 Task: Research Airbnb options in NdibÃ¨ne Dahra, Senegal from 9th November, 2023 to 11th November, 2023 for 2 adults.2 bedrooms having 2 beds and 1 bathroom. Property type can be guest house. Amenities needed are: wifi. Booking option can be shelf check-in. Look for 5 properties as per requirement.
Action: Mouse moved to (449, 96)
Screenshot: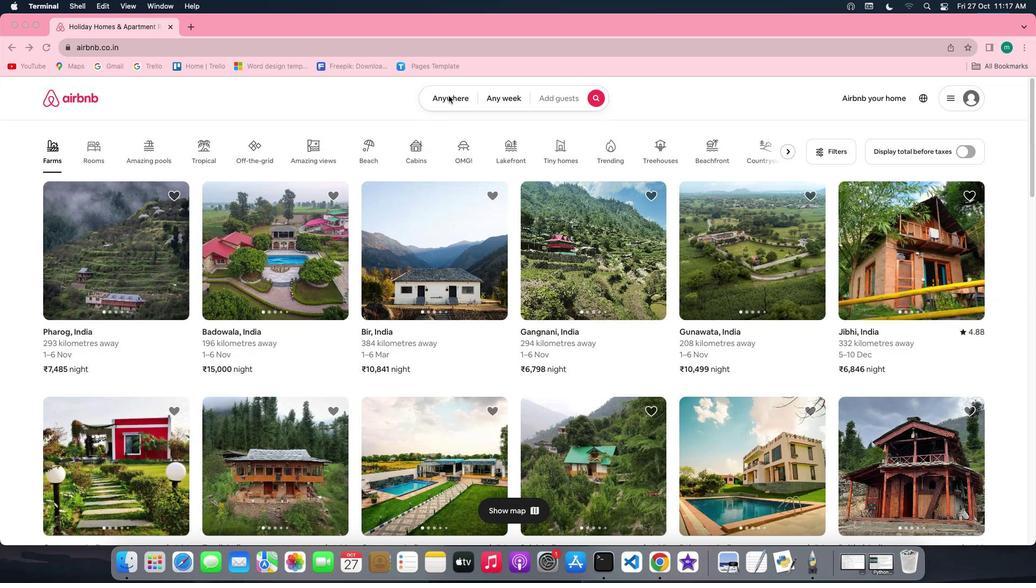 
Action: Mouse pressed left at (449, 96)
Screenshot: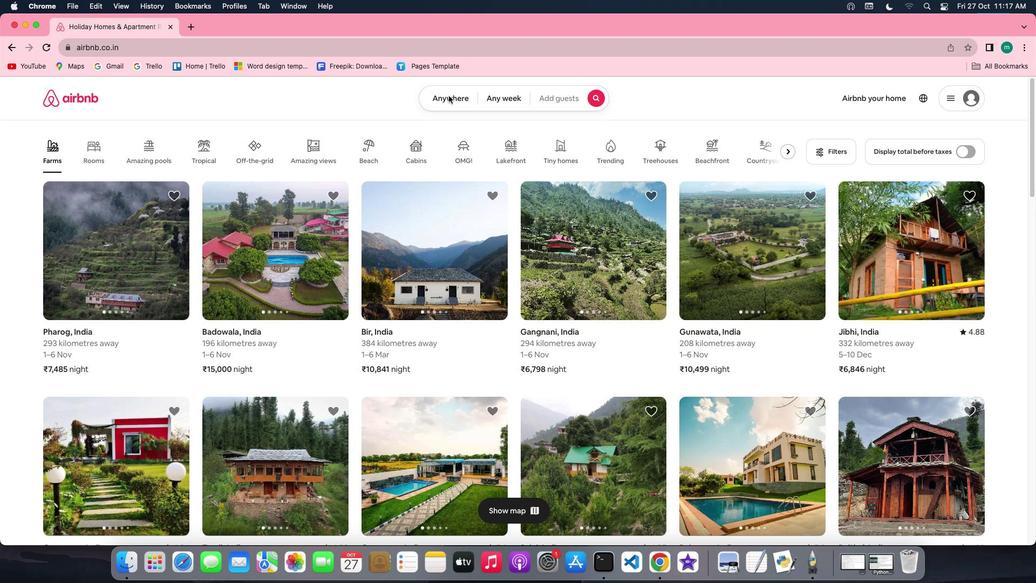 
Action: Mouse pressed left at (449, 96)
Screenshot: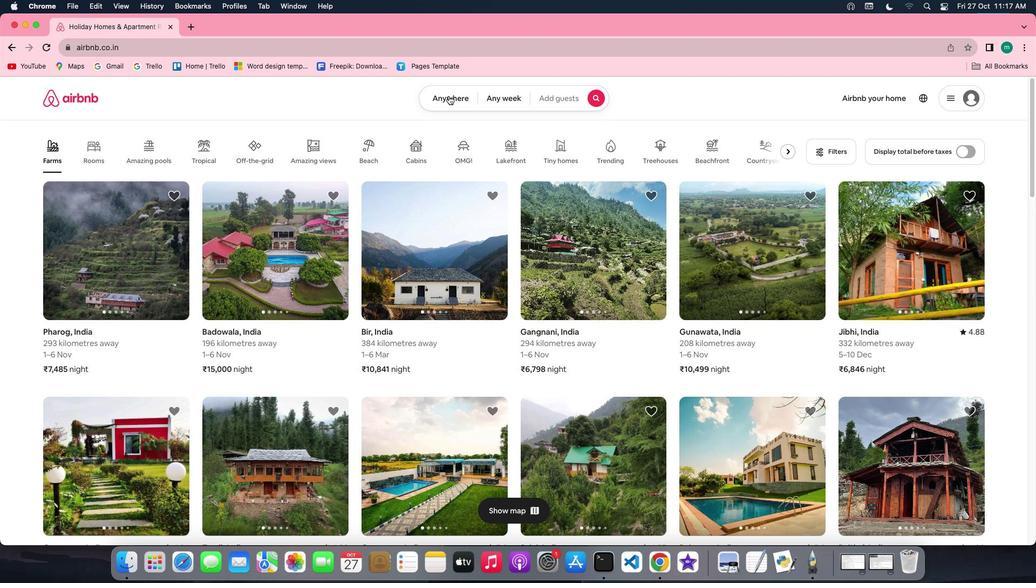 
Action: Mouse moved to (419, 145)
Screenshot: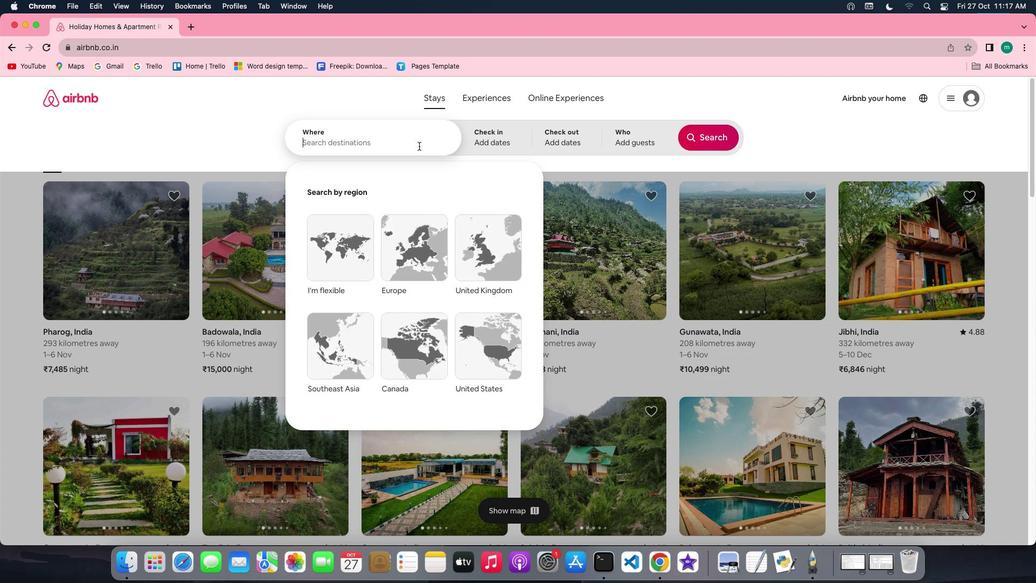 
Action: Key pressed Key.shift'N''d''i''b''e''n''e'Key.spaceKey.shift'D''a''h''r''a'','Key.spaceKey.shift'S''e''n''e''g''a''l'
Screenshot: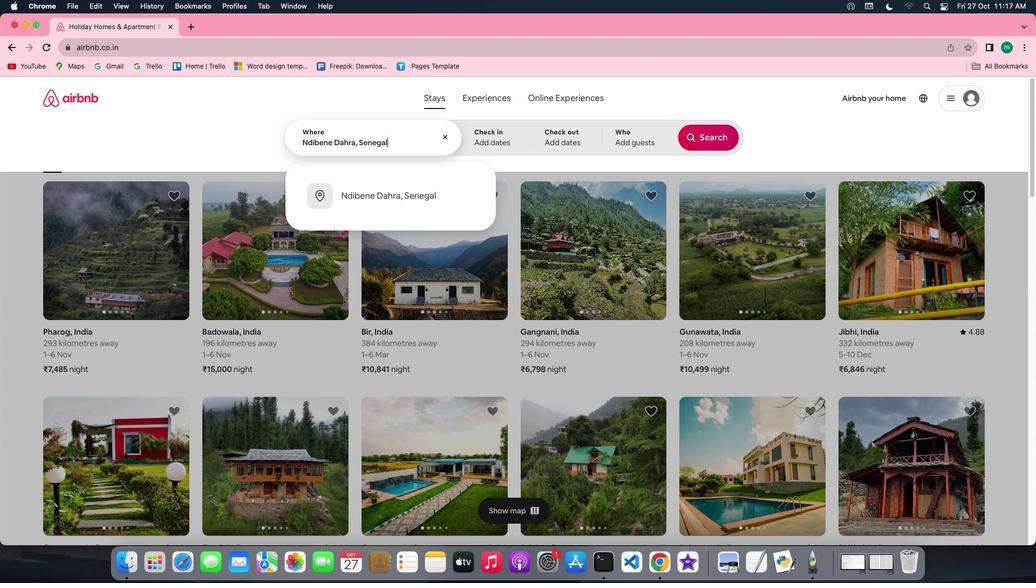 
Action: Mouse moved to (503, 136)
Screenshot: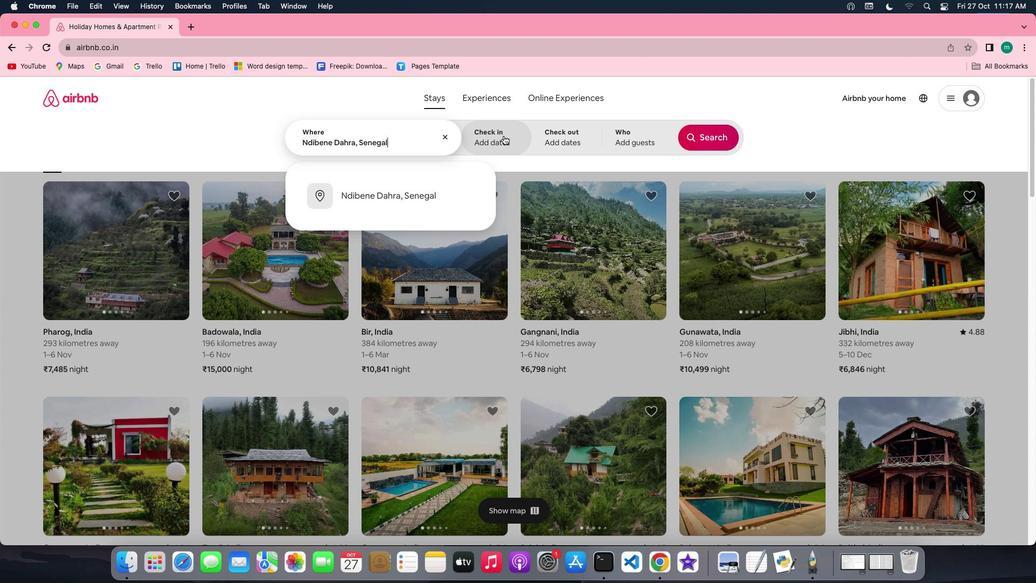 
Action: Mouse pressed left at (503, 136)
Screenshot: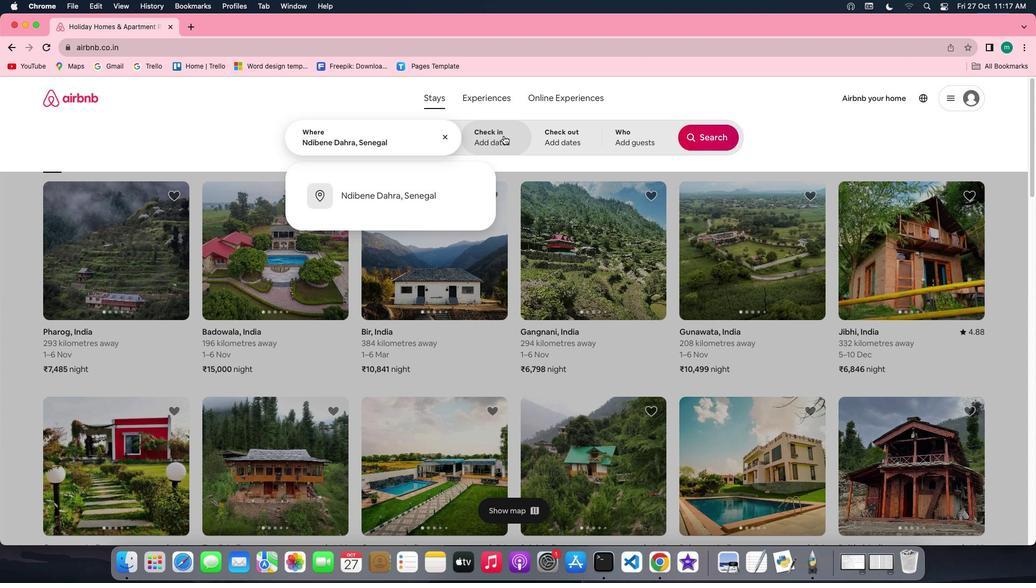 
Action: Mouse moved to (644, 297)
Screenshot: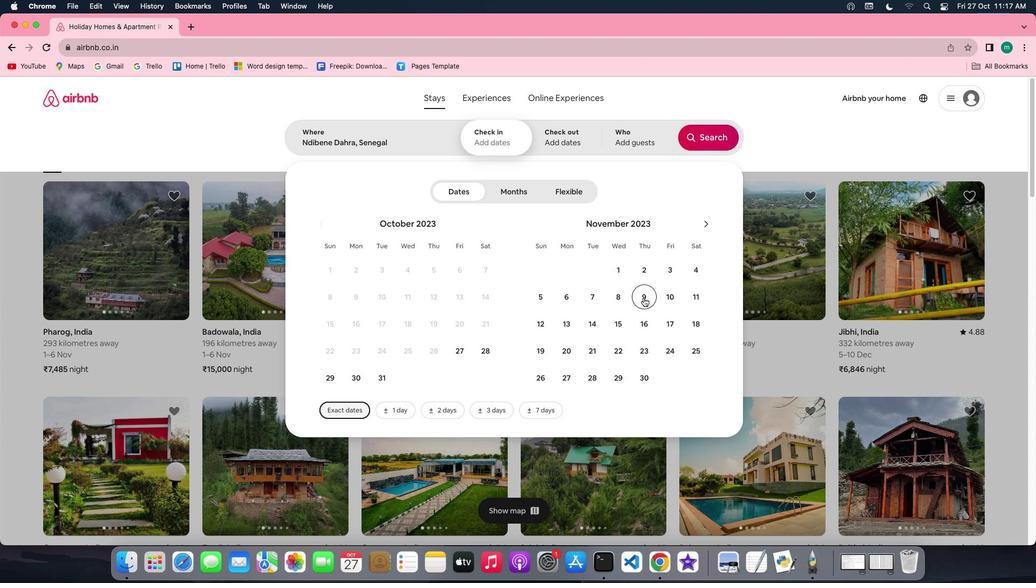 
Action: Mouse pressed left at (644, 297)
Screenshot: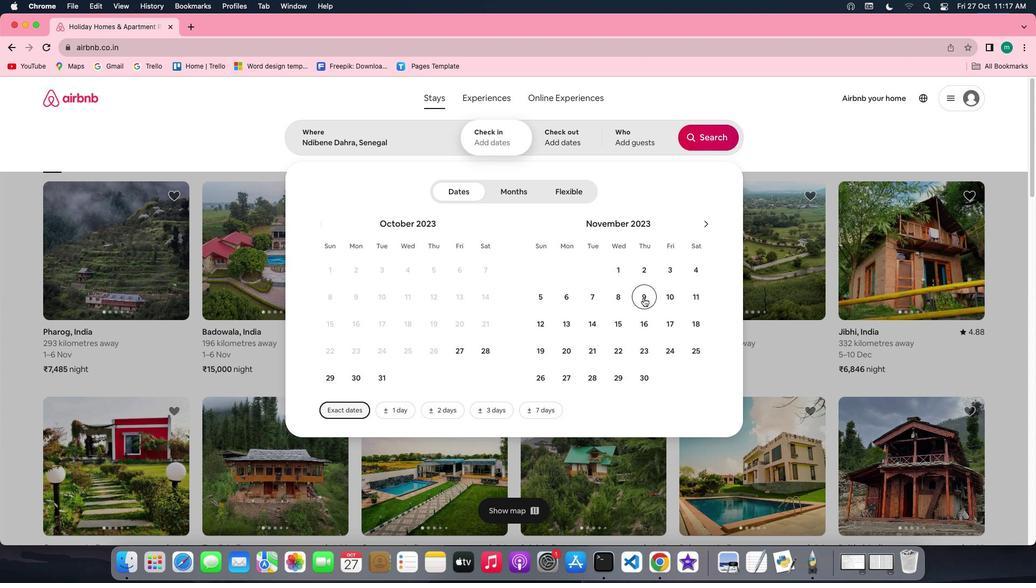 
Action: Mouse moved to (695, 293)
Screenshot: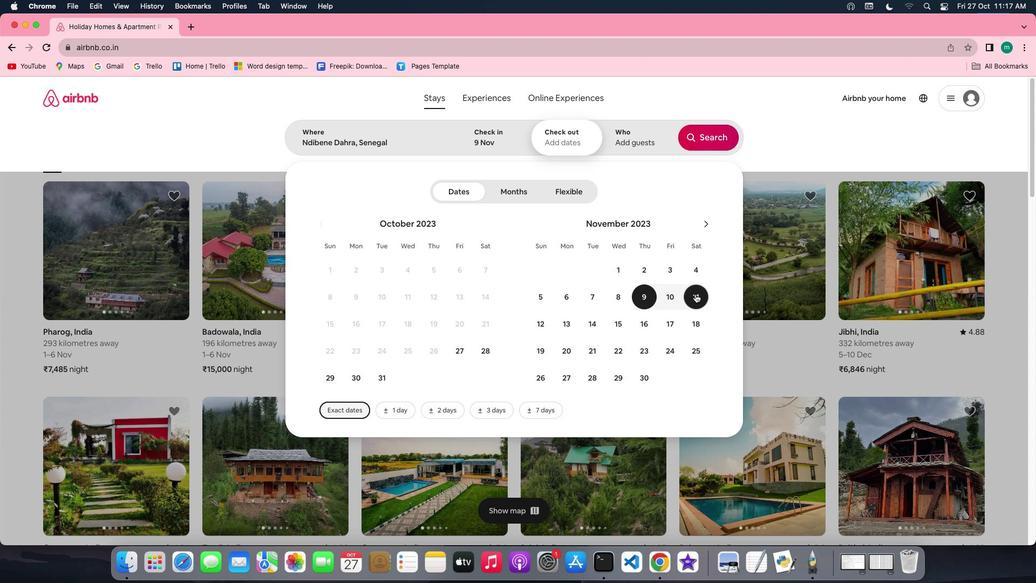 
Action: Mouse pressed left at (695, 293)
Screenshot: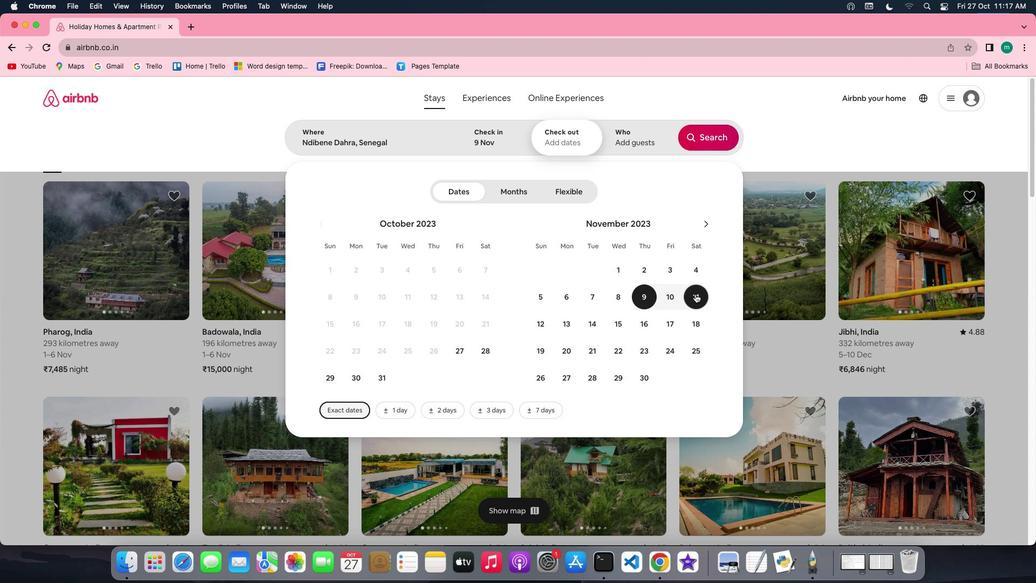
Action: Mouse moved to (616, 130)
Screenshot: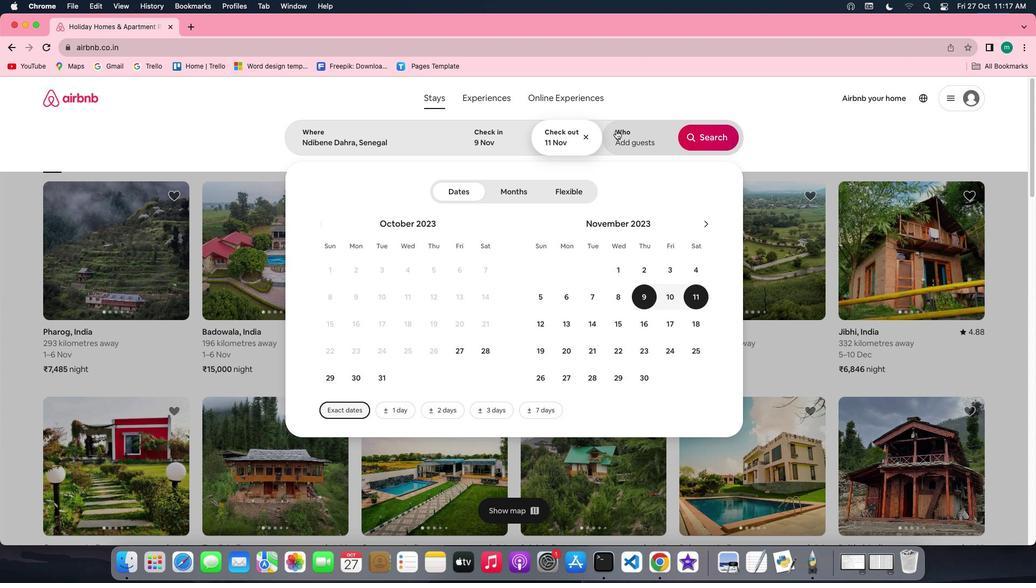 
Action: Mouse pressed left at (616, 130)
Screenshot: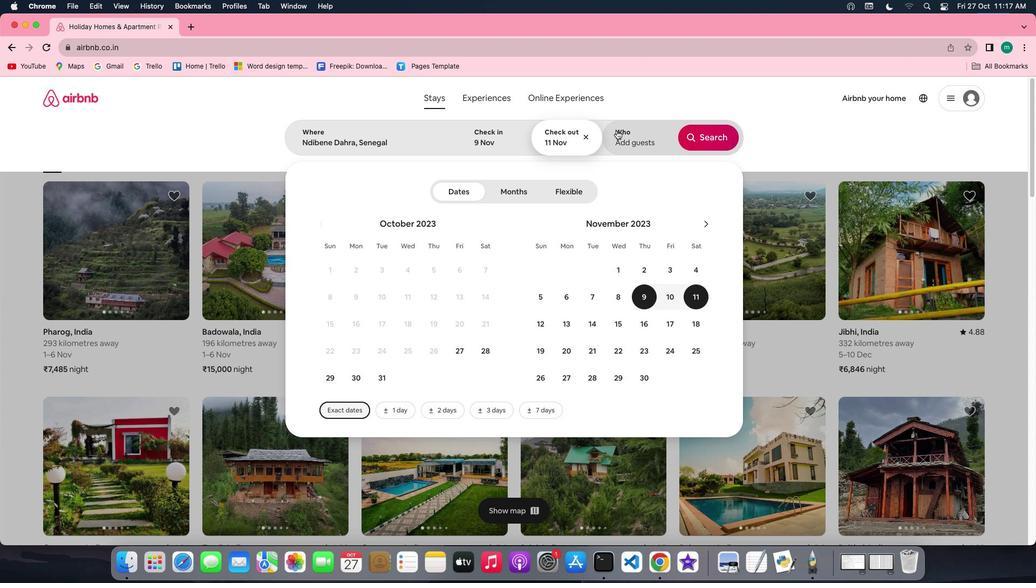 
Action: Mouse moved to (711, 192)
Screenshot: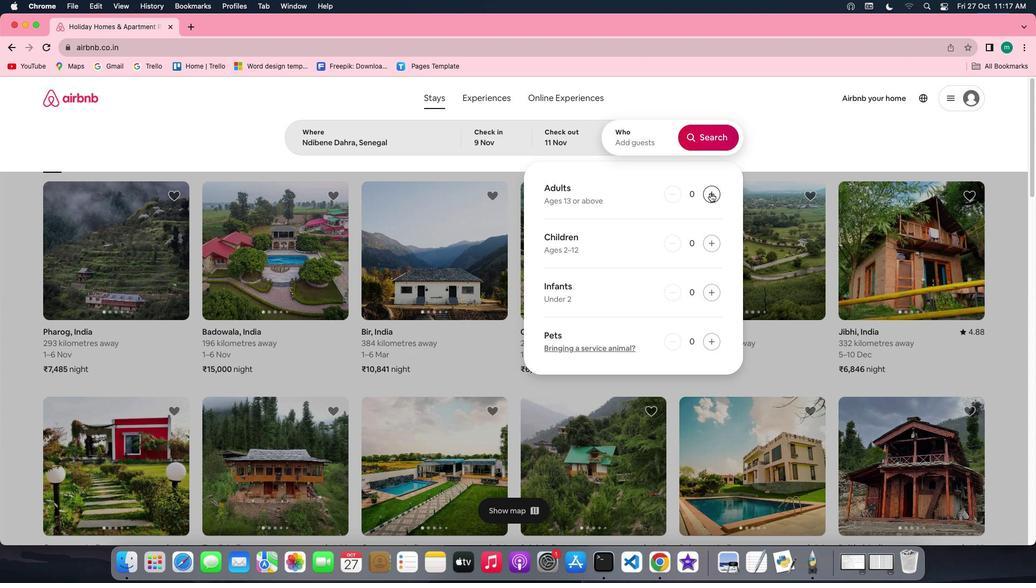 
Action: Mouse pressed left at (711, 192)
Screenshot: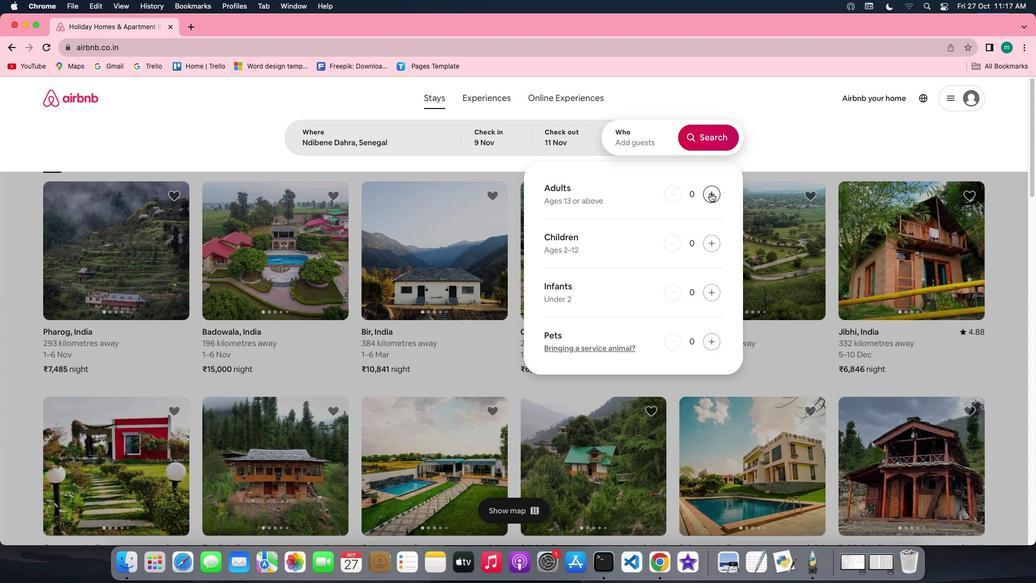 
Action: Mouse pressed left at (711, 192)
Screenshot: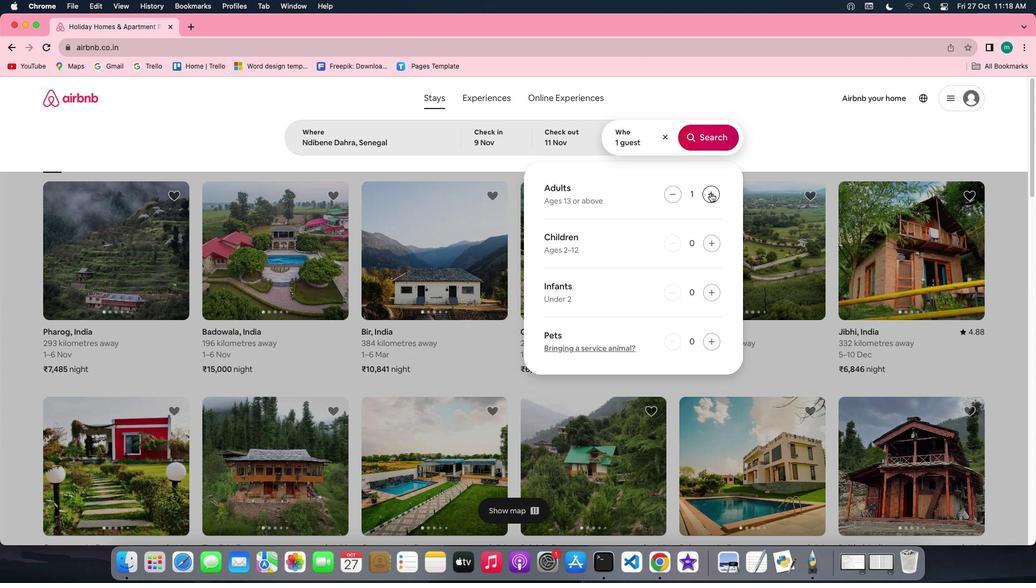 
Action: Mouse moved to (710, 142)
Screenshot: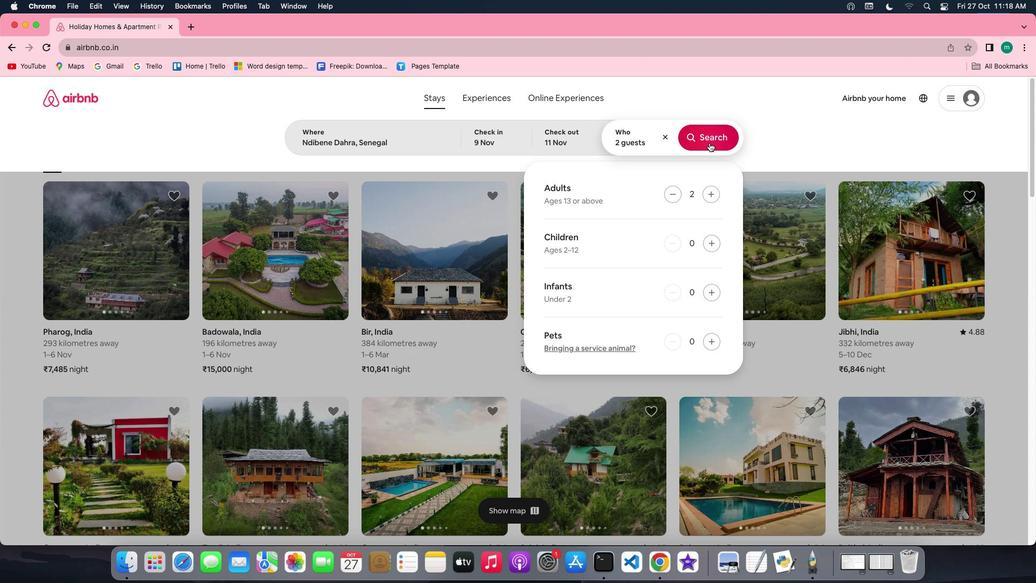 
Action: Mouse pressed left at (710, 142)
Screenshot: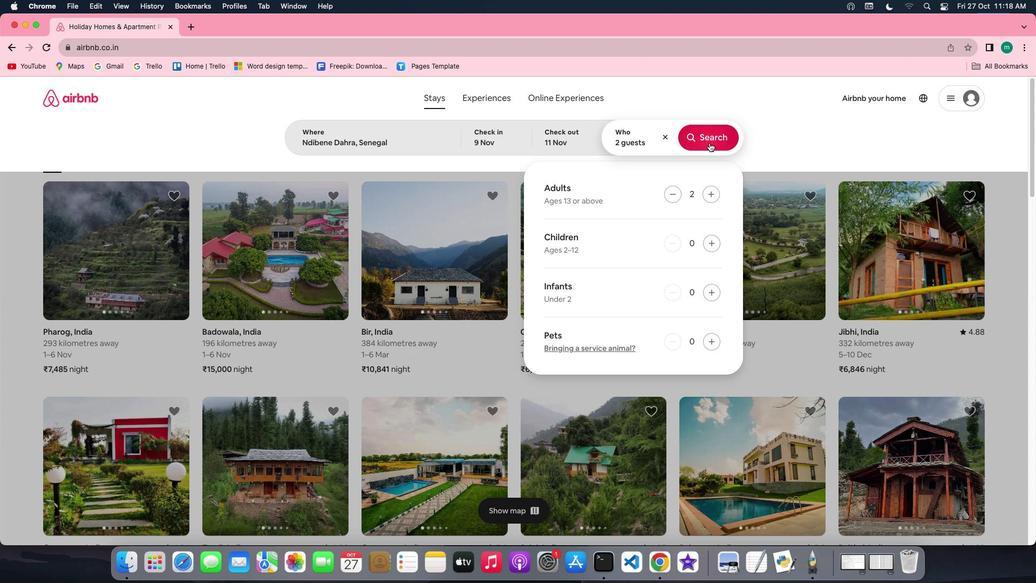 
Action: Mouse moved to (864, 136)
Screenshot: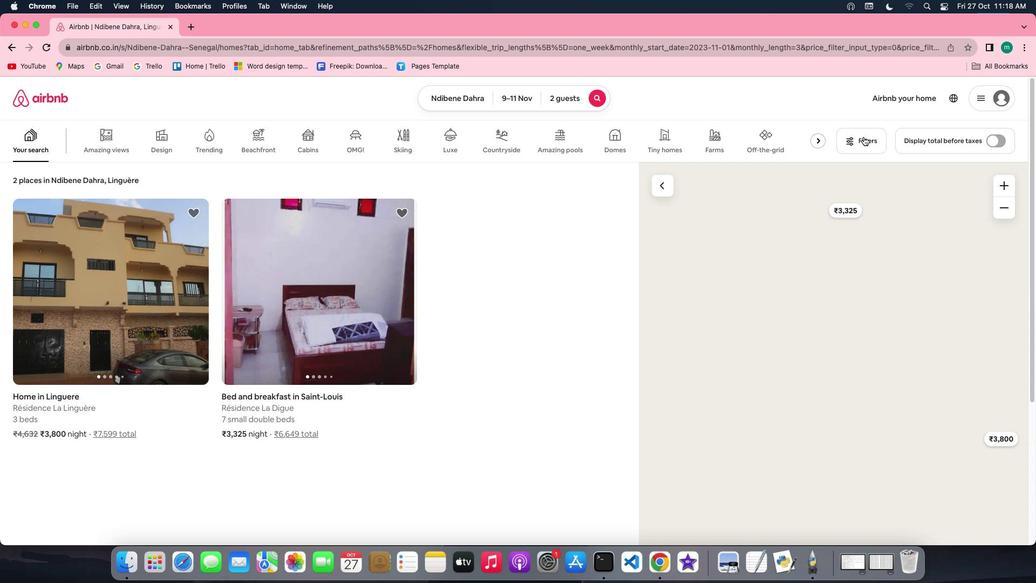 
Action: Mouse pressed left at (864, 136)
Screenshot: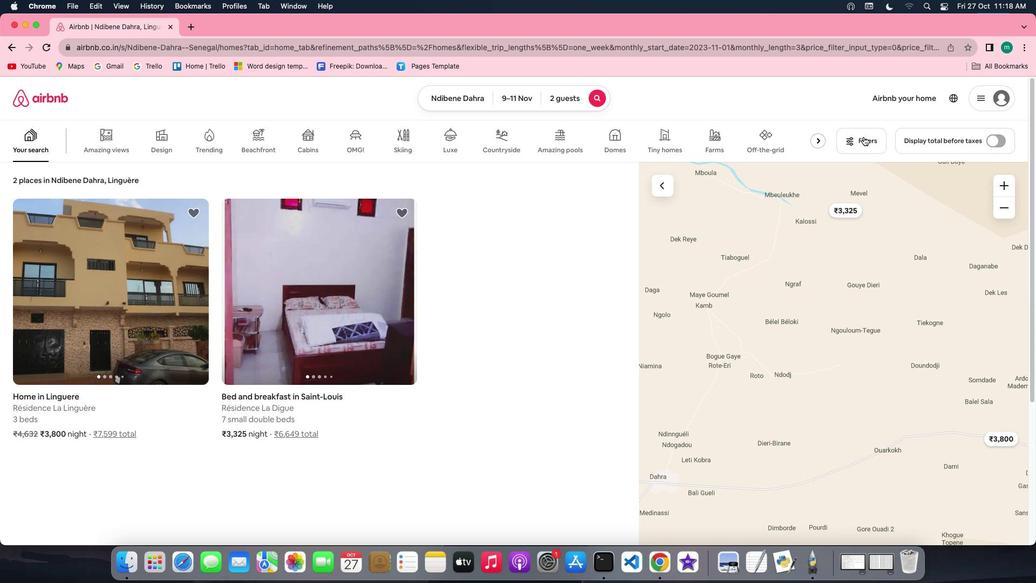 
Action: Mouse moved to (580, 313)
Screenshot: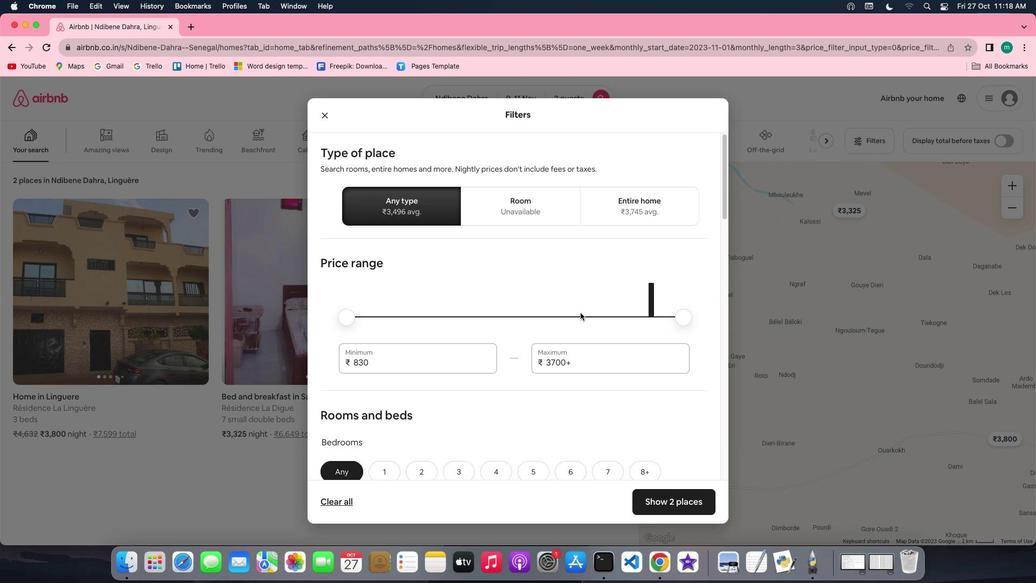 
Action: Mouse scrolled (580, 313) with delta (0, 0)
Screenshot: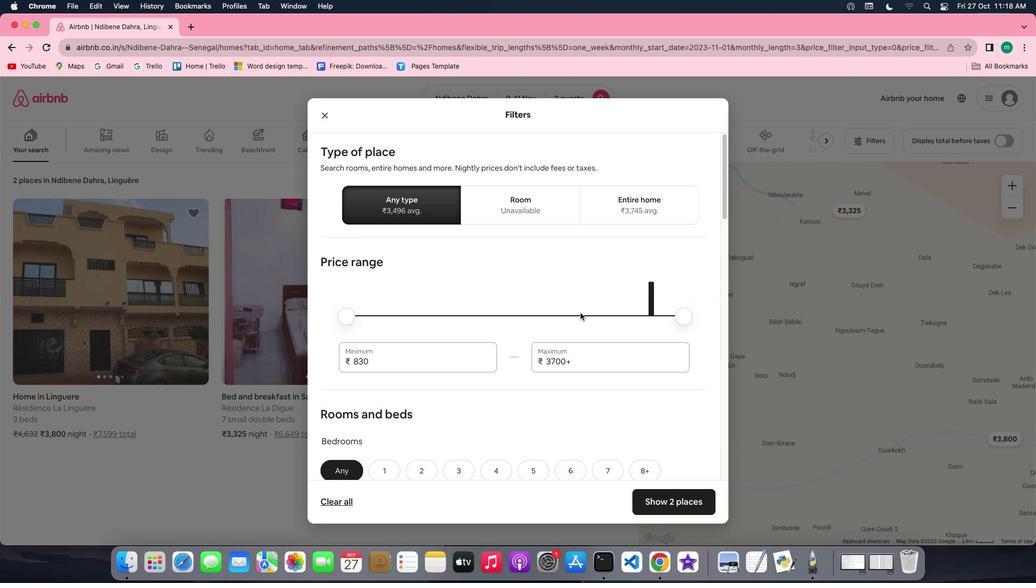 
Action: Mouse scrolled (580, 313) with delta (0, 0)
Screenshot: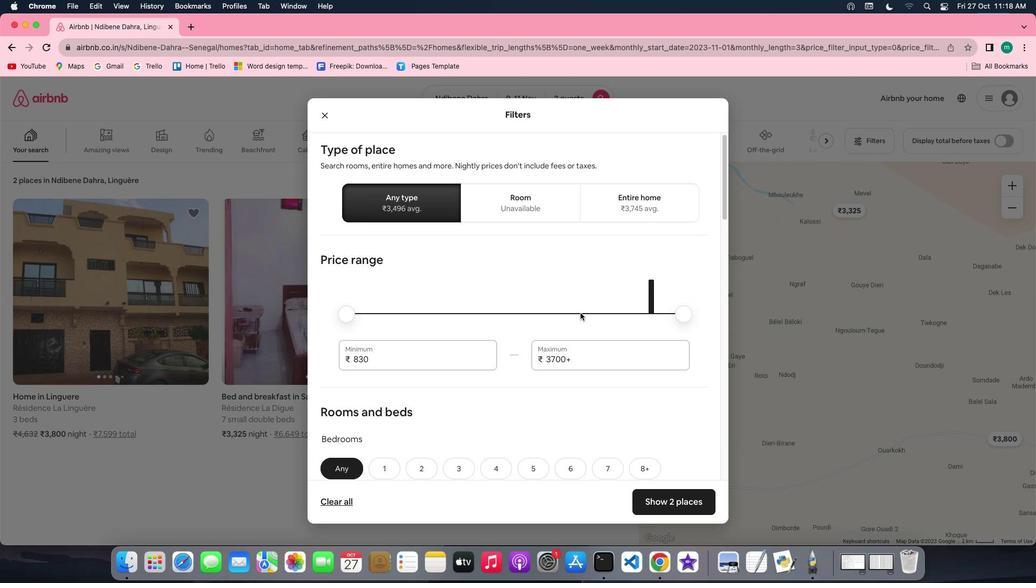 
Action: Mouse scrolled (580, 313) with delta (0, -1)
Screenshot: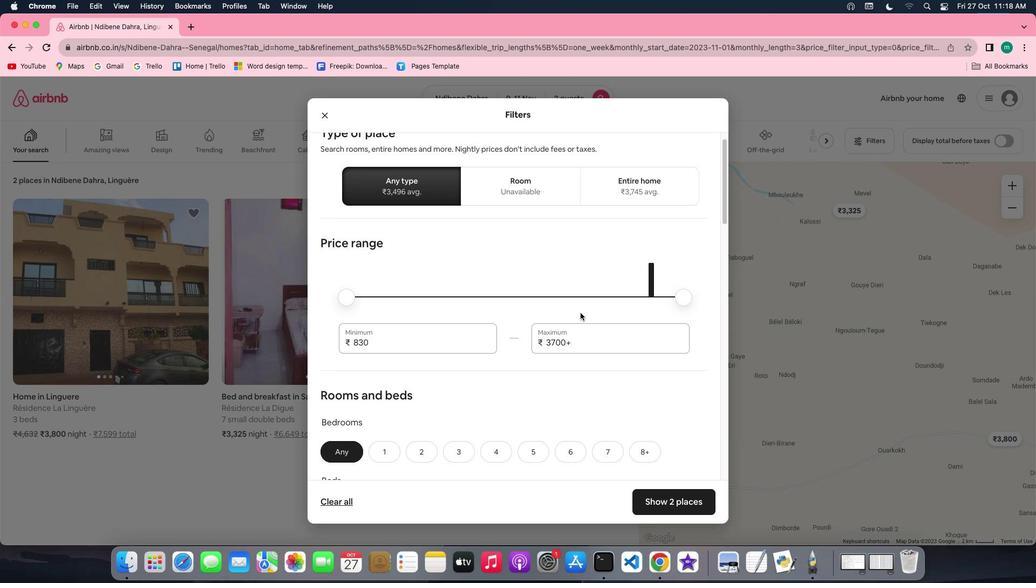 
Action: Mouse scrolled (580, 313) with delta (0, -1)
Screenshot: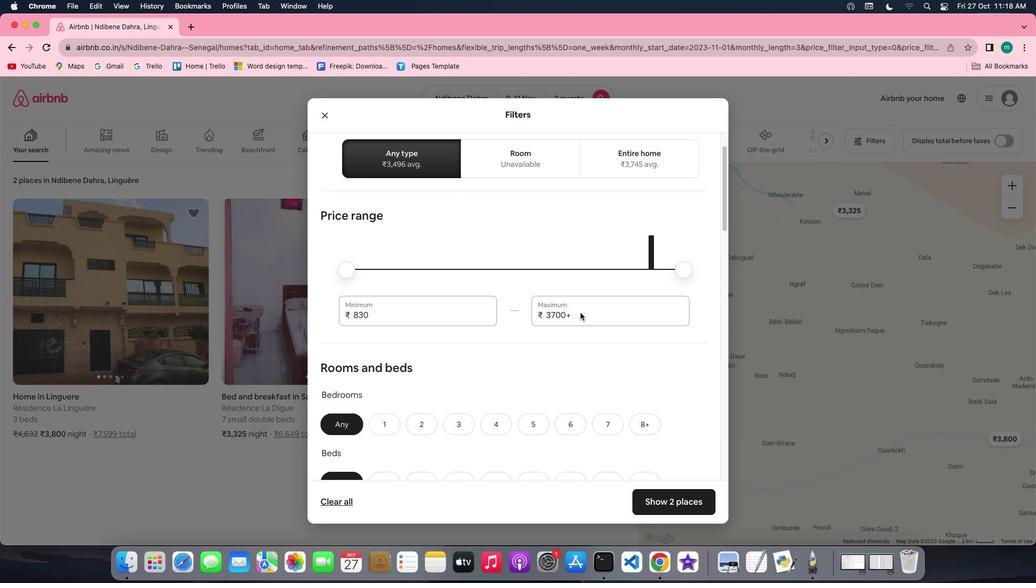 
Action: Mouse scrolled (580, 313) with delta (0, 0)
Screenshot: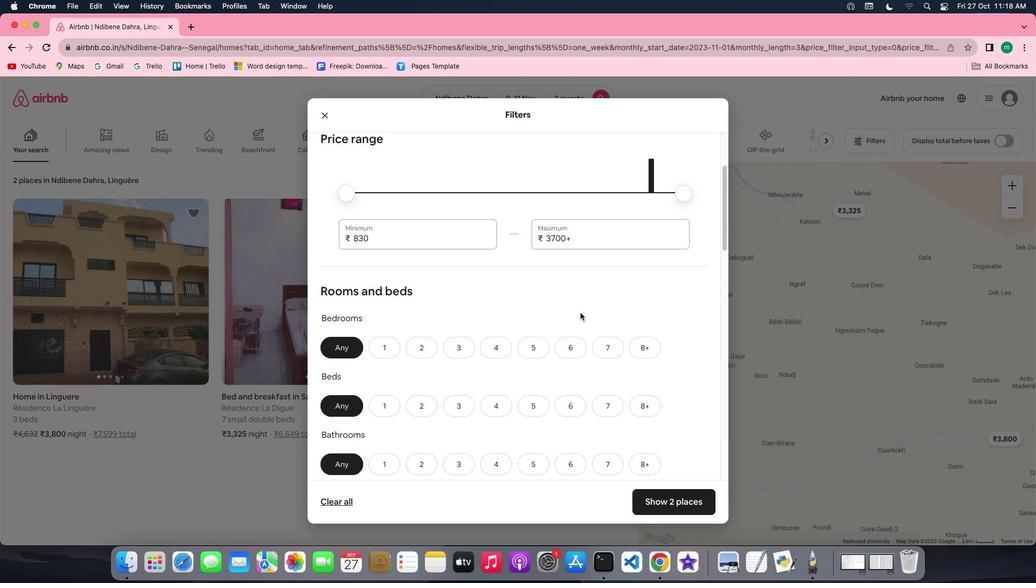 
Action: Mouse scrolled (580, 313) with delta (0, 0)
Screenshot: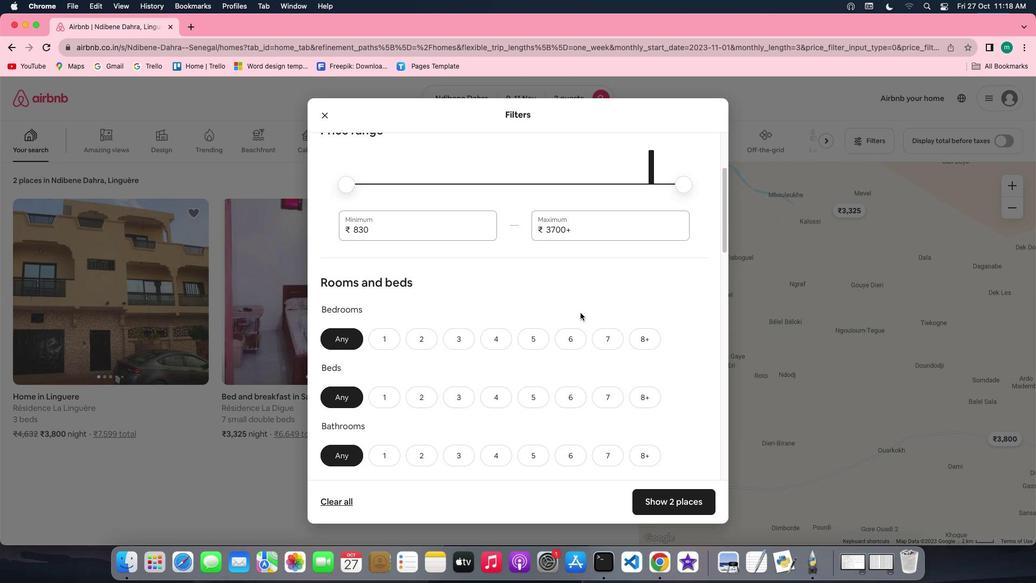 
Action: Mouse scrolled (580, 313) with delta (0, -1)
Screenshot: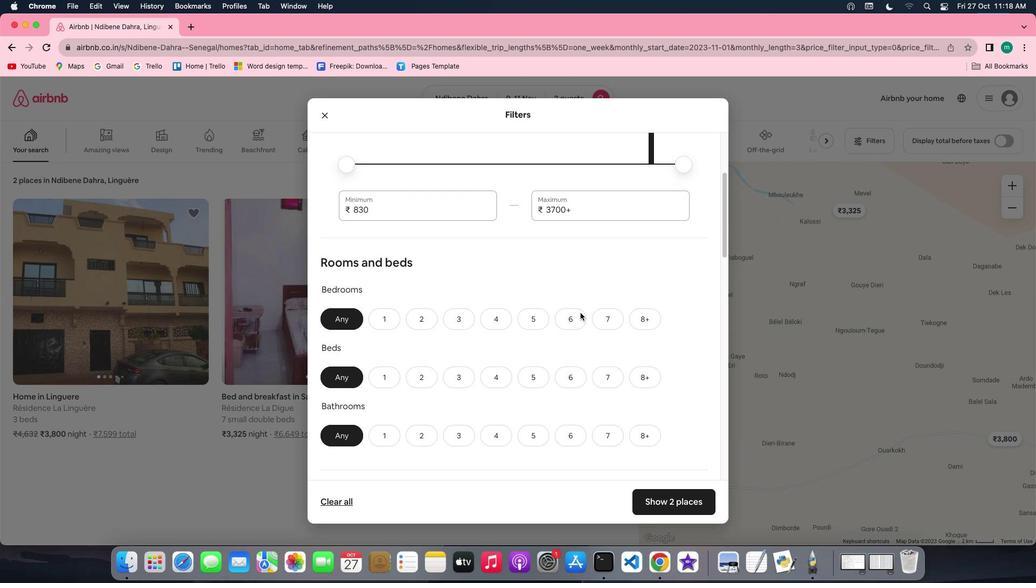 
Action: Mouse scrolled (580, 313) with delta (0, -1)
Screenshot: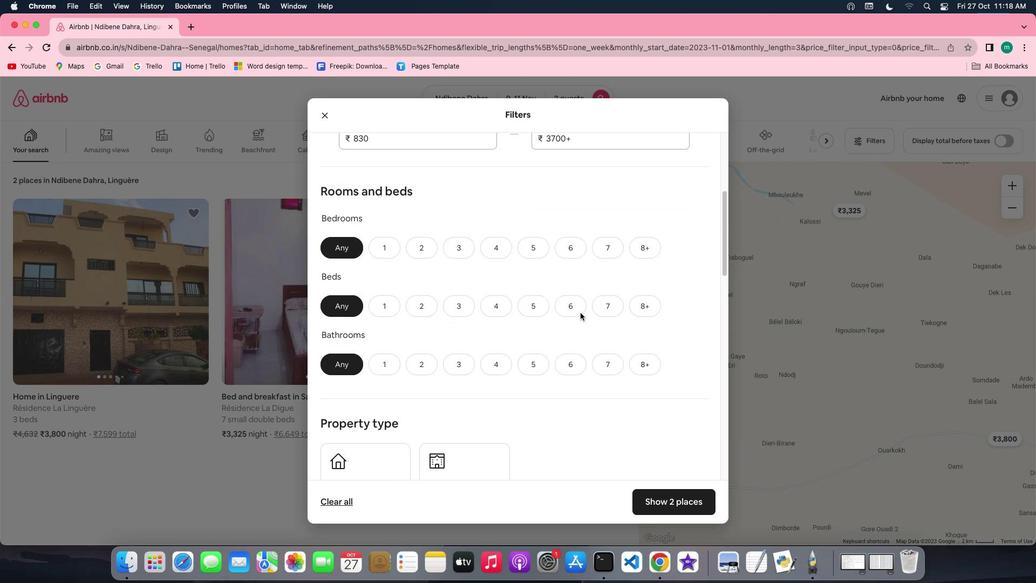 
Action: Mouse moved to (417, 177)
Screenshot: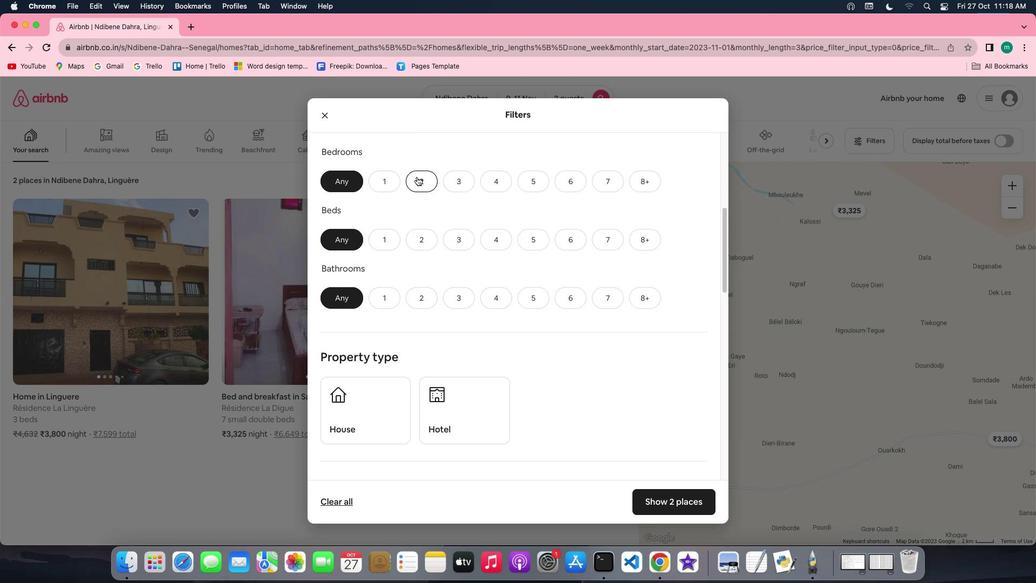 
Action: Mouse pressed left at (417, 177)
Screenshot: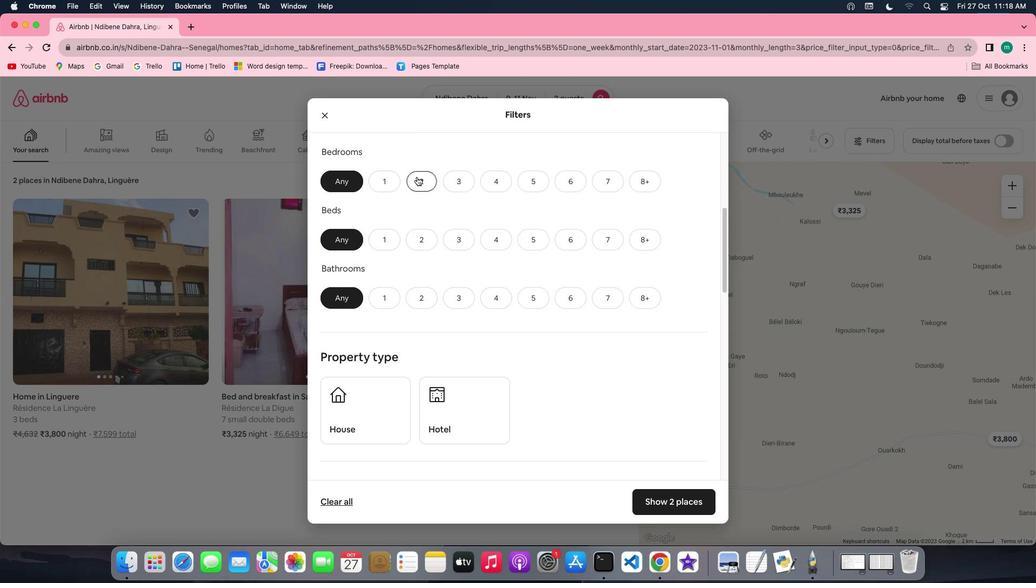 
Action: Mouse moved to (418, 233)
Screenshot: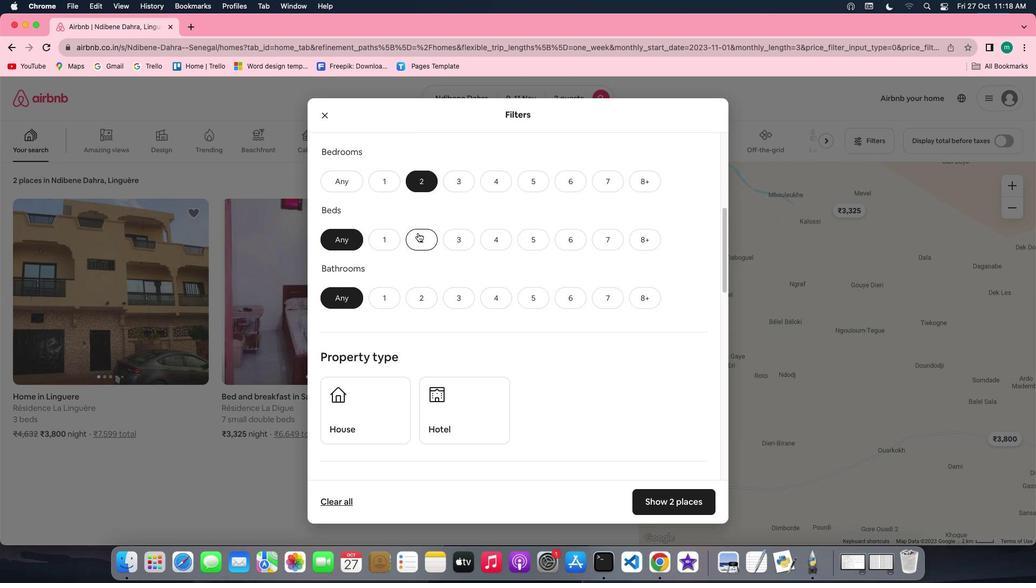 
Action: Mouse pressed left at (418, 233)
Screenshot: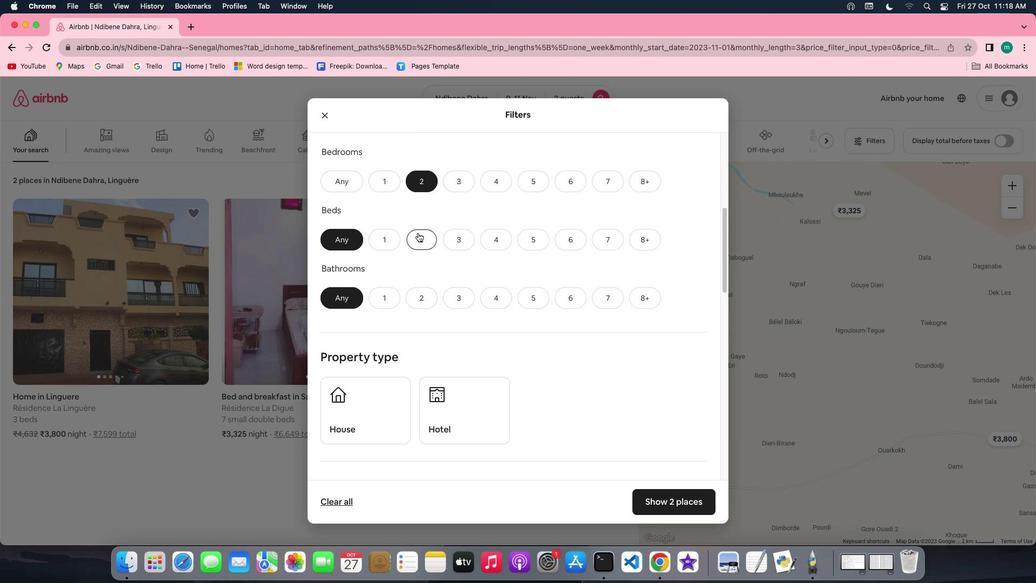 
Action: Mouse moved to (412, 285)
Screenshot: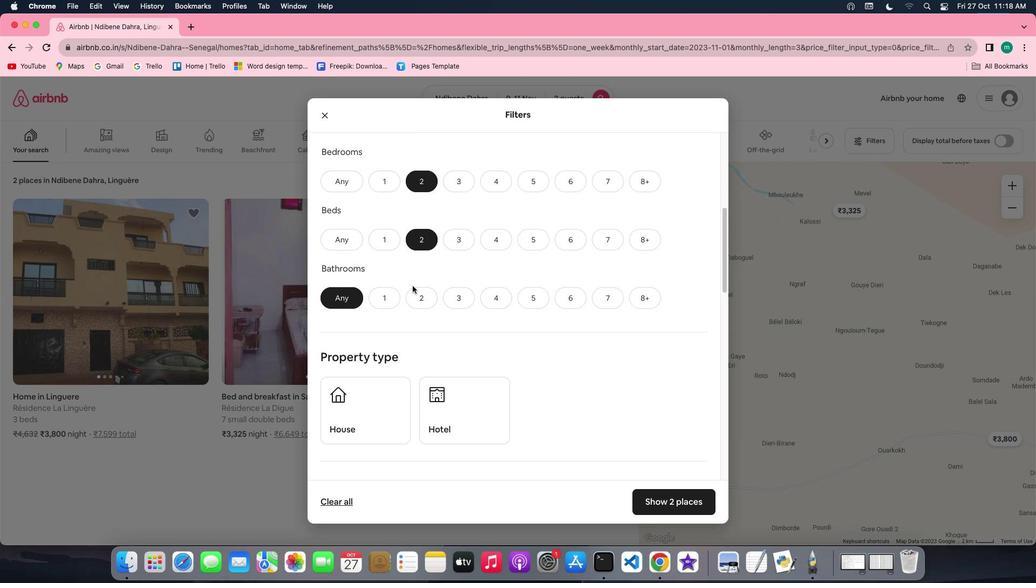 
Action: Mouse pressed left at (412, 285)
Screenshot: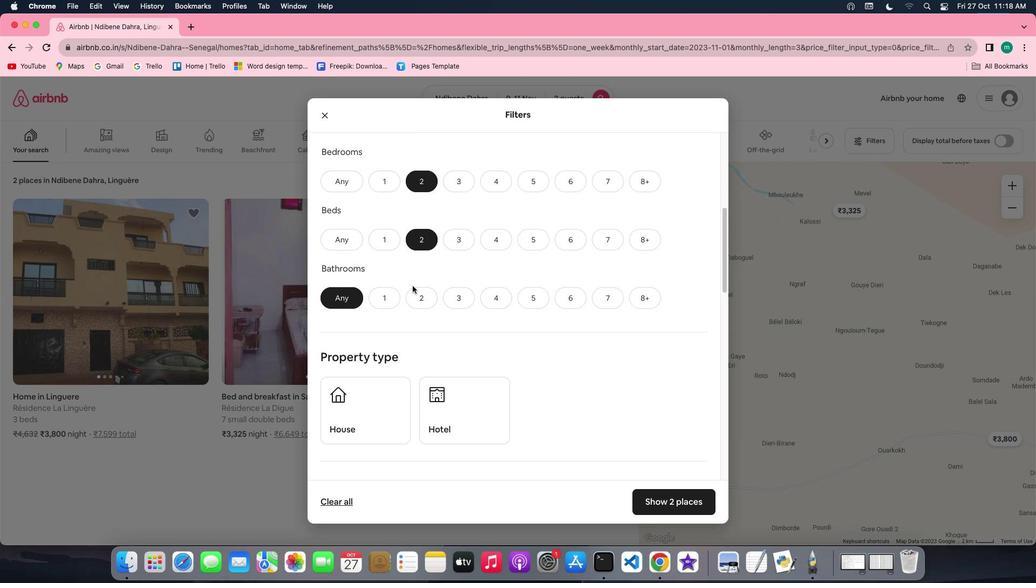 
Action: Mouse moved to (419, 296)
Screenshot: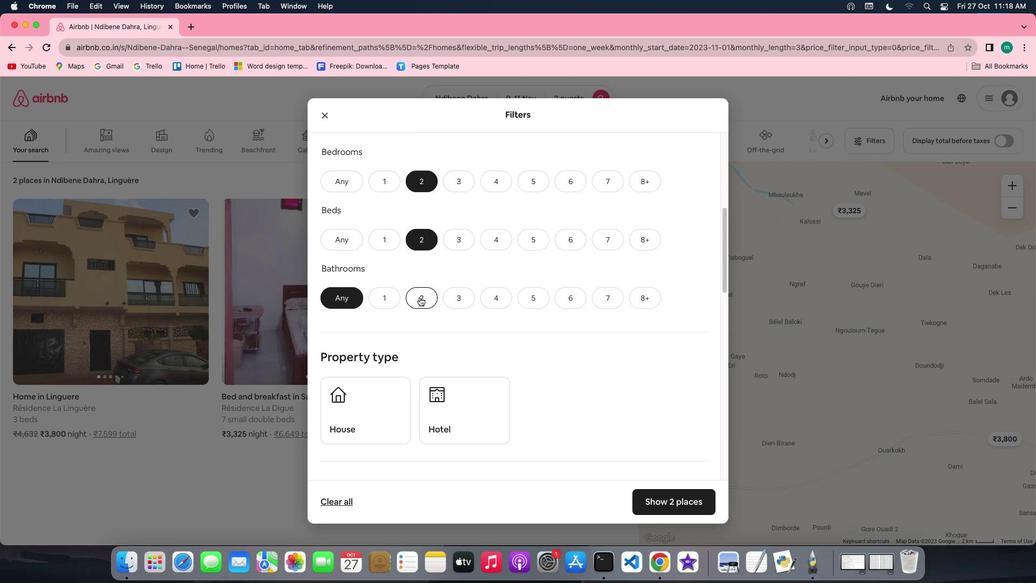 
Action: Mouse pressed left at (419, 296)
Screenshot: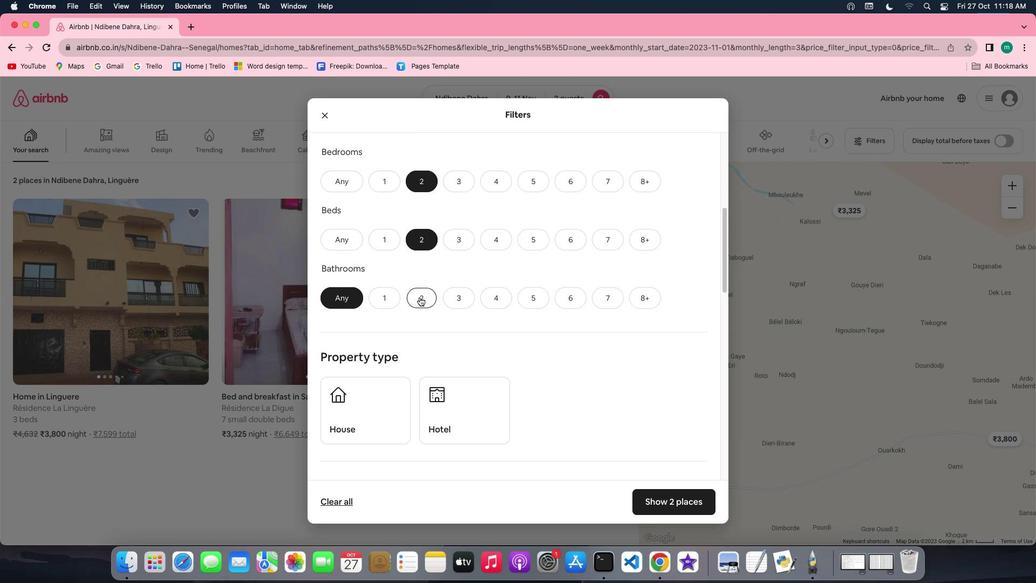 
Action: Mouse moved to (517, 293)
Screenshot: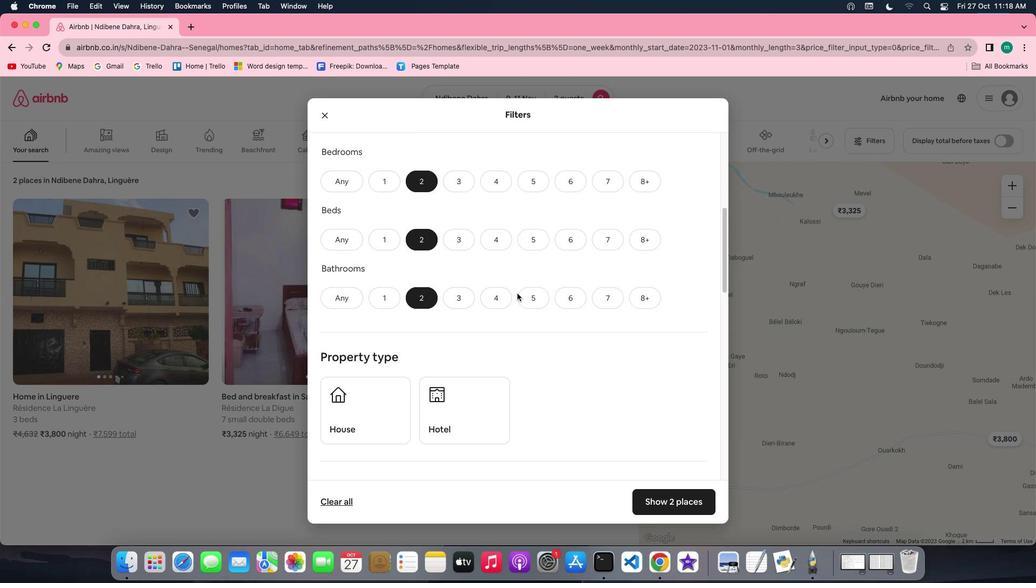
Action: Mouse scrolled (517, 293) with delta (0, 0)
Screenshot: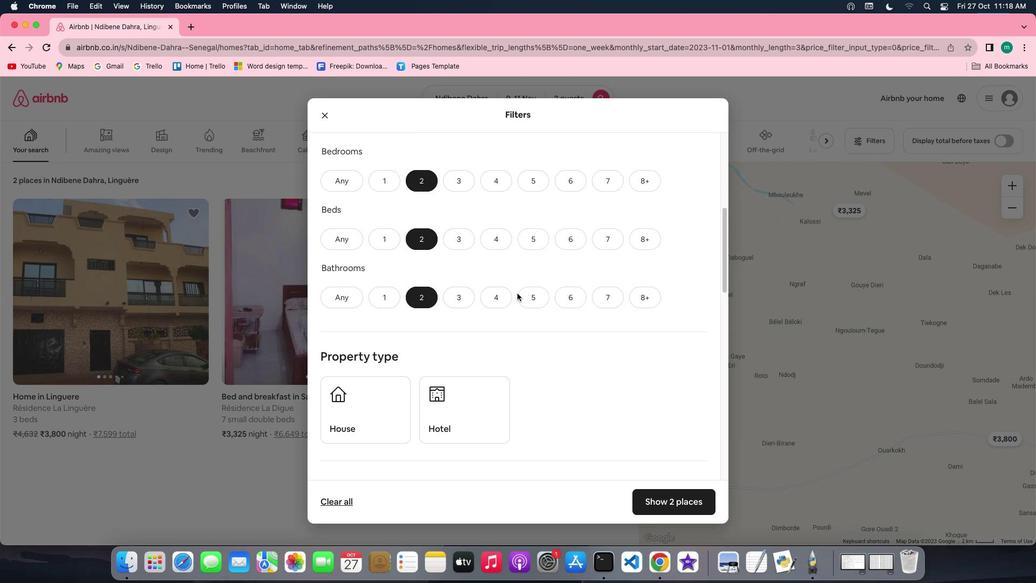 
Action: Mouse scrolled (517, 293) with delta (0, 0)
Screenshot: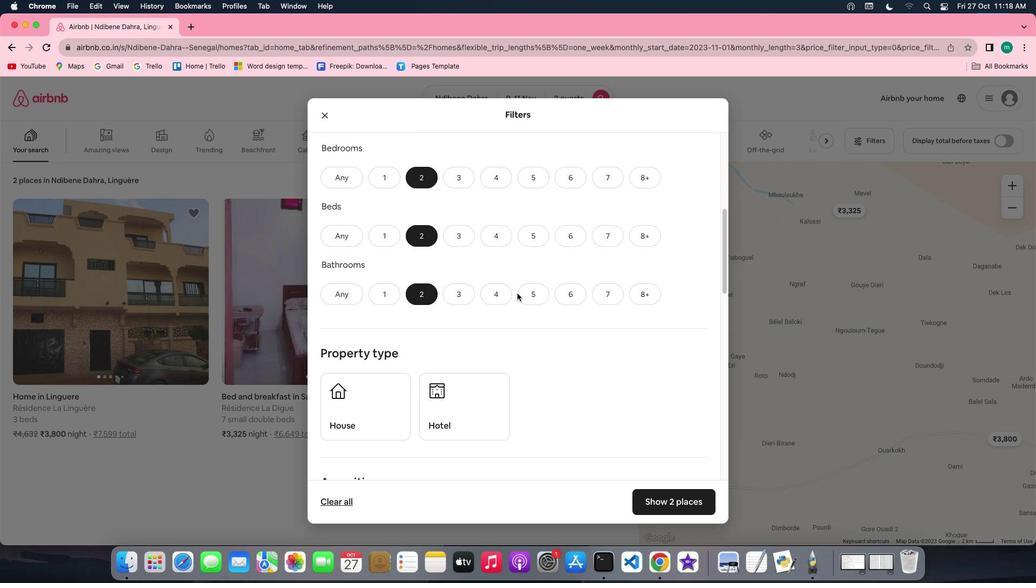 
Action: Mouse scrolled (517, 293) with delta (0, 0)
Screenshot: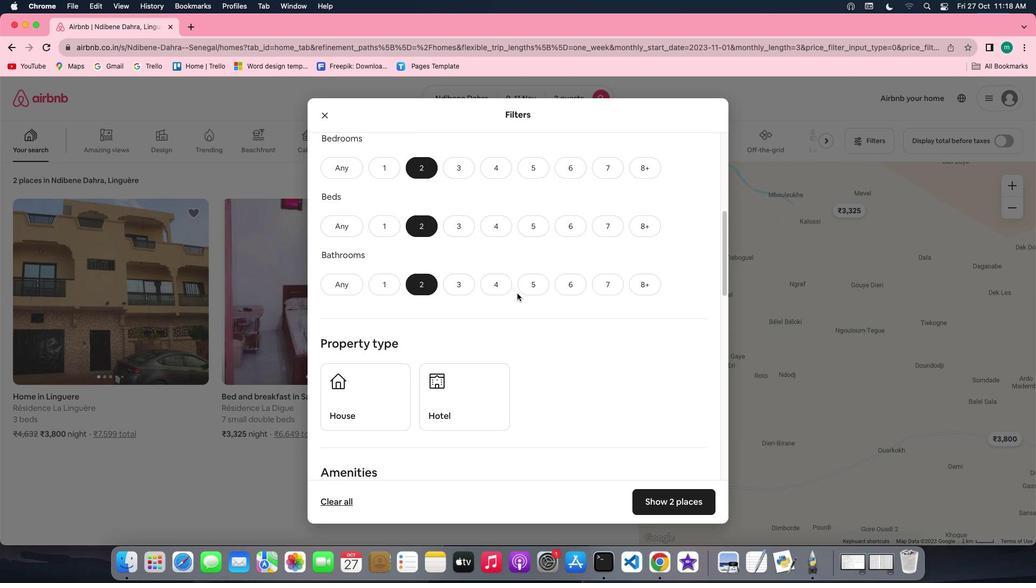 
Action: Mouse scrolled (517, 293) with delta (0, 0)
Screenshot: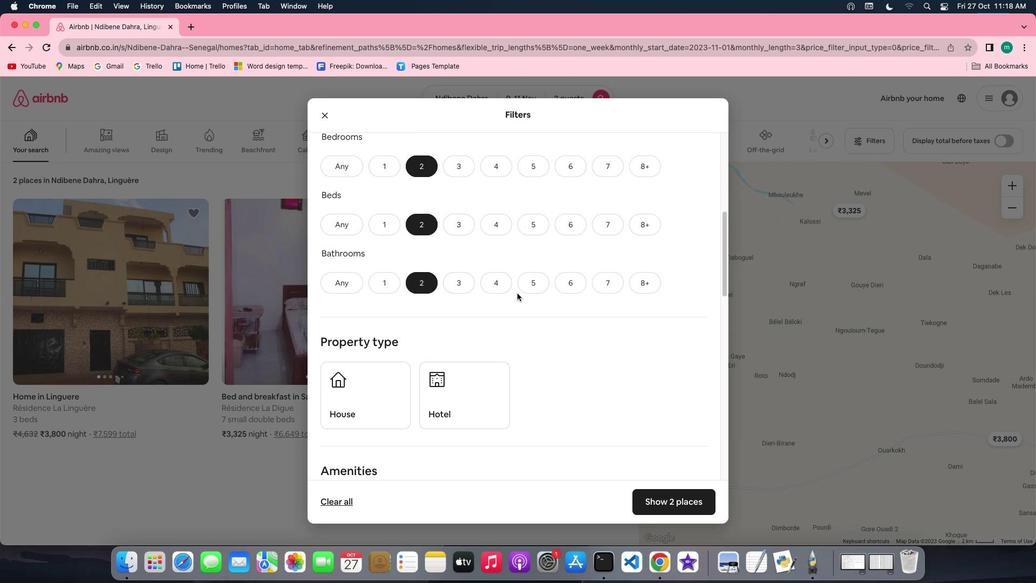 
Action: Mouse scrolled (517, 293) with delta (0, 0)
Screenshot: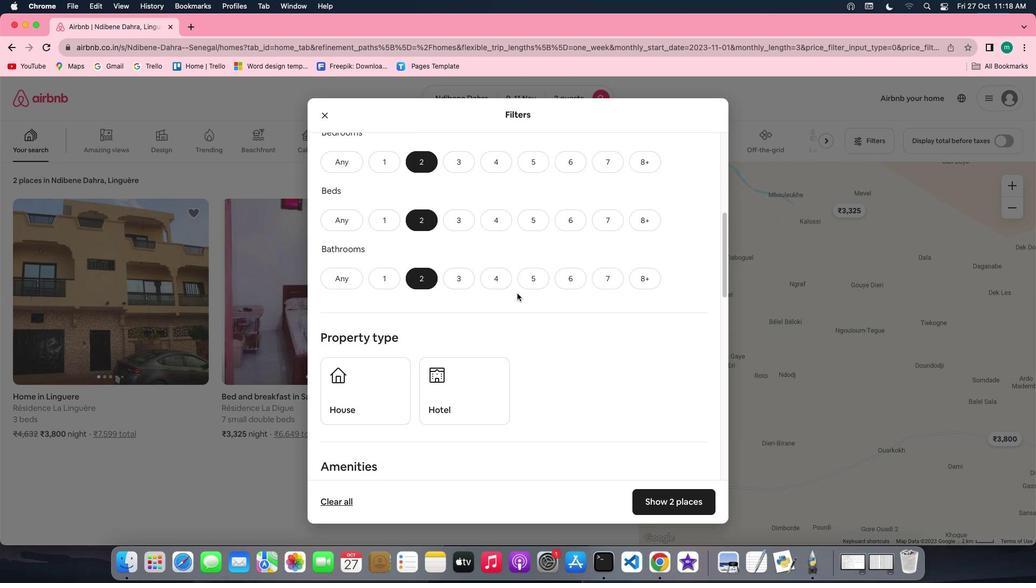 
Action: Mouse scrolled (517, 293) with delta (0, 0)
Screenshot: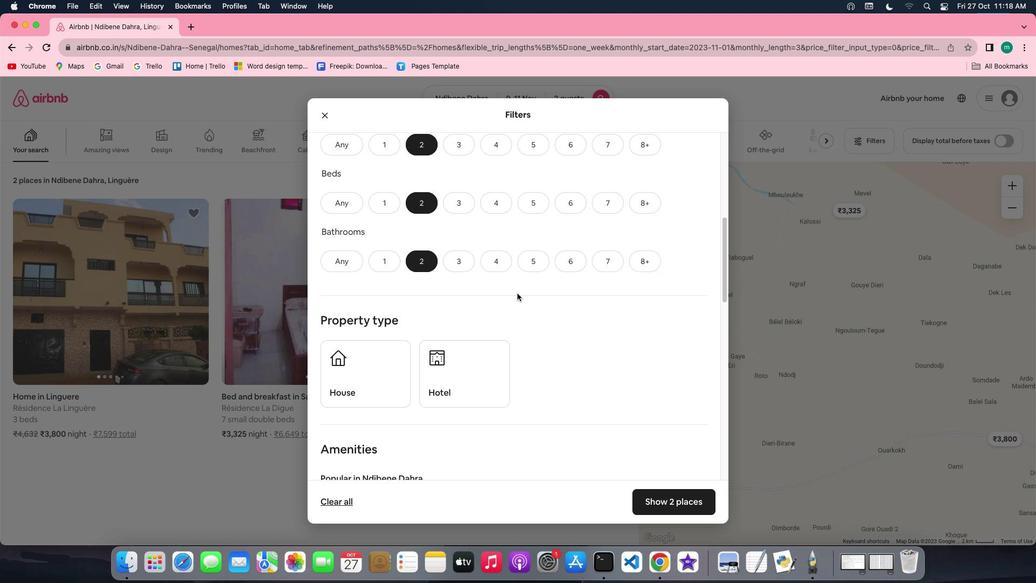 
Action: Mouse scrolled (517, 293) with delta (0, 0)
Screenshot: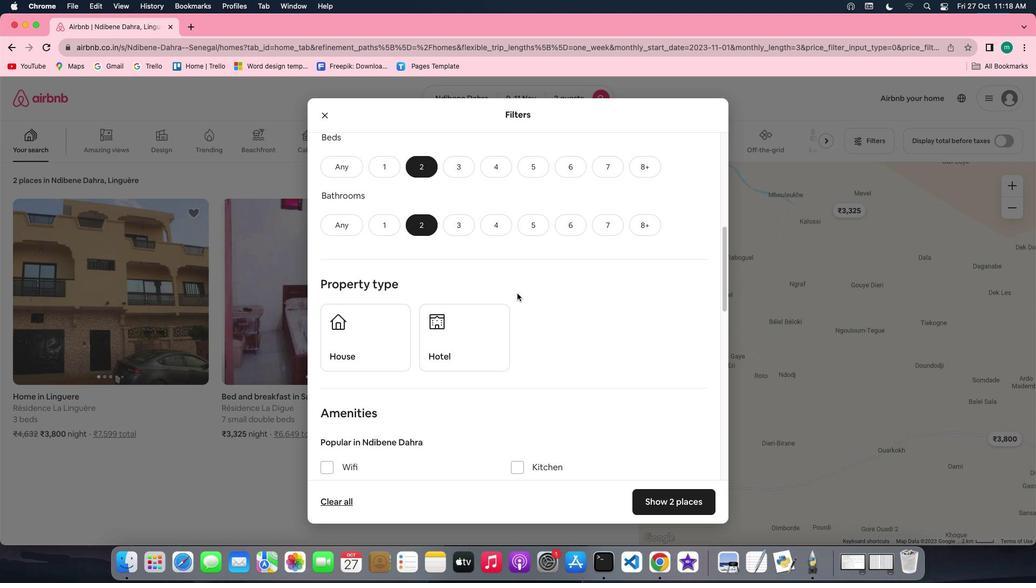 
Action: Mouse moved to (379, 222)
Screenshot: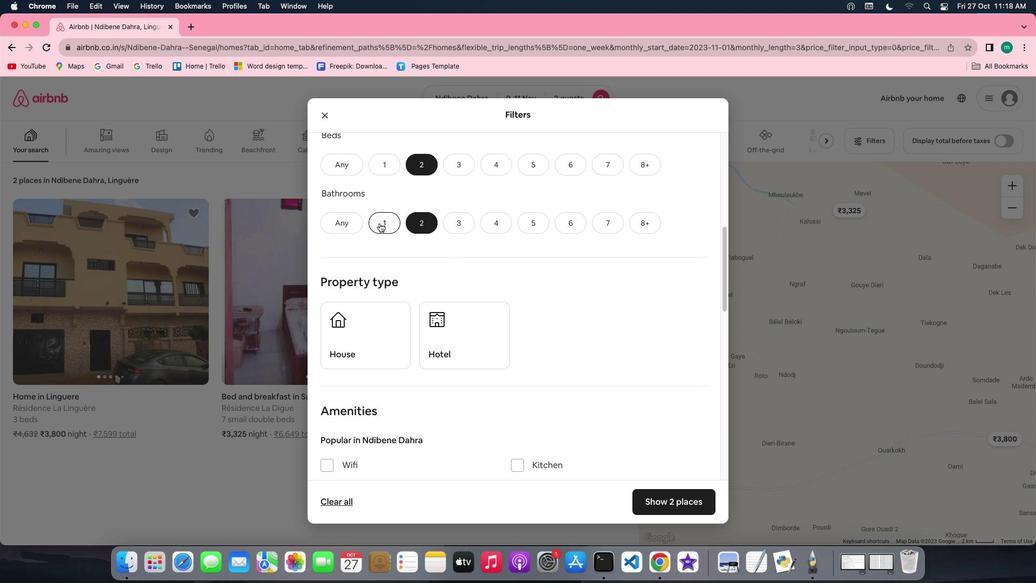 
Action: Mouse pressed left at (379, 222)
Screenshot: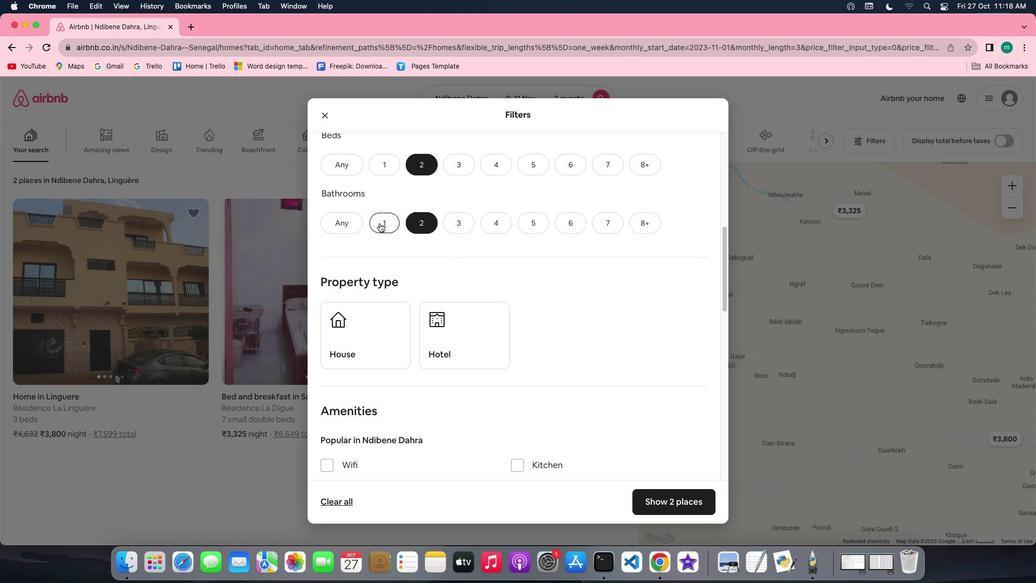 
Action: Mouse moved to (560, 280)
Screenshot: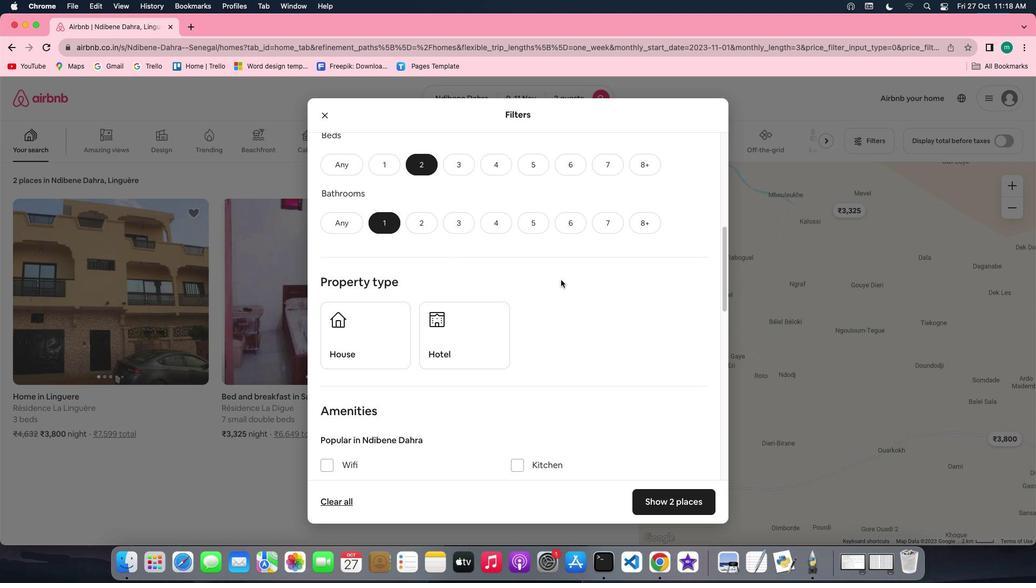
Action: Mouse scrolled (560, 280) with delta (0, 0)
Screenshot: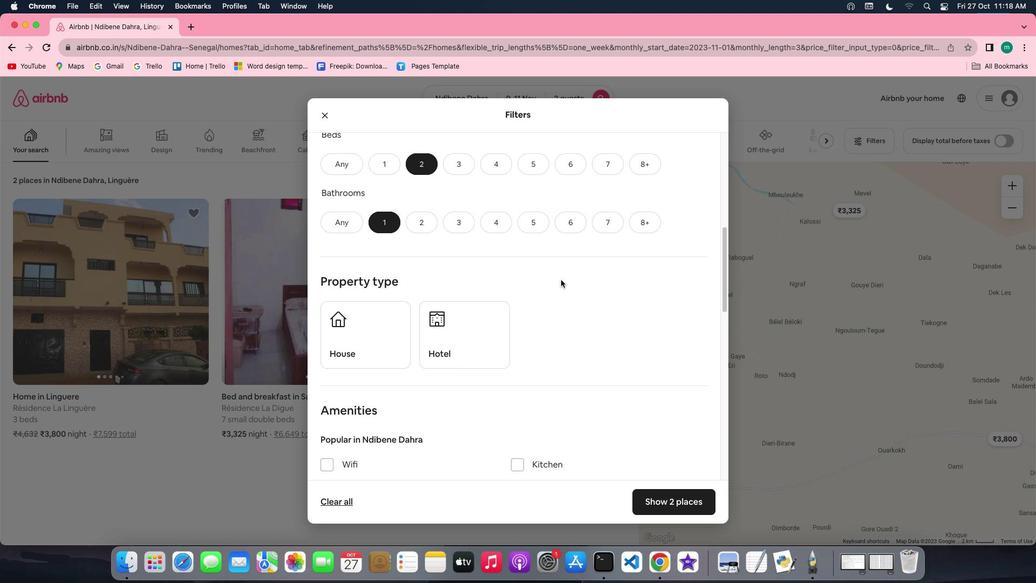 
Action: Mouse scrolled (560, 280) with delta (0, 0)
Screenshot: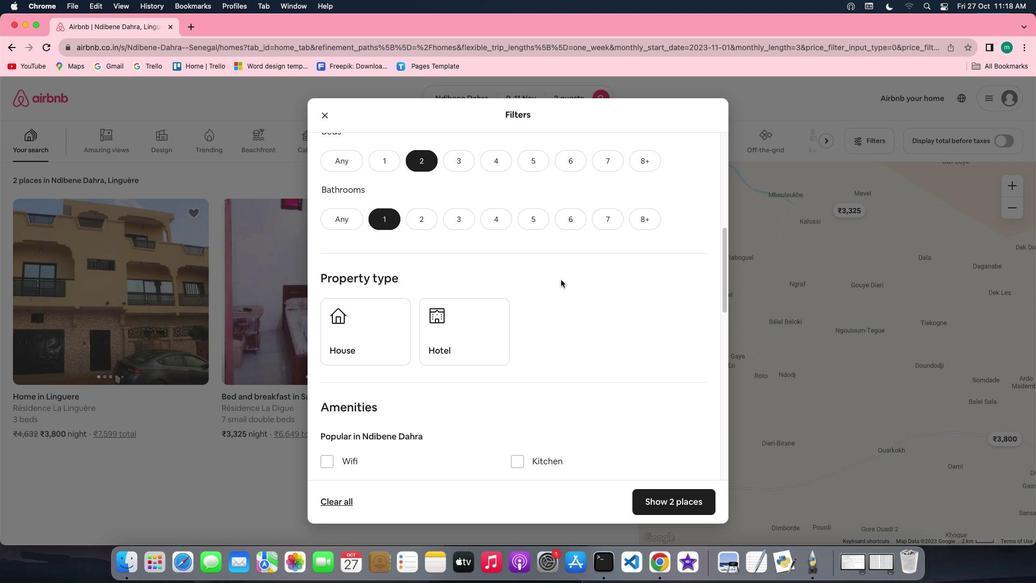 
Action: Mouse scrolled (560, 280) with delta (0, 0)
Screenshot: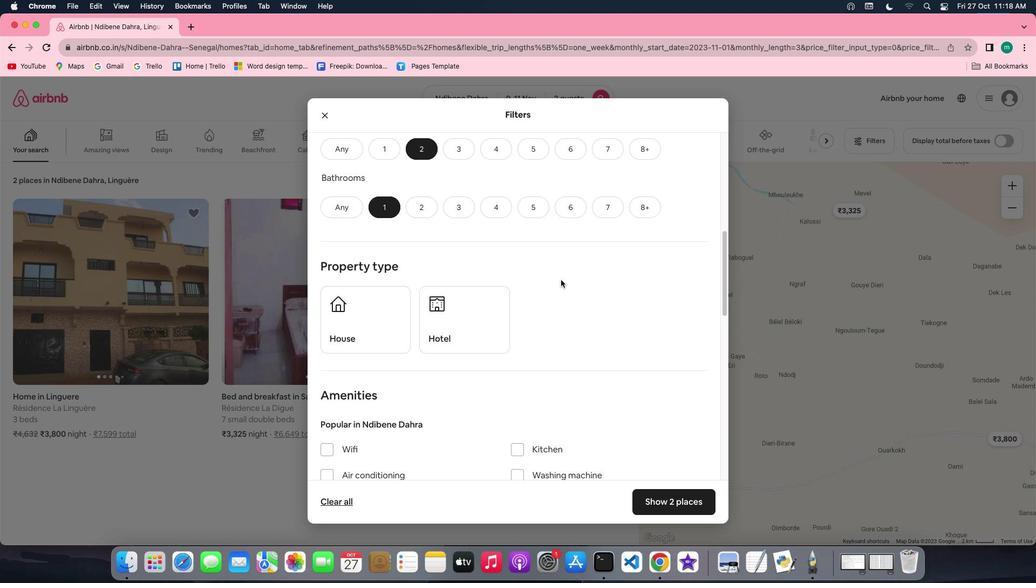 
Action: Mouse scrolled (560, 280) with delta (0, 0)
Screenshot: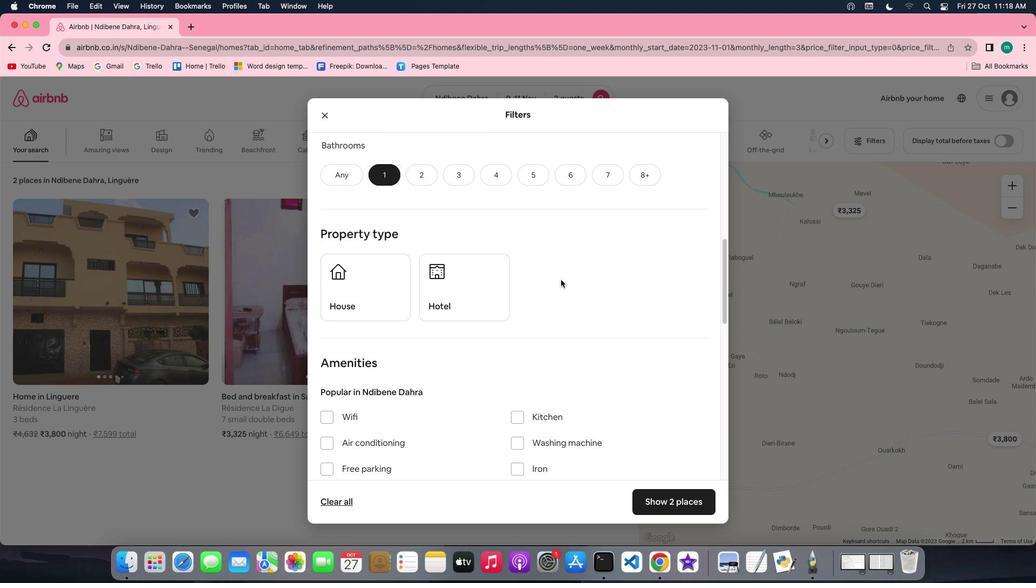 
Action: Mouse scrolled (560, 280) with delta (0, 0)
Screenshot: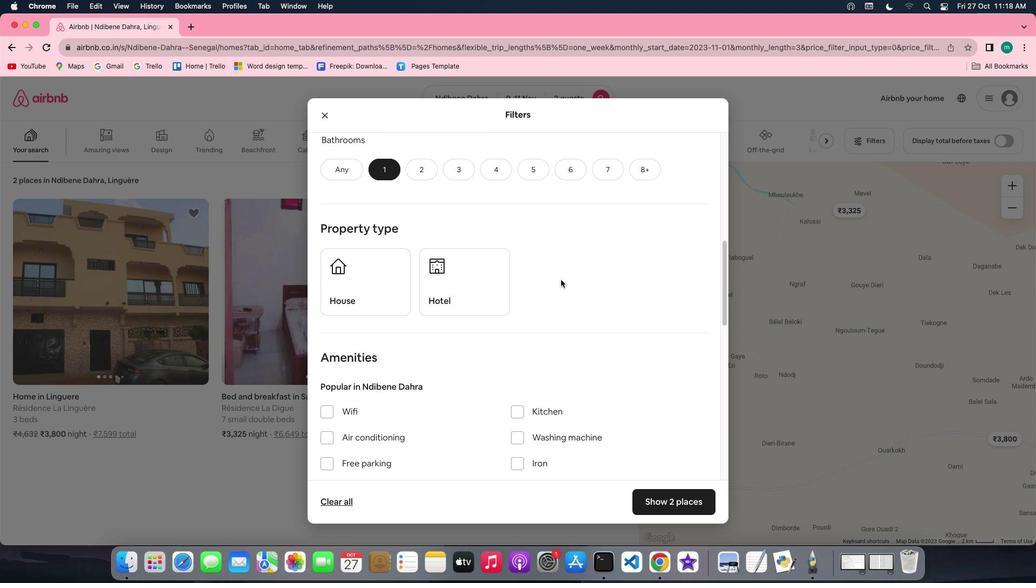 
Action: Mouse scrolled (560, 280) with delta (0, 0)
Screenshot: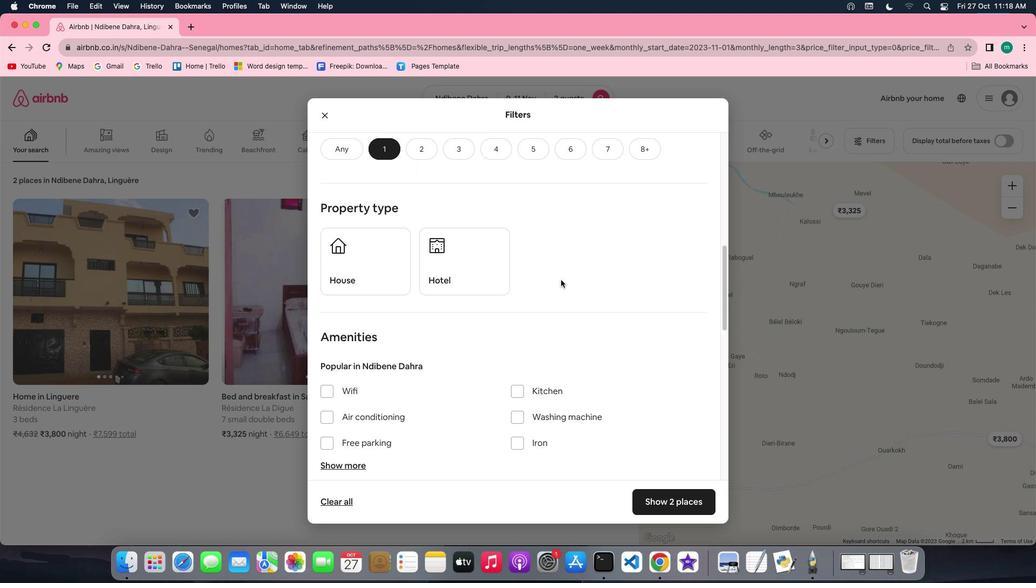 
Action: Mouse scrolled (560, 280) with delta (0, 0)
Screenshot: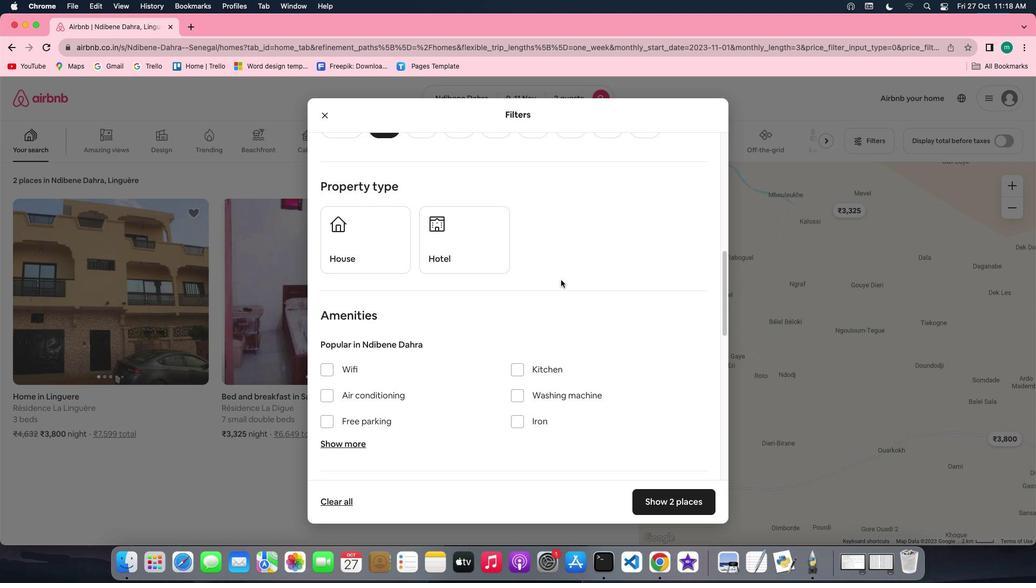 
Action: Mouse scrolled (560, 280) with delta (0, 0)
Screenshot: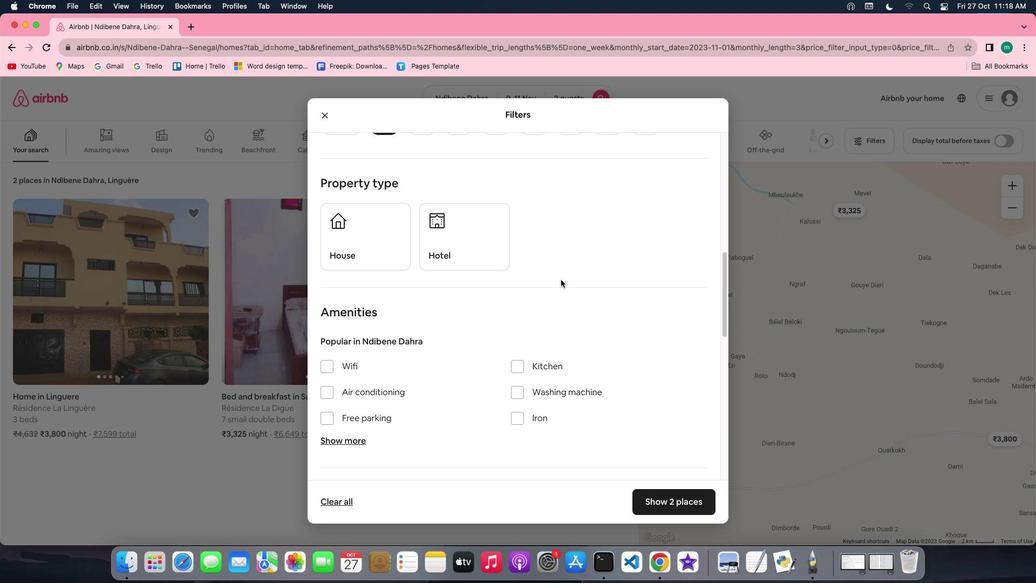 
Action: Mouse scrolled (560, 280) with delta (0, 0)
Screenshot: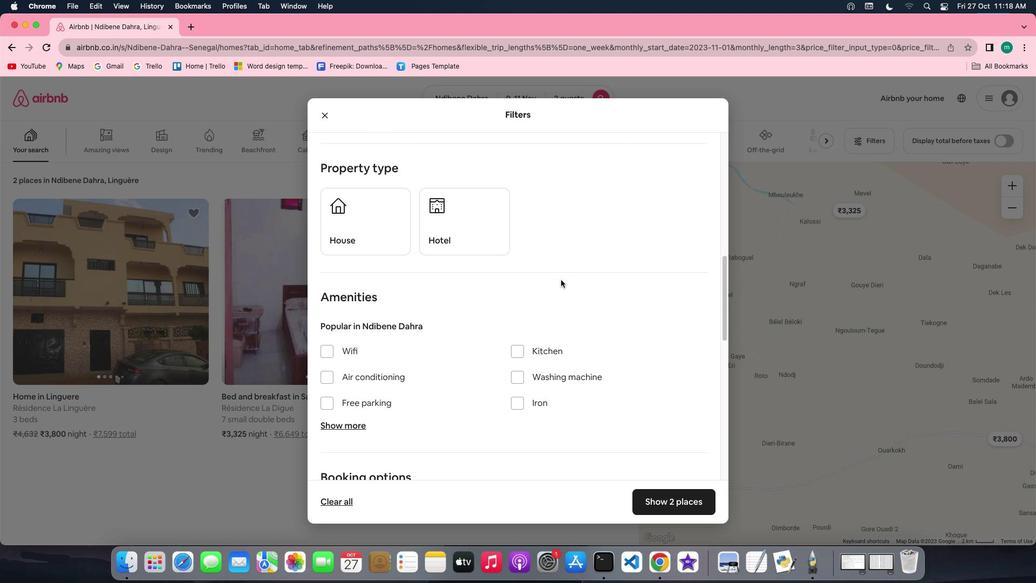 
Action: Mouse moved to (533, 277)
Screenshot: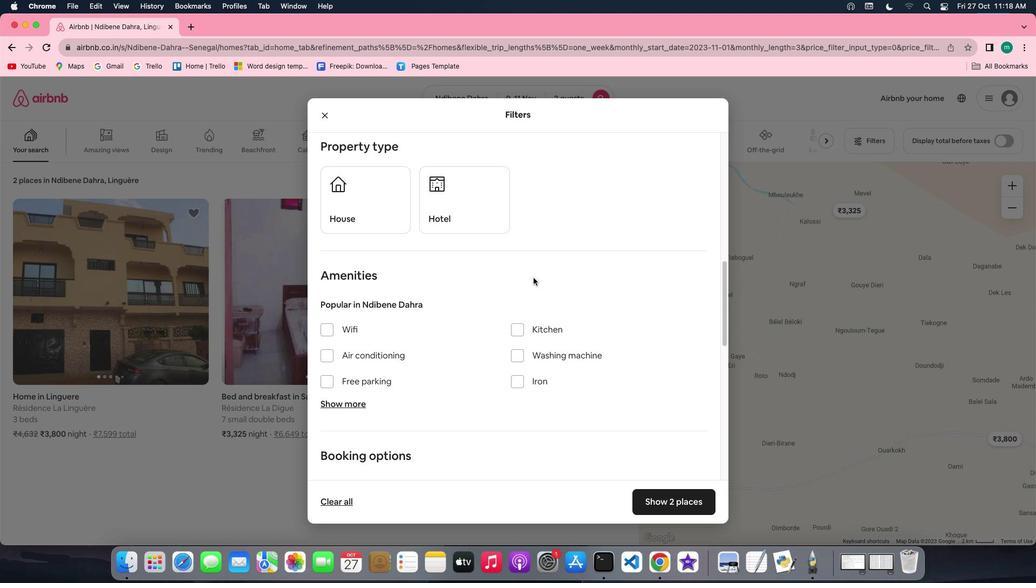 
Action: Mouse scrolled (533, 277) with delta (0, 0)
Screenshot: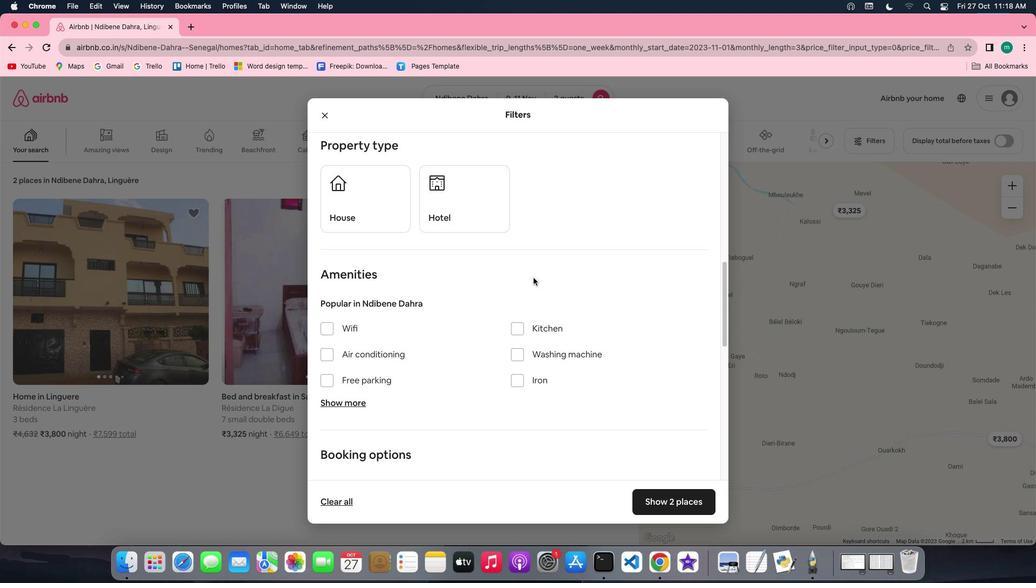 
Action: Mouse scrolled (533, 277) with delta (0, 0)
Screenshot: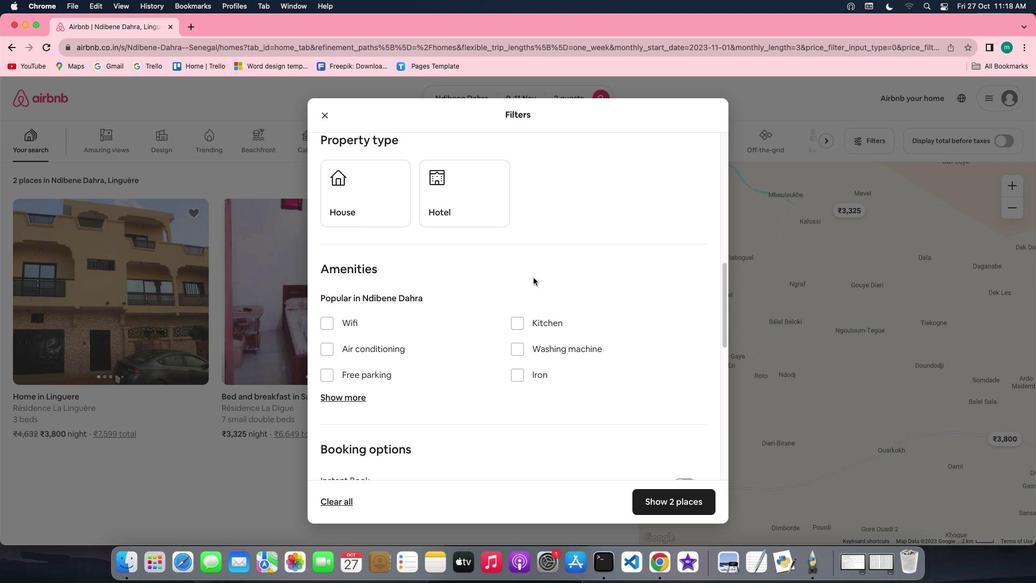 
Action: Mouse scrolled (533, 277) with delta (0, 0)
Screenshot: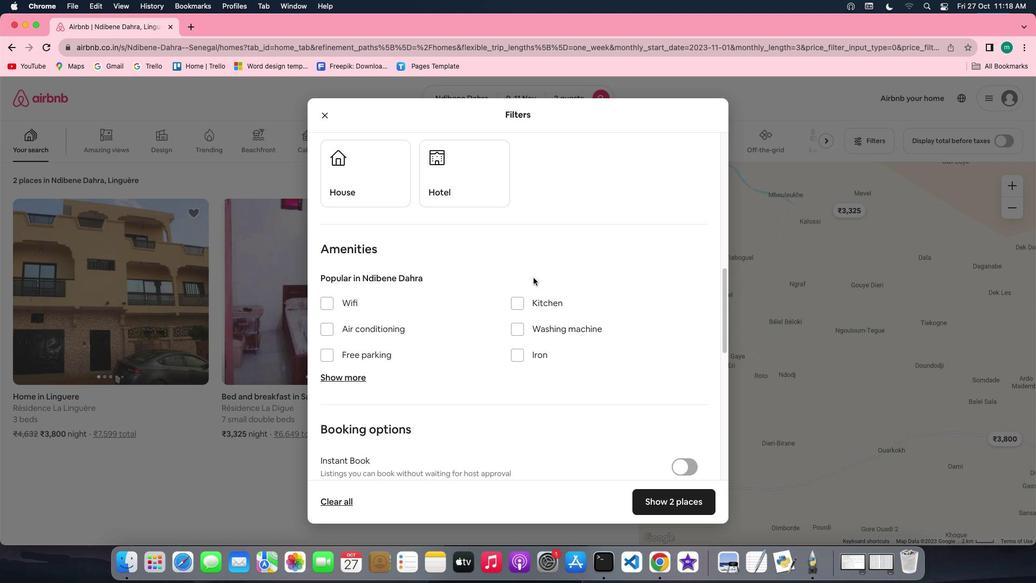 
Action: Mouse scrolled (533, 277) with delta (0, 0)
Screenshot: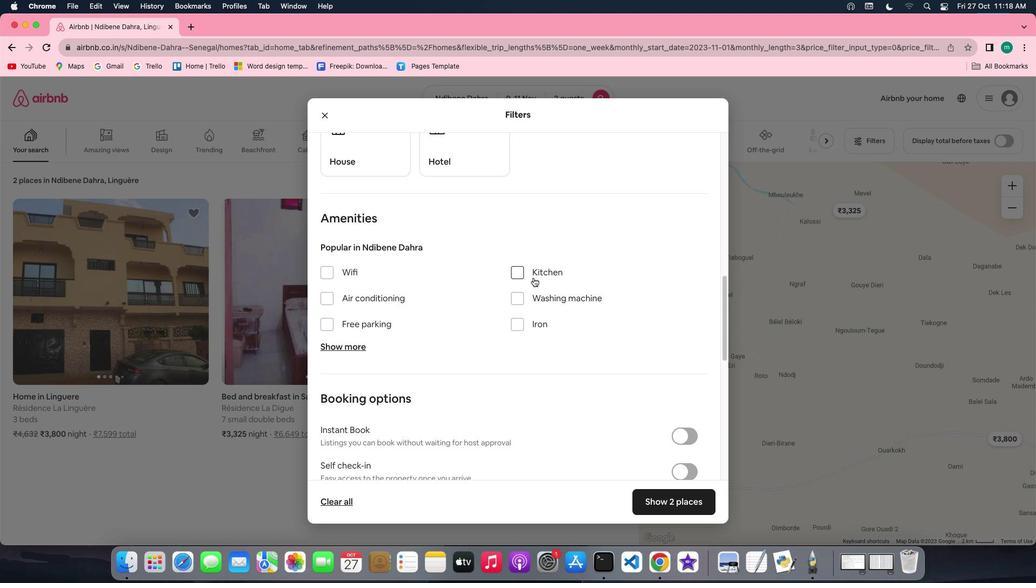 
Action: Mouse scrolled (533, 277) with delta (0, 0)
Screenshot: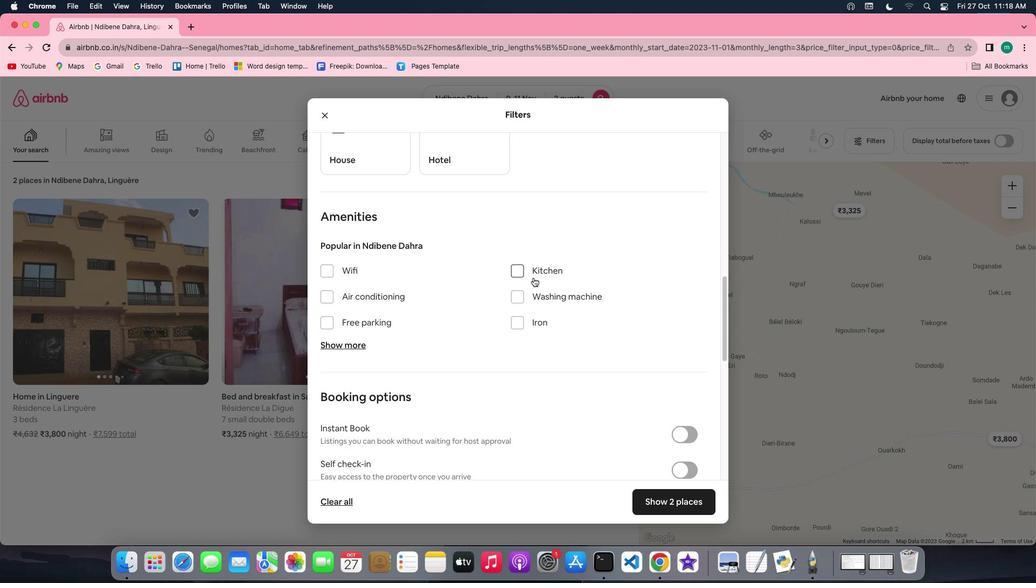
Action: Mouse scrolled (533, 277) with delta (0, 0)
Screenshot: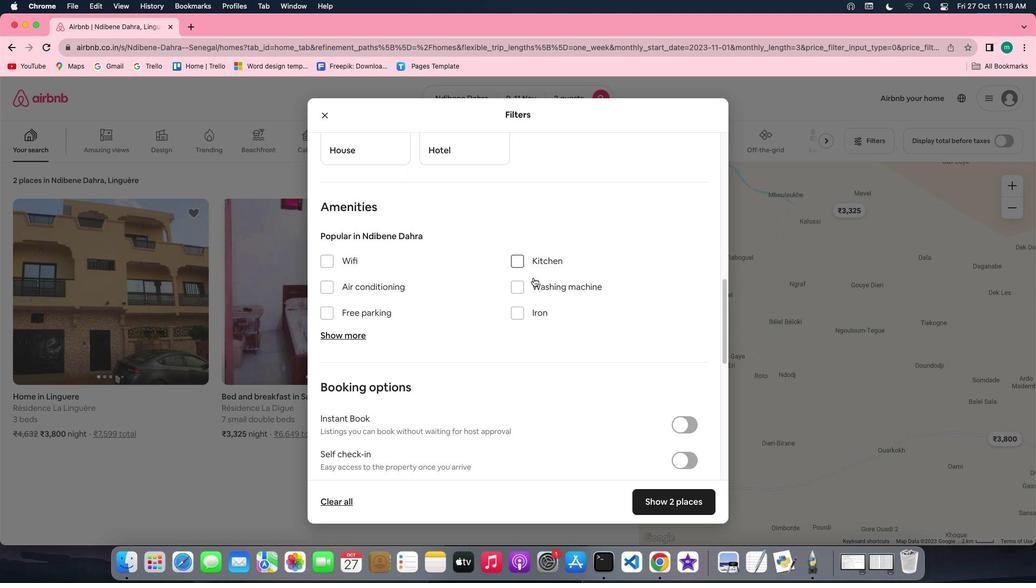 
Action: Mouse scrolled (533, 277) with delta (0, 0)
Screenshot: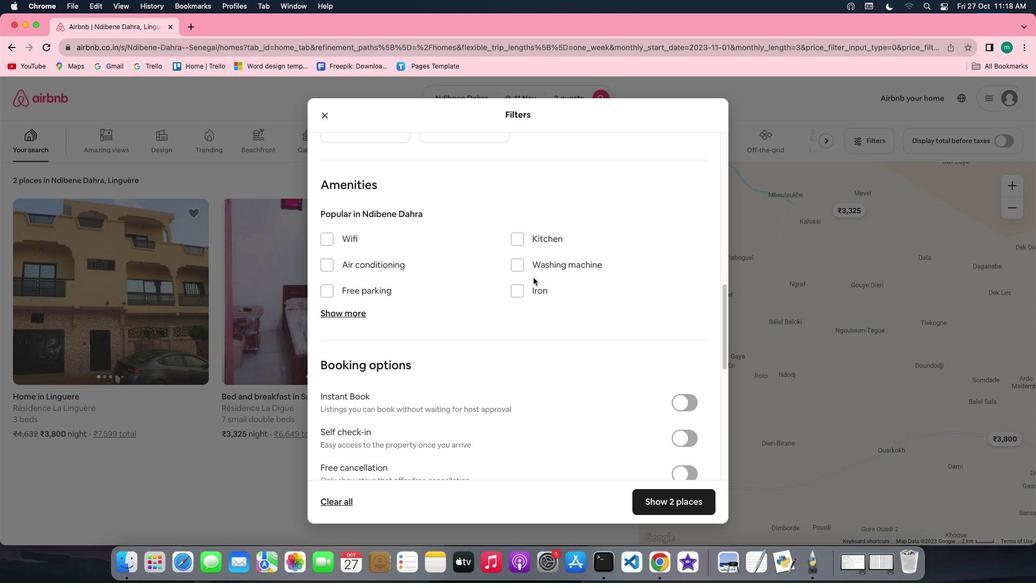 
Action: Mouse scrolled (533, 277) with delta (0, 0)
Screenshot: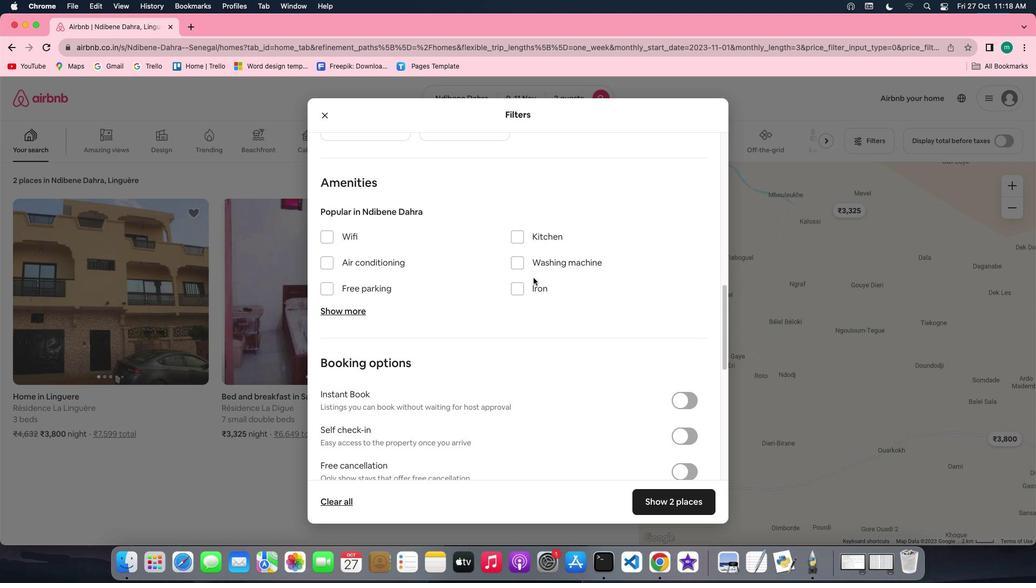 
Action: Mouse scrolled (533, 277) with delta (0, 0)
Screenshot: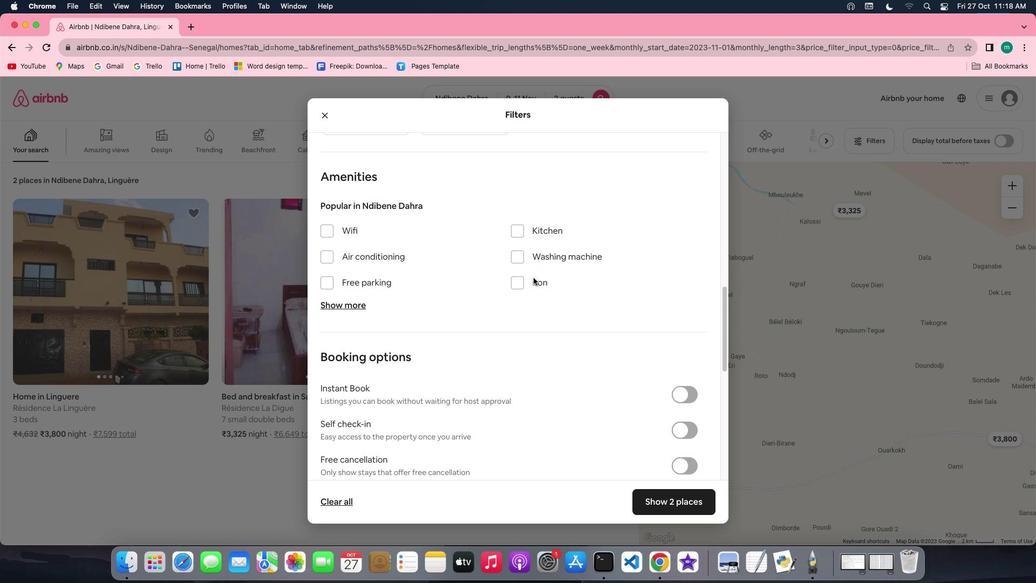
Action: Mouse scrolled (533, 277) with delta (0, 0)
Screenshot: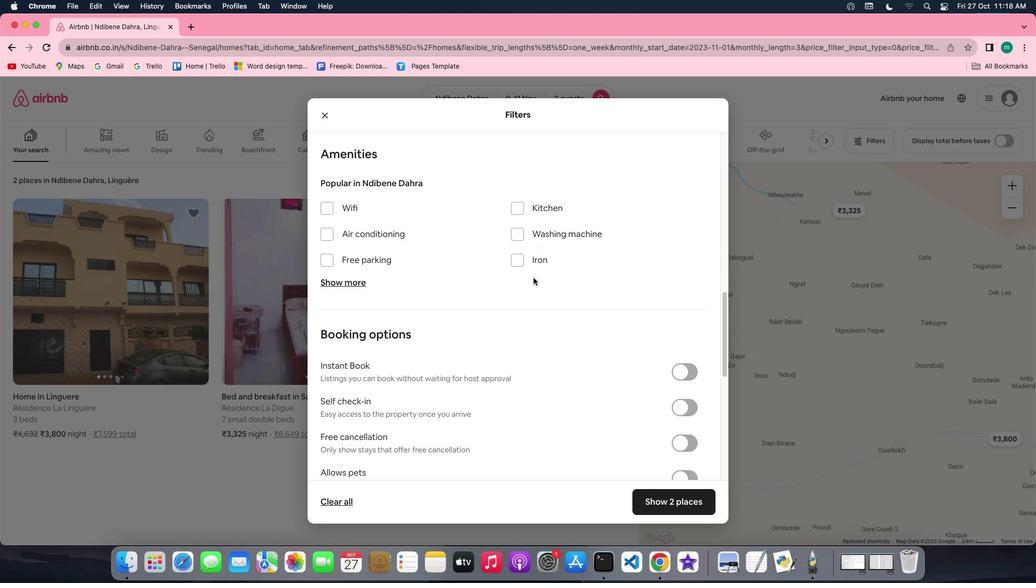 
Action: Mouse scrolled (533, 277) with delta (0, 0)
Screenshot: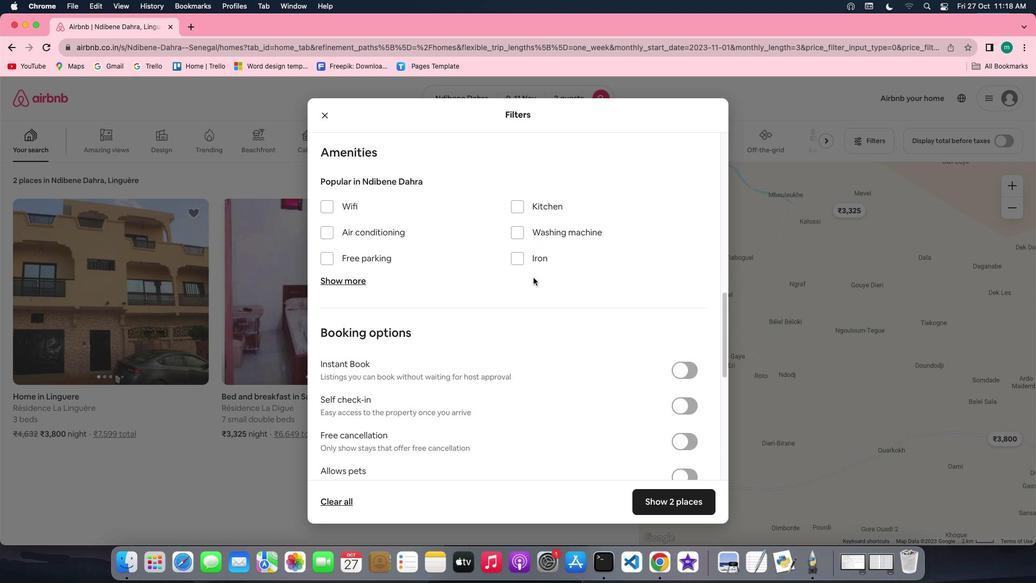
Action: Mouse moved to (335, 202)
Screenshot: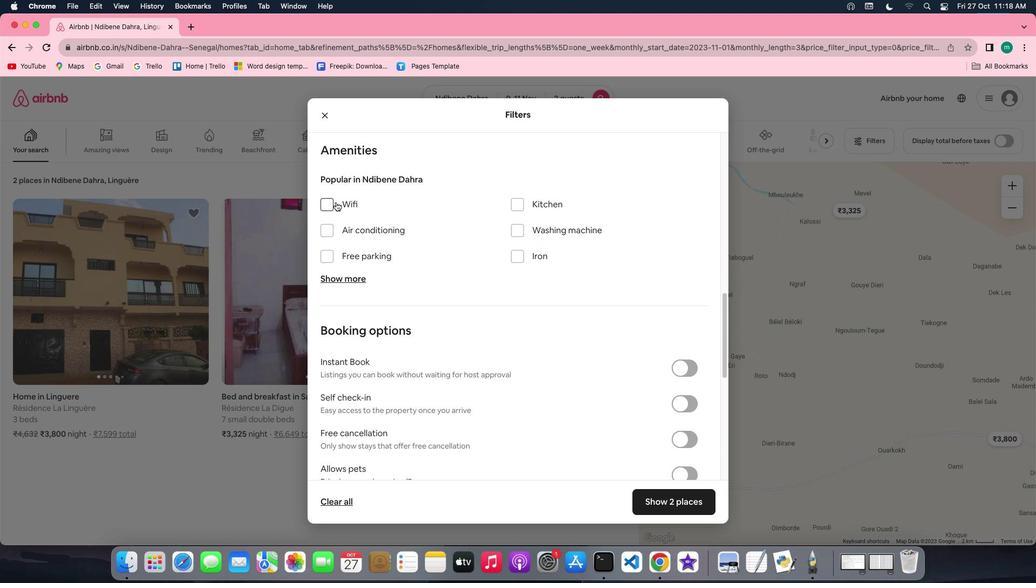 
Action: Mouse pressed left at (335, 202)
Screenshot: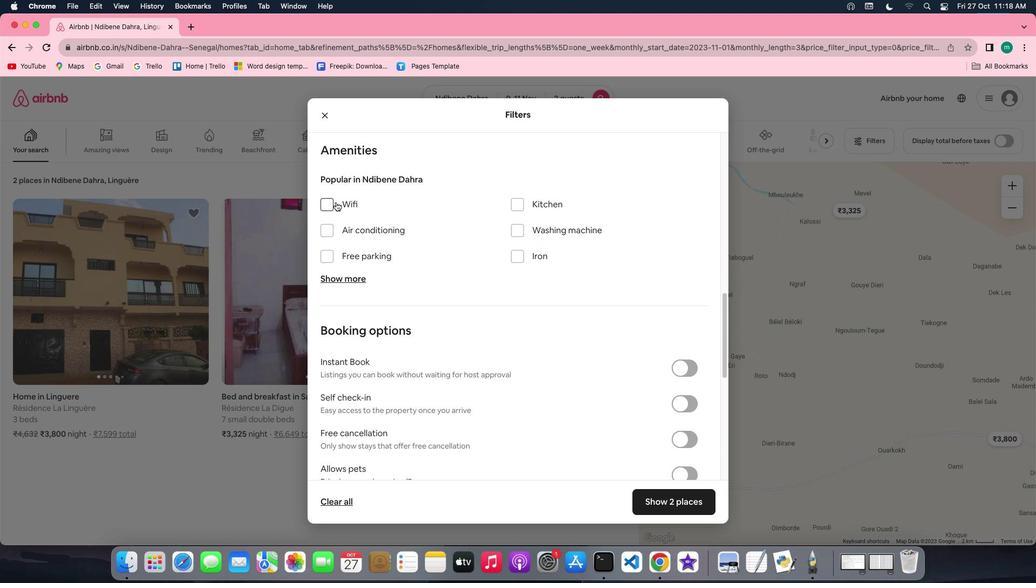 
Action: Mouse moved to (511, 260)
Screenshot: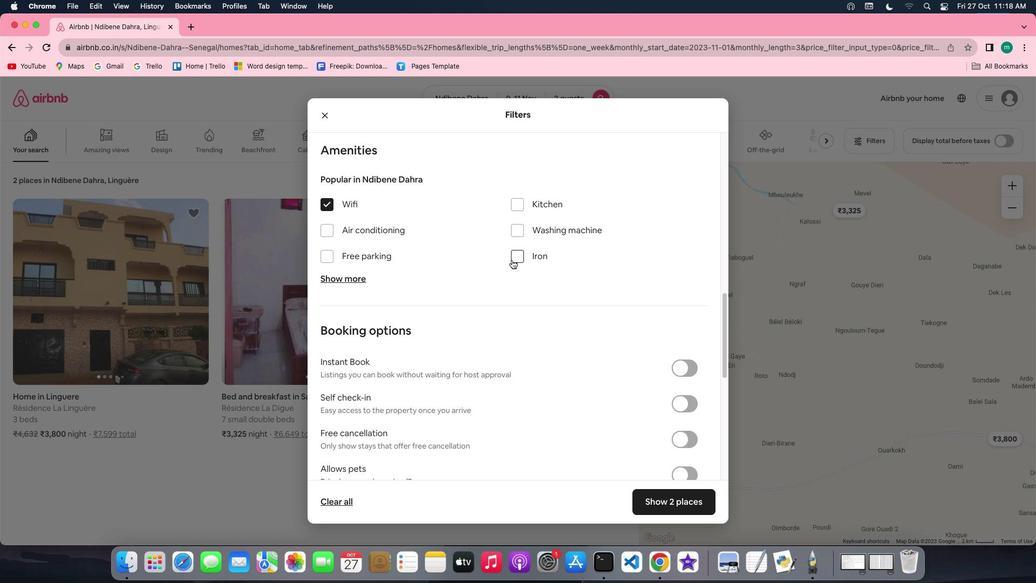 
Action: Mouse scrolled (511, 260) with delta (0, 0)
Screenshot: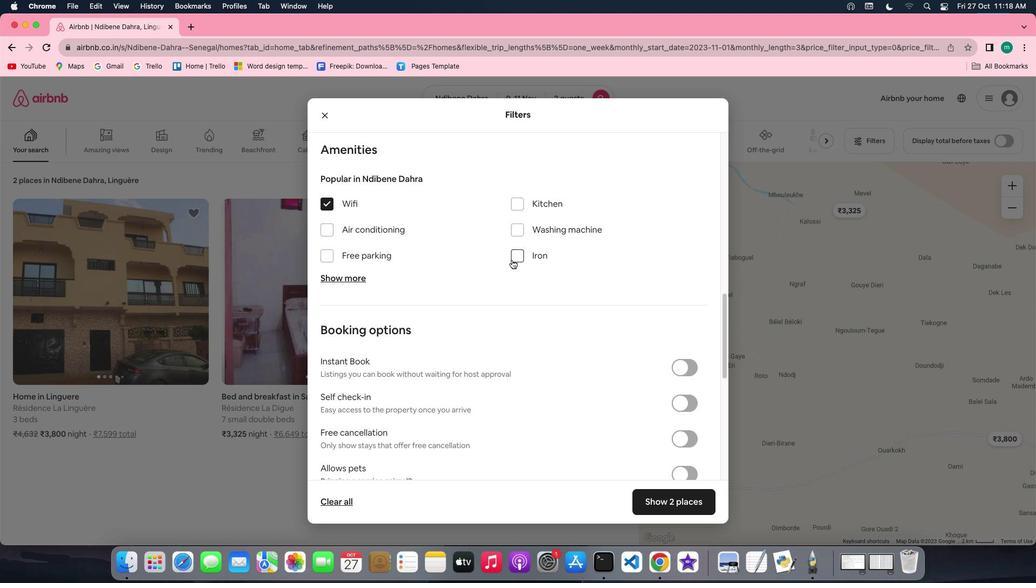 
Action: Mouse scrolled (511, 260) with delta (0, 0)
Screenshot: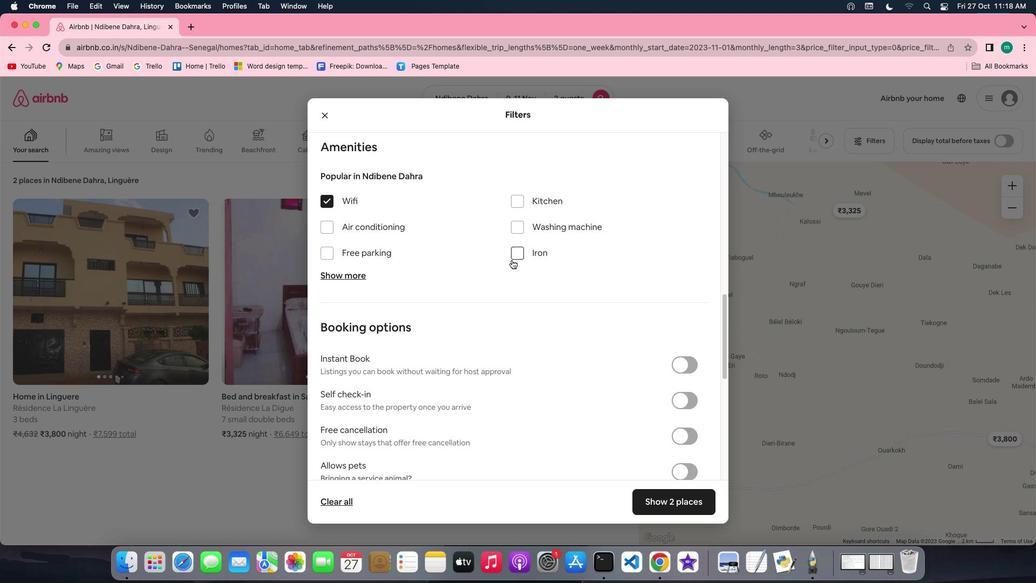 
Action: Mouse scrolled (511, 260) with delta (0, -1)
Screenshot: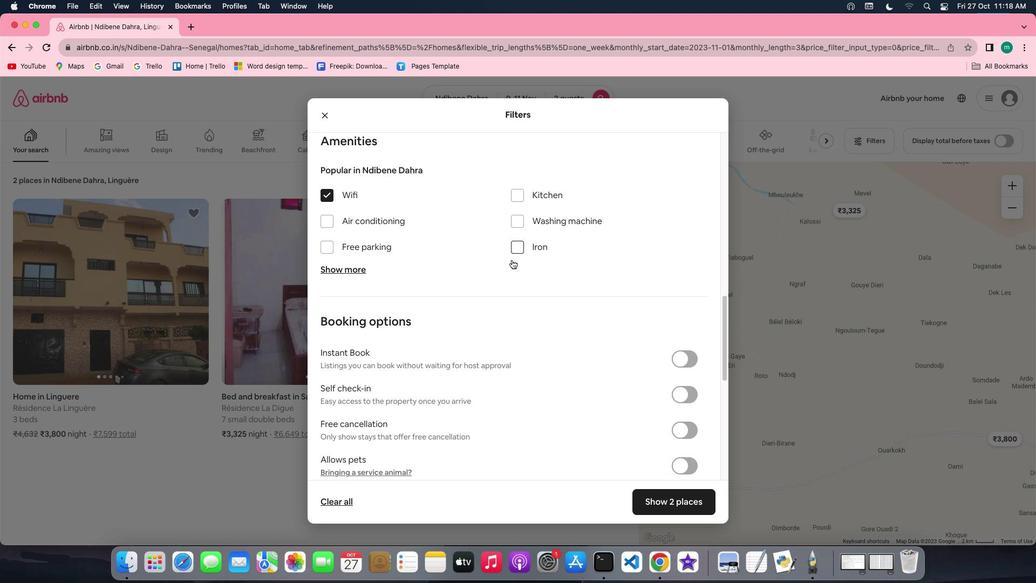 
Action: Mouse scrolled (511, 260) with delta (0, 0)
Screenshot: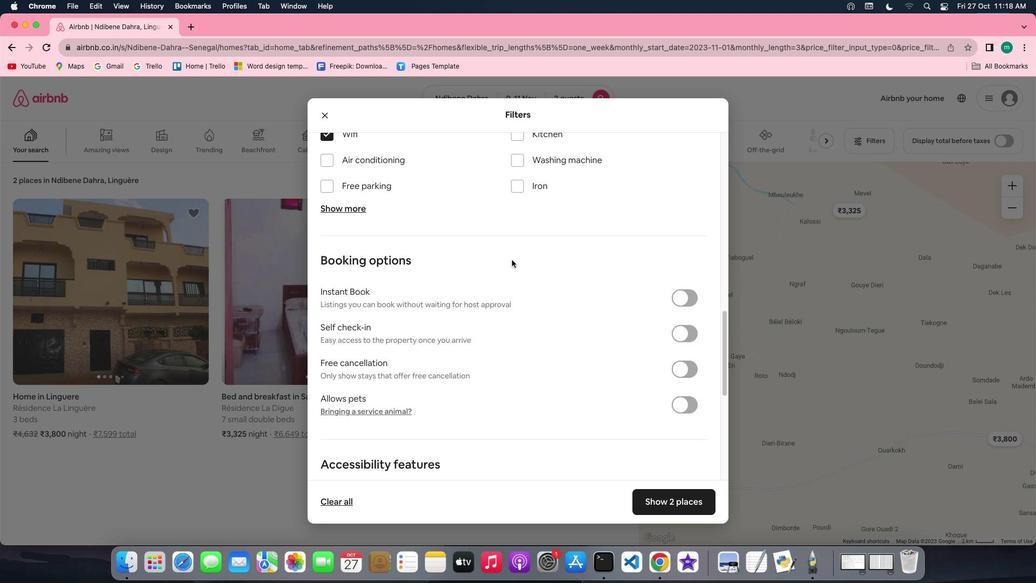 
Action: Mouse scrolled (511, 260) with delta (0, 0)
Screenshot: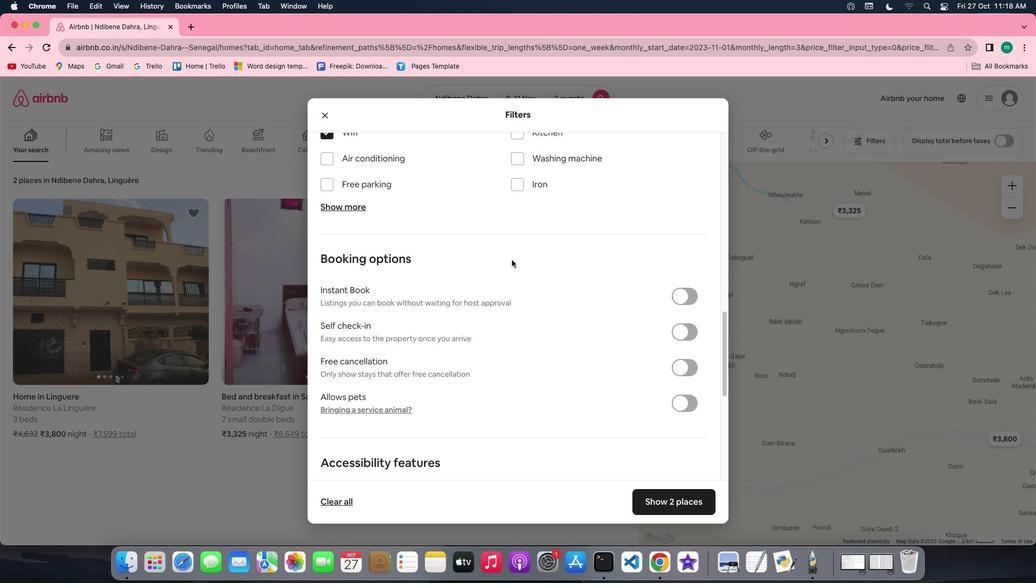 
Action: Mouse scrolled (511, 260) with delta (0, 0)
Screenshot: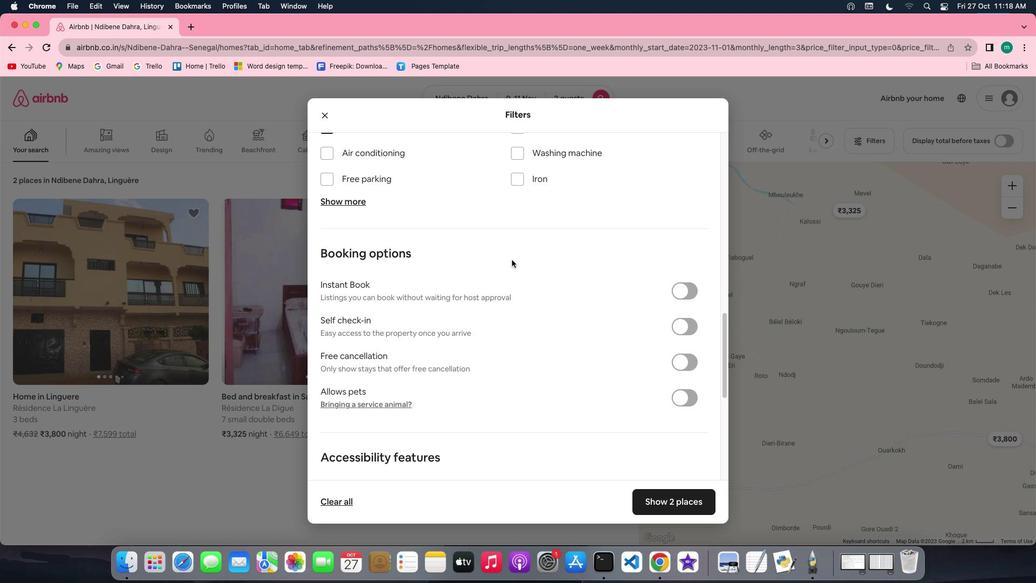 
Action: Mouse scrolled (511, 260) with delta (0, 0)
Screenshot: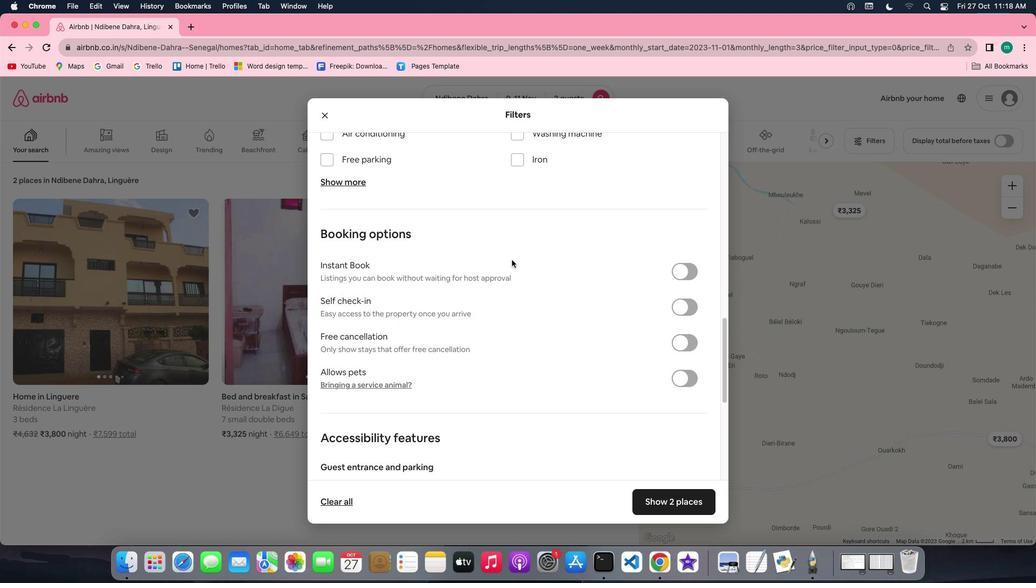 
Action: Mouse scrolled (511, 260) with delta (0, 0)
Screenshot: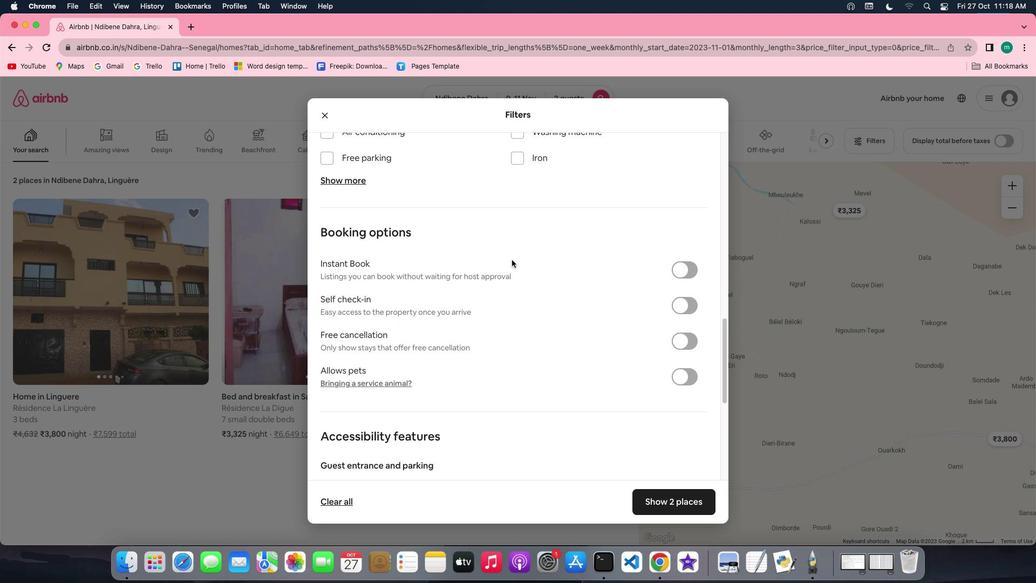 
Action: Mouse scrolled (511, 260) with delta (0, 0)
Screenshot: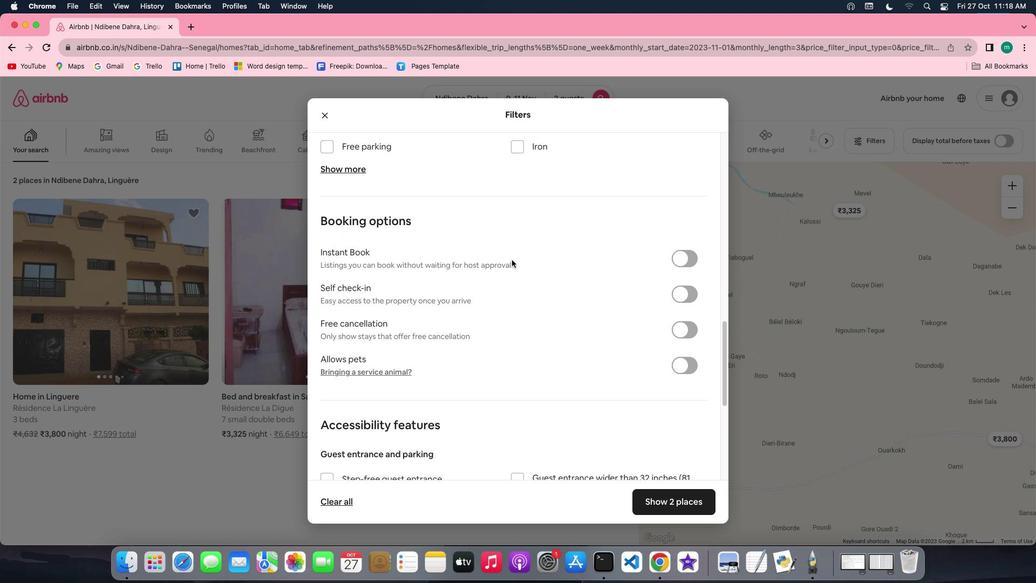 
Action: Mouse scrolled (511, 260) with delta (0, 0)
Screenshot: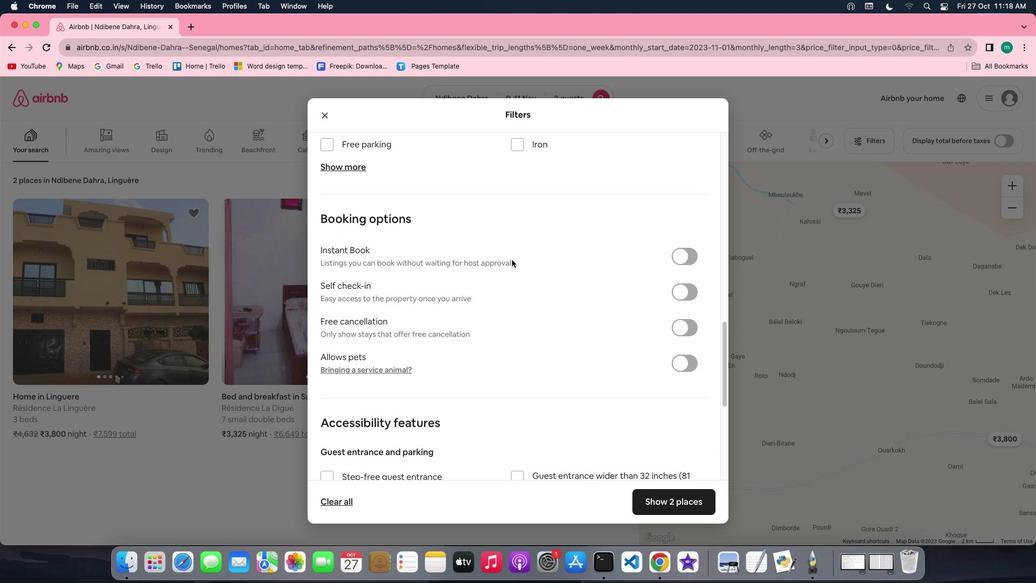 
Action: Mouse scrolled (511, 260) with delta (0, 0)
Screenshot: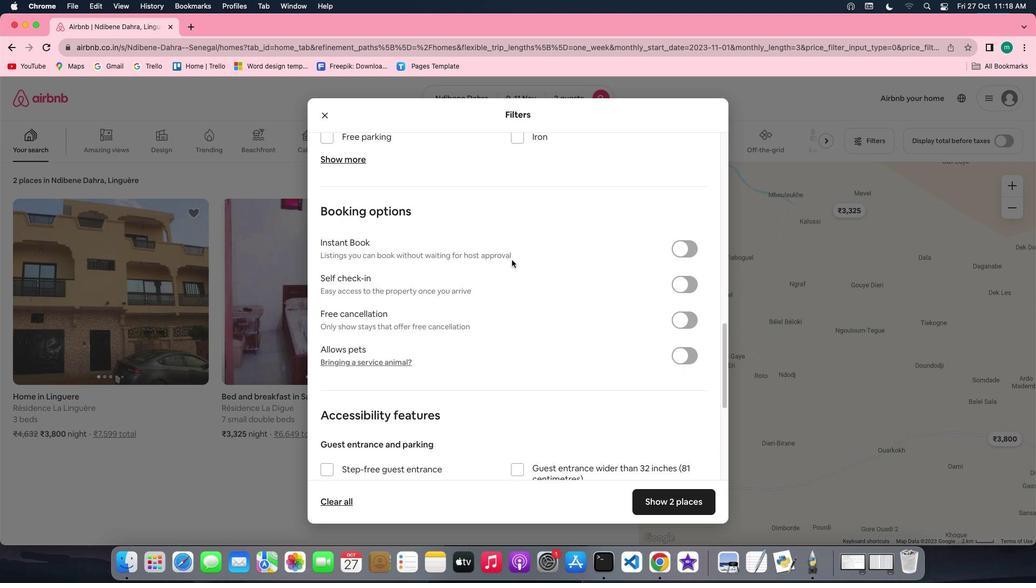 
Action: Mouse scrolled (511, 260) with delta (0, 0)
Screenshot: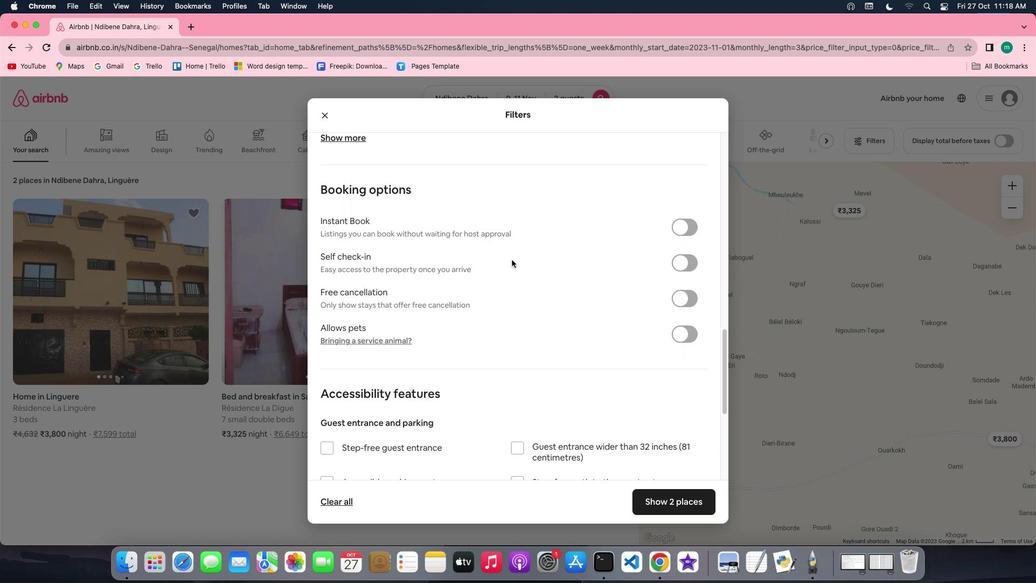 
Action: Mouse scrolled (511, 260) with delta (0, 0)
Screenshot: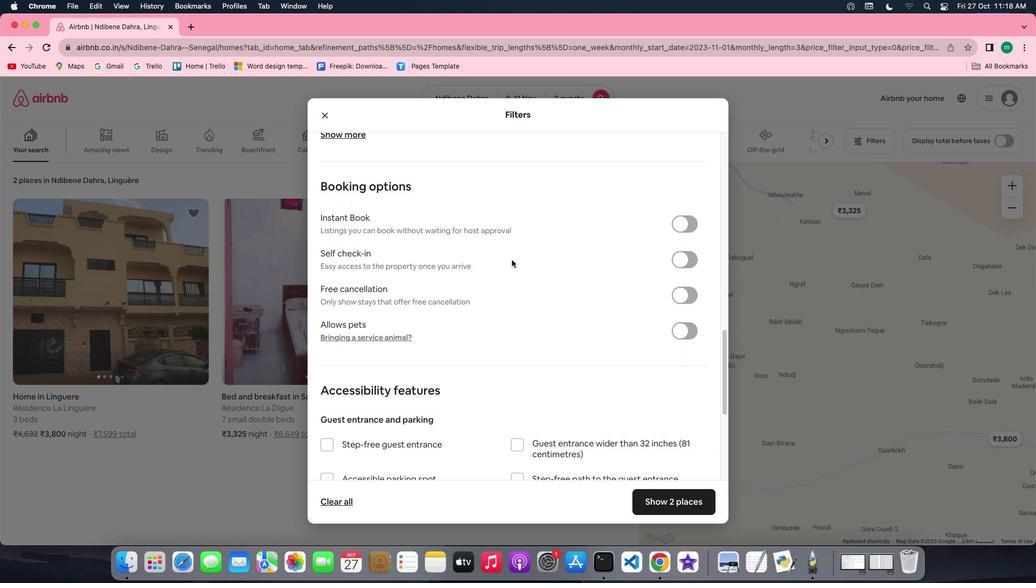 
Action: Mouse scrolled (511, 260) with delta (0, 0)
Screenshot: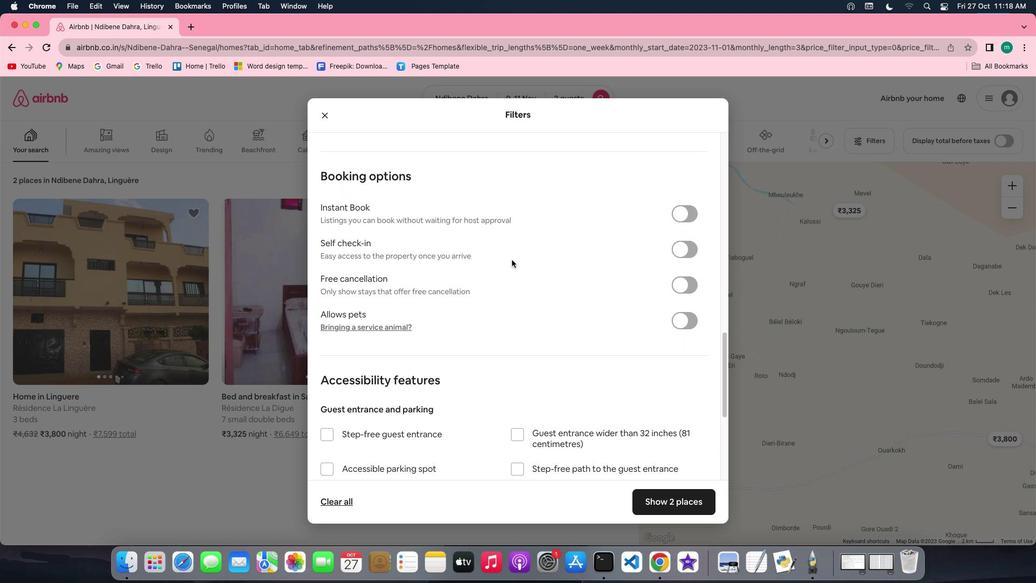 
Action: Mouse moved to (679, 249)
Screenshot: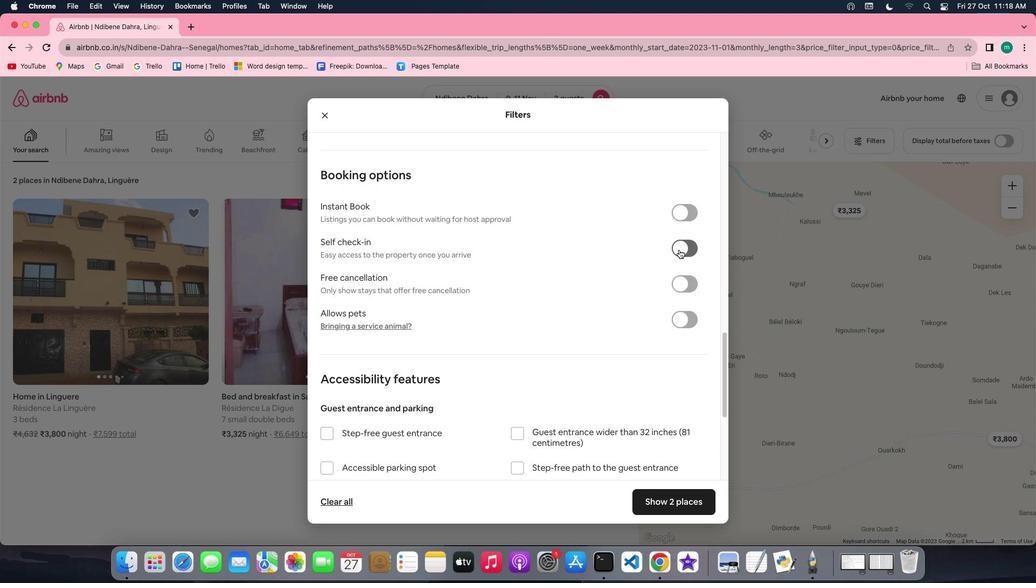 
Action: Mouse pressed left at (679, 249)
Screenshot: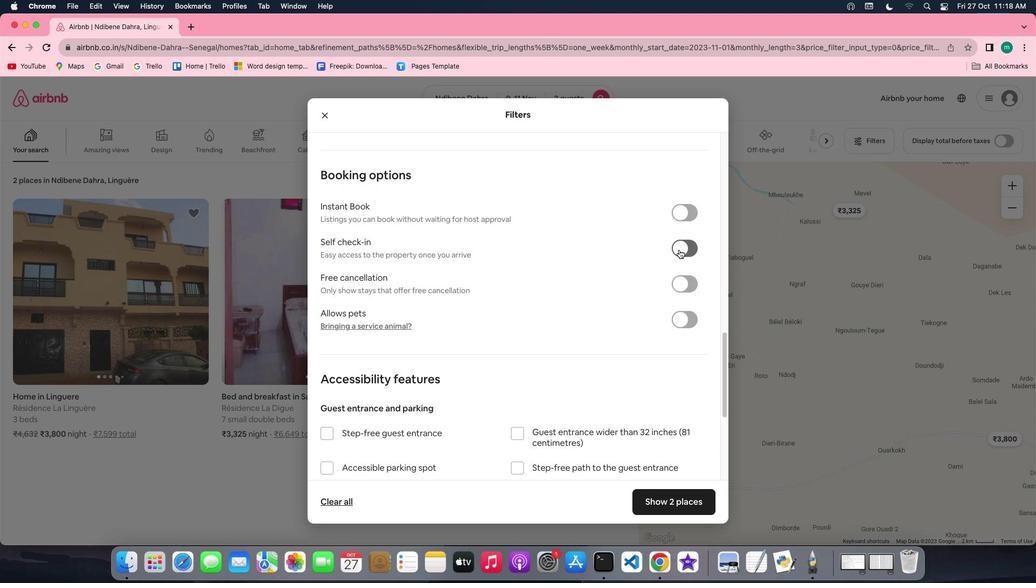 
Action: Mouse moved to (539, 295)
Screenshot: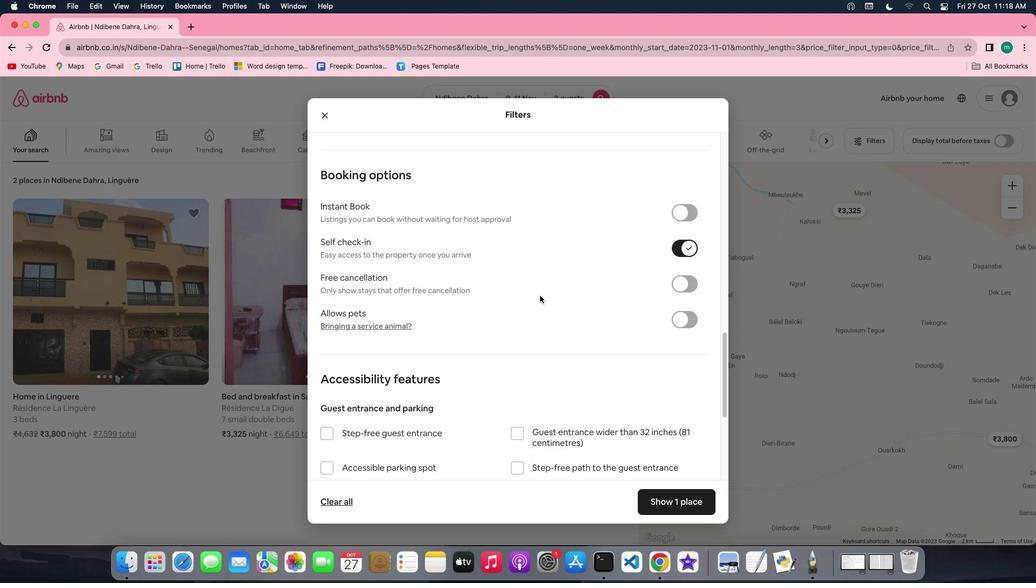 
Action: Mouse scrolled (539, 295) with delta (0, 0)
Screenshot: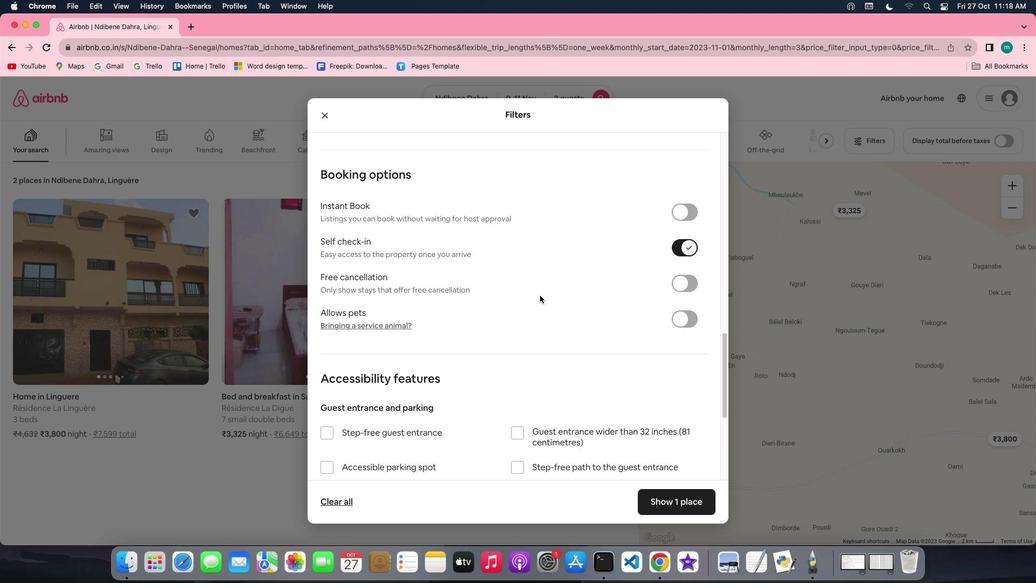 
Action: Mouse scrolled (539, 295) with delta (0, 0)
Screenshot: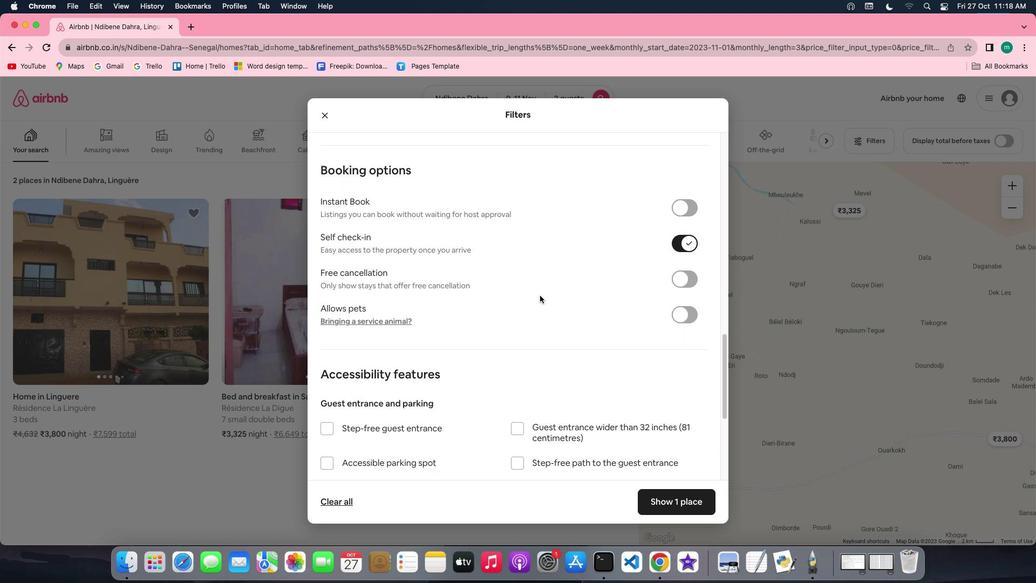 
Action: Mouse scrolled (539, 295) with delta (0, 0)
Screenshot: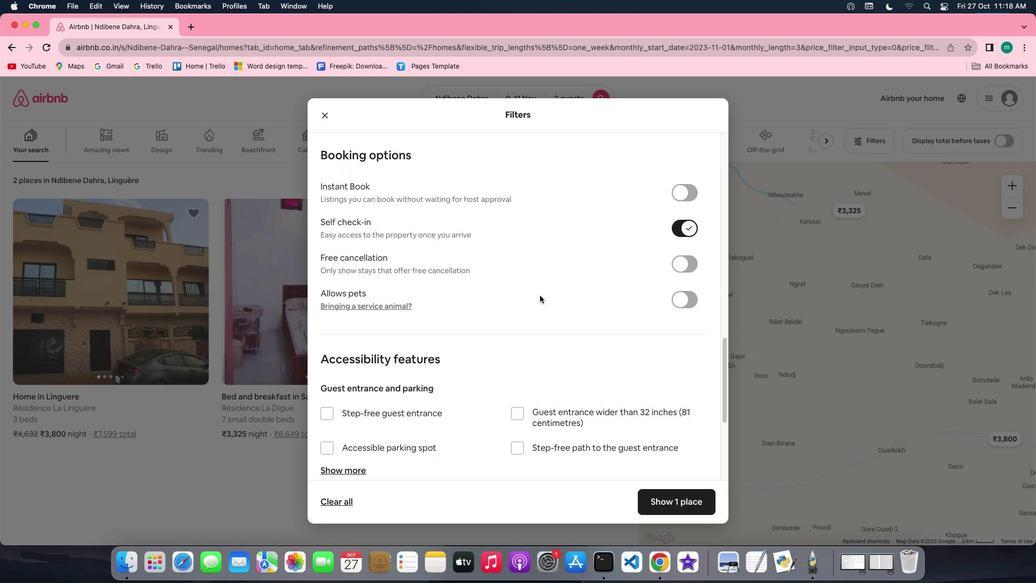 
Action: Mouse scrolled (539, 295) with delta (0, 0)
Screenshot: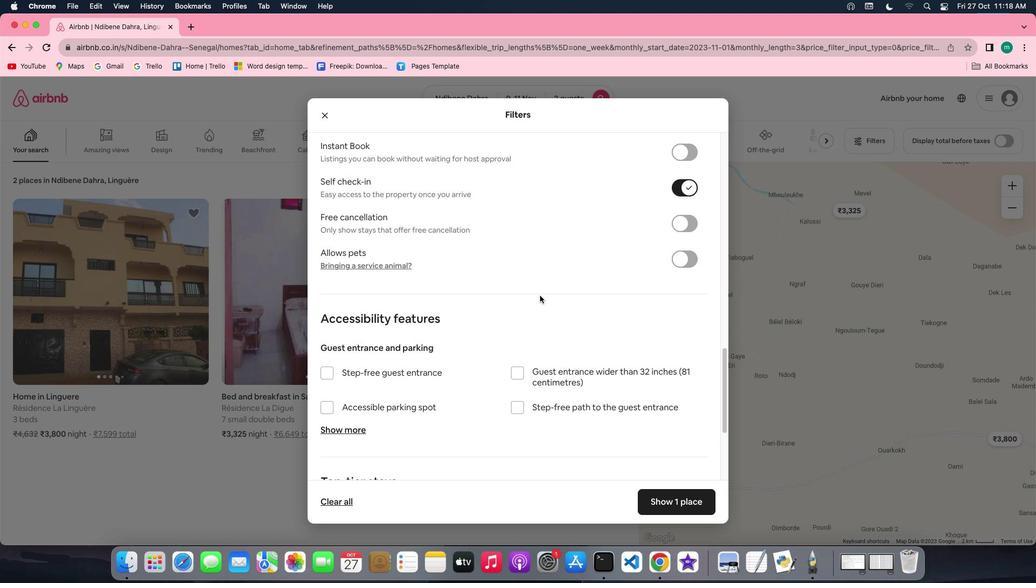
Action: Mouse scrolled (539, 295) with delta (0, 0)
Screenshot: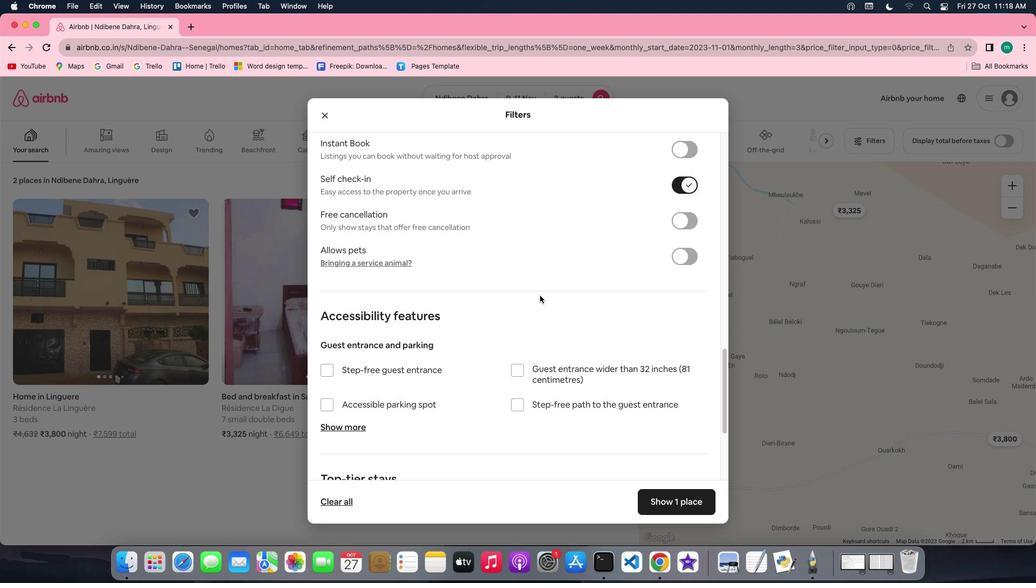 
Action: Mouse scrolled (539, 295) with delta (0, 0)
Screenshot: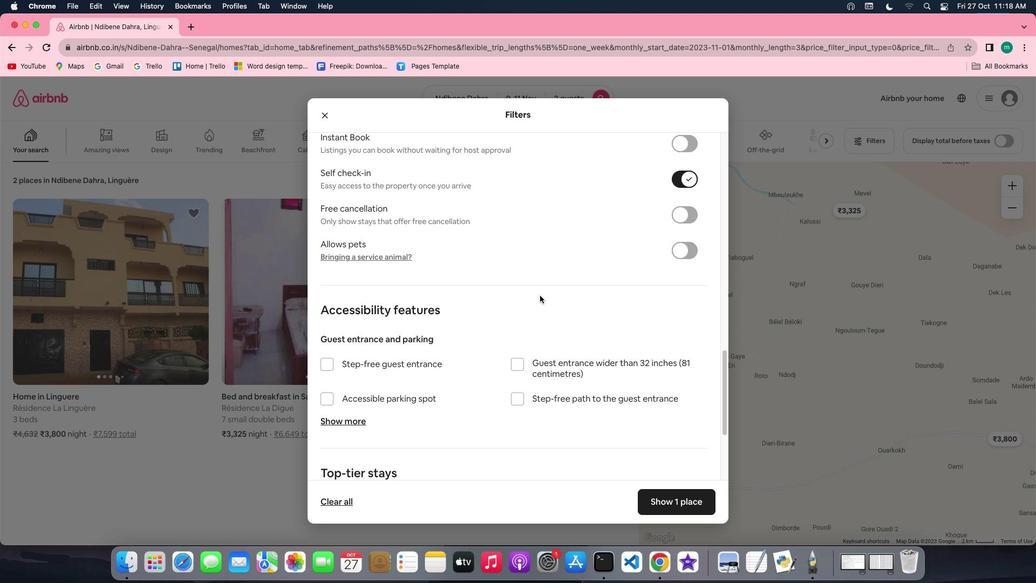 
Action: Mouse scrolled (539, 295) with delta (0, 0)
Screenshot: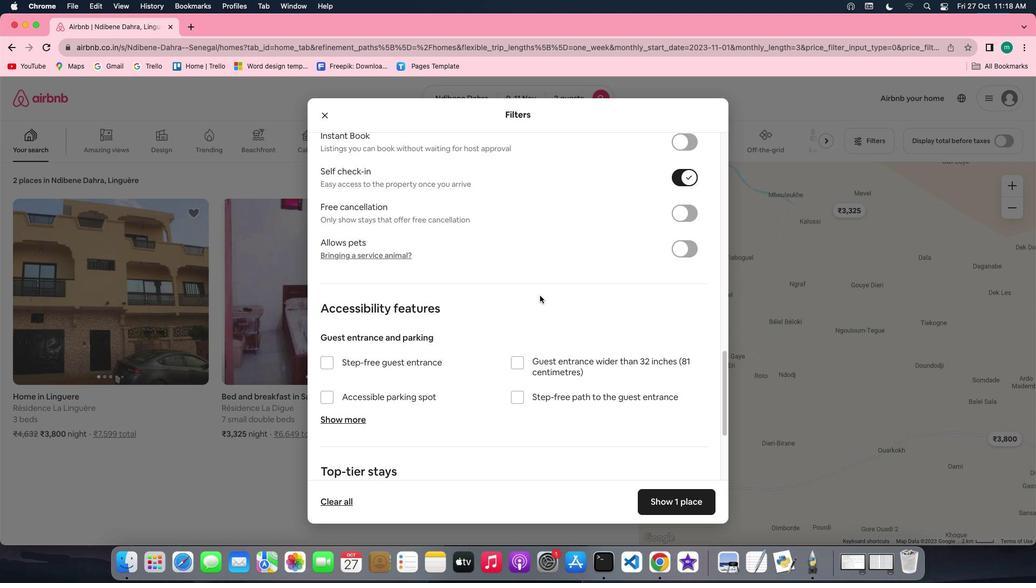
Action: Mouse scrolled (539, 295) with delta (0, 0)
Screenshot: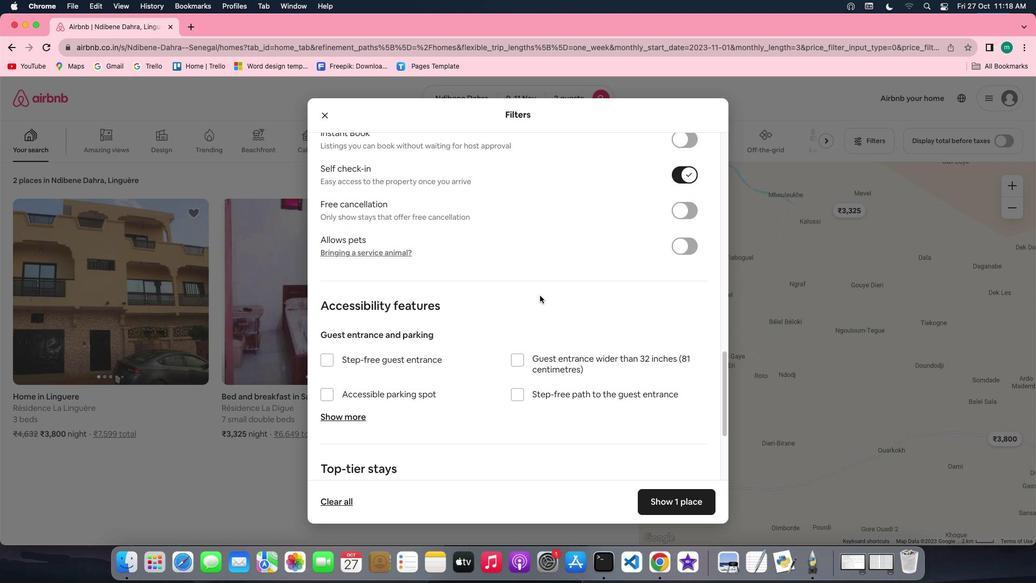 
Action: Mouse scrolled (539, 295) with delta (0, 0)
Screenshot: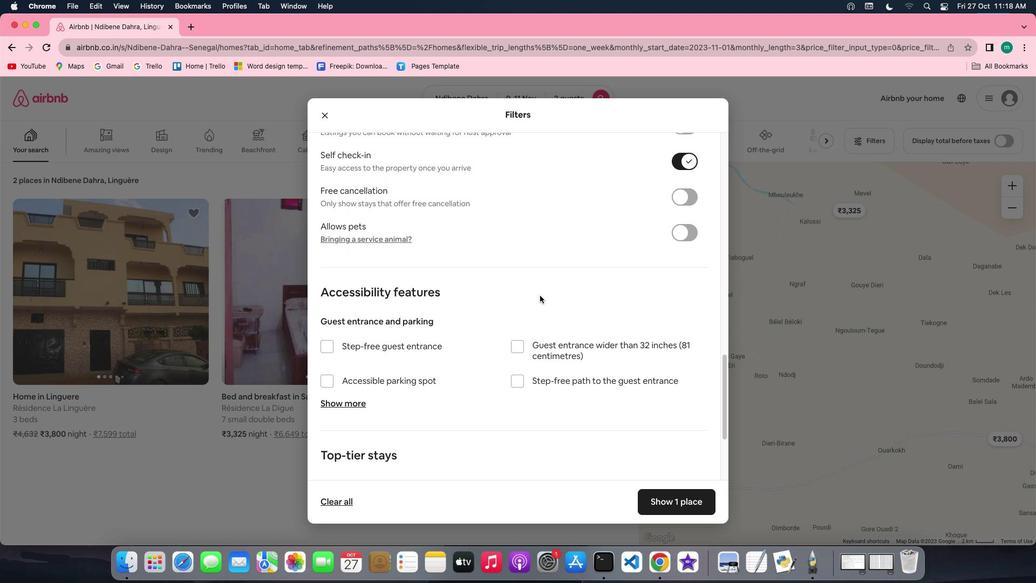 
Action: Mouse scrolled (539, 295) with delta (0, 0)
Screenshot: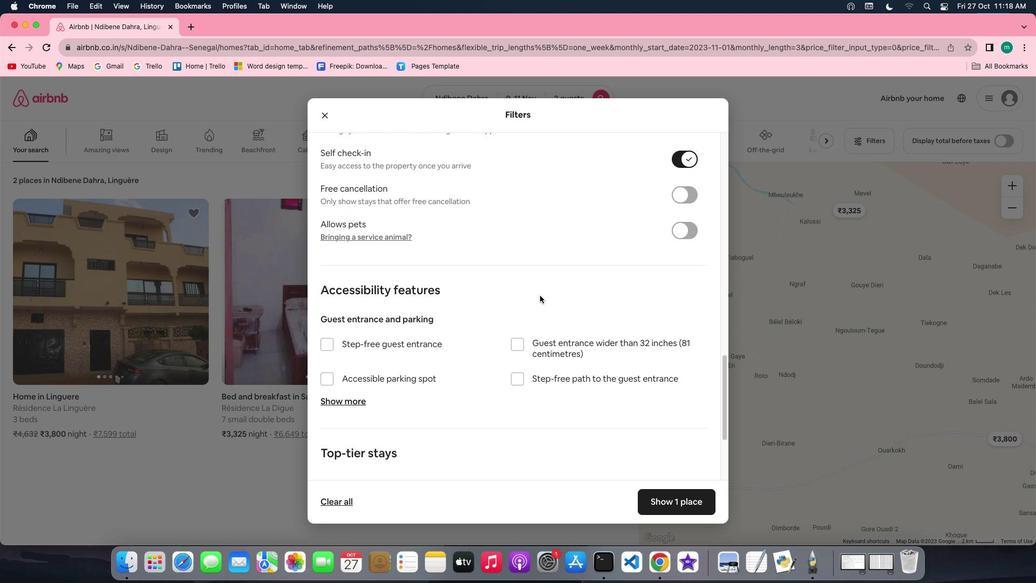 
Action: Mouse scrolled (539, 295) with delta (0, 0)
Screenshot: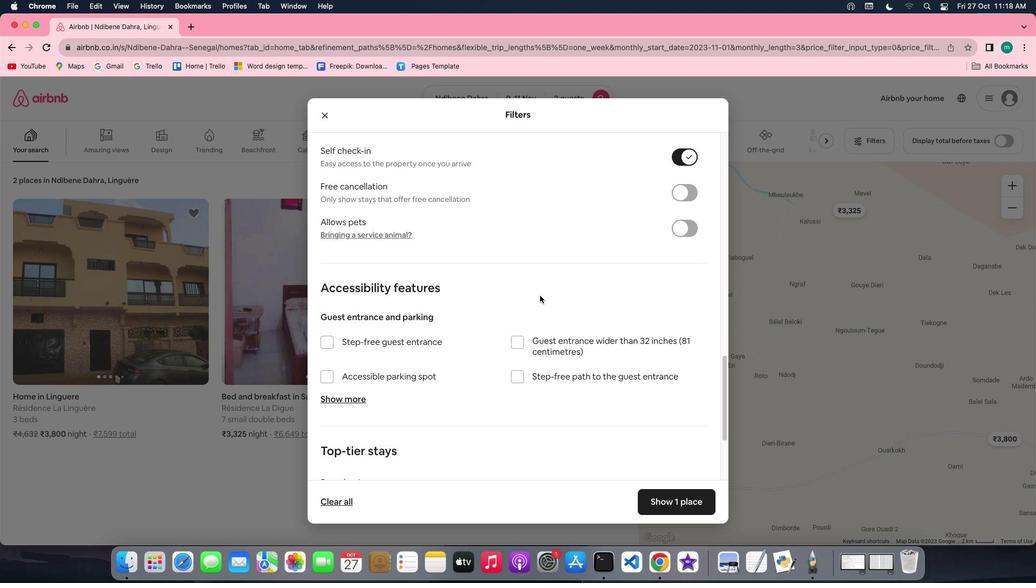 
Action: Mouse scrolled (539, 295) with delta (0, 0)
Screenshot: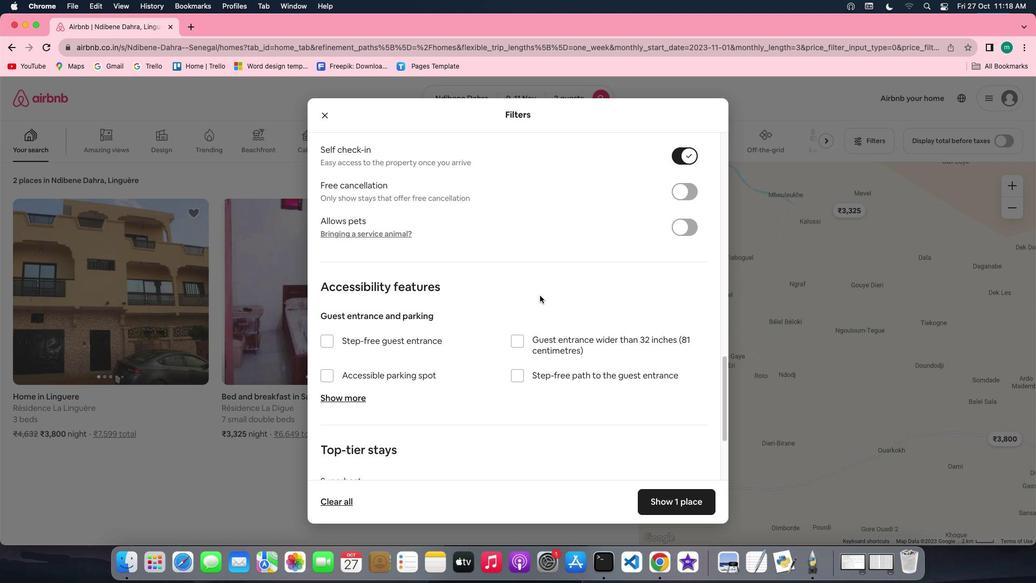 
Action: Mouse scrolled (539, 295) with delta (0, 0)
Screenshot: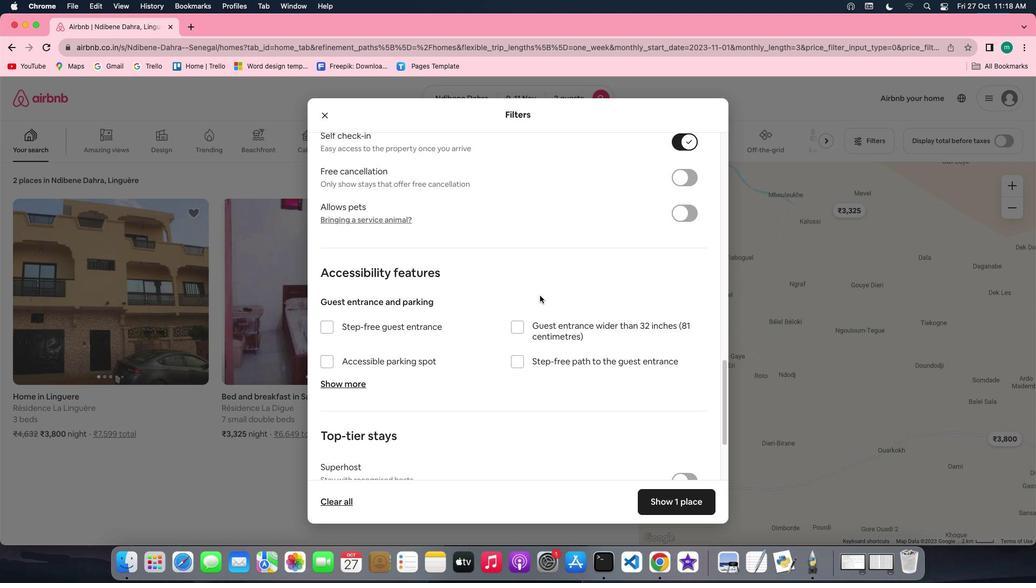 
Action: Mouse scrolled (539, 295) with delta (0, 0)
Screenshot: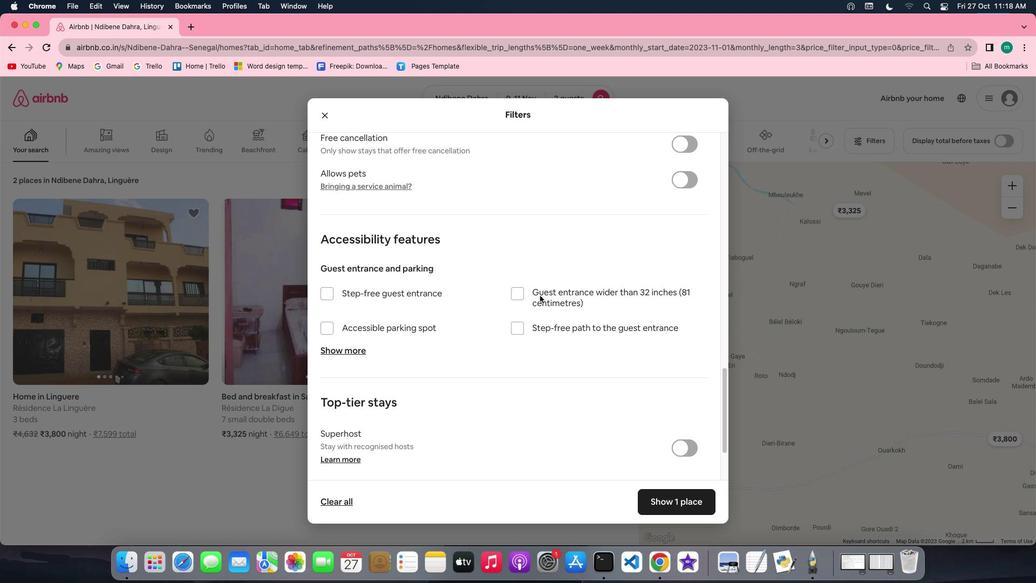 
Action: Mouse scrolled (539, 295) with delta (0, 0)
Screenshot: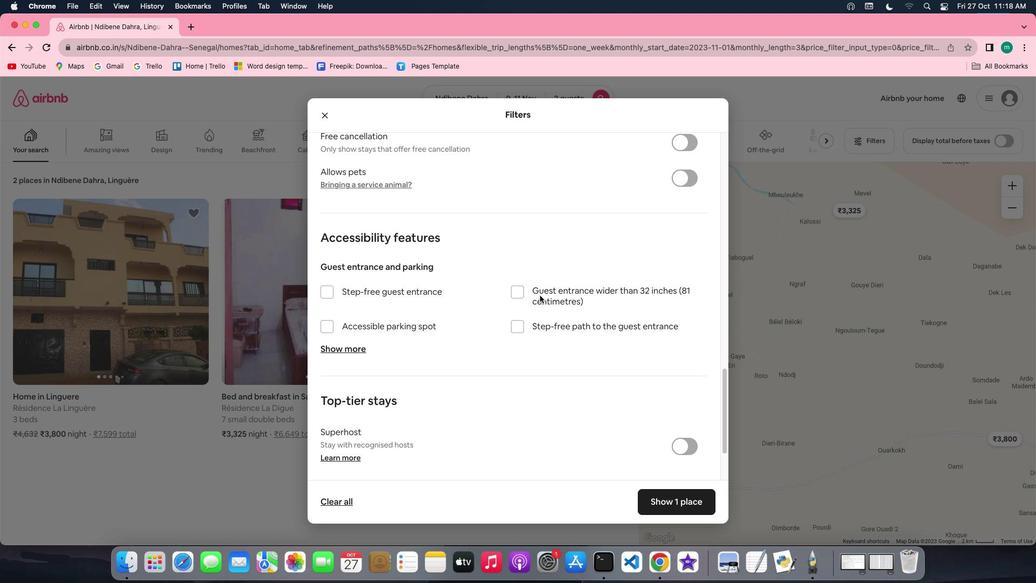 
Action: Mouse scrolled (539, 295) with delta (0, 0)
Screenshot: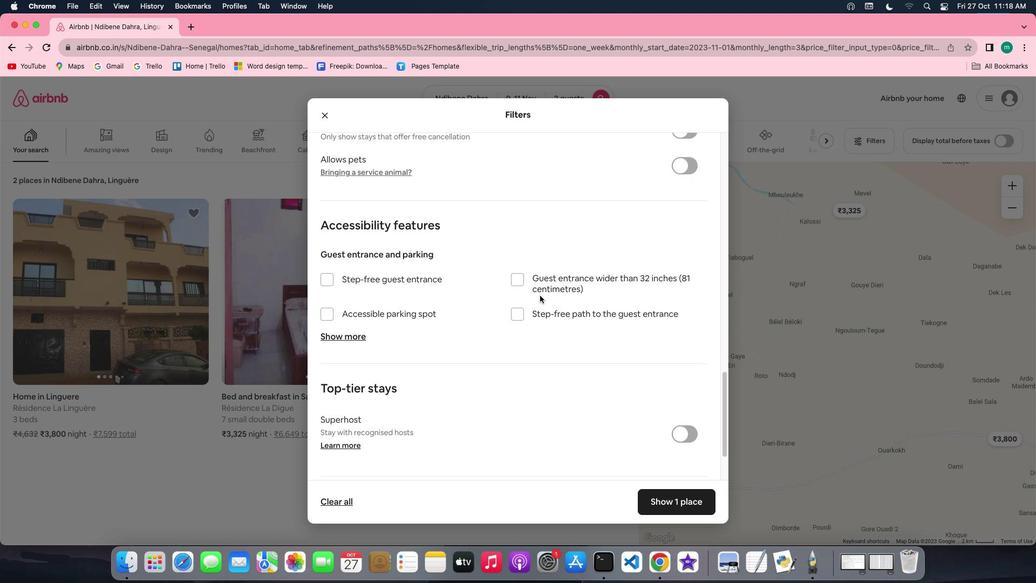 
Action: Mouse moved to (586, 305)
Screenshot: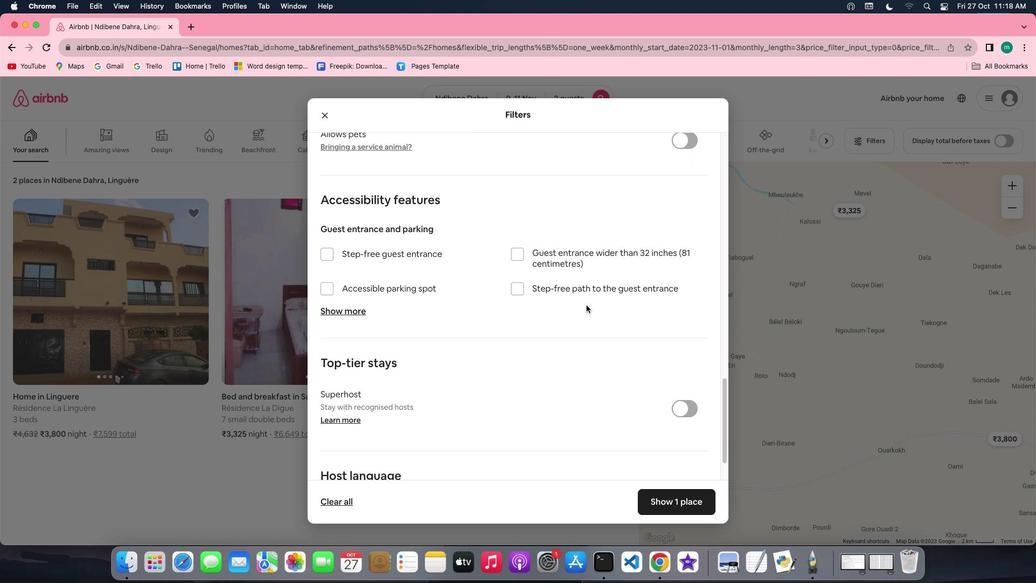 
Action: Mouse scrolled (586, 305) with delta (0, 0)
Screenshot: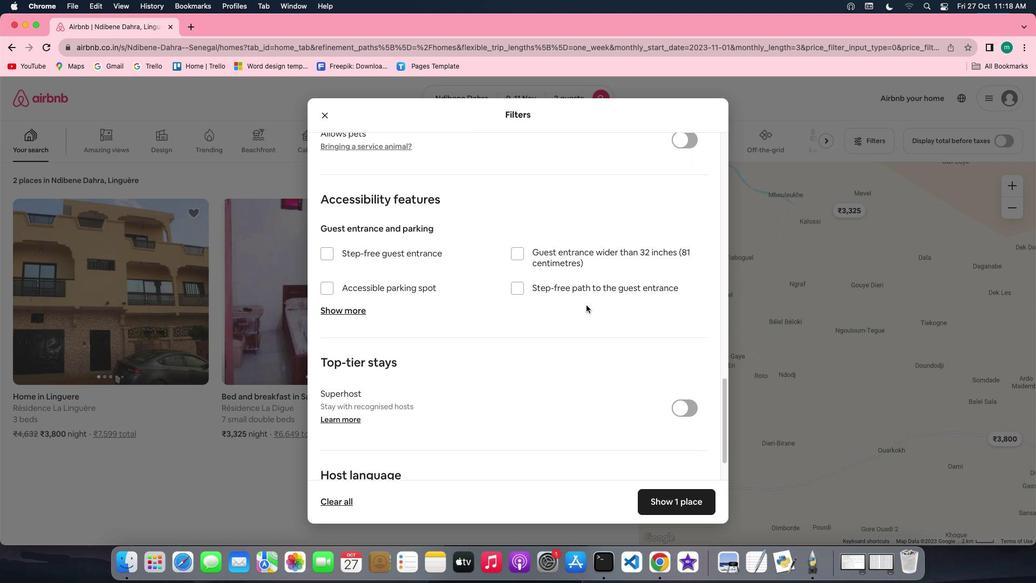 
Action: Mouse scrolled (586, 305) with delta (0, 0)
Screenshot: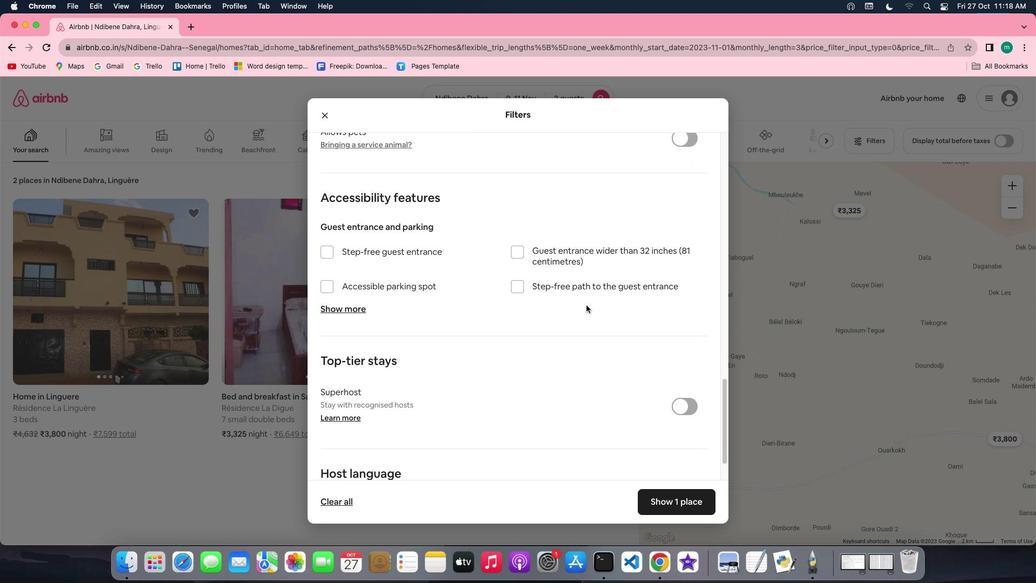 
Action: Mouse scrolled (586, 305) with delta (0, 0)
Screenshot: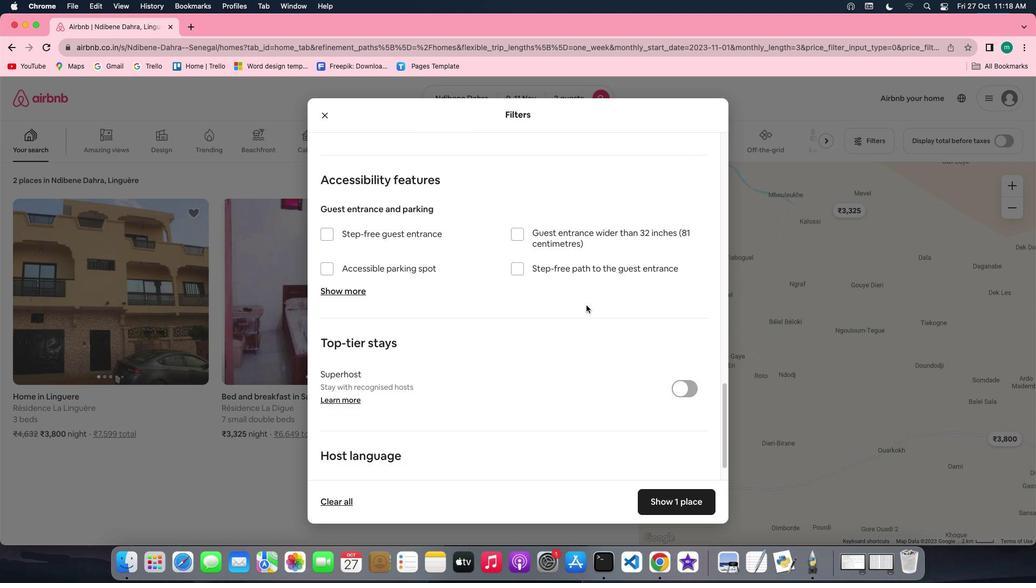 
Action: Mouse scrolled (586, 305) with delta (0, 0)
Screenshot: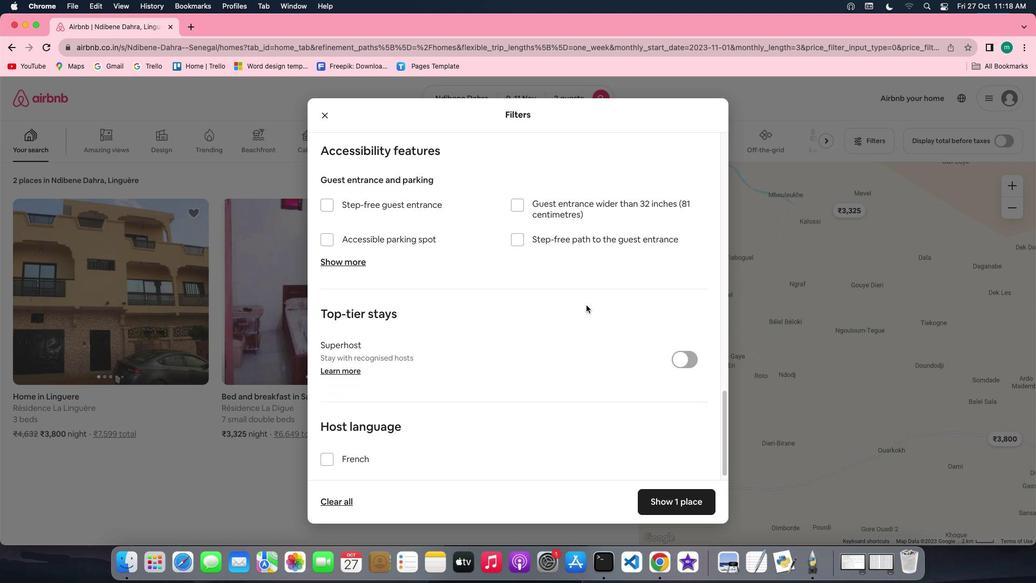 
Action: Mouse scrolled (586, 305) with delta (0, 0)
Screenshot: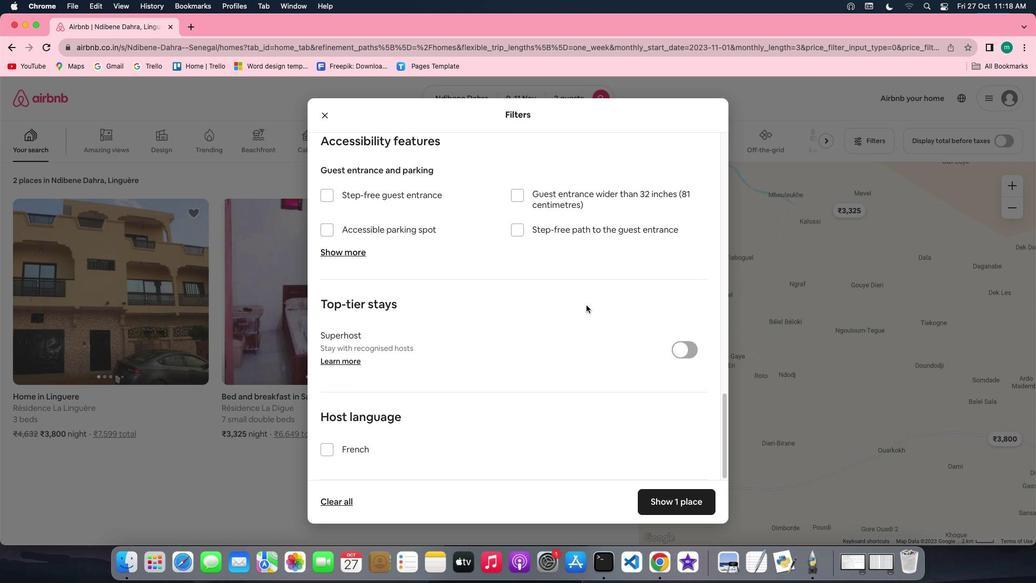 
Action: Mouse scrolled (586, 305) with delta (0, 0)
Screenshot: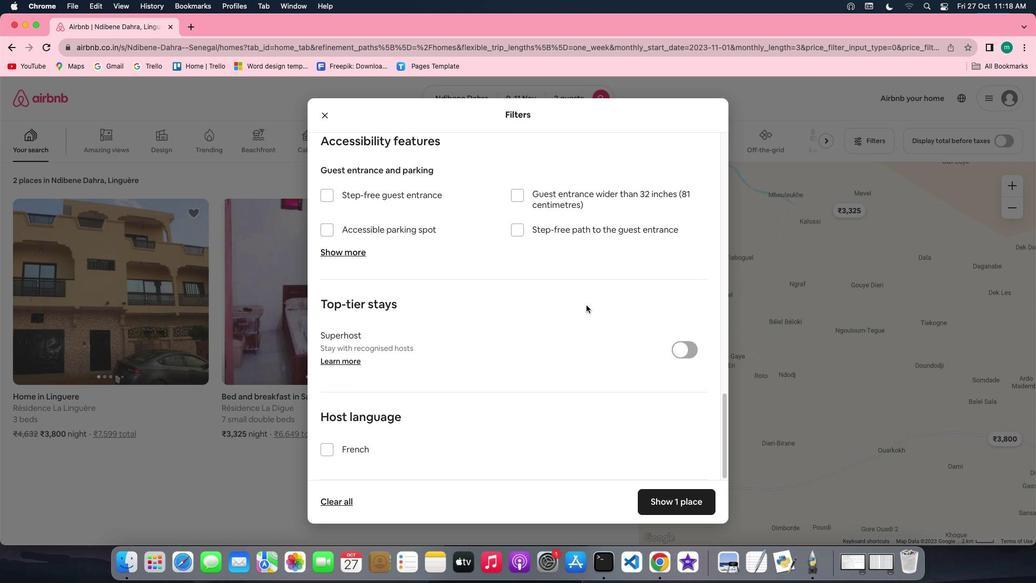 
Action: Mouse scrolled (586, 305) with delta (0, -1)
Screenshot: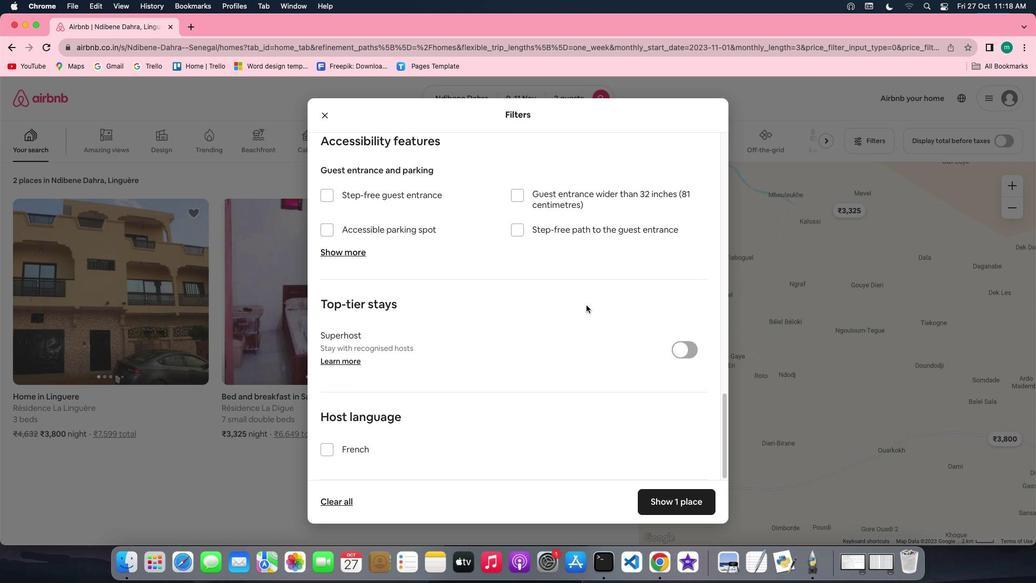 
Action: Mouse scrolled (586, 305) with delta (0, 0)
Screenshot: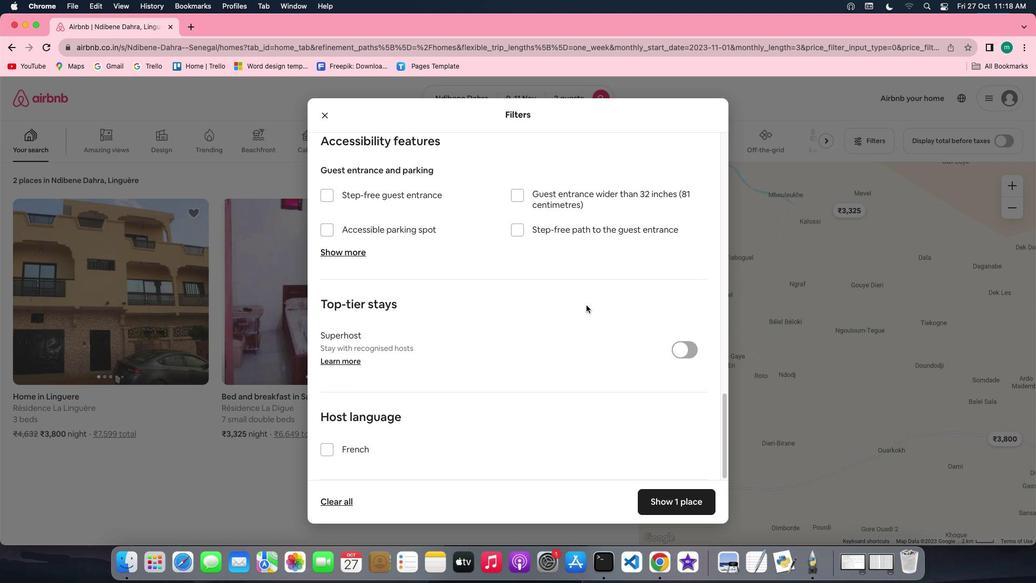 
Action: Mouse scrolled (586, 305) with delta (0, 0)
Screenshot: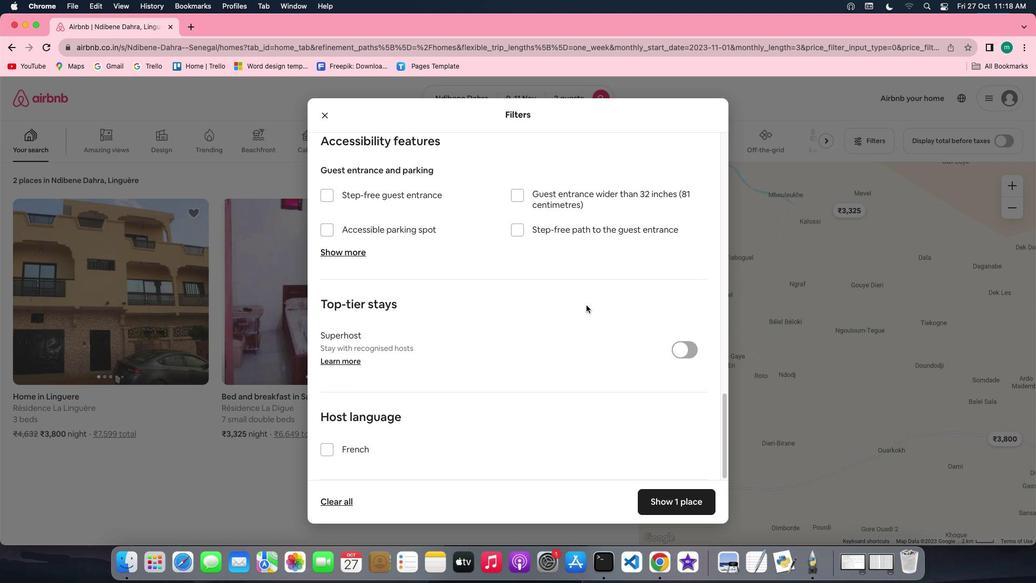 
Action: Mouse moved to (672, 496)
Screenshot: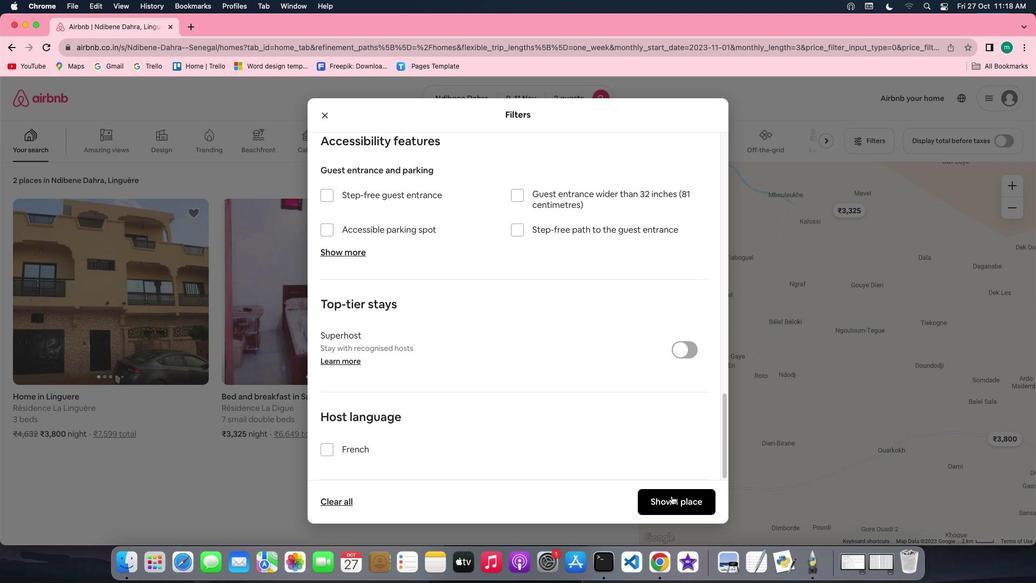 
Action: Mouse pressed left at (672, 496)
Screenshot: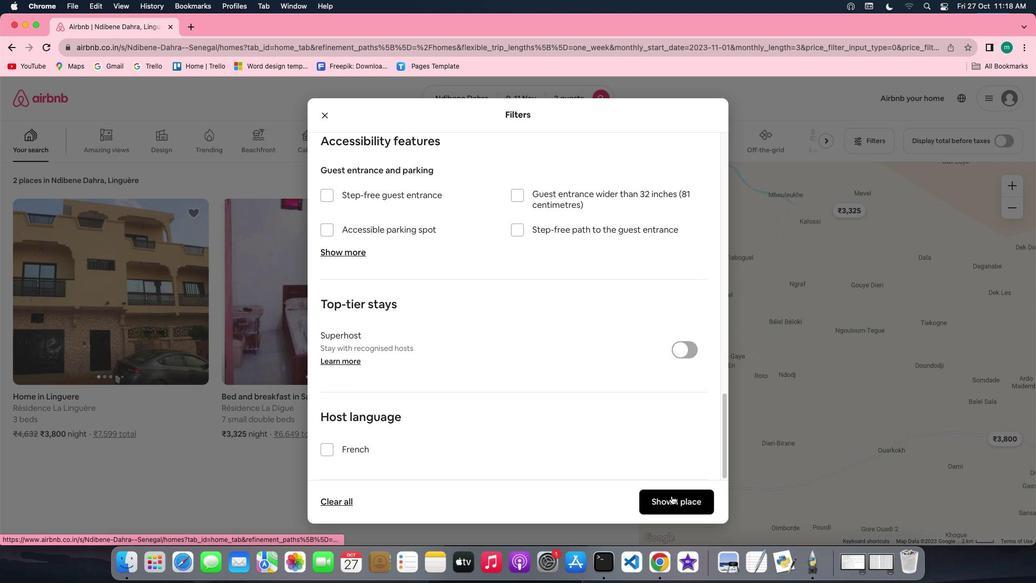 
Action: Mouse moved to (153, 289)
Screenshot: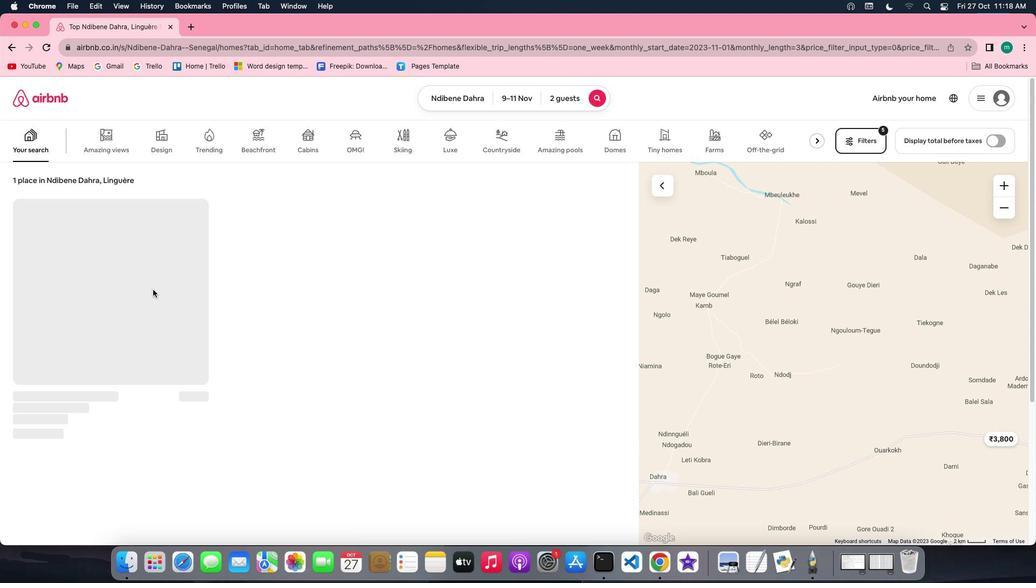 
Action: Mouse pressed left at (153, 289)
Screenshot: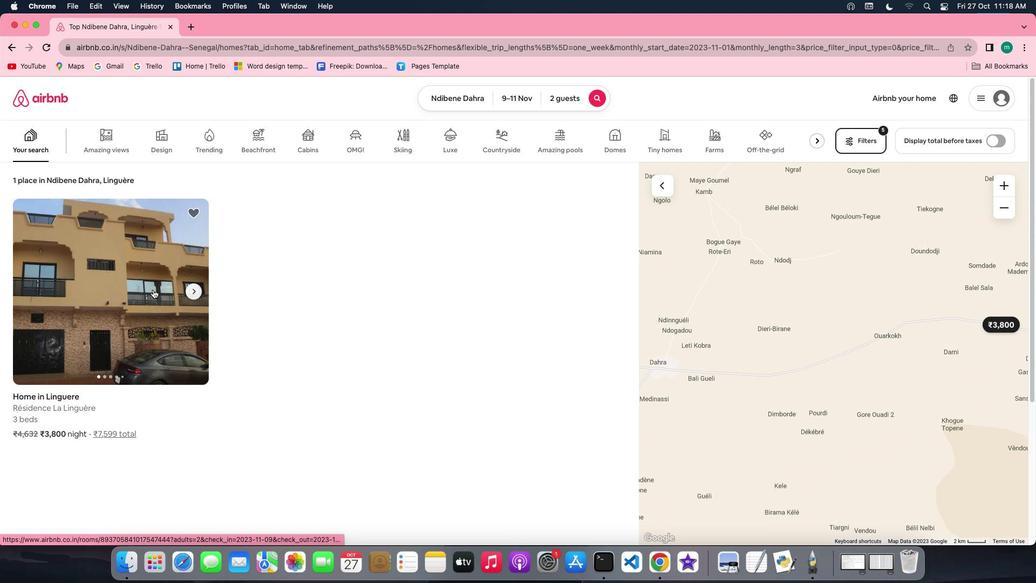 
Action: Mouse moved to (757, 393)
Screenshot: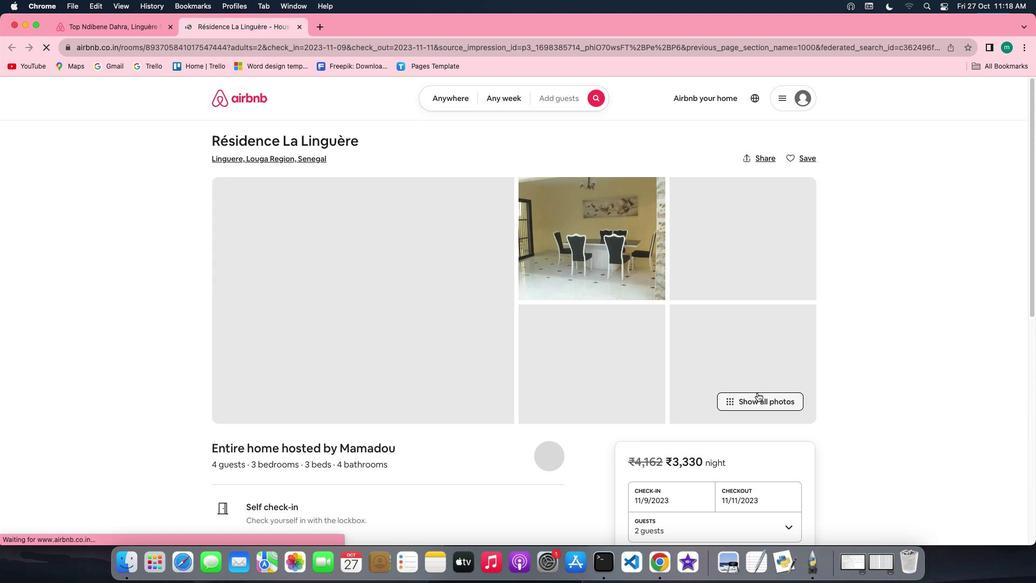 
Action: Mouse pressed left at (757, 393)
Screenshot: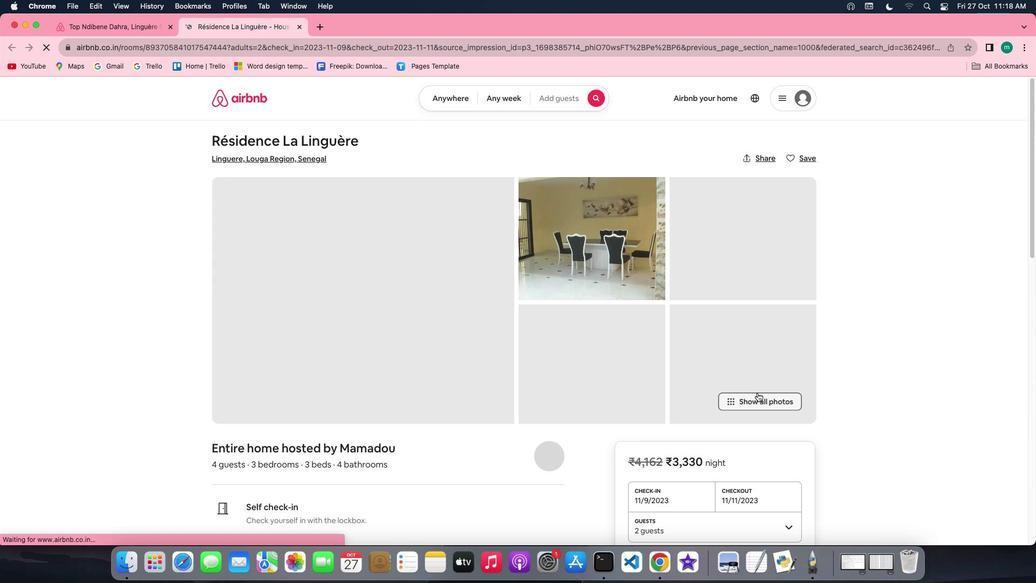 
Action: Mouse moved to (516, 321)
Screenshot: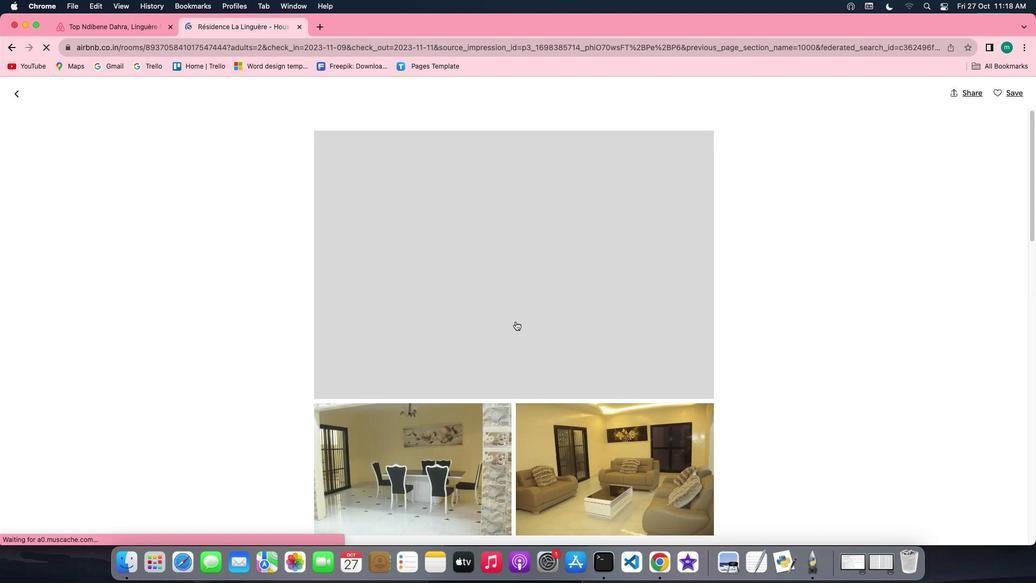 
Action: Mouse scrolled (516, 321) with delta (0, 0)
Screenshot: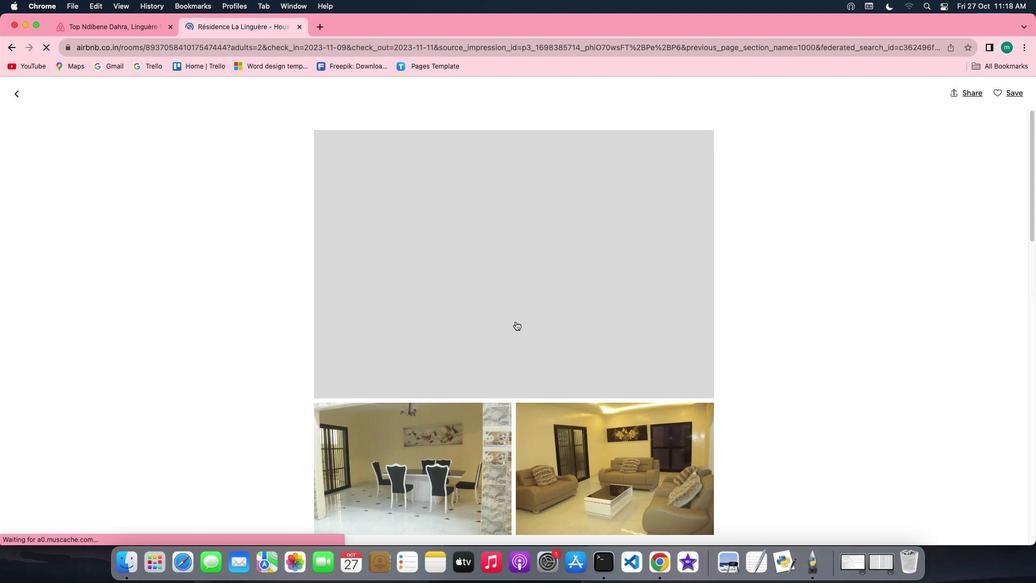 
Action: Mouse scrolled (516, 321) with delta (0, 0)
Screenshot: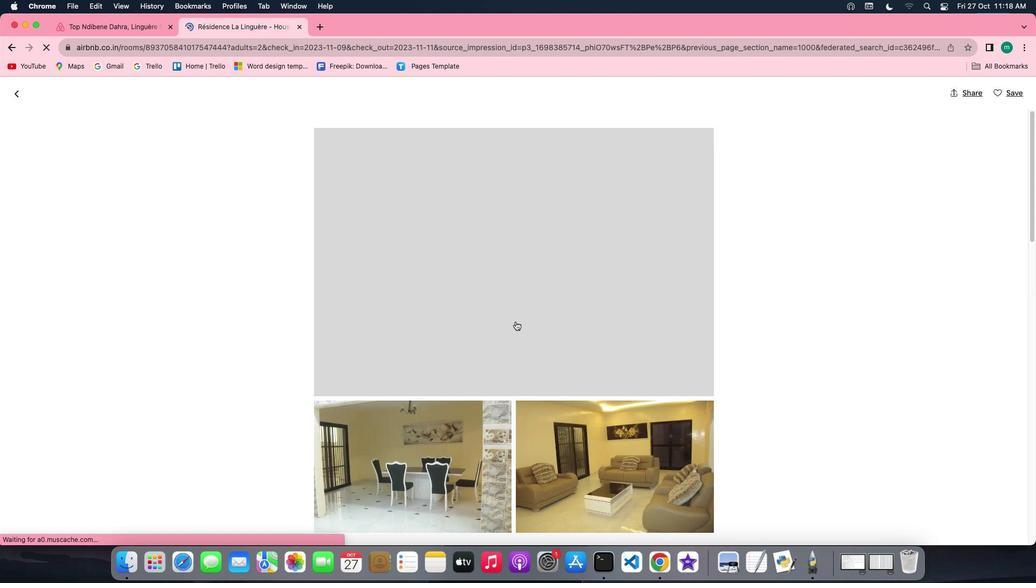 
Action: Mouse scrolled (516, 321) with delta (0, 0)
Screenshot: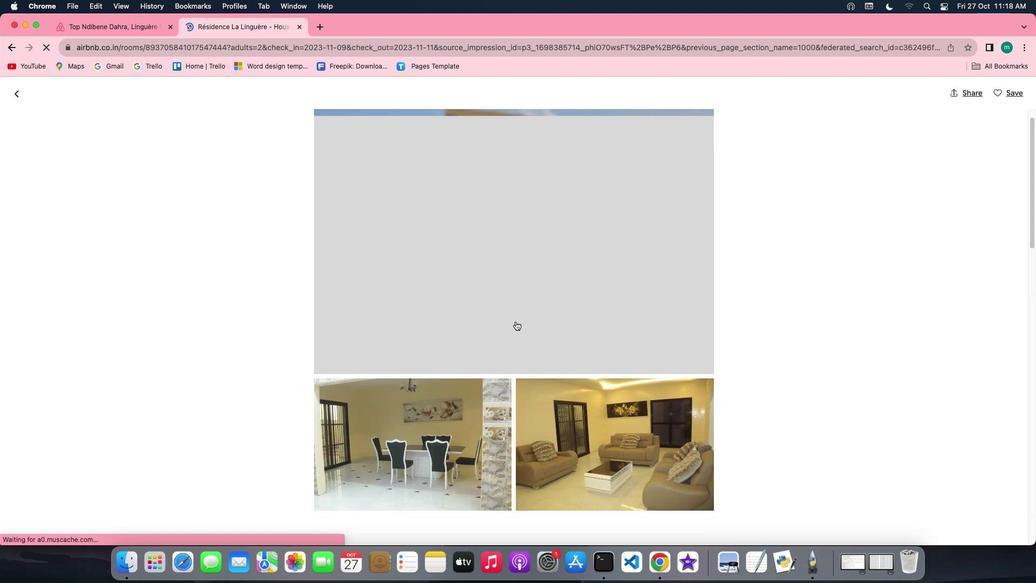 
Action: Mouse scrolled (516, 321) with delta (0, 0)
Screenshot: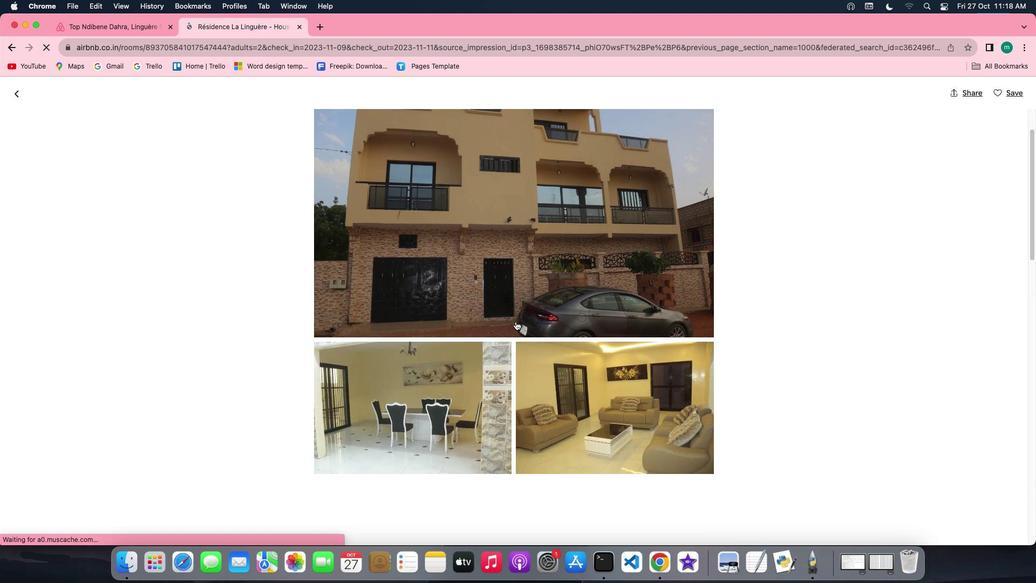 
Action: Mouse scrolled (516, 321) with delta (0, 0)
Screenshot: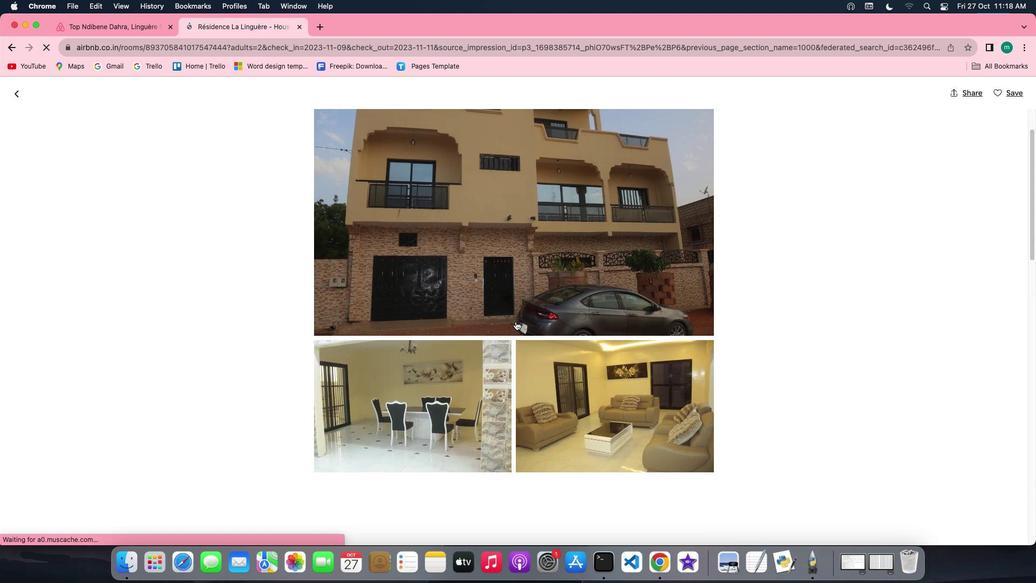 
Action: Mouse scrolled (516, 321) with delta (0, 0)
Screenshot: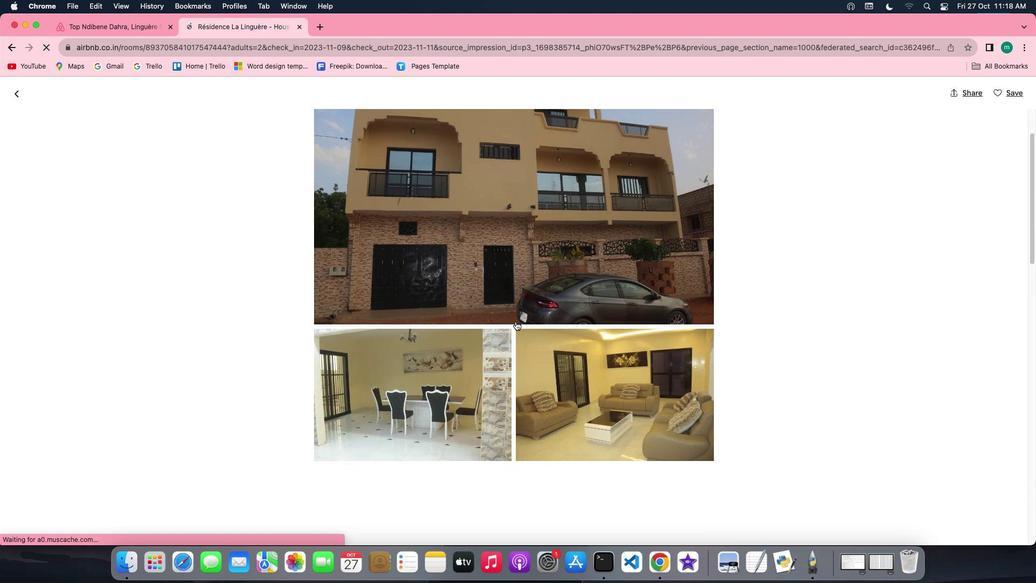 
Action: Mouse scrolled (516, 321) with delta (0, 0)
Screenshot: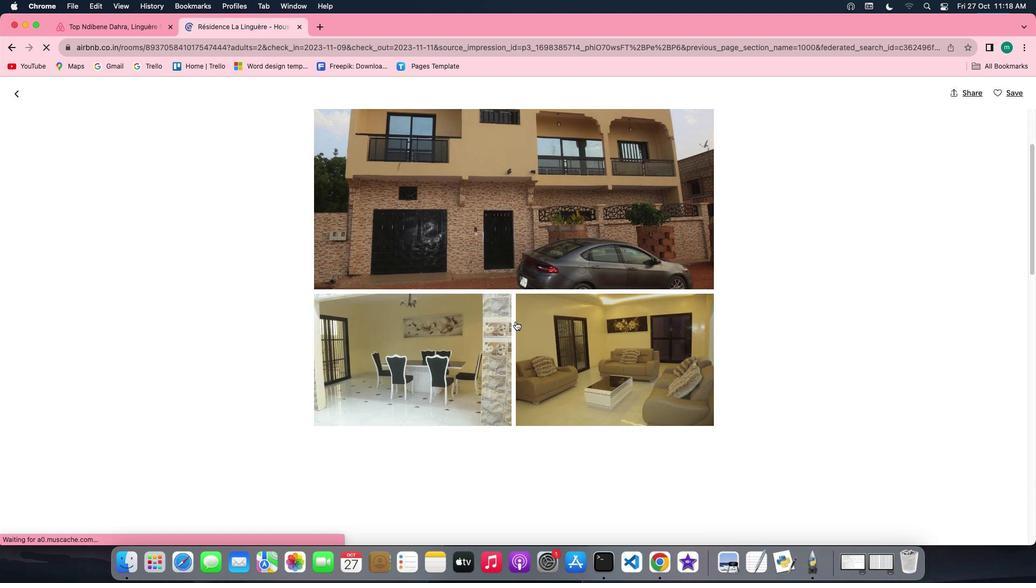 
Action: Mouse scrolled (516, 321) with delta (0, 0)
Screenshot: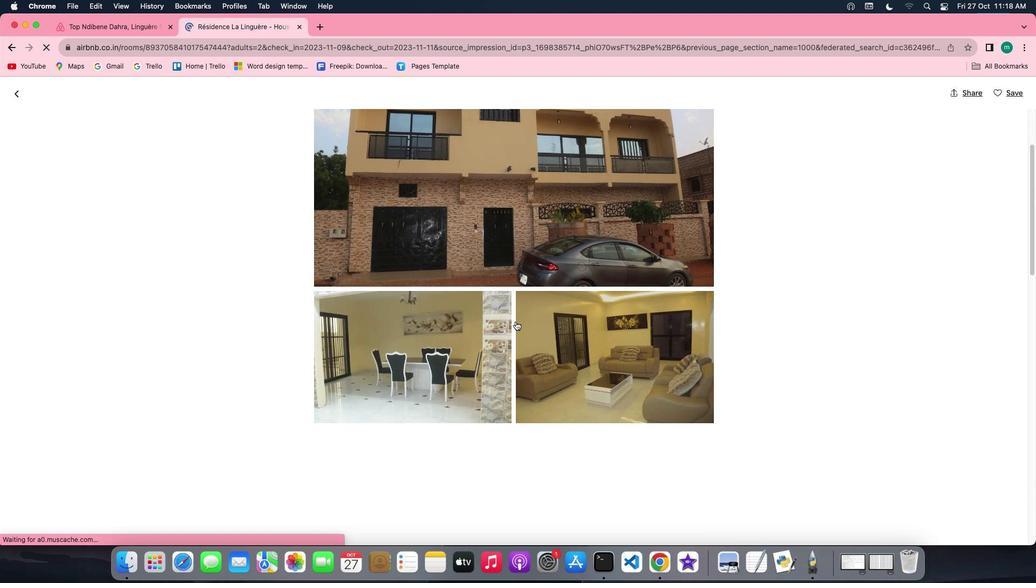 
Action: Mouse scrolled (516, 321) with delta (0, 0)
Screenshot: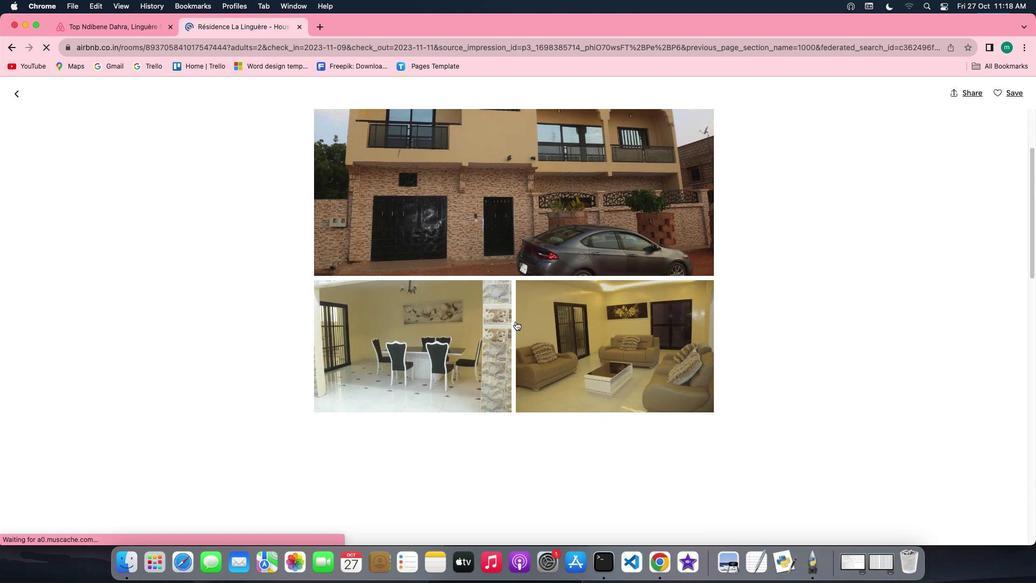 
Action: Mouse moved to (516, 321)
Screenshot: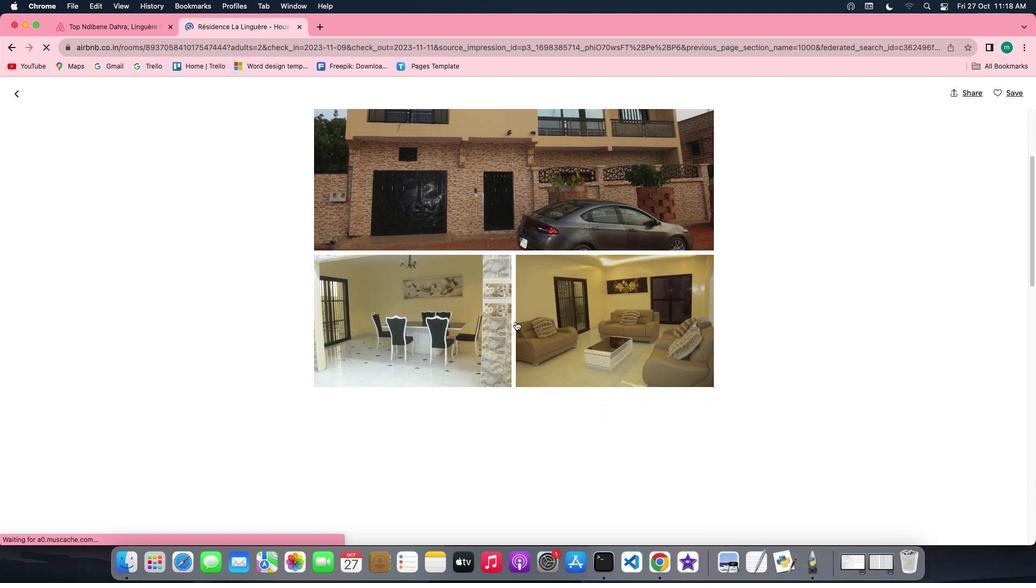 
Action: Mouse scrolled (516, 321) with delta (0, 0)
Screenshot: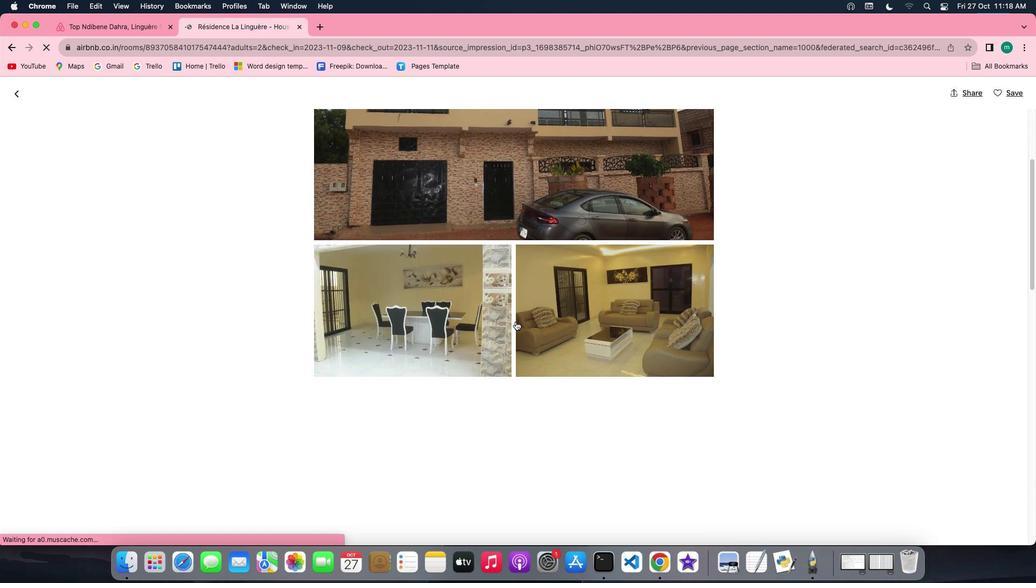 
Action: Mouse scrolled (516, 321) with delta (0, 0)
Screenshot: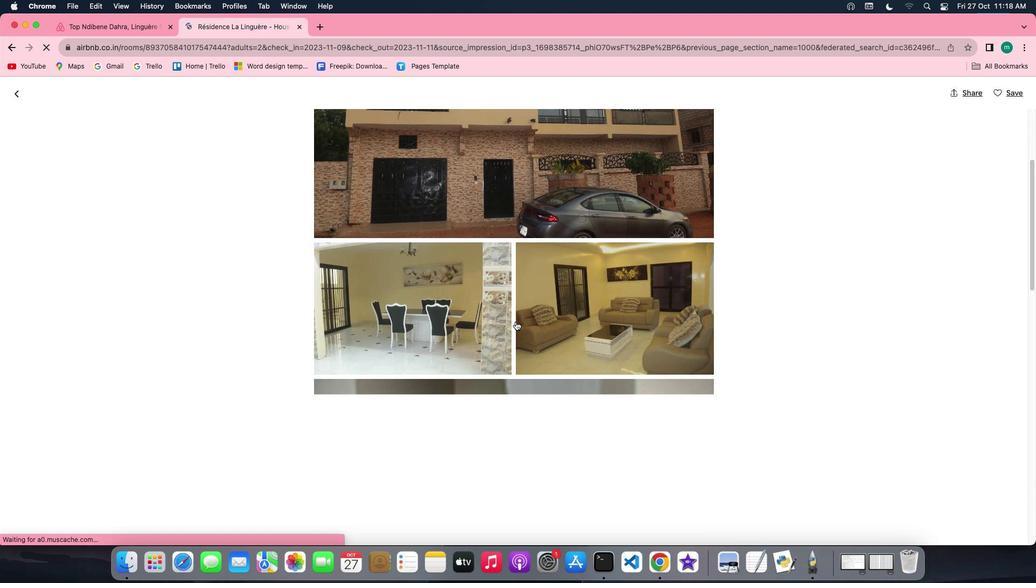 
Action: Mouse scrolled (516, 321) with delta (0, 0)
Screenshot: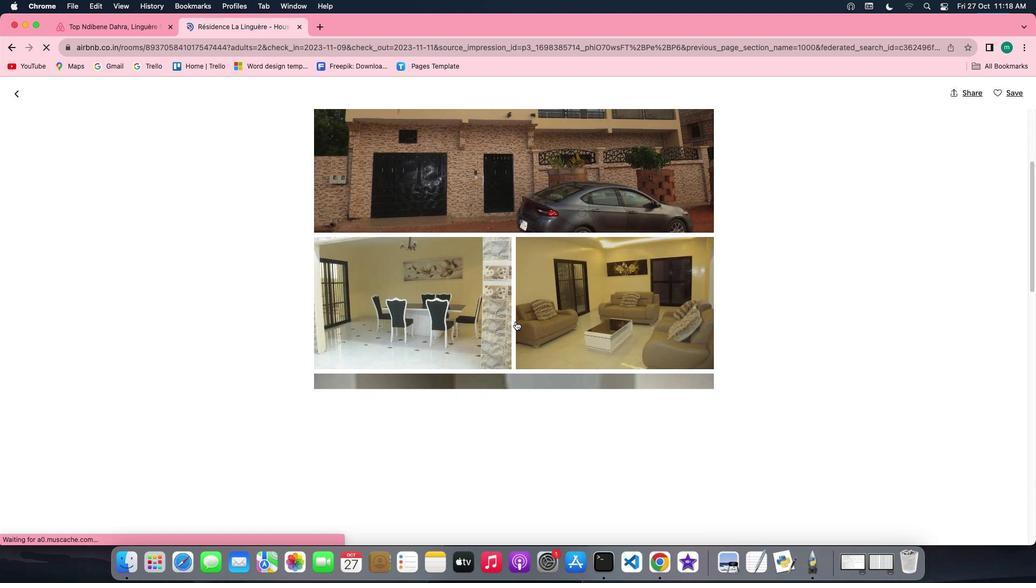
Action: Mouse scrolled (516, 321) with delta (0, 0)
Screenshot: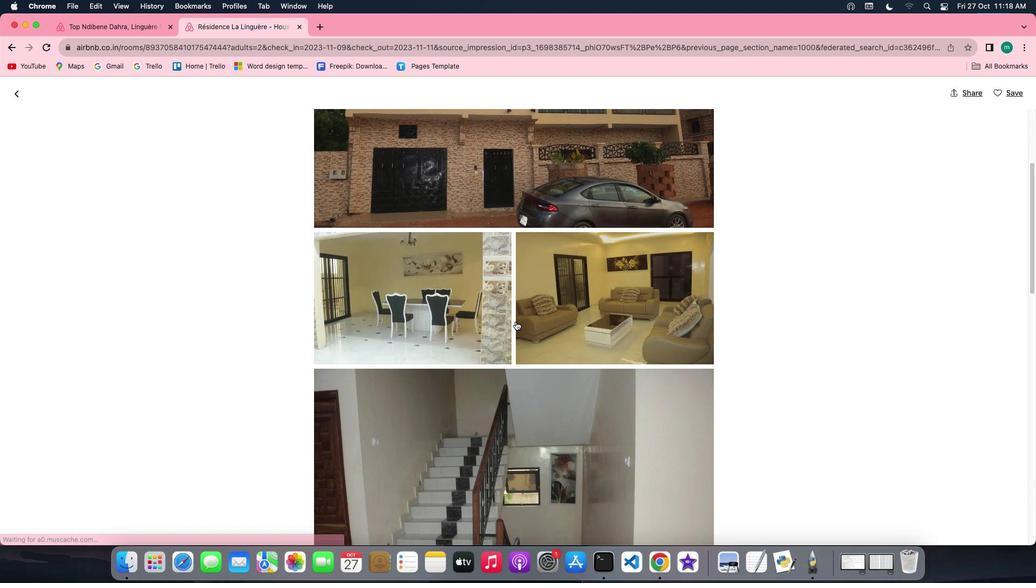 
Action: Mouse scrolled (516, 321) with delta (0, 0)
Screenshot: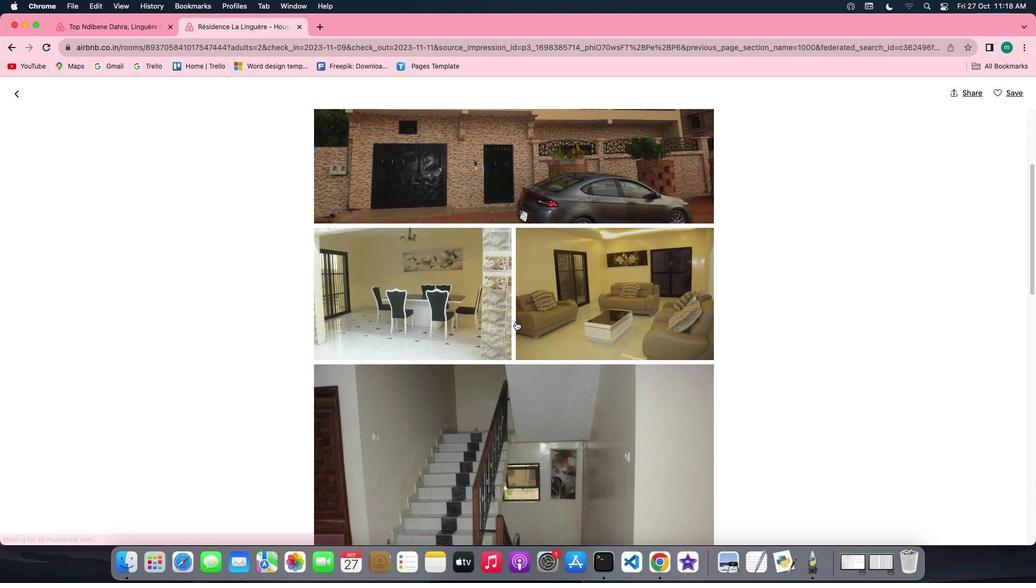 
Action: Mouse scrolled (516, 321) with delta (0, 0)
Screenshot: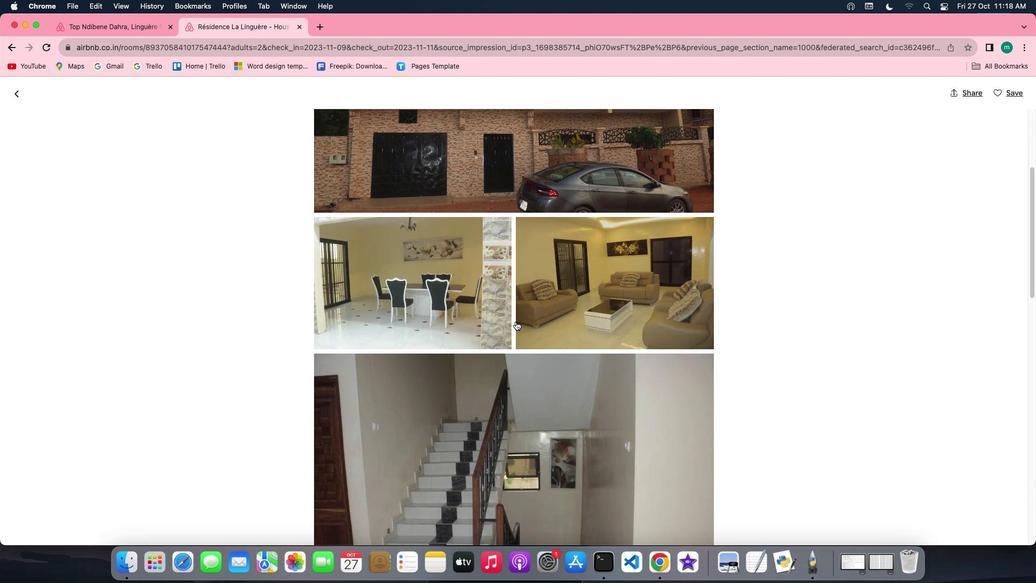 
Action: Mouse scrolled (516, 321) with delta (0, 0)
Screenshot: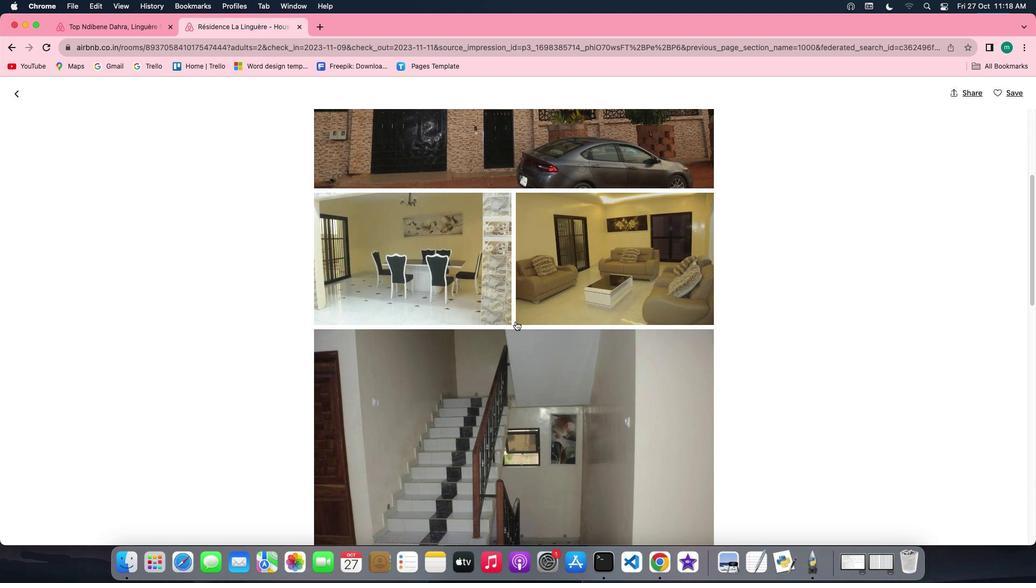 
Action: Mouse scrolled (516, 321) with delta (0, 0)
Screenshot: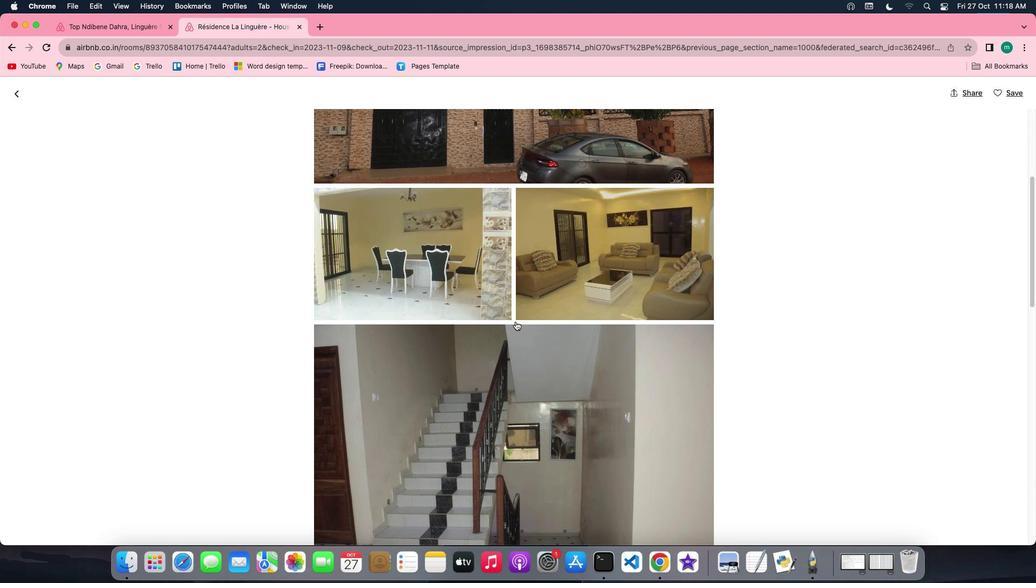 
Action: Mouse scrolled (516, 321) with delta (0, 0)
Screenshot: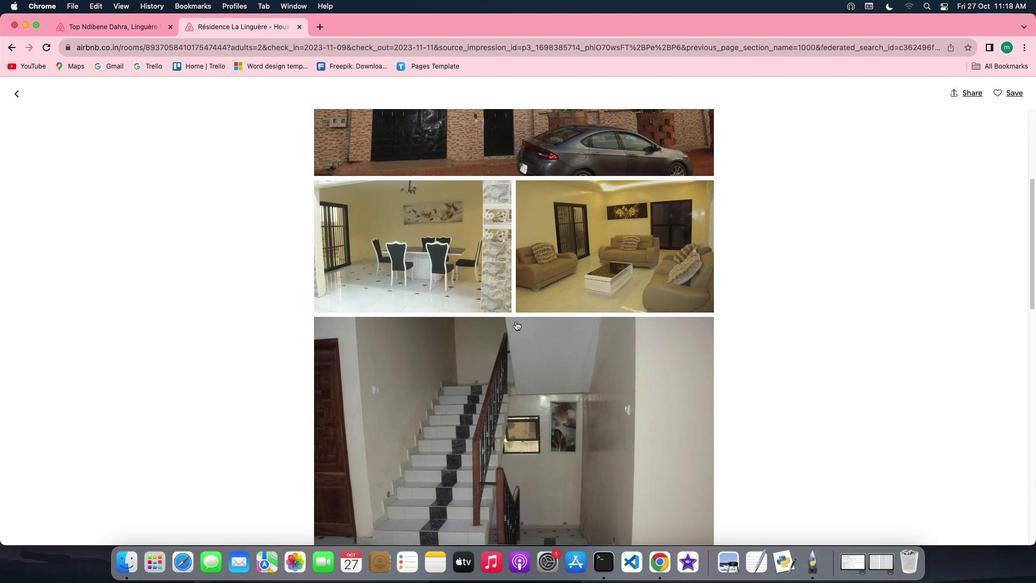 
Action: Mouse scrolled (516, 321) with delta (0, 0)
Screenshot: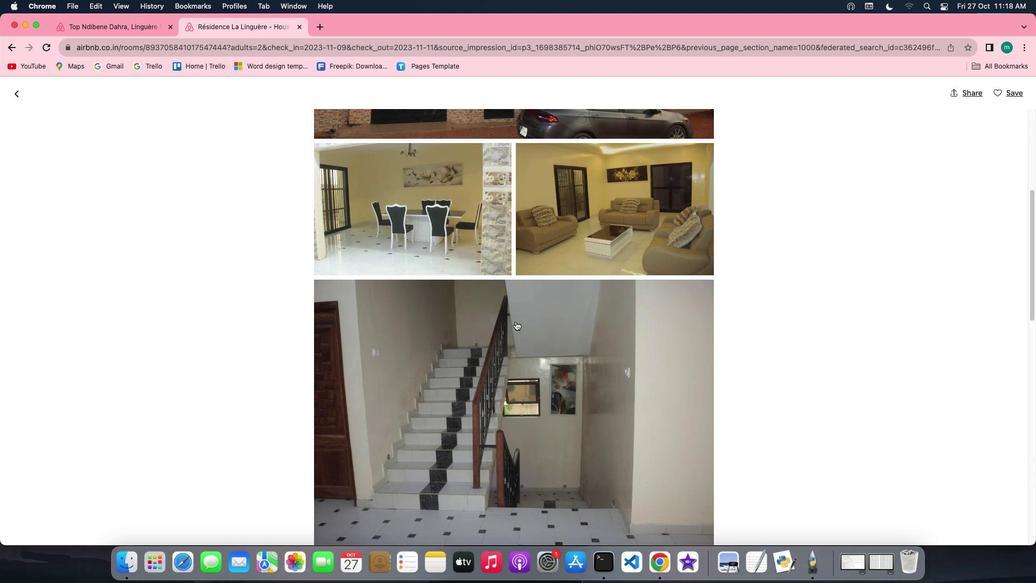 
Action: Mouse scrolled (516, 321) with delta (0, 0)
Screenshot: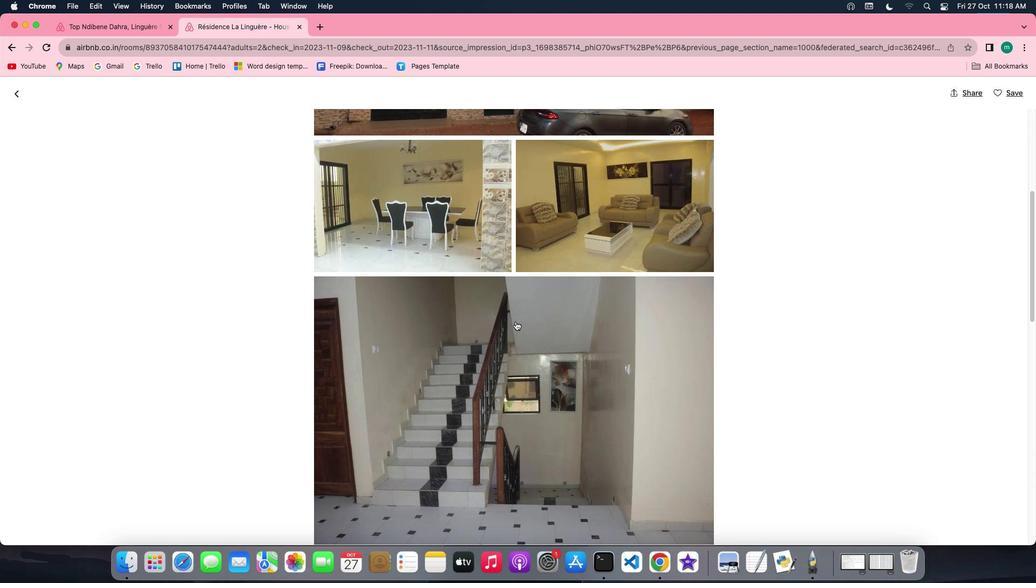 
Action: Mouse scrolled (516, 321) with delta (0, 0)
Screenshot: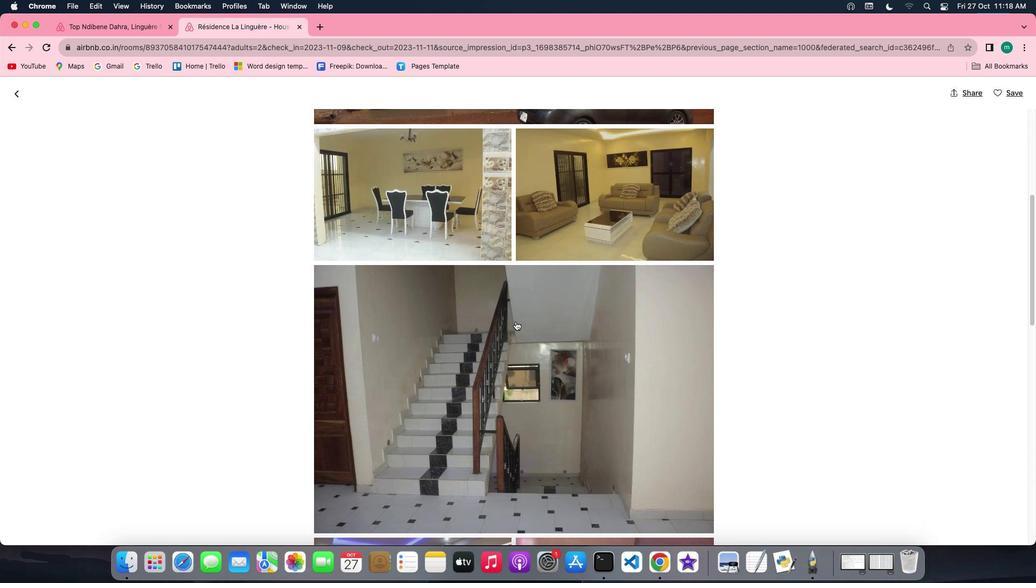 
Action: Mouse scrolled (516, 321) with delta (0, 0)
Screenshot: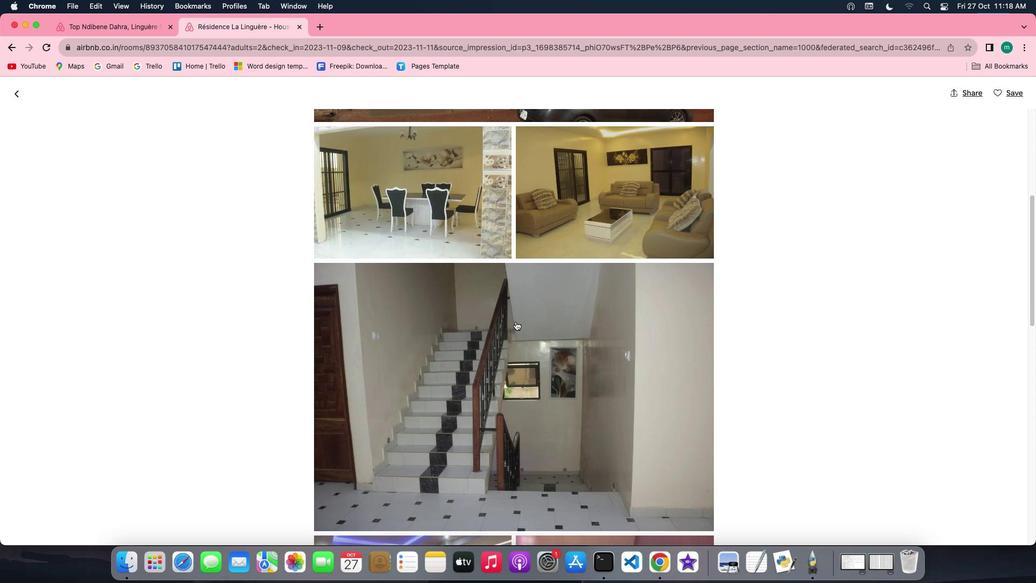 
Action: Mouse scrolled (516, 321) with delta (0, 0)
Screenshot: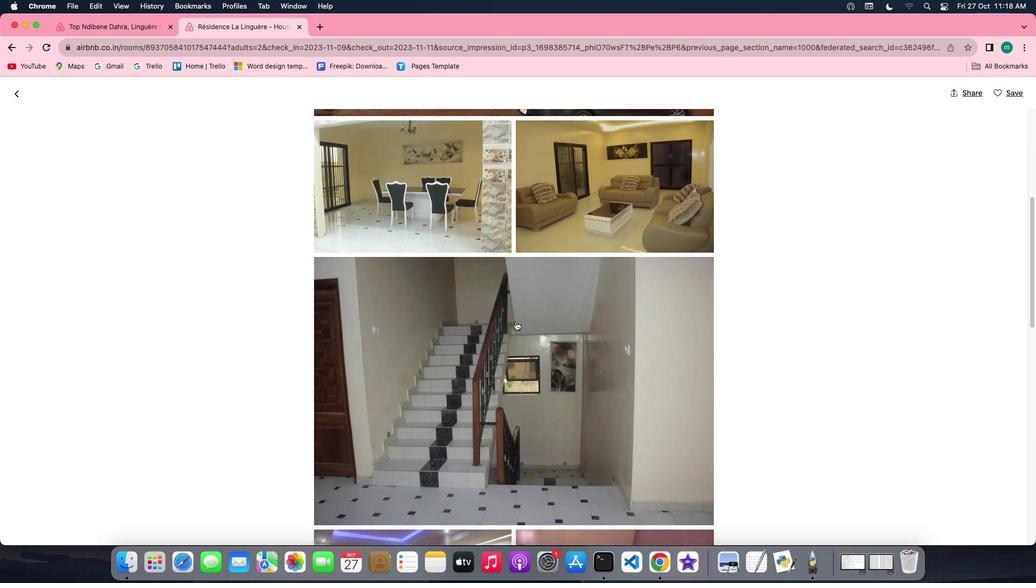 
Action: Mouse scrolled (516, 321) with delta (0, 0)
Screenshot: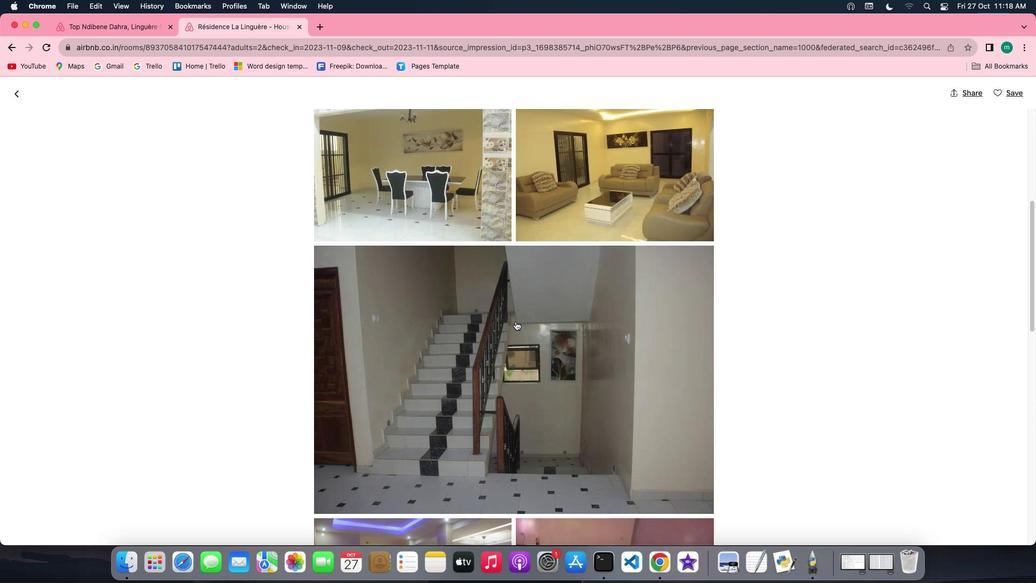 
Action: Mouse scrolled (516, 321) with delta (0, 0)
Screenshot: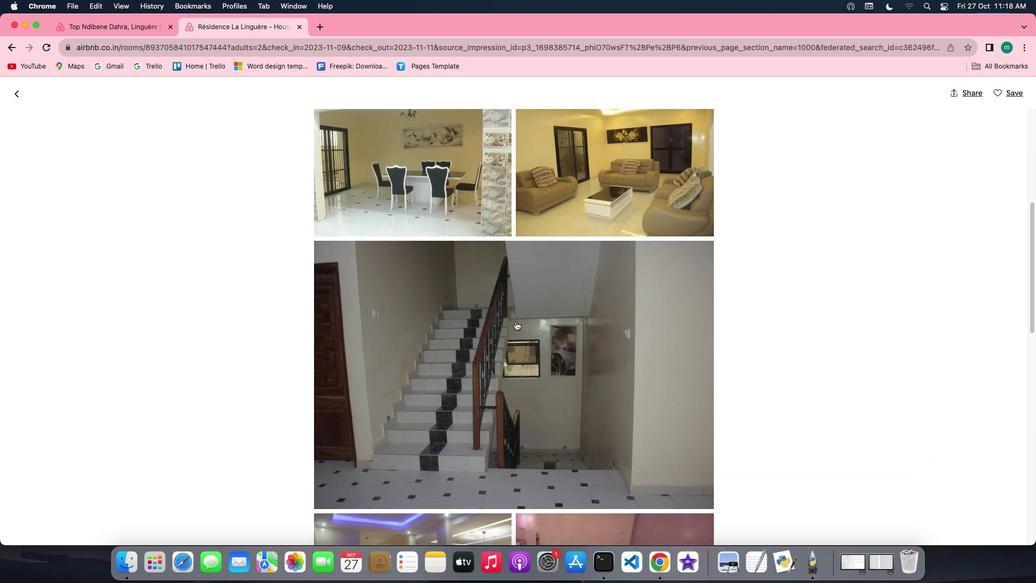 
Action: Mouse scrolled (516, 321) with delta (0, -1)
Screenshot: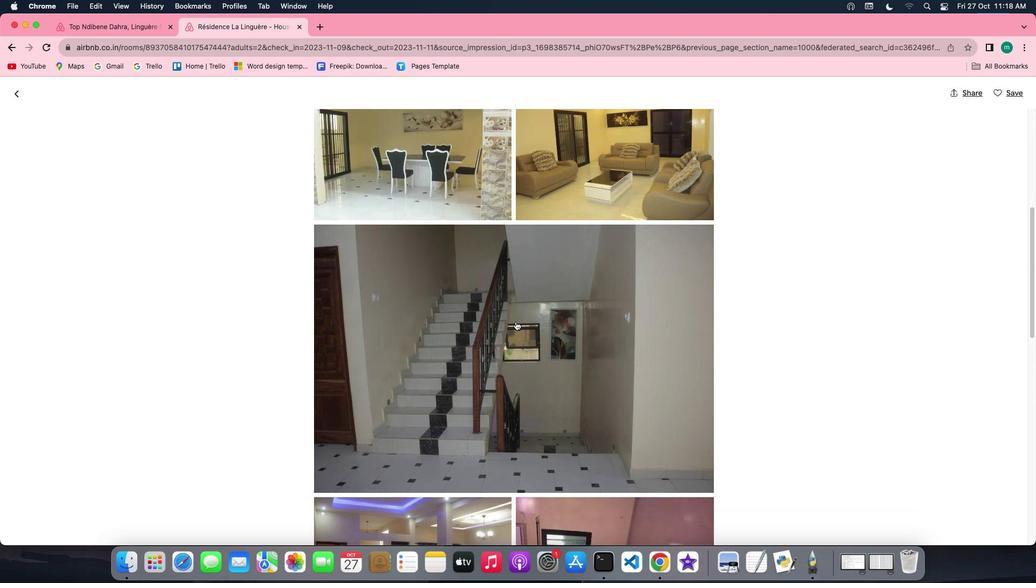 
Action: Mouse scrolled (516, 321) with delta (0, 0)
Screenshot: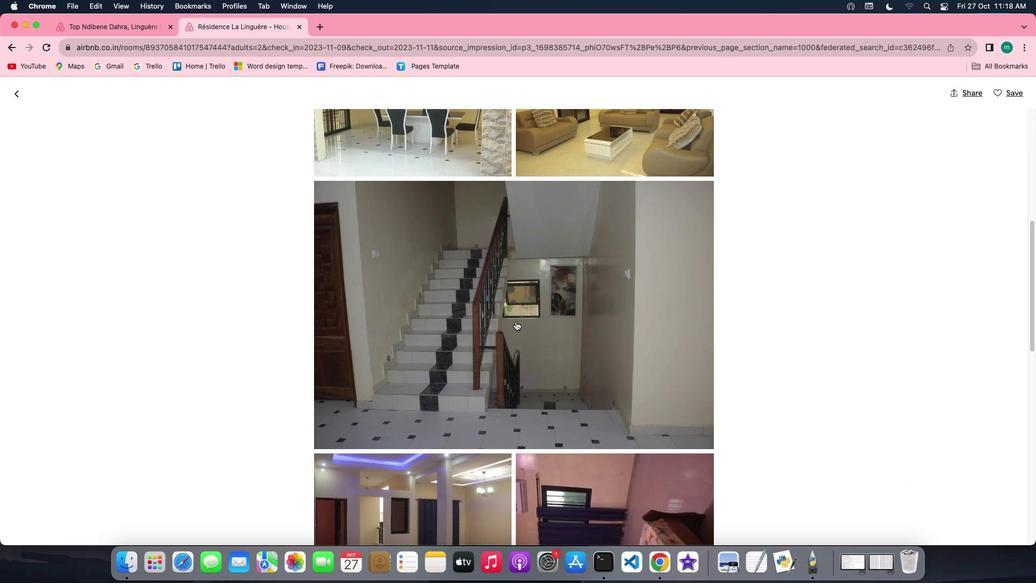 
Action: Mouse scrolled (516, 321) with delta (0, 0)
Screenshot: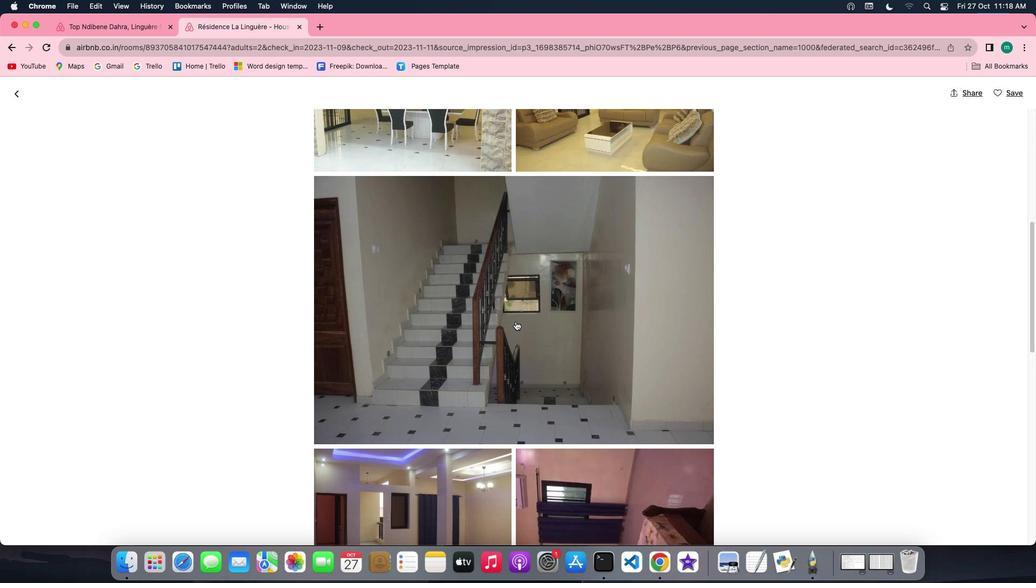 
Action: Mouse scrolled (516, 321) with delta (0, 0)
Screenshot: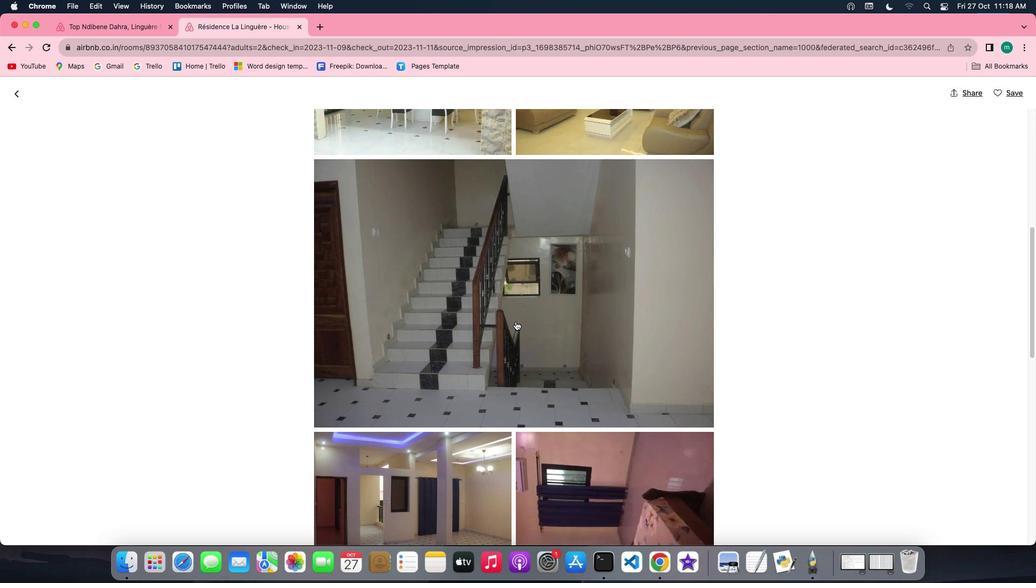 
Action: Mouse scrolled (516, 321) with delta (0, 0)
Screenshot: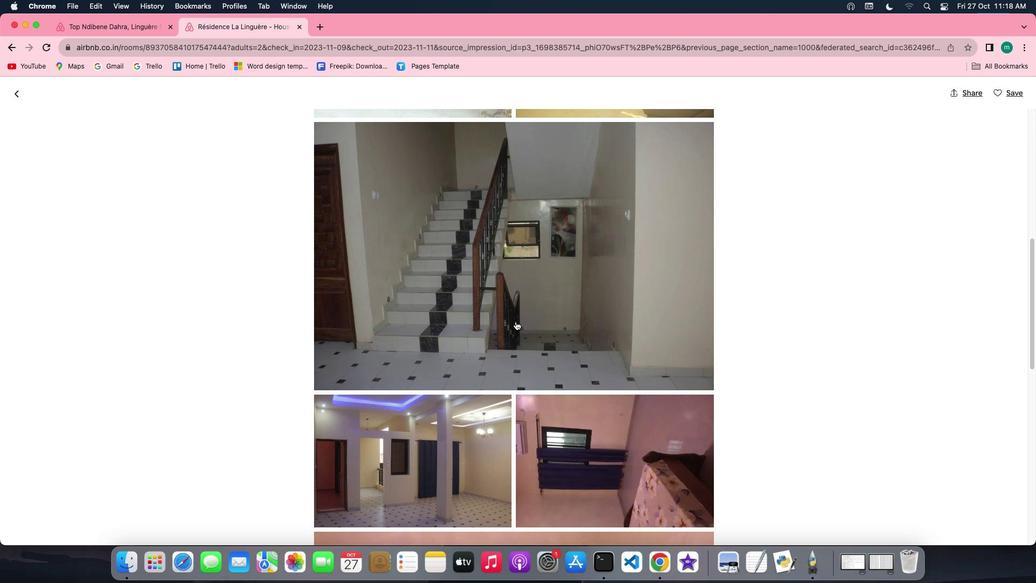 
Action: Mouse scrolled (516, 321) with delta (0, 0)
Screenshot: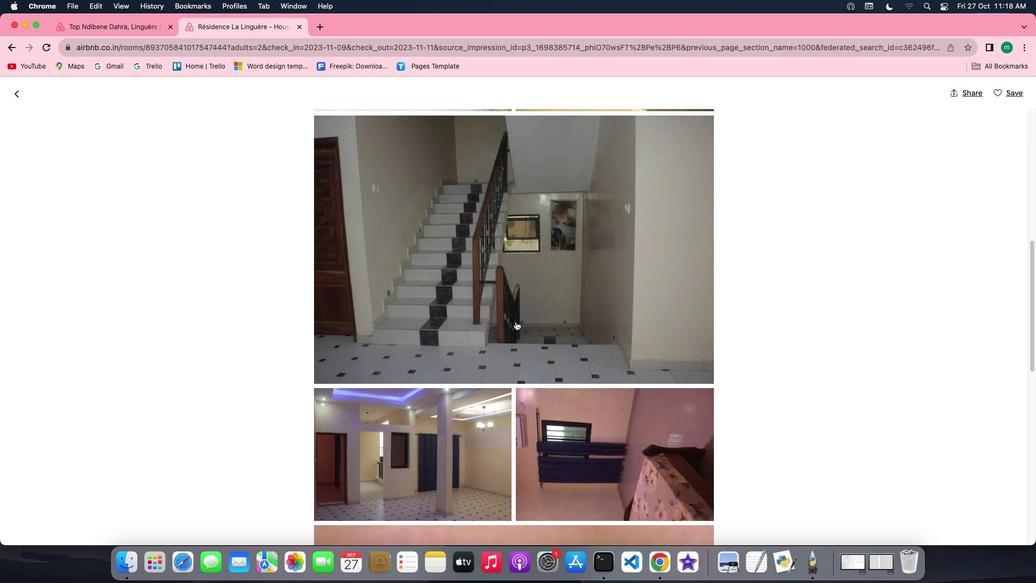 
Action: Mouse scrolled (516, 321) with delta (0, 0)
Screenshot: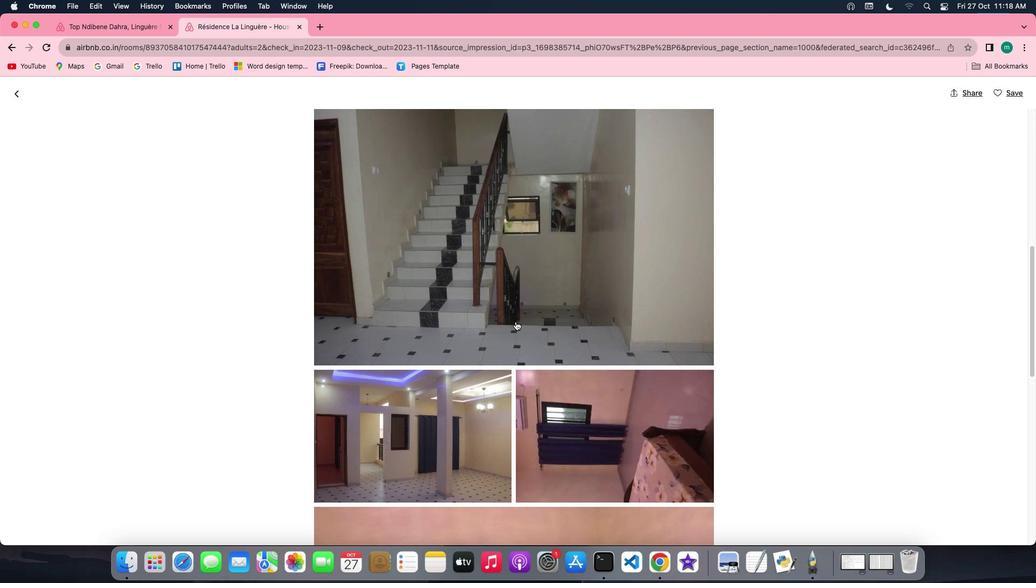 
Action: Mouse scrolled (516, 321) with delta (0, 0)
Screenshot: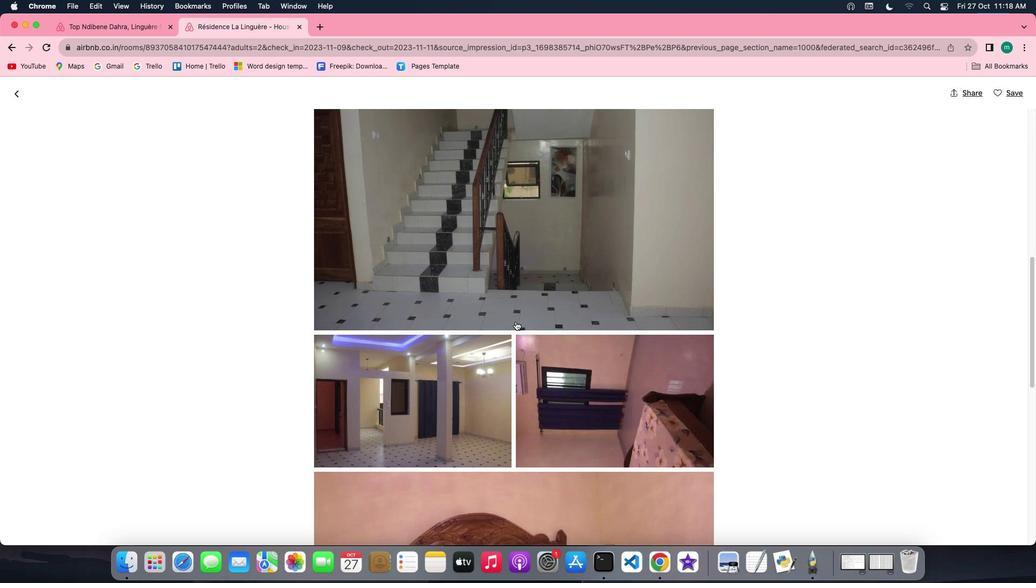
Action: Mouse scrolled (516, 321) with delta (0, 0)
Screenshot: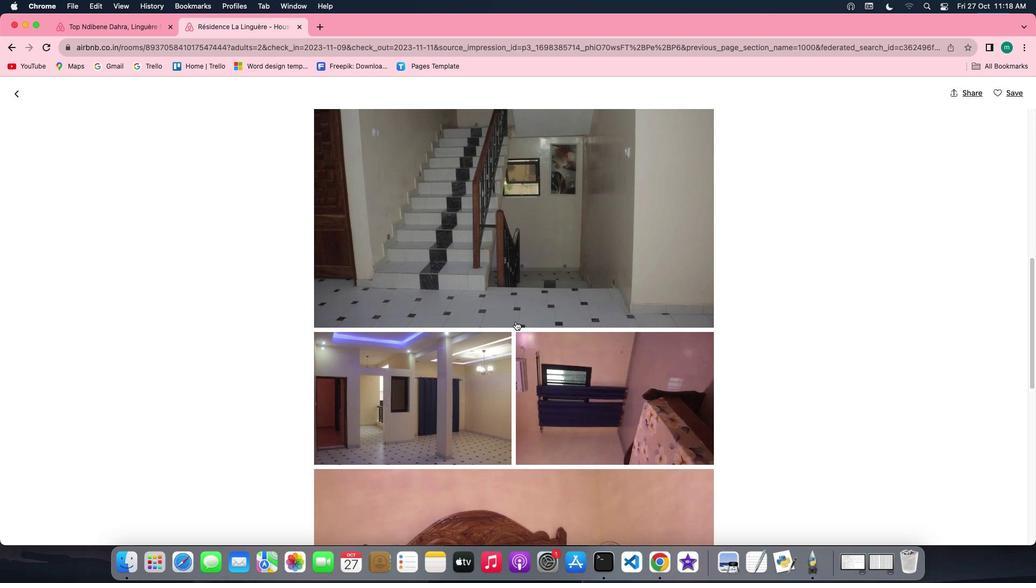 
Action: Mouse scrolled (516, 321) with delta (0, 0)
Screenshot: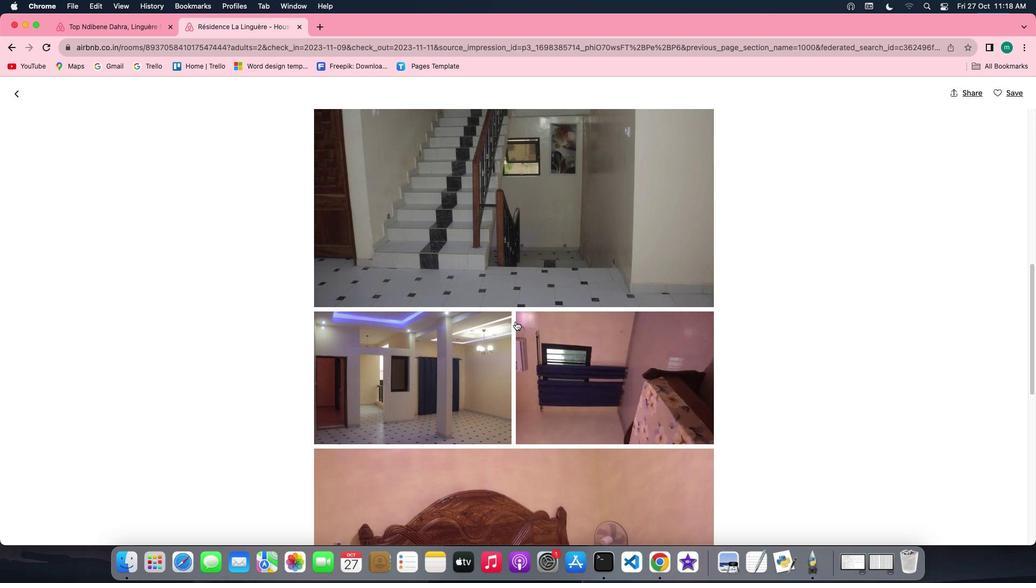 
Action: Mouse scrolled (516, 321) with delta (0, 0)
Screenshot: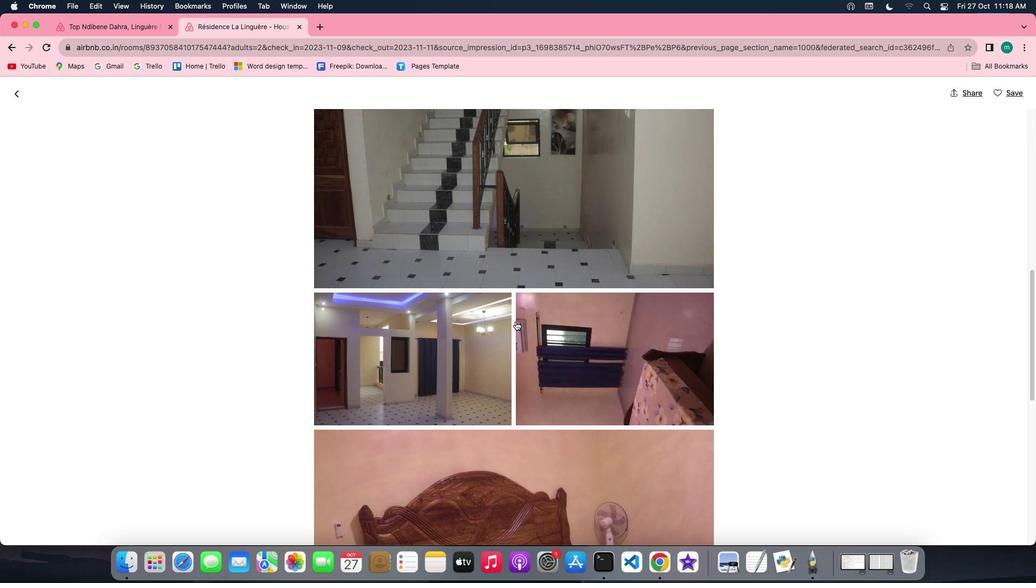 
Action: Mouse scrolled (516, 321) with delta (0, 0)
Screenshot: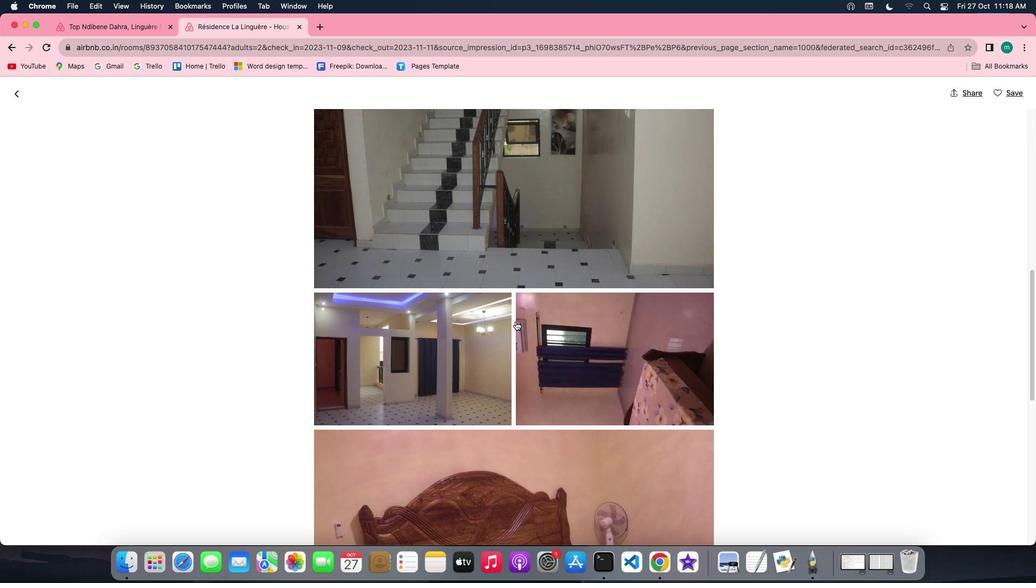
Action: Mouse scrolled (516, 321) with delta (0, -1)
Screenshot: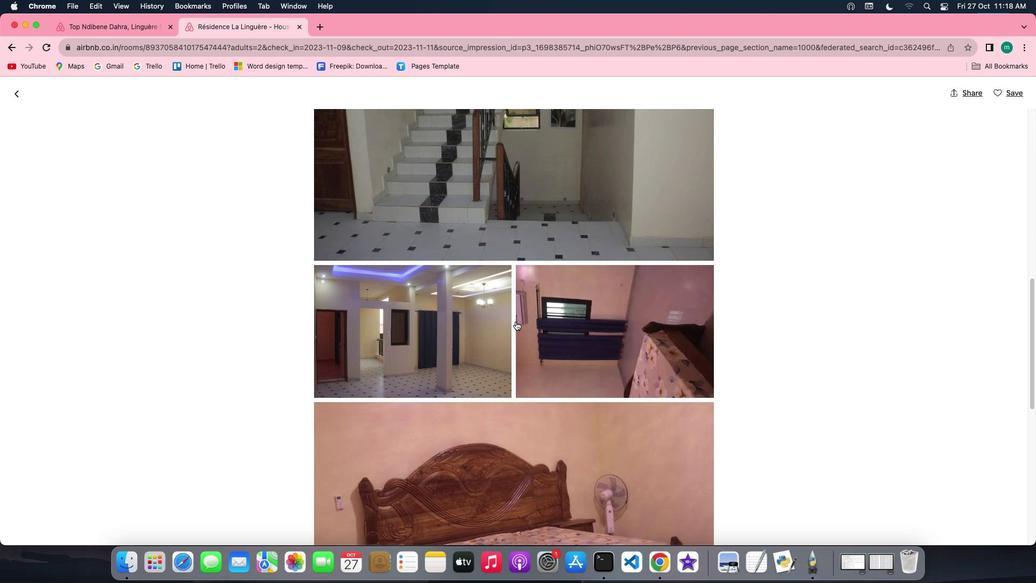 
Action: Mouse scrolled (516, 321) with delta (0, -1)
Screenshot: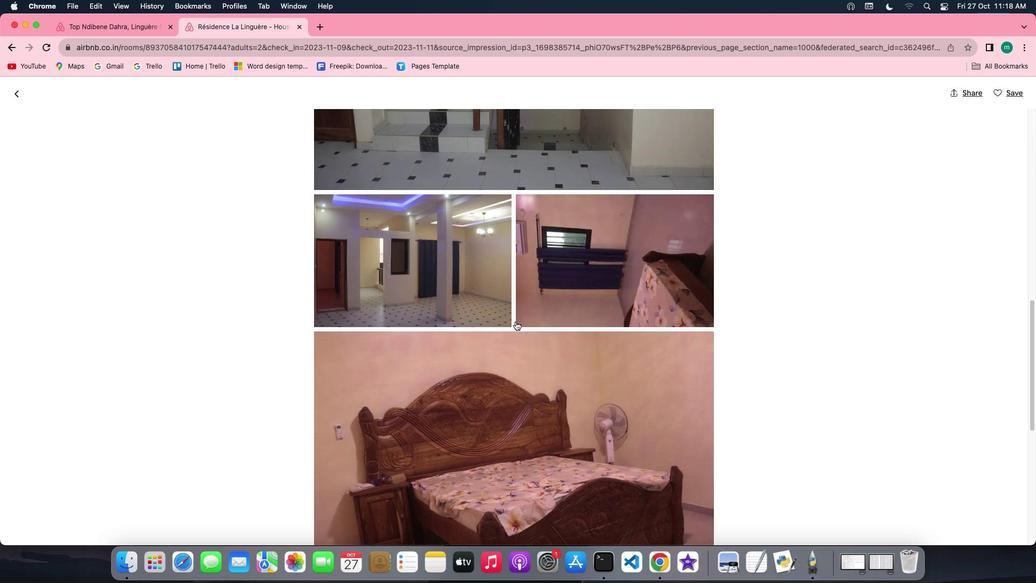 
Action: Mouse scrolled (516, 321) with delta (0, 0)
Screenshot: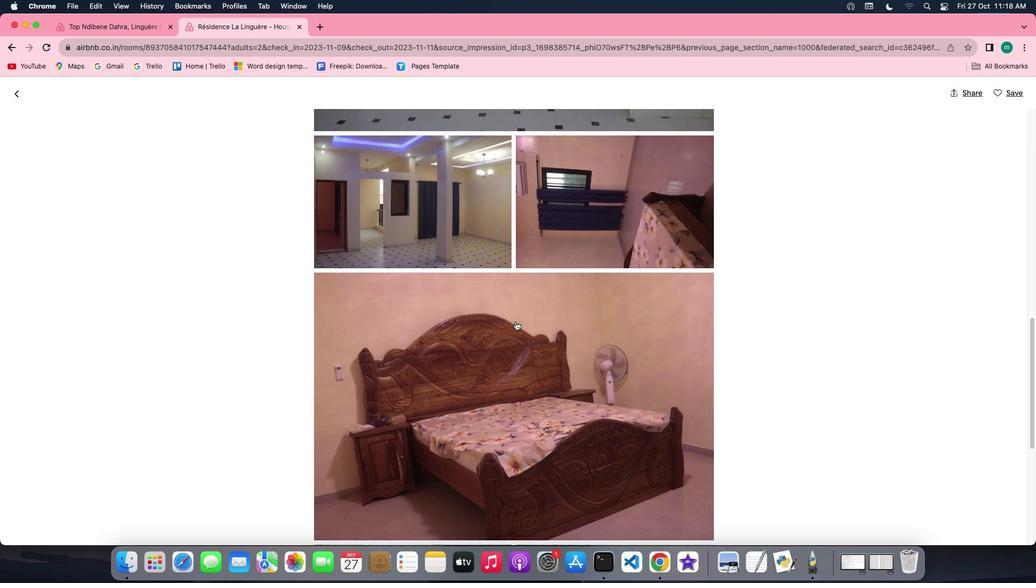 
Action: Mouse scrolled (516, 321) with delta (0, 0)
Screenshot: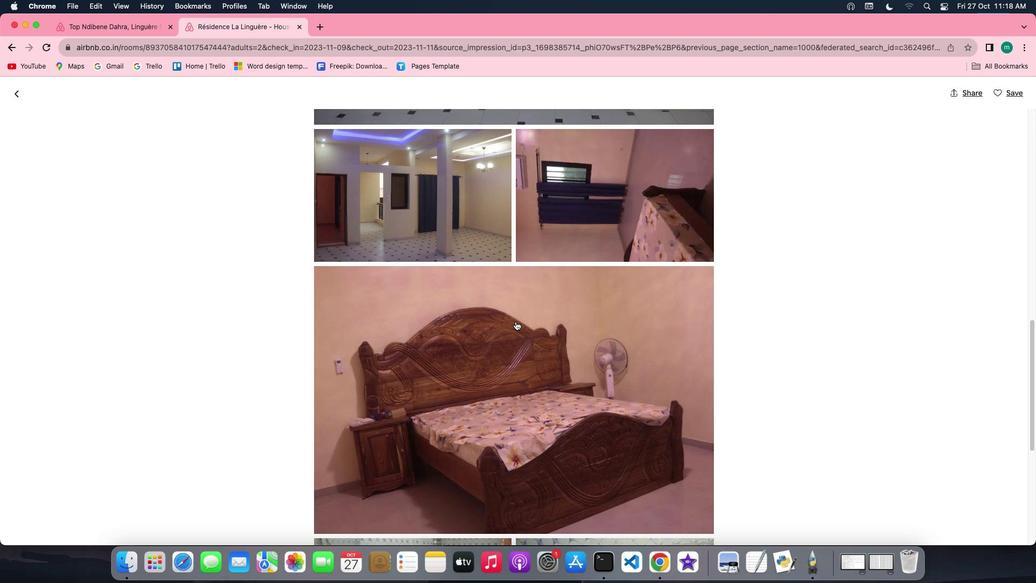 
Action: Mouse scrolled (516, 321) with delta (0, -1)
Screenshot: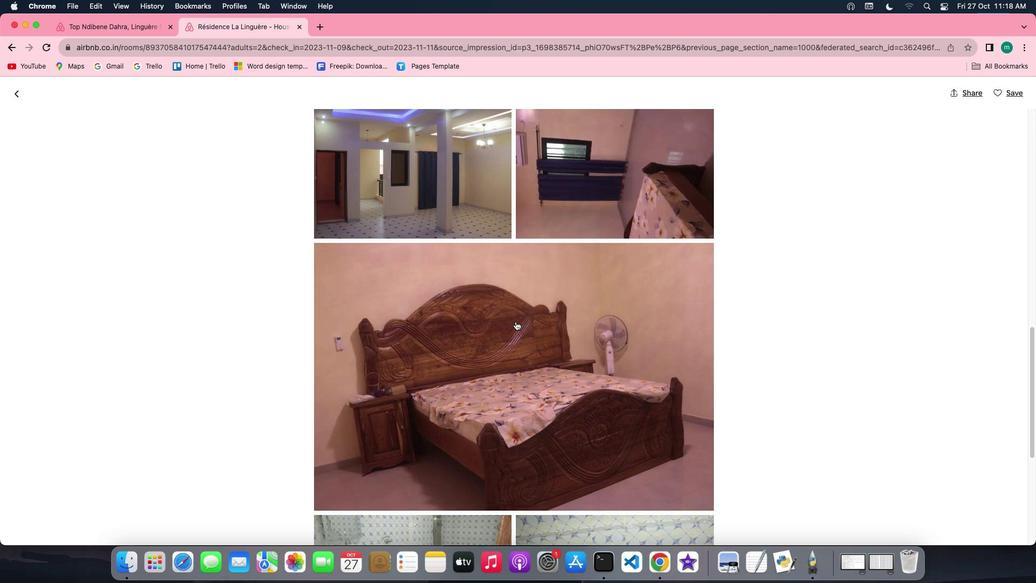 
Action: Mouse scrolled (516, 321) with delta (0, -1)
Screenshot: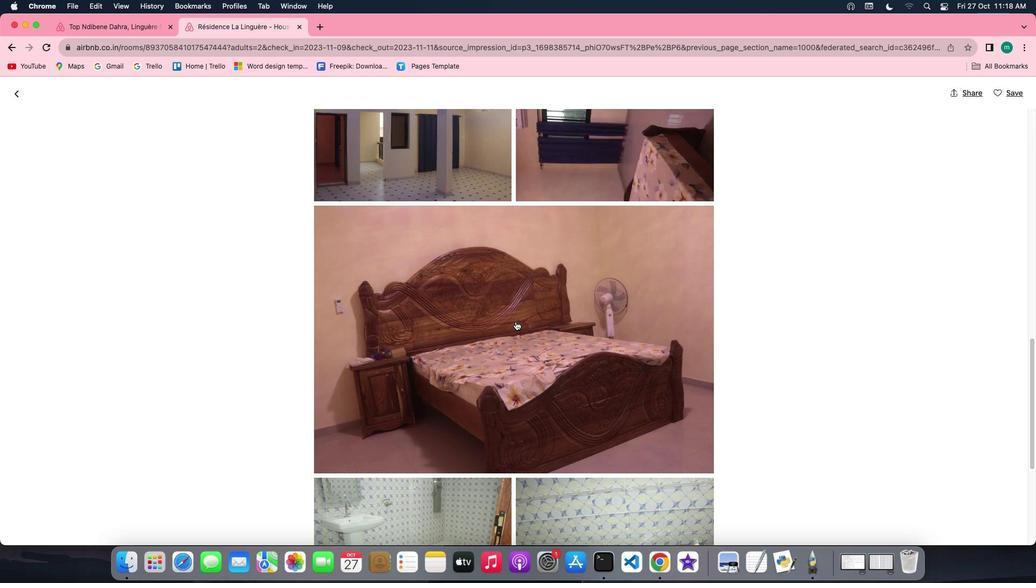 
Action: Mouse scrolled (516, 321) with delta (0, 0)
Screenshot: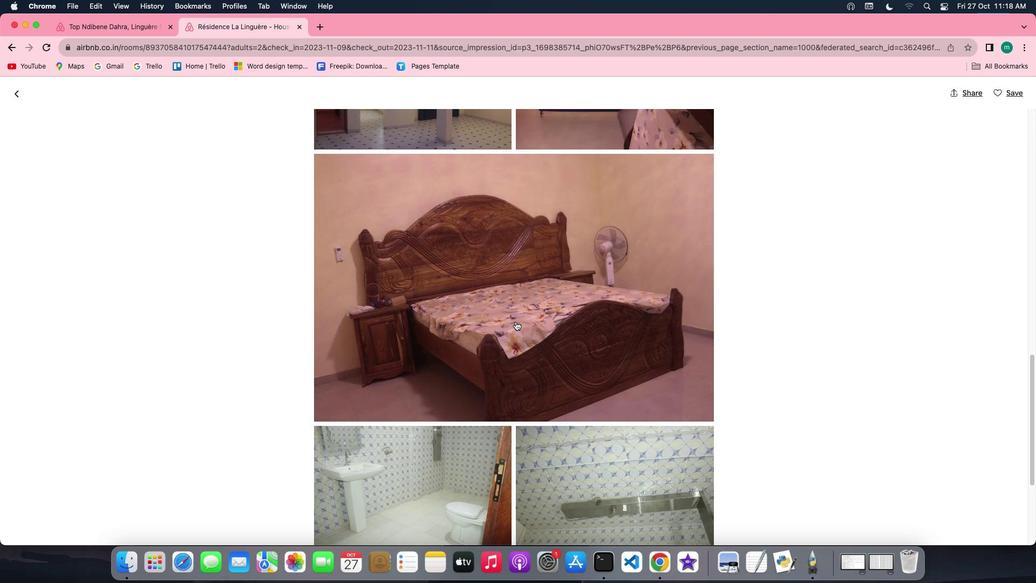 
Action: Mouse scrolled (516, 321) with delta (0, 0)
Screenshot: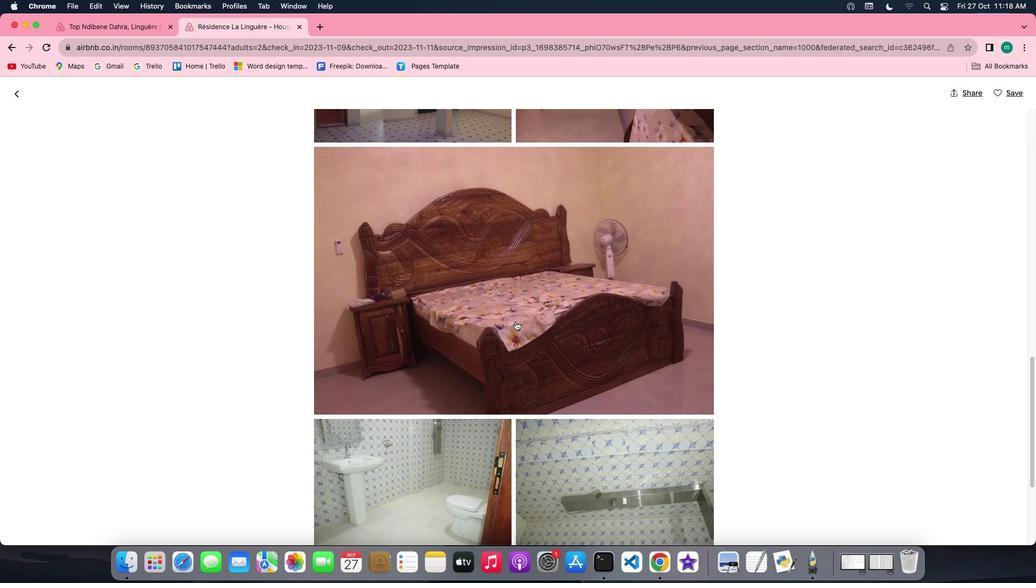 
Action: Mouse scrolled (516, 321) with delta (0, -1)
Screenshot: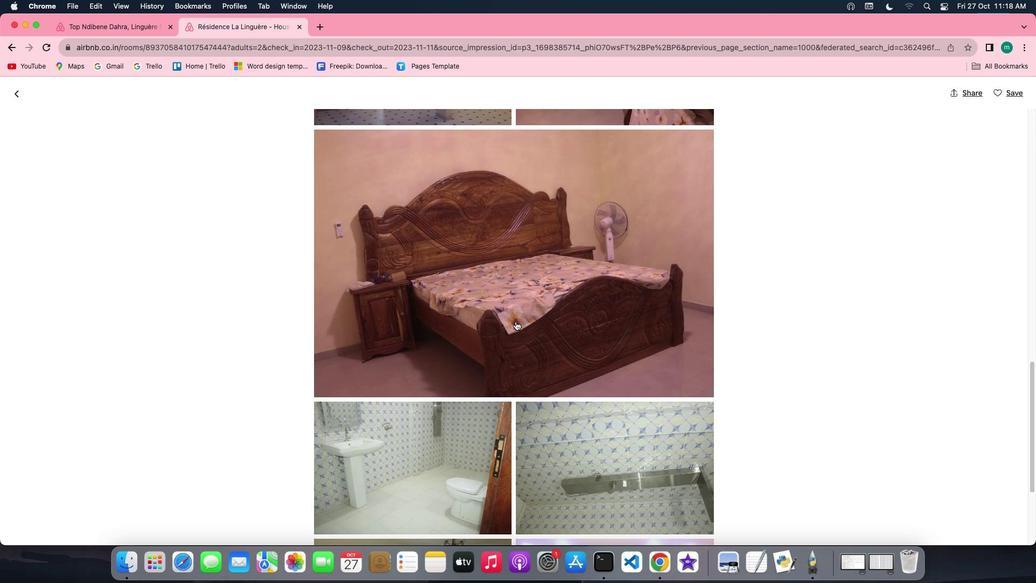 
Action: Mouse scrolled (516, 321) with delta (0, 0)
Screenshot: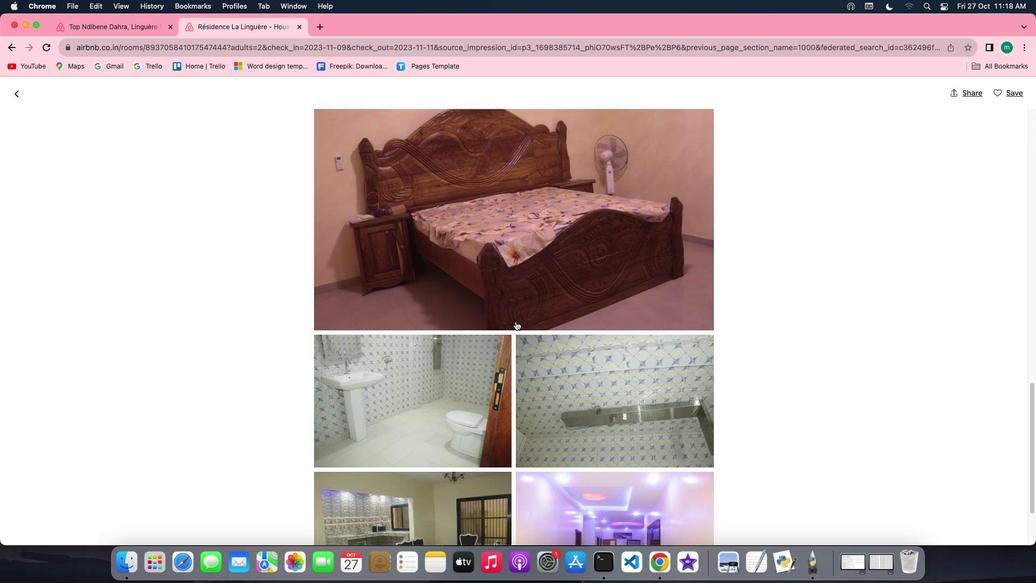 
Action: Mouse scrolled (516, 321) with delta (0, 0)
Screenshot: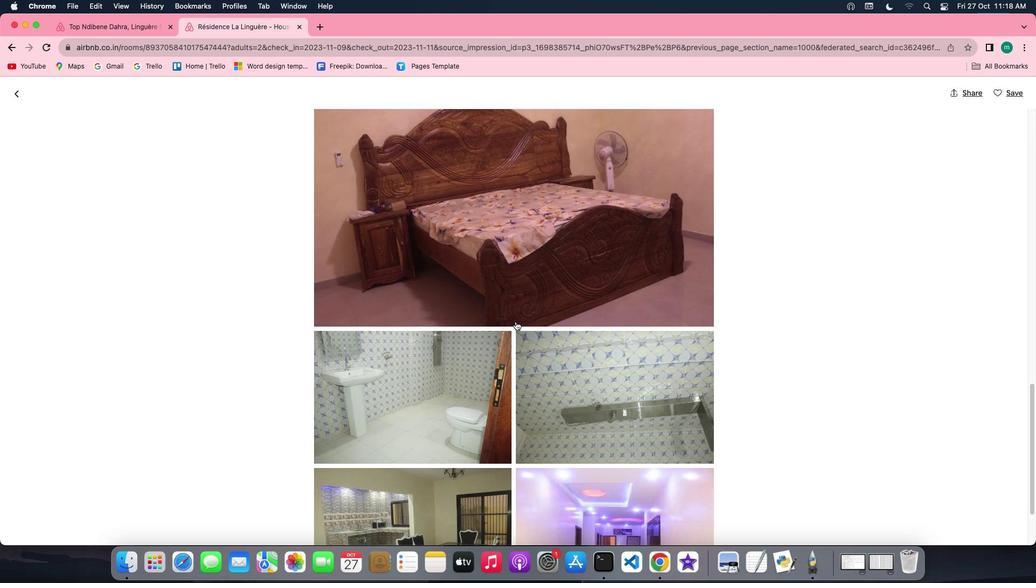 
Action: Mouse scrolled (516, 321) with delta (0, 0)
Screenshot: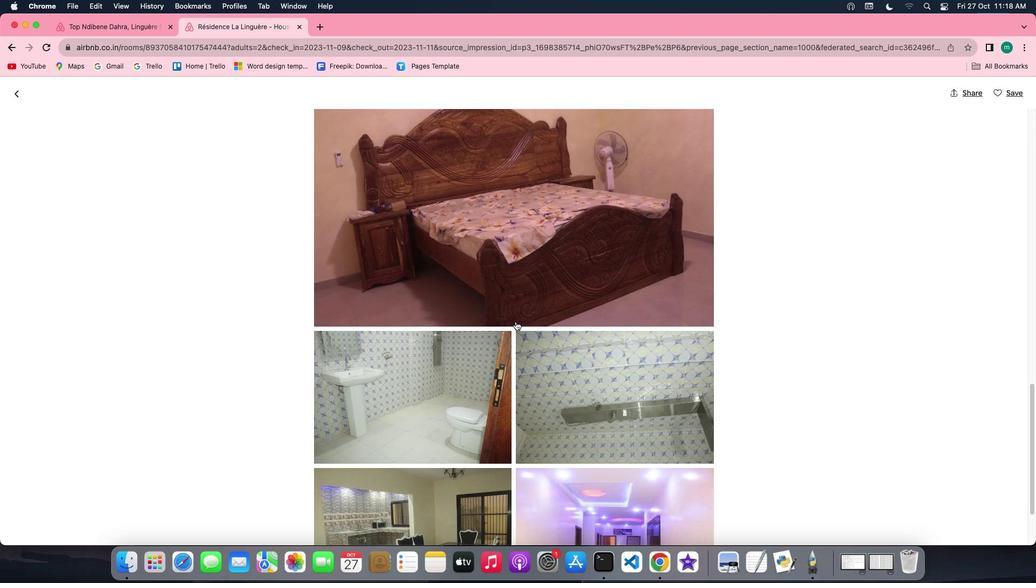 
Action: Mouse scrolled (516, 321) with delta (0, -1)
Screenshot: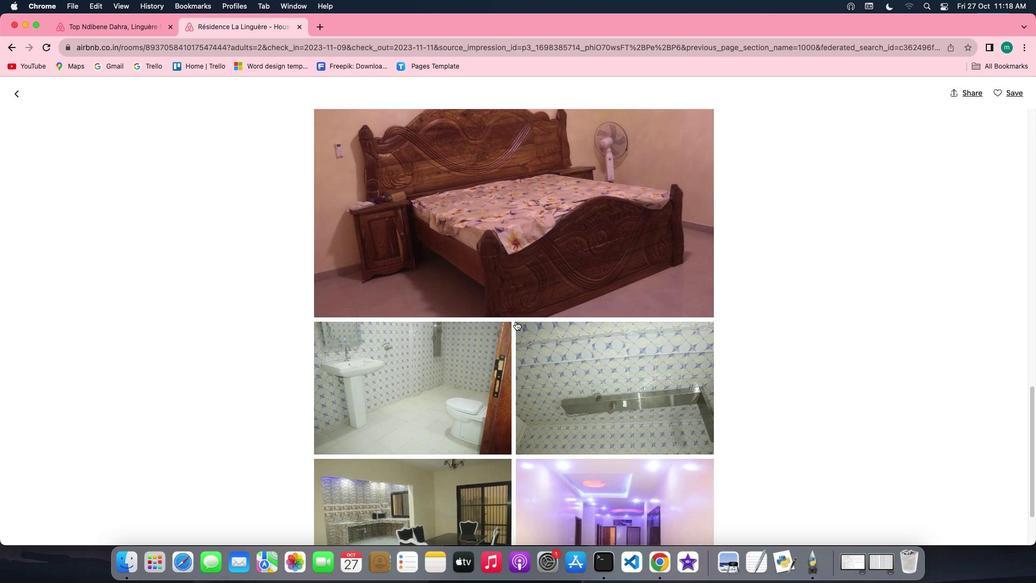 
Action: Mouse scrolled (516, 321) with delta (0, 0)
Screenshot: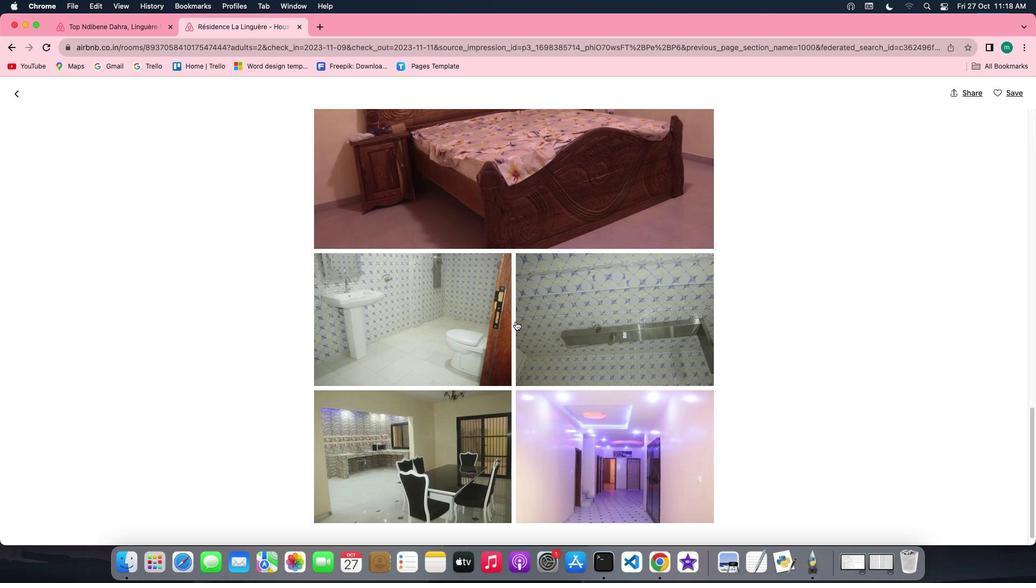 
Action: Mouse scrolled (516, 321) with delta (0, 0)
Screenshot: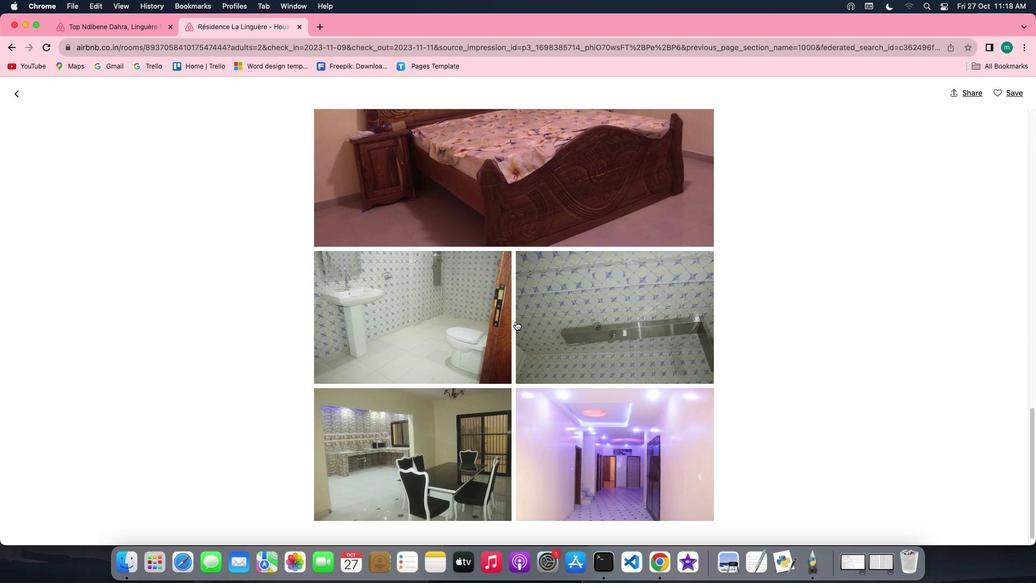 
Action: Mouse scrolled (516, 321) with delta (0, -1)
Screenshot: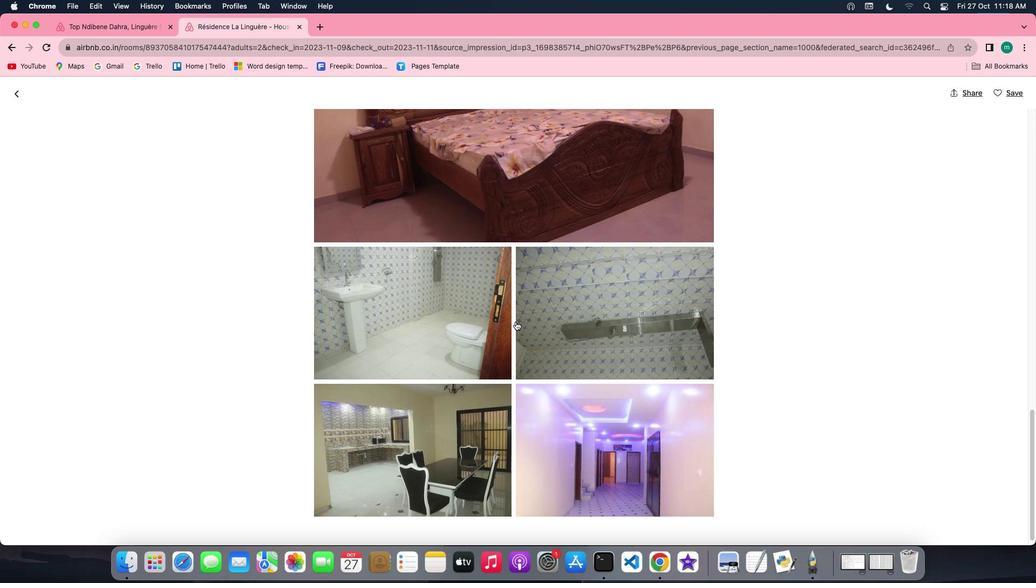 
Action: Mouse scrolled (516, 321) with delta (0, -2)
Screenshot: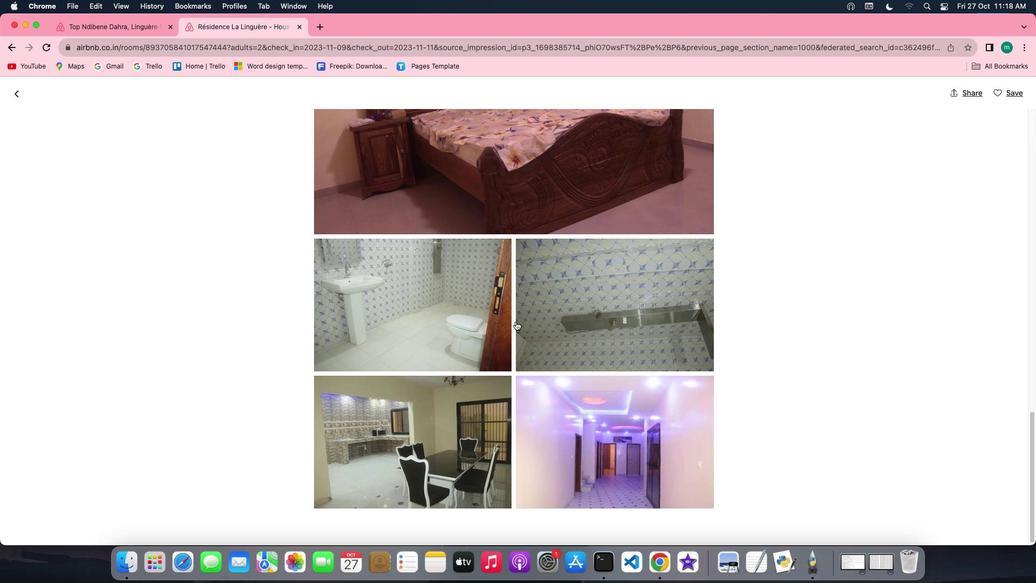 
Action: Mouse scrolled (516, 321) with delta (0, 0)
Screenshot: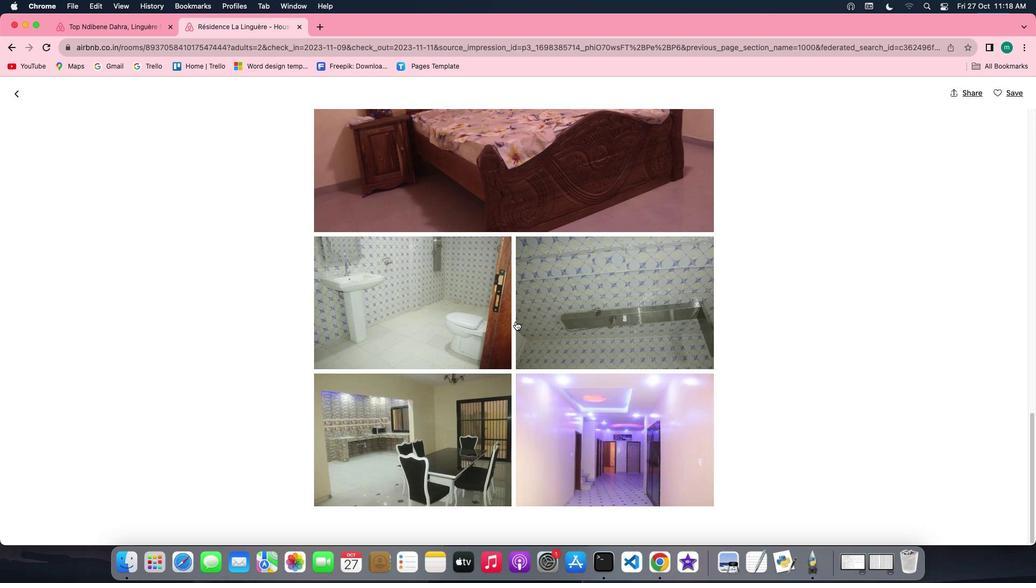 
Action: Mouse scrolled (516, 321) with delta (0, 0)
Screenshot: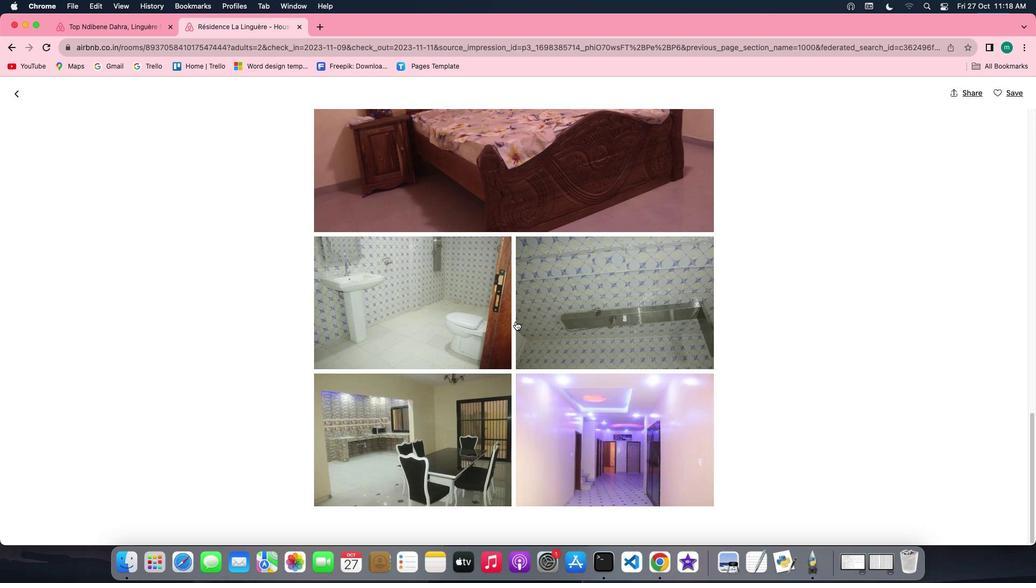 
Action: Mouse scrolled (516, 321) with delta (0, -1)
Screenshot: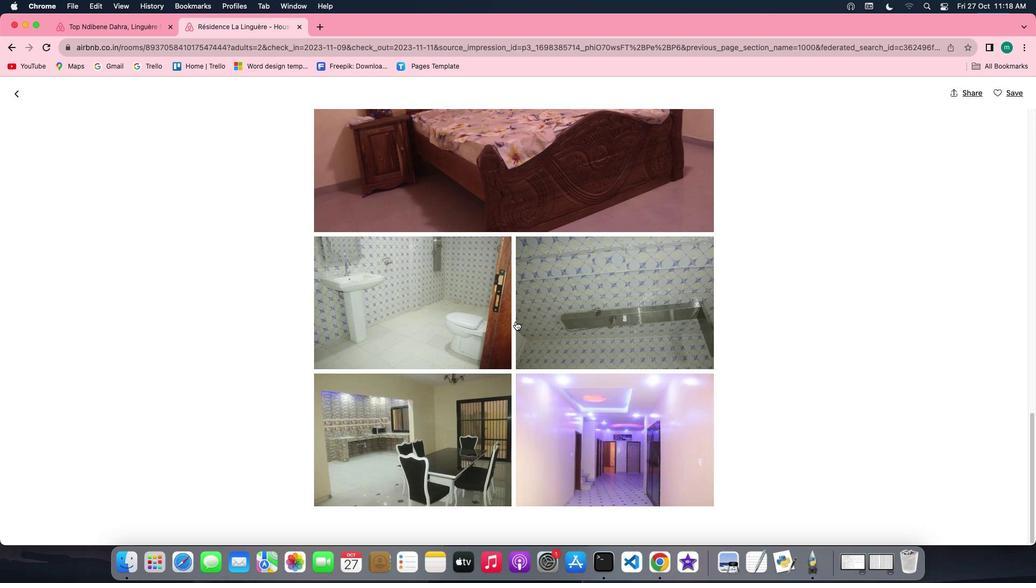 
Action: Mouse scrolled (516, 321) with delta (0, -2)
Screenshot: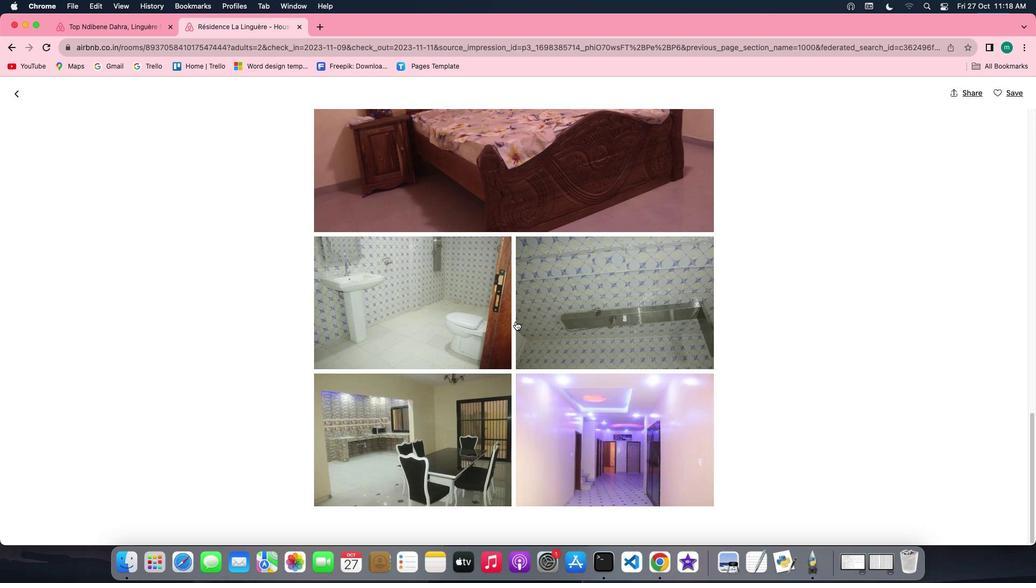 
Action: Mouse moved to (18, 91)
Screenshot: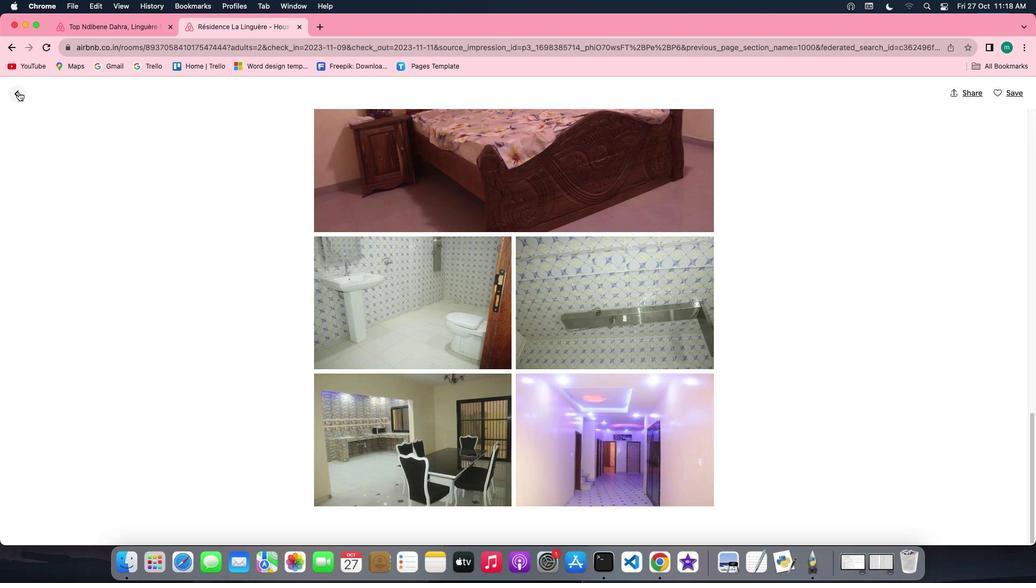 
Action: Mouse pressed left at (18, 91)
Screenshot: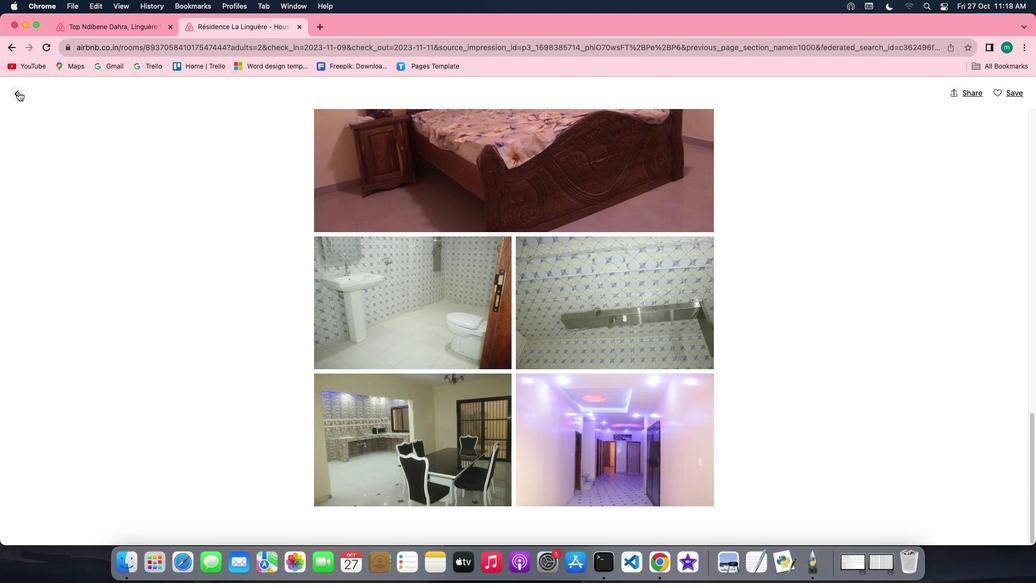 
Action: Mouse moved to (596, 268)
Screenshot: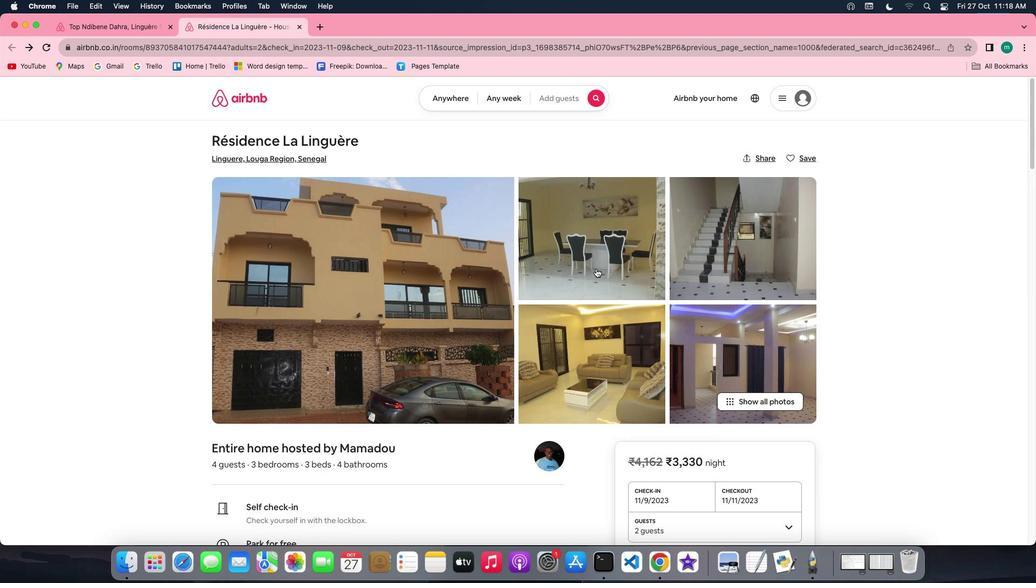 
Action: Mouse scrolled (596, 268) with delta (0, 0)
Screenshot: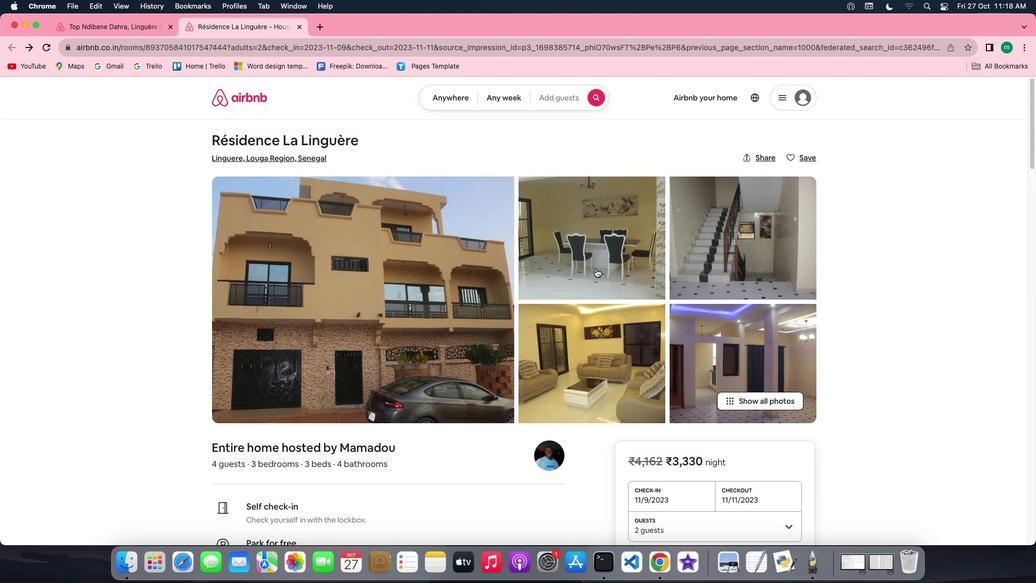 
Action: Mouse scrolled (596, 268) with delta (0, 0)
Screenshot: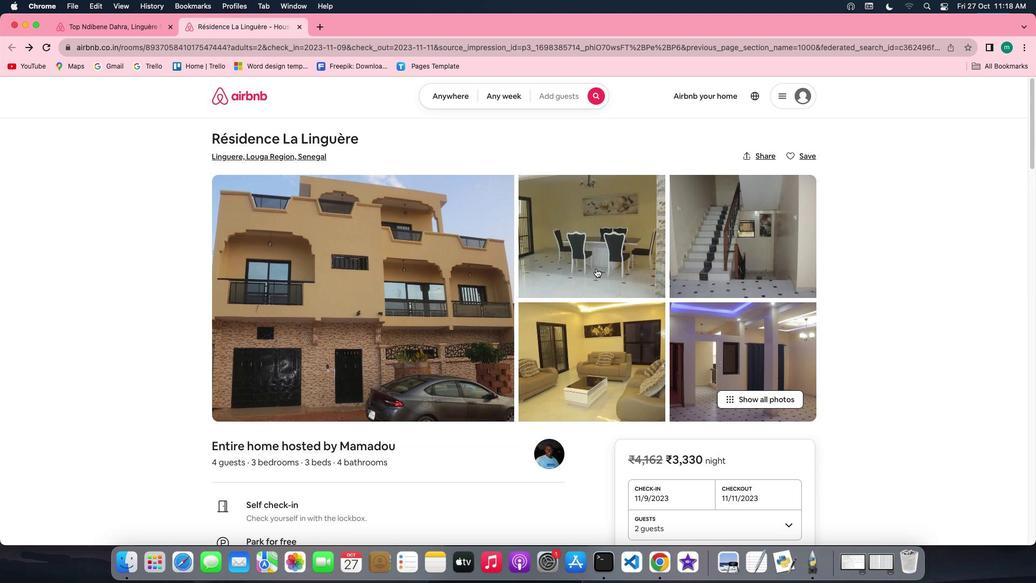 
Action: Mouse scrolled (596, 268) with delta (0, -1)
Screenshot: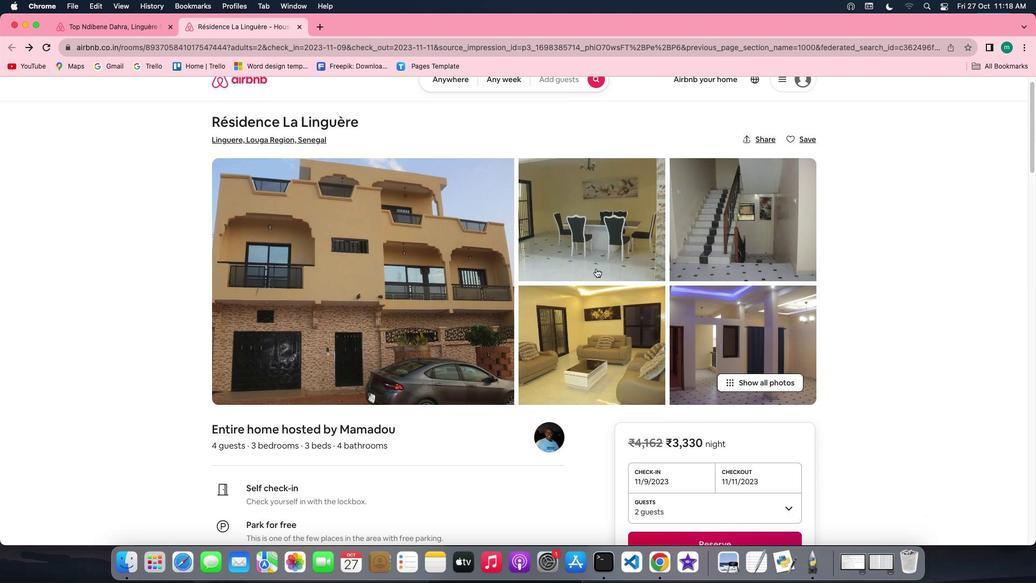 
Action: Mouse scrolled (596, 268) with delta (0, -1)
Screenshot: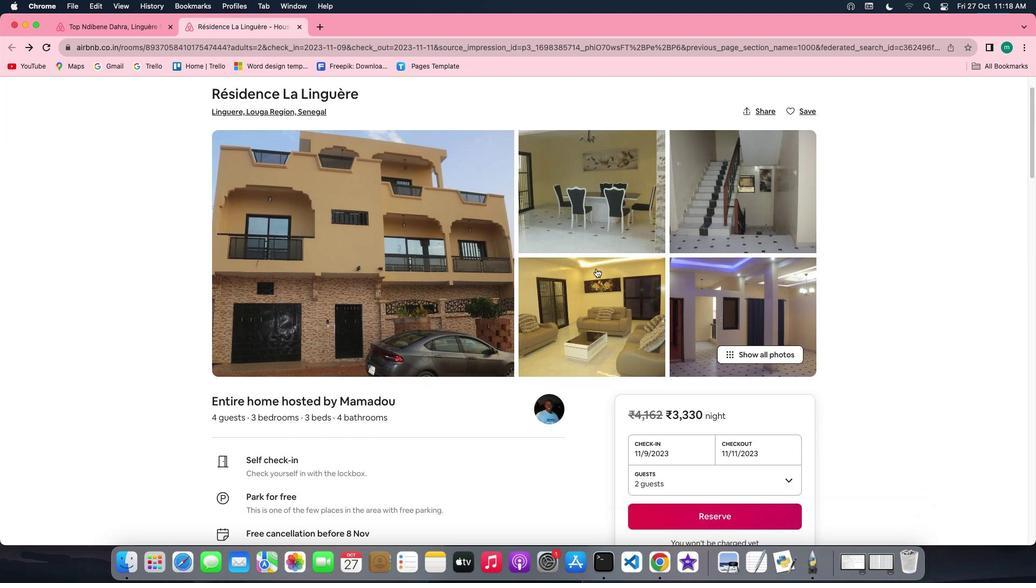 
Action: Mouse scrolled (596, 268) with delta (0, 0)
Screenshot: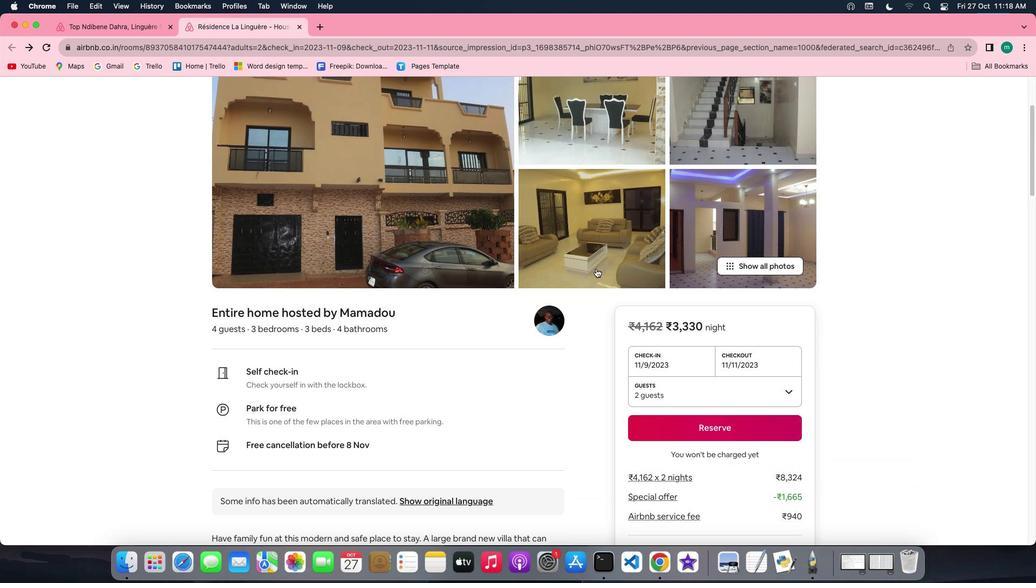 
Action: Mouse scrolled (596, 268) with delta (0, 0)
Screenshot: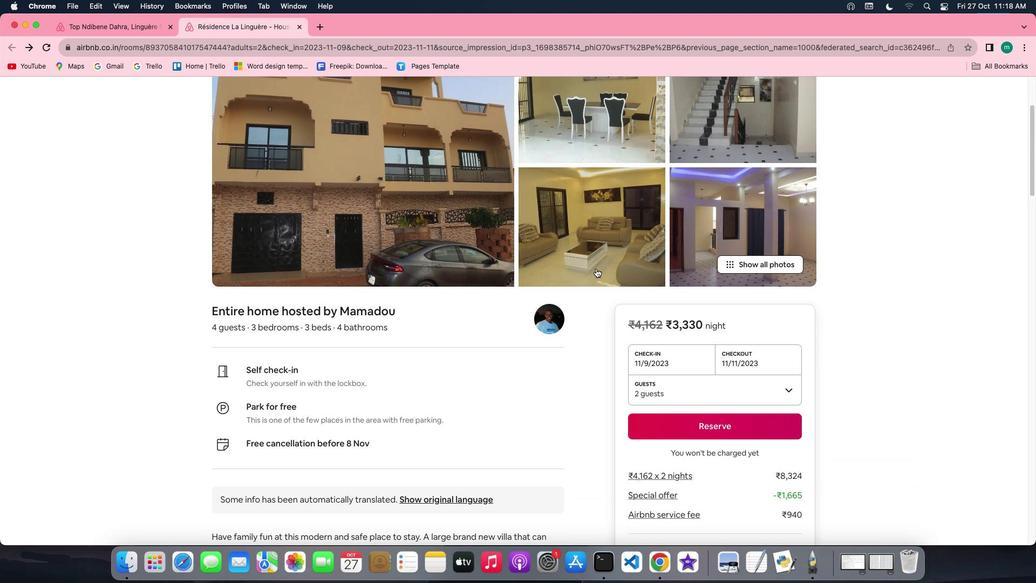 
Action: Mouse moved to (596, 268)
Screenshot: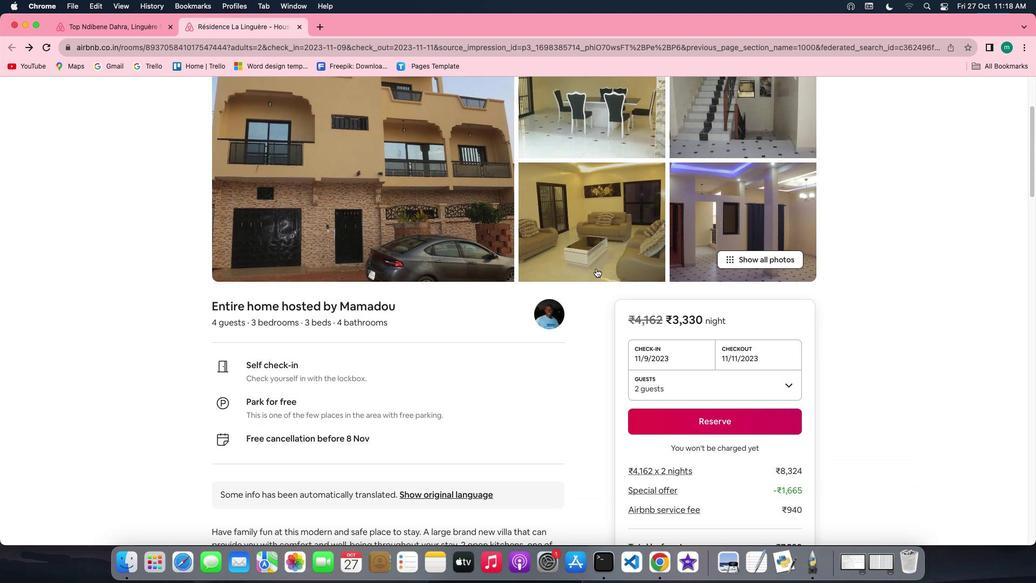 
Action: Mouse scrolled (596, 268) with delta (0, 0)
Screenshot: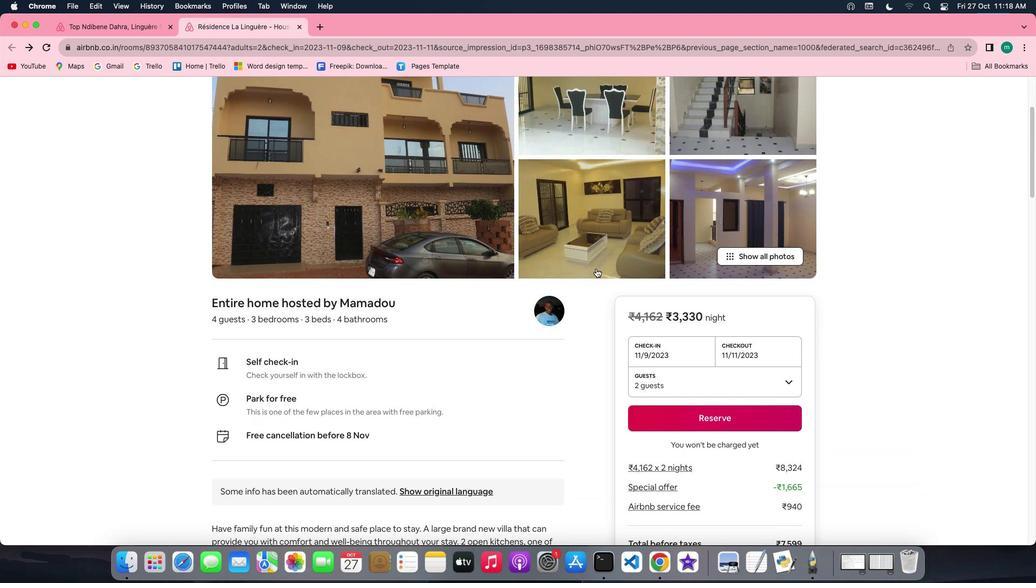 
Action: Mouse scrolled (596, 268) with delta (0, 0)
Screenshot: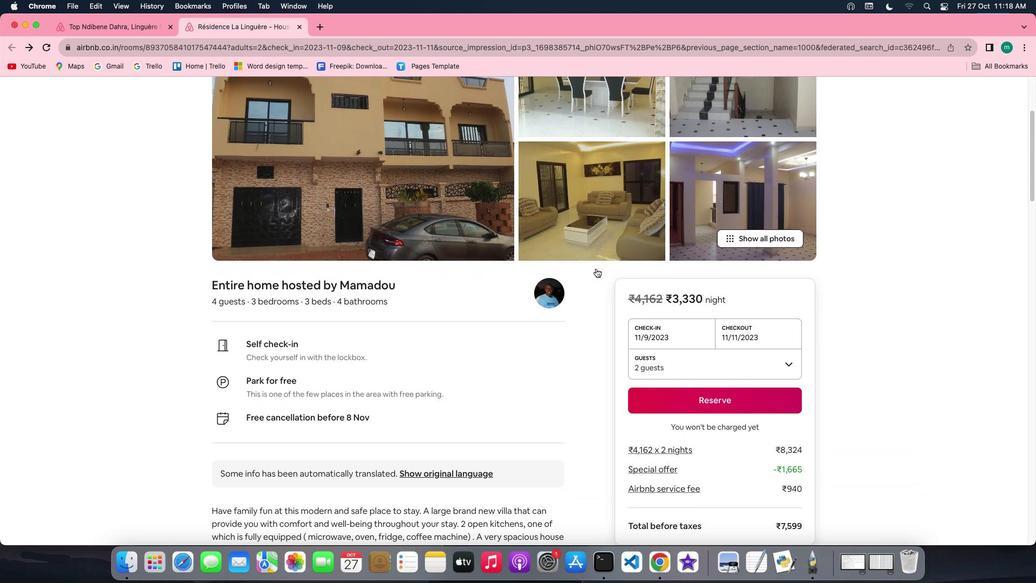 
Action: Mouse scrolled (596, 268) with delta (0, 0)
Screenshot: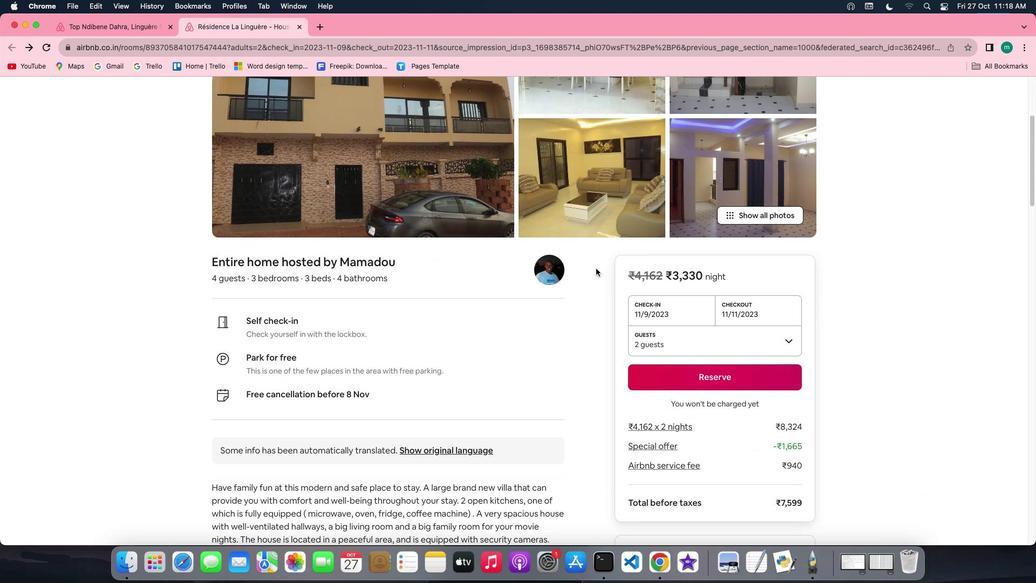 
Action: Mouse scrolled (596, 268) with delta (0, 0)
Screenshot: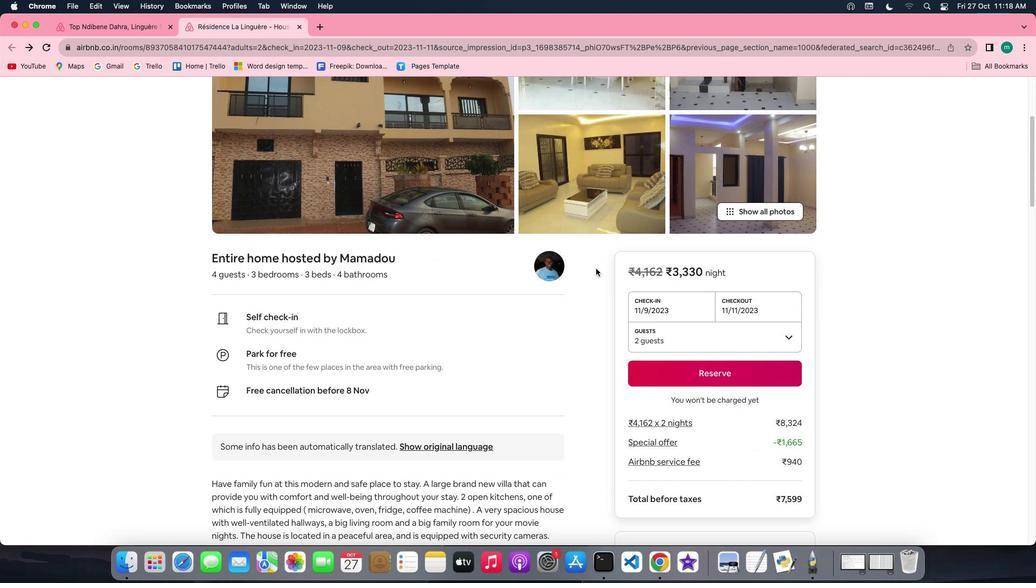 
Action: Mouse scrolled (596, 268) with delta (0, 0)
Screenshot: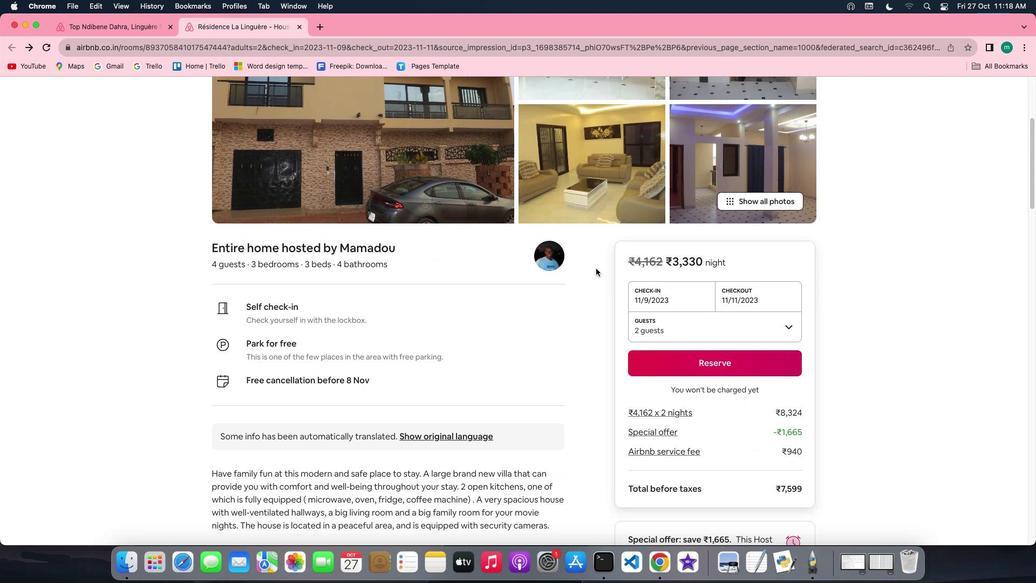 
Action: Mouse scrolled (596, 268) with delta (0, 0)
Screenshot: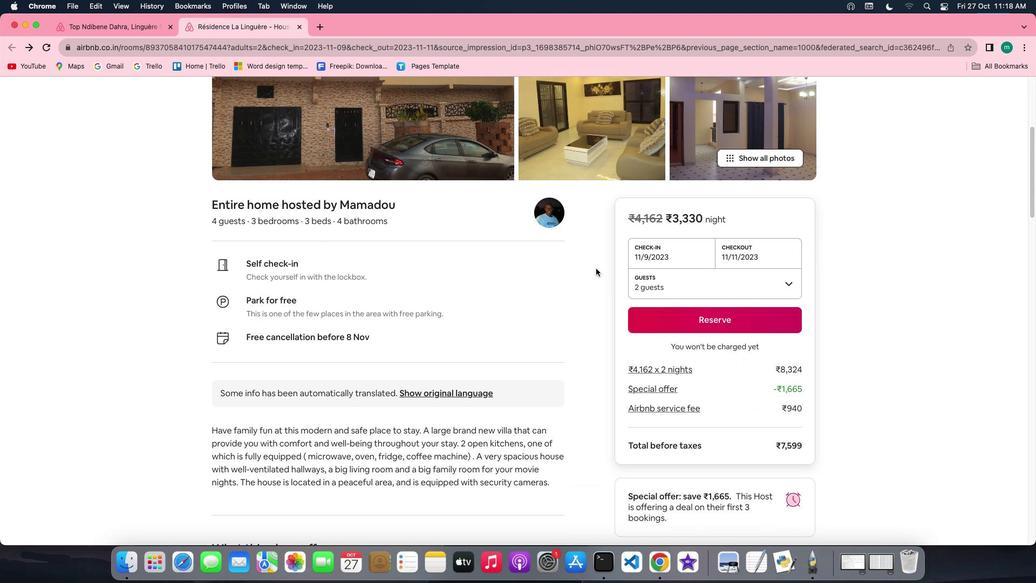 
Action: Mouse scrolled (596, 268) with delta (0, 0)
Screenshot: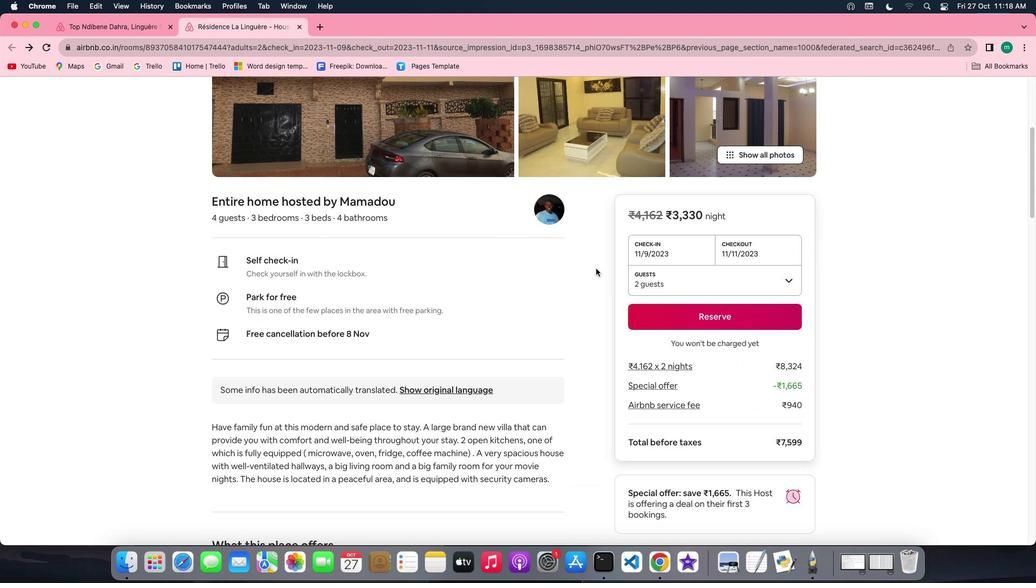 
Action: Mouse scrolled (596, 268) with delta (0, 0)
Screenshot: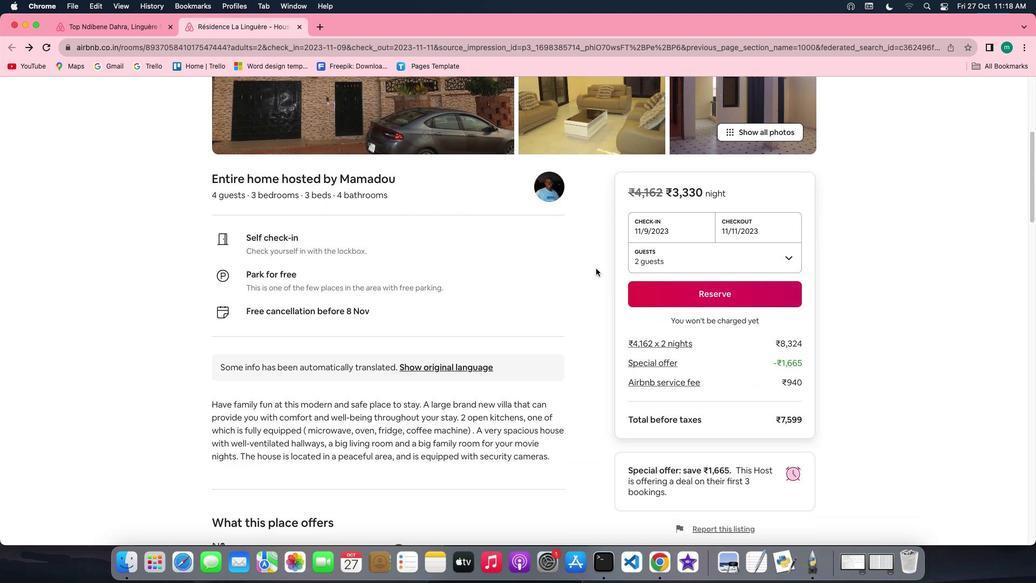 
Action: Mouse scrolled (596, 268) with delta (0, 0)
Screenshot: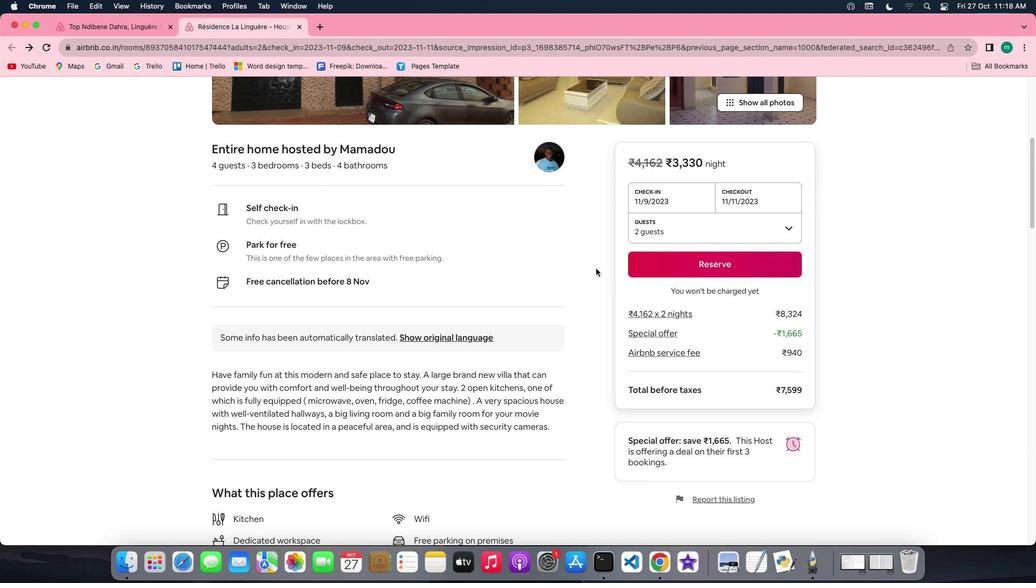 
Action: Mouse scrolled (596, 268) with delta (0, 0)
Screenshot: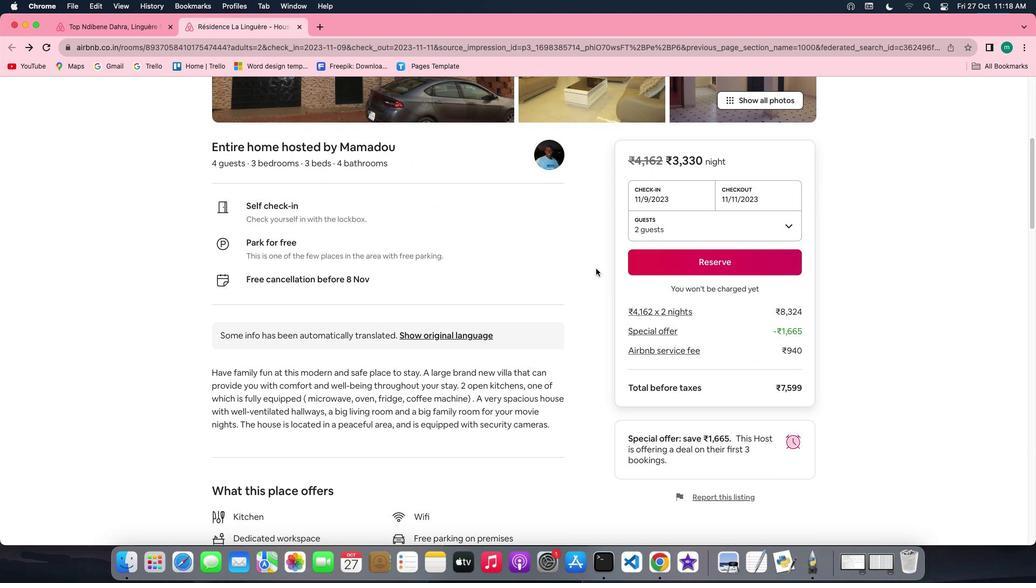
Action: Mouse scrolled (596, 268) with delta (0, 0)
Screenshot: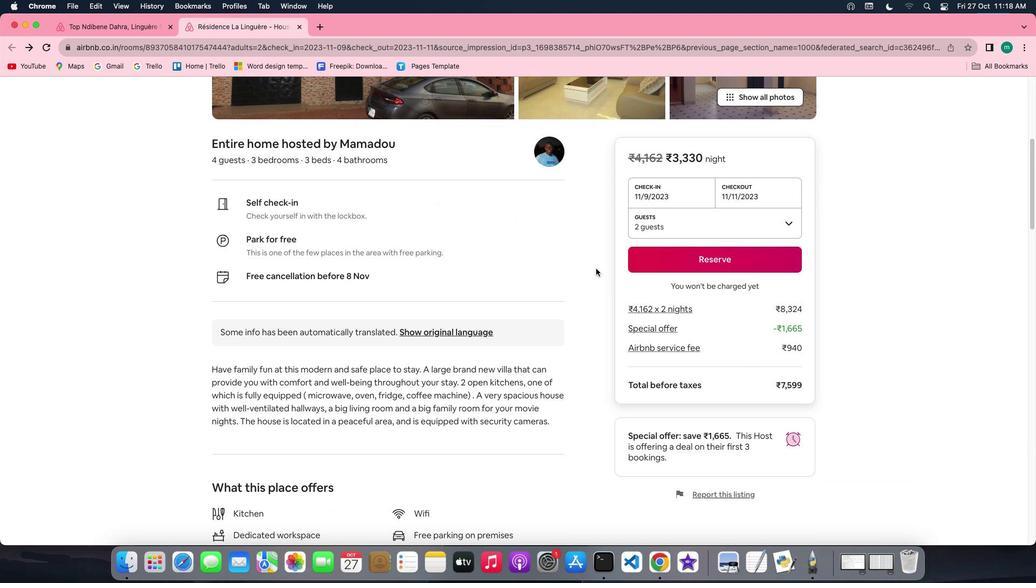 
Action: Mouse scrolled (596, 268) with delta (0, -1)
Screenshot: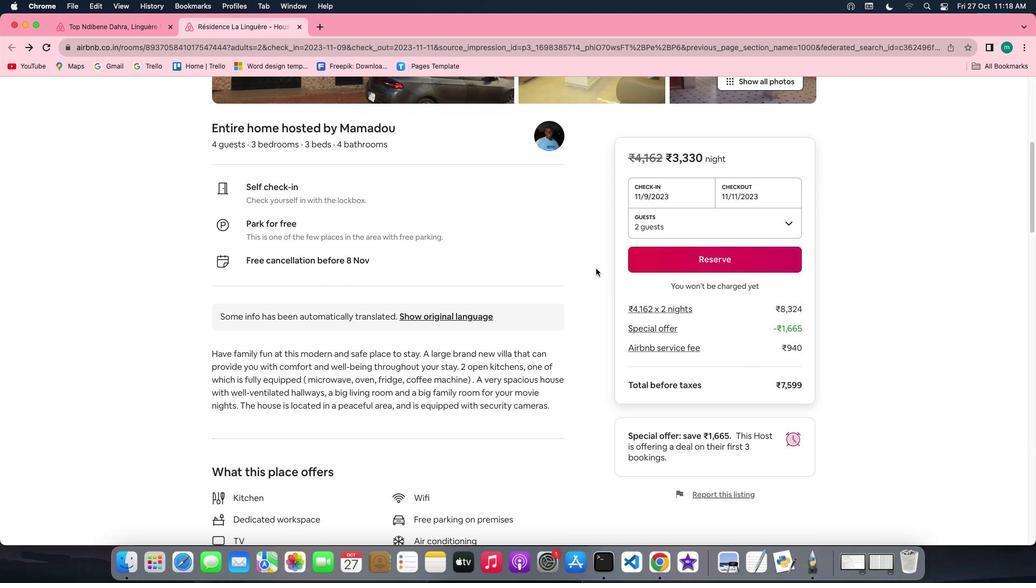 
Action: Mouse moved to (416, 400)
Screenshot: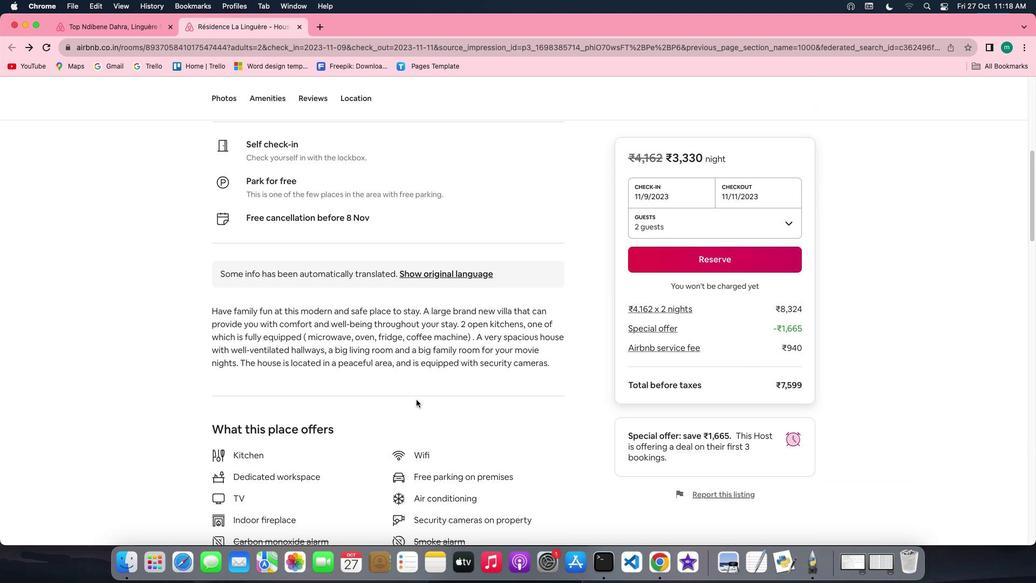 
Action: Mouse scrolled (416, 400) with delta (0, 0)
Screenshot: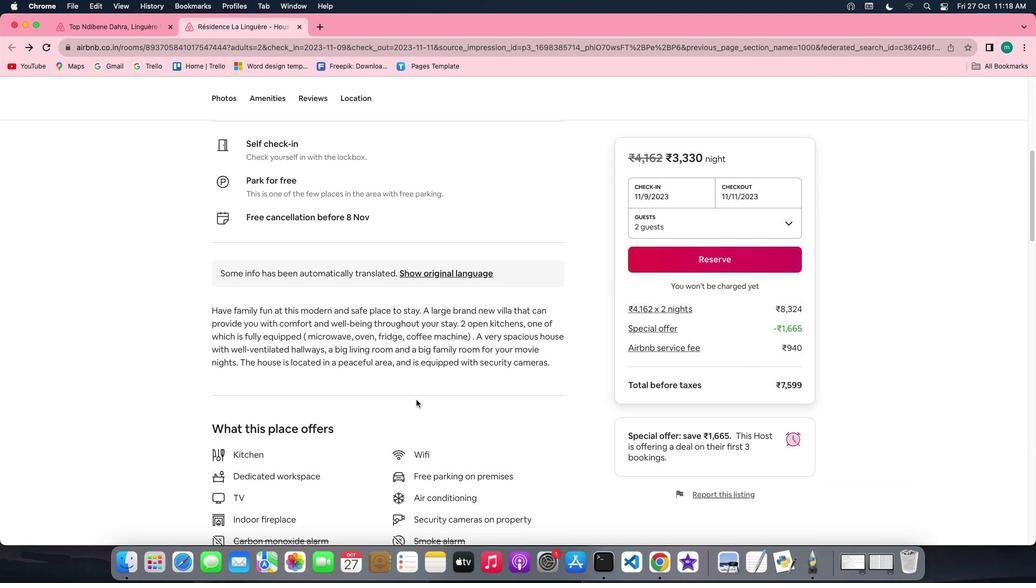
Action: Mouse scrolled (416, 400) with delta (0, 0)
Screenshot: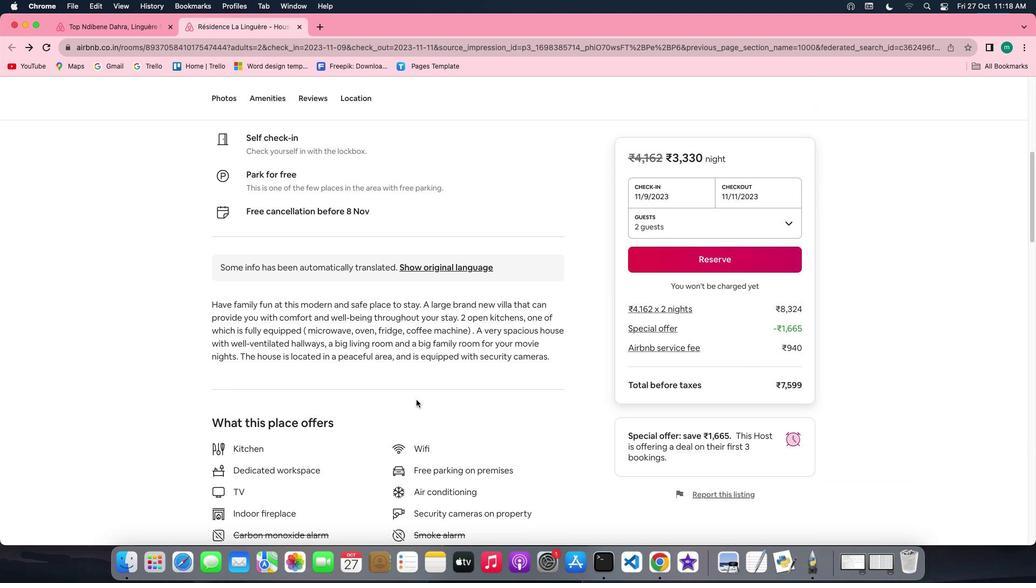 
Action: Mouse scrolled (416, 400) with delta (0, -1)
Screenshot: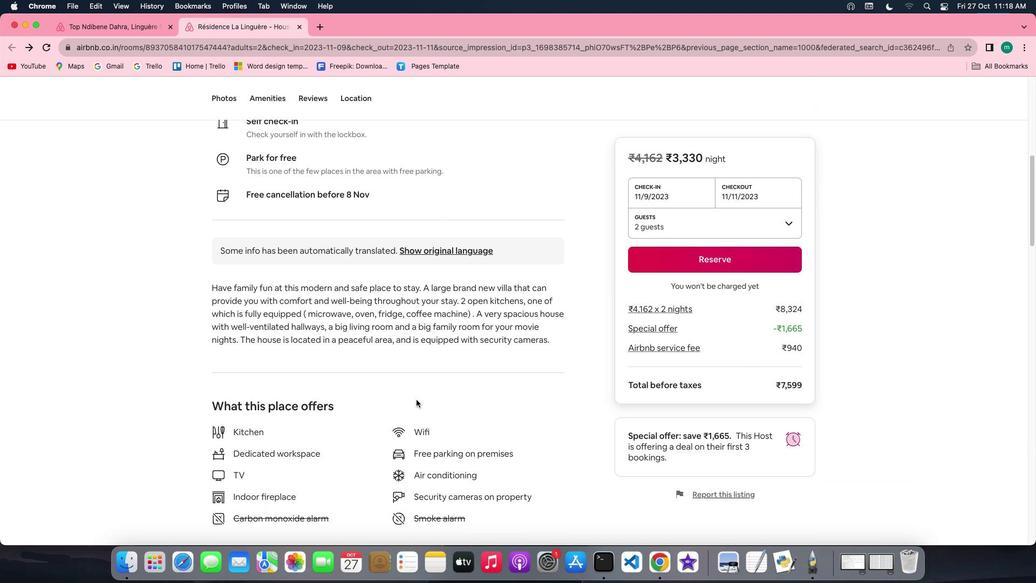 
Action: Mouse scrolled (416, 400) with delta (0, -1)
Screenshot: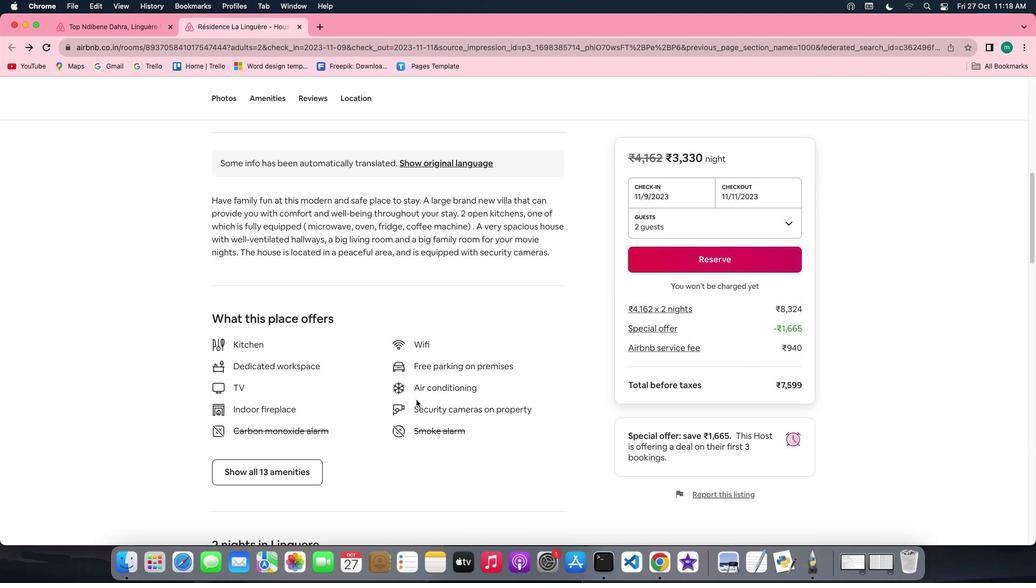 
Action: Mouse moved to (309, 407)
Screenshot: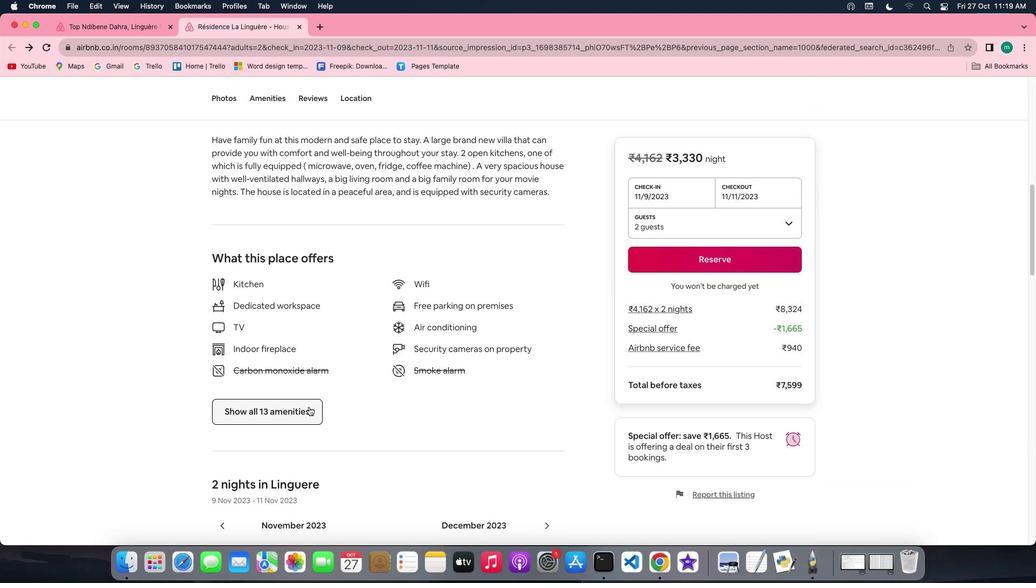 
Action: Mouse pressed left at (309, 407)
Screenshot: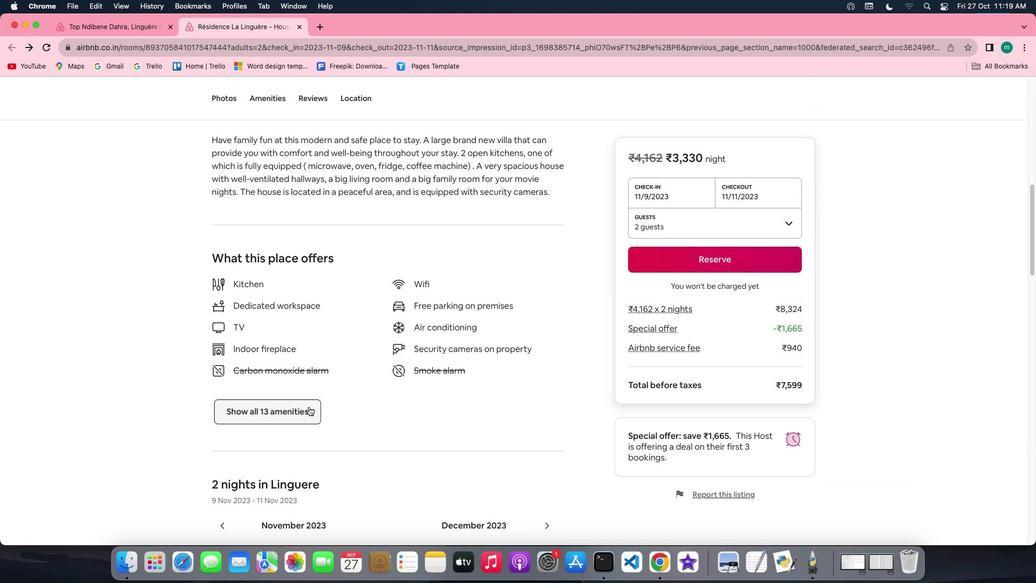 
Action: Mouse moved to (496, 467)
Screenshot: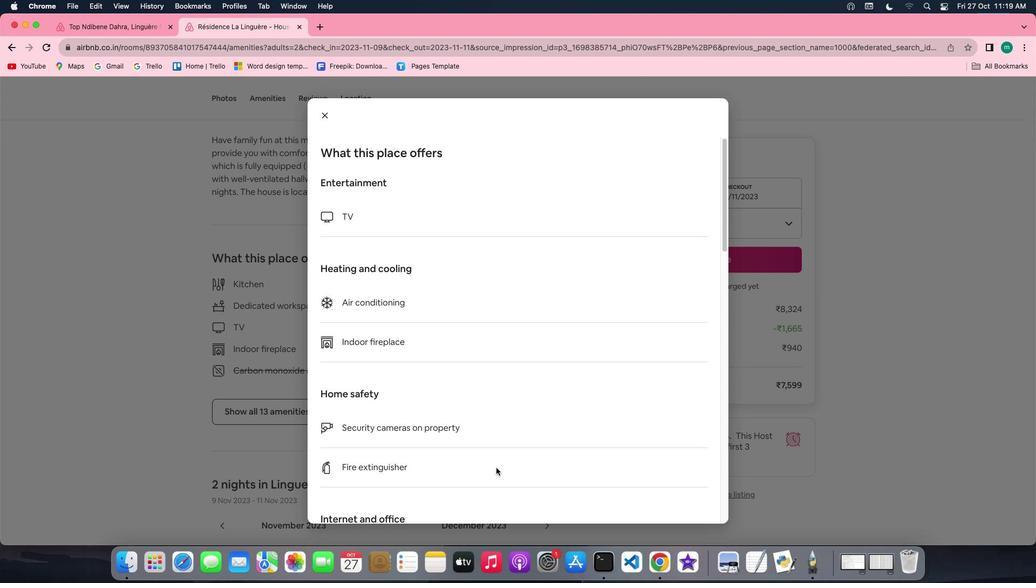 
Action: Mouse scrolled (496, 467) with delta (0, 0)
Screenshot: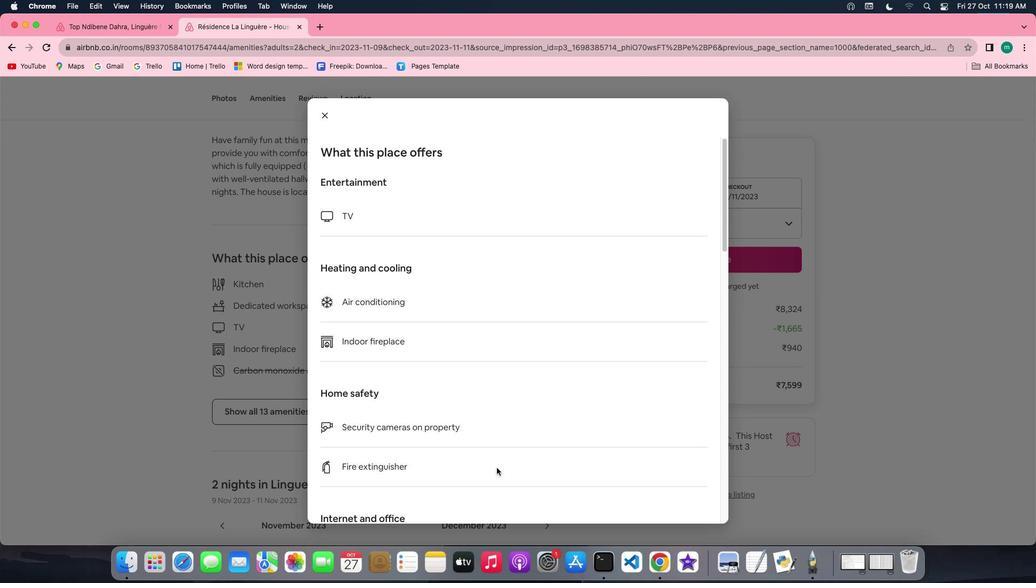 
Action: Mouse scrolled (496, 467) with delta (0, 0)
Screenshot: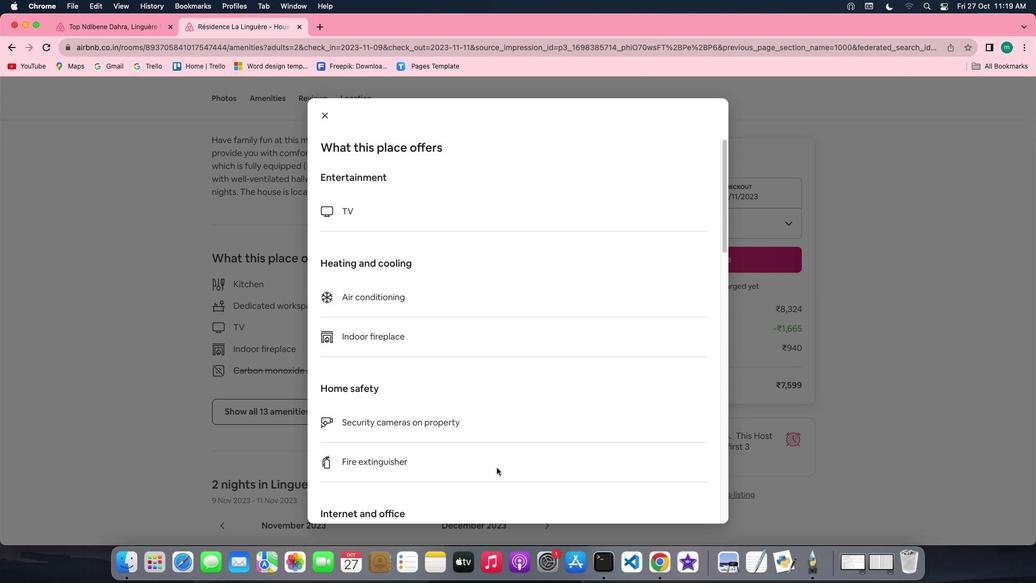 
Action: Mouse moved to (496, 467)
Screenshot: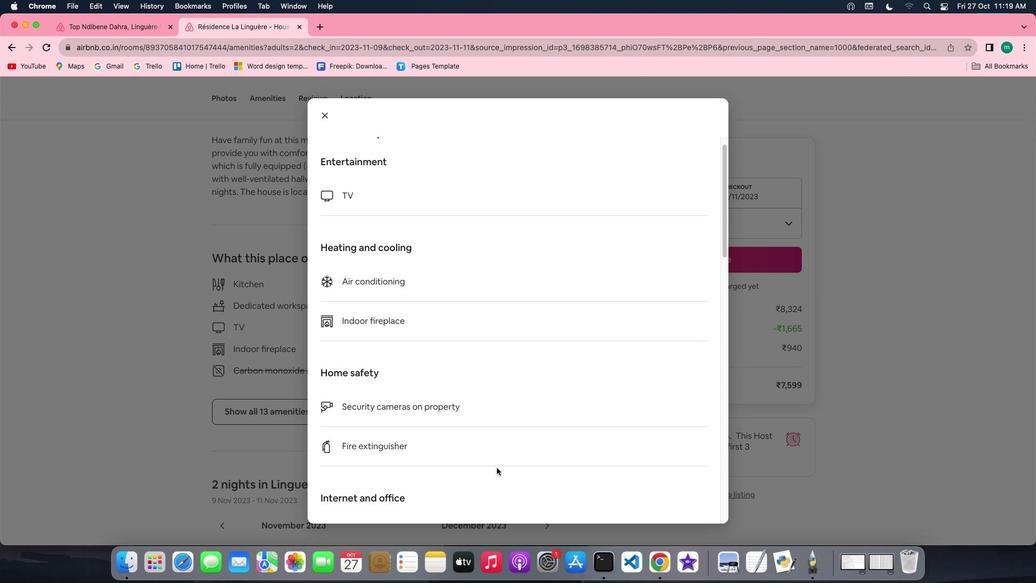 
Action: Mouse scrolled (496, 467) with delta (0, -1)
Screenshot: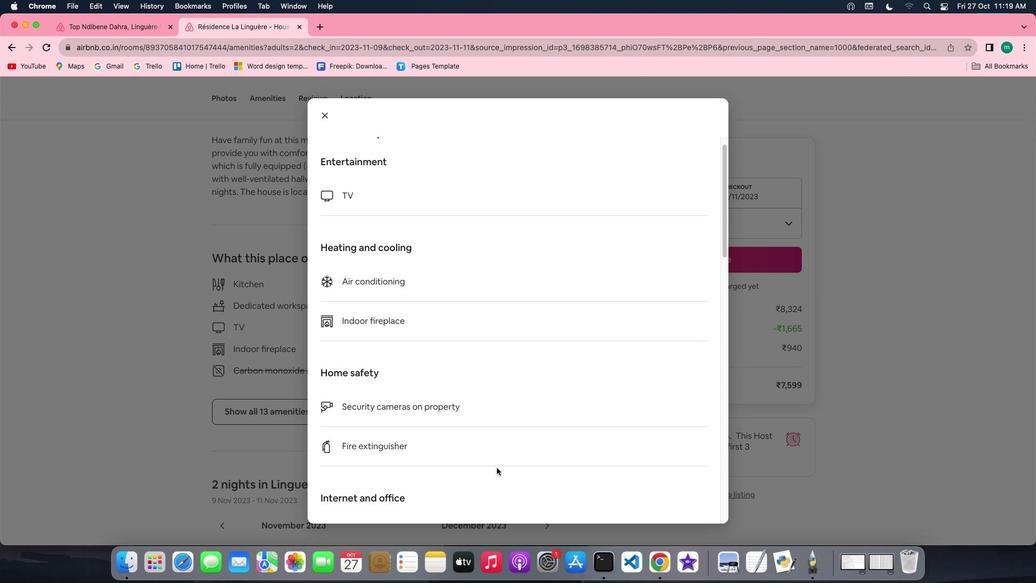 
Action: Mouse scrolled (496, 467) with delta (0, -2)
Screenshot: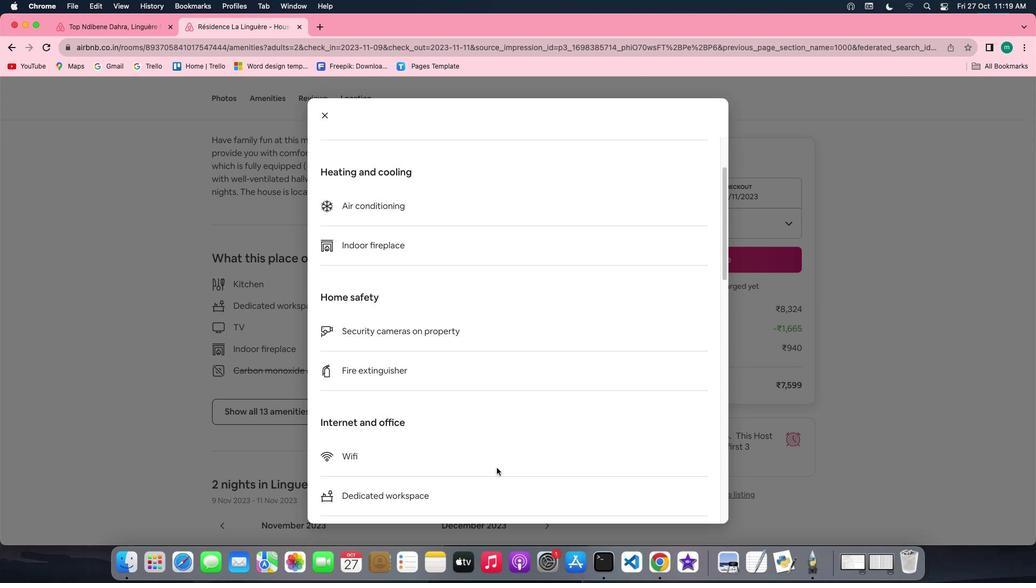 
Action: Mouse moved to (495, 468)
Screenshot: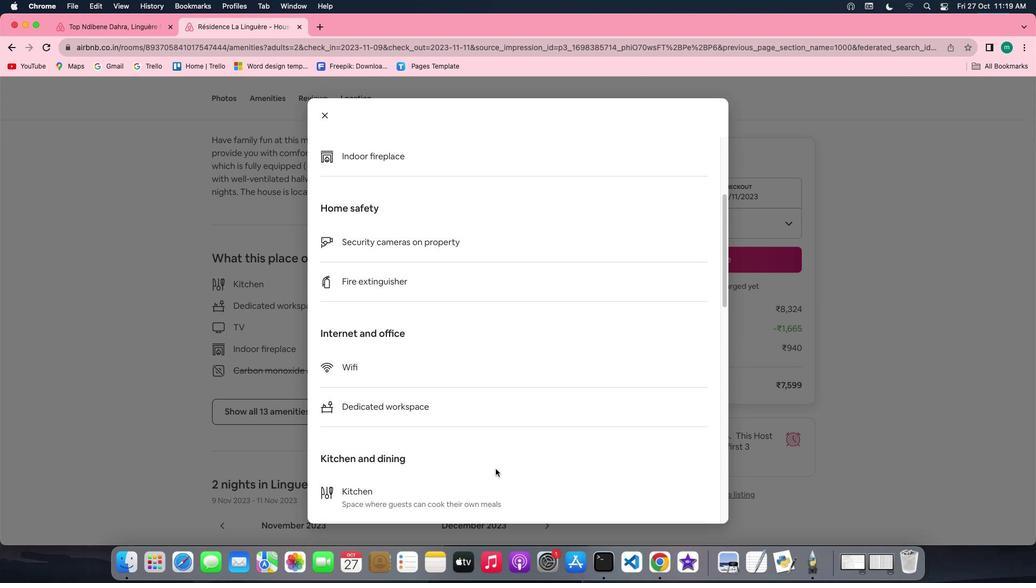 
Action: Mouse scrolled (495, 468) with delta (0, 0)
Screenshot: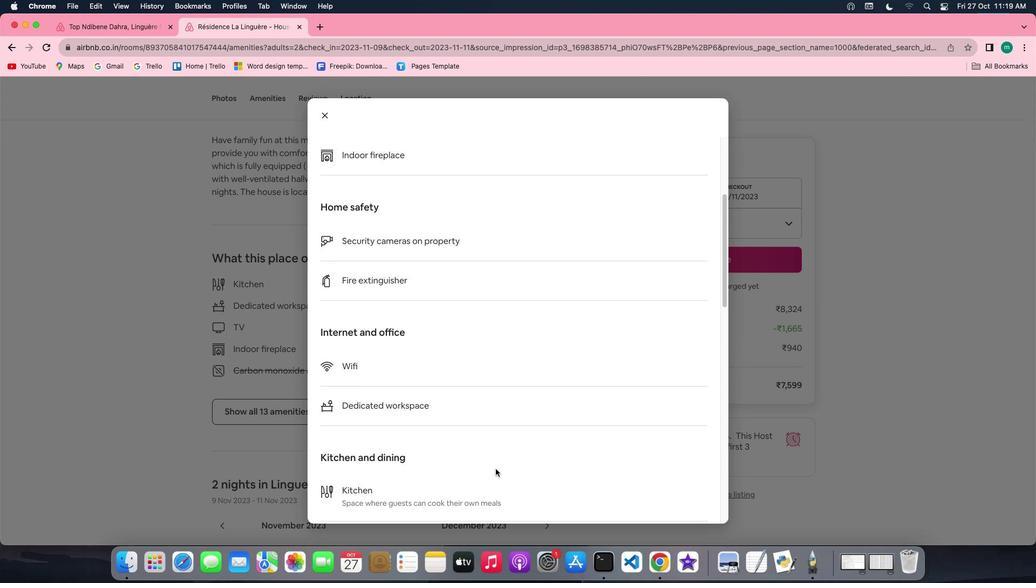 
Action: Mouse scrolled (495, 468) with delta (0, 0)
Screenshot: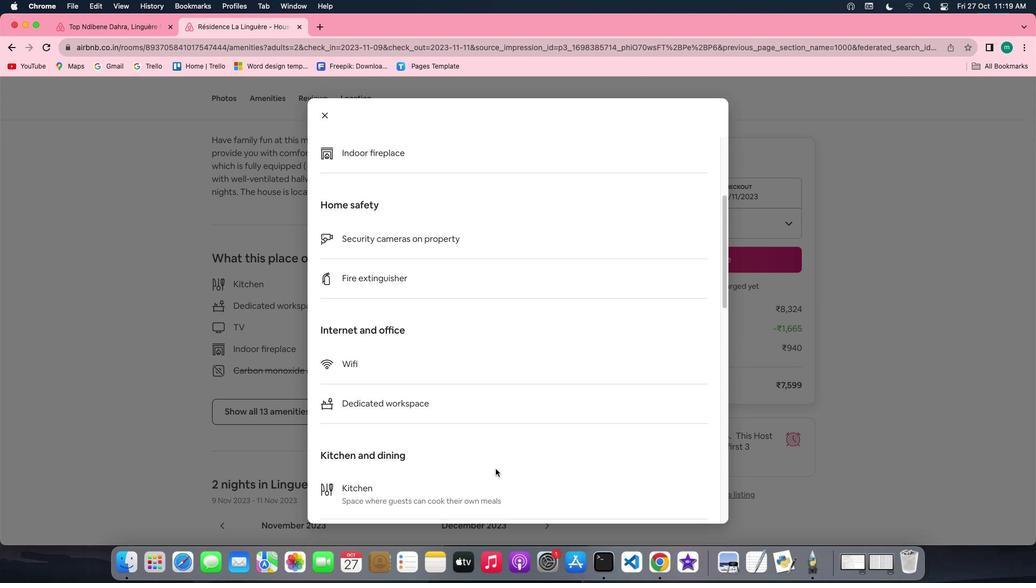 
Action: Mouse scrolled (495, 468) with delta (0, -1)
Screenshot: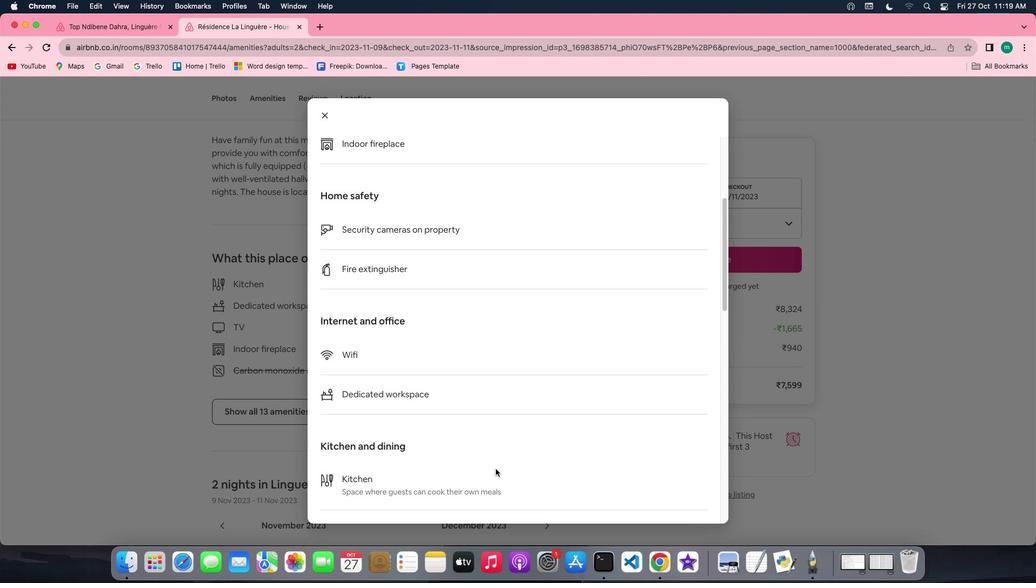 
Action: Mouse scrolled (495, 468) with delta (0, -1)
Screenshot: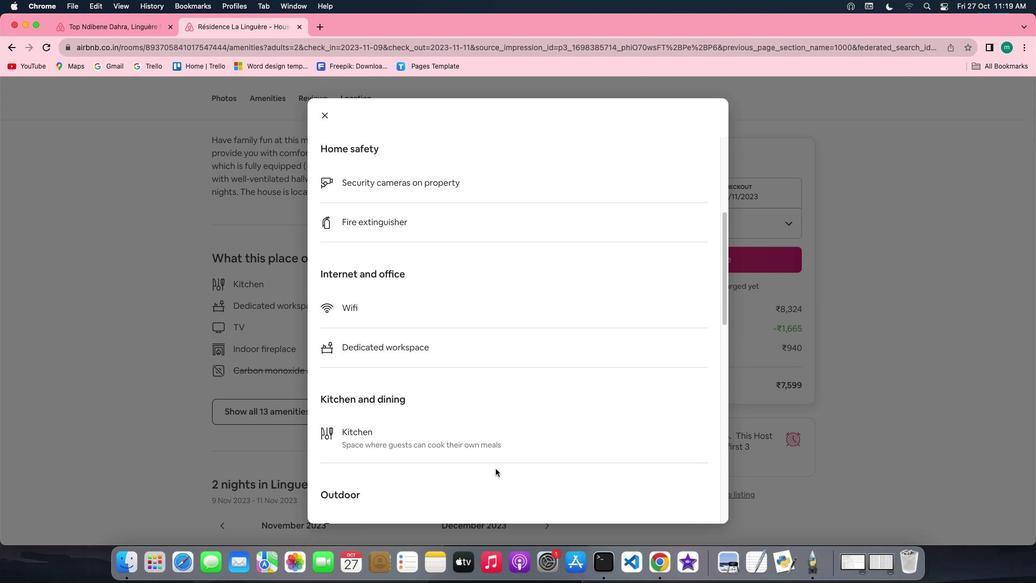 
Action: Mouse scrolled (495, 468) with delta (0, 0)
Screenshot: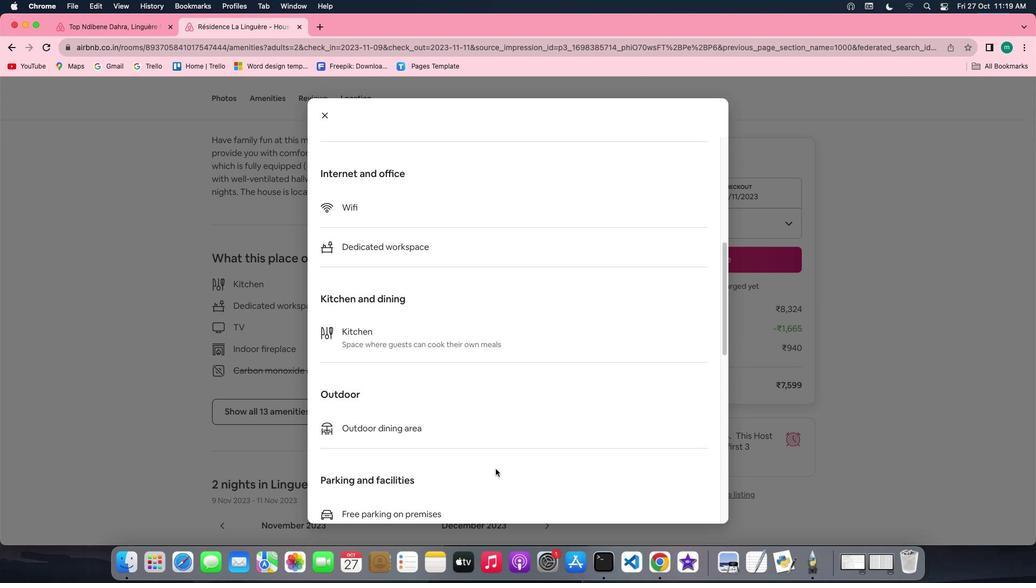 
Action: Mouse scrolled (495, 468) with delta (0, 0)
Screenshot: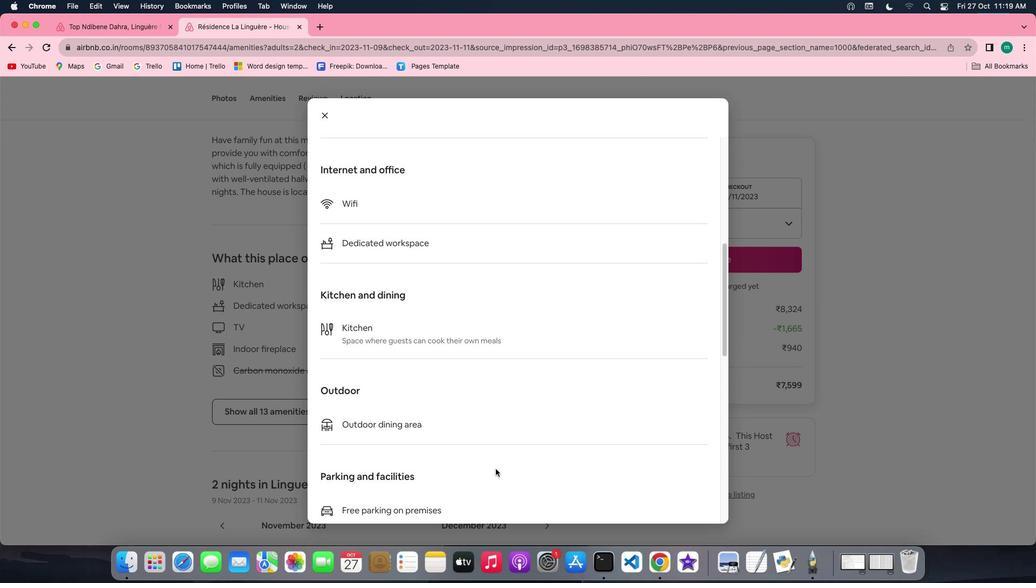 
Action: Mouse scrolled (495, 468) with delta (0, -1)
Screenshot: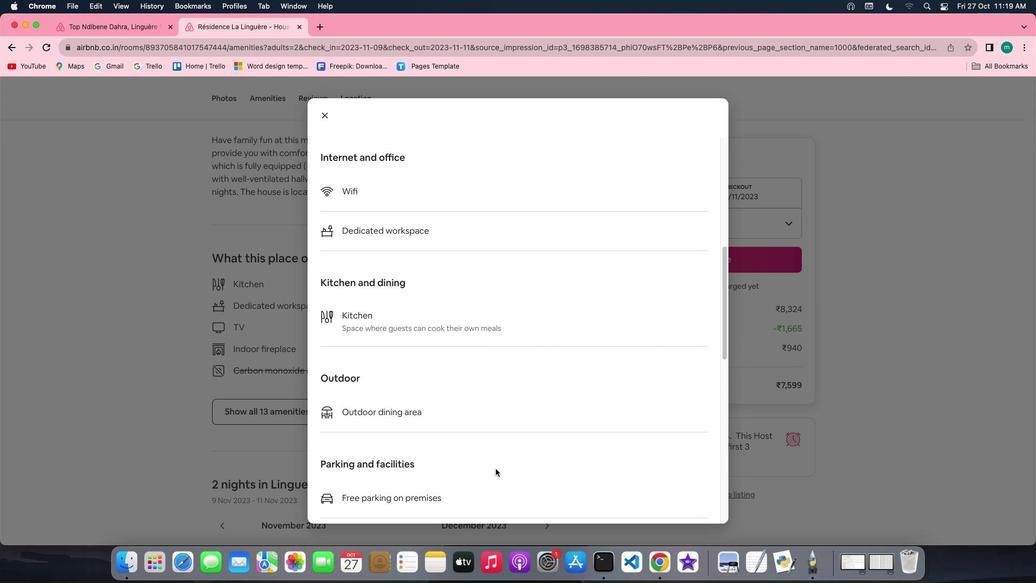 
Action: Mouse scrolled (495, 468) with delta (0, -1)
Screenshot: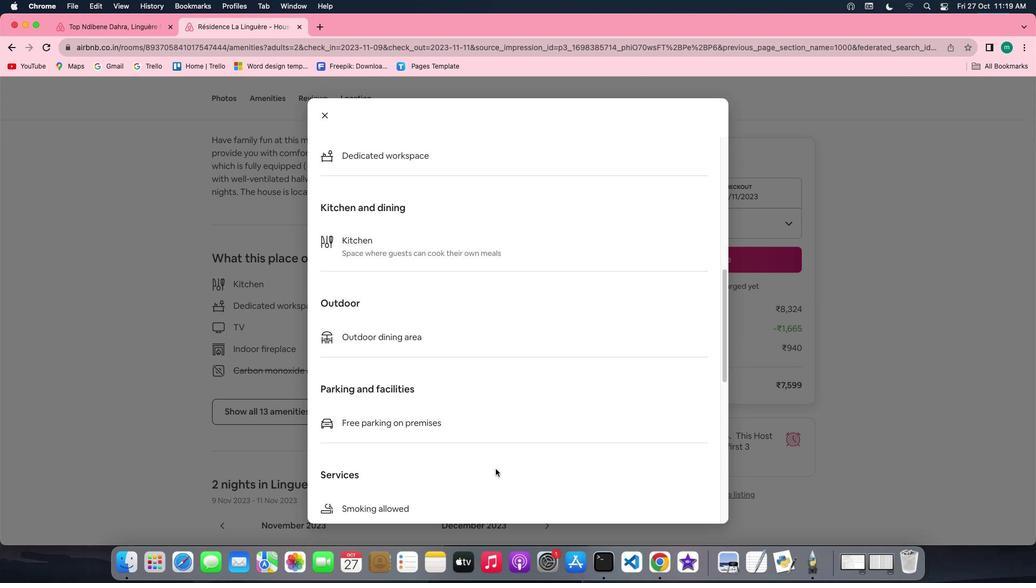 
Action: Mouse scrolled (495, 468) with delta (0, 0)
Screenshot: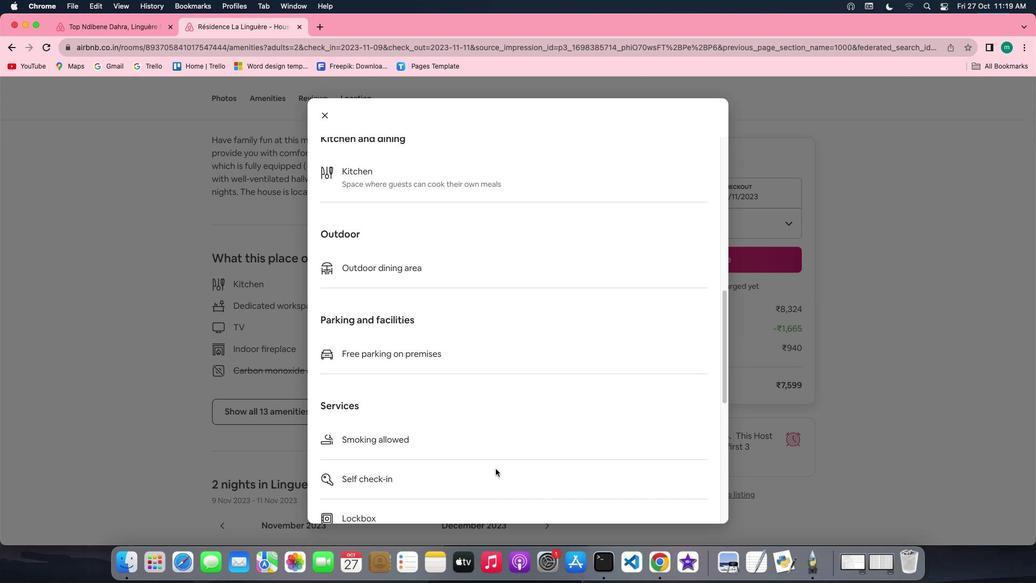 
Action: Mouse scrolled (495, 468) with delta (0, 0)
Screenshot: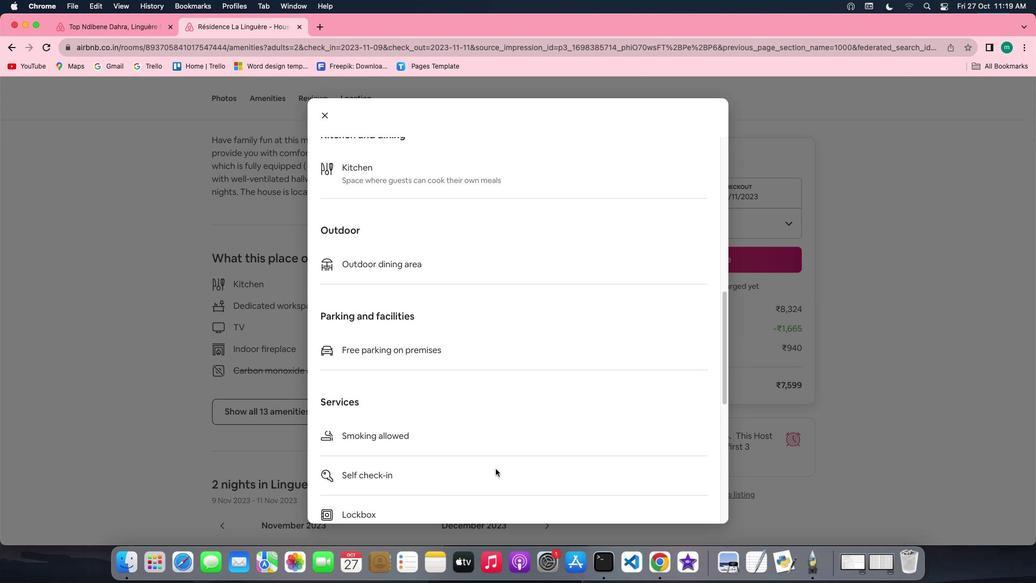 
Action: Mouse scrolled (495, 468) with delta (0, -1)
Screenshot: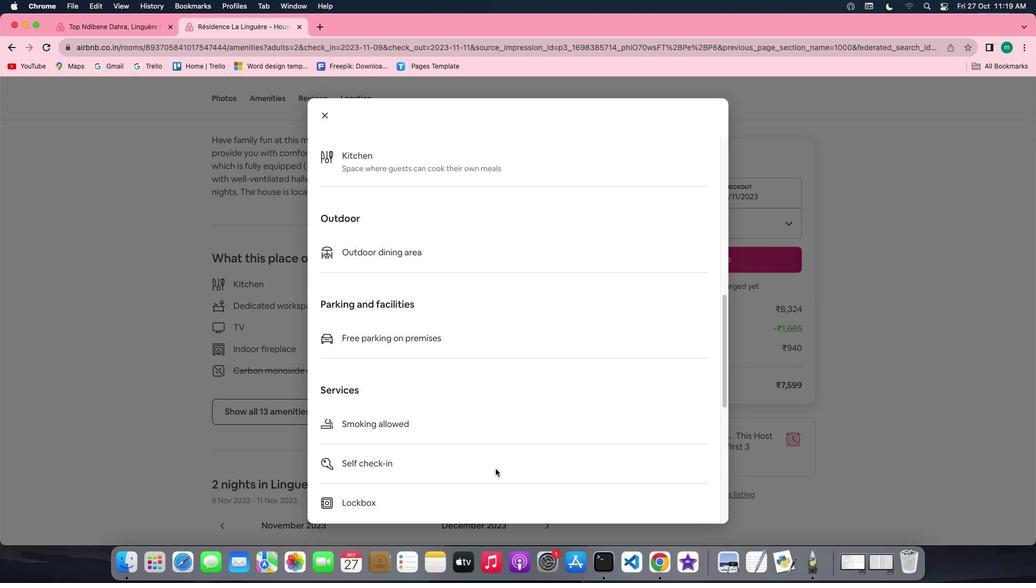 
Action: Mouse scrolled (495, 468) with delta (0, 0)
Screenshot: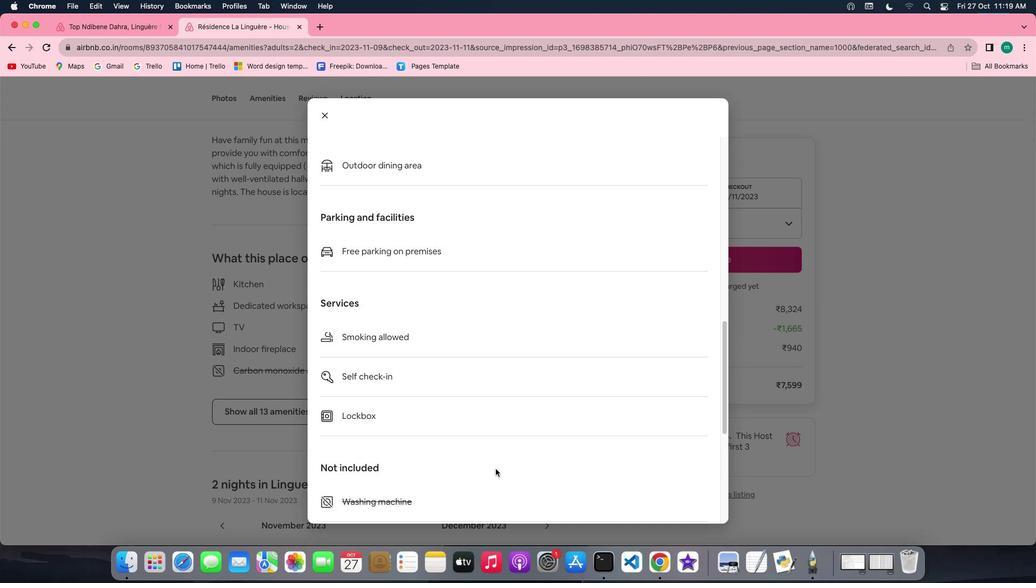 
Action: Mouse scrolled (495, 468) with delta (0, 0)
Screenshot: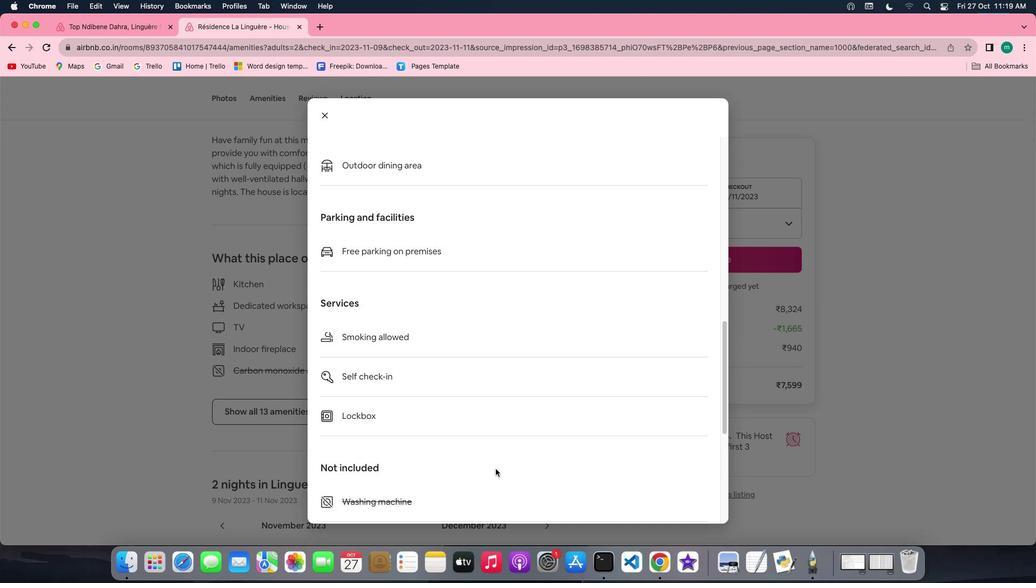 
Action: Mouse scrolled (495, 468) with delta (0, -1)
Screenshot: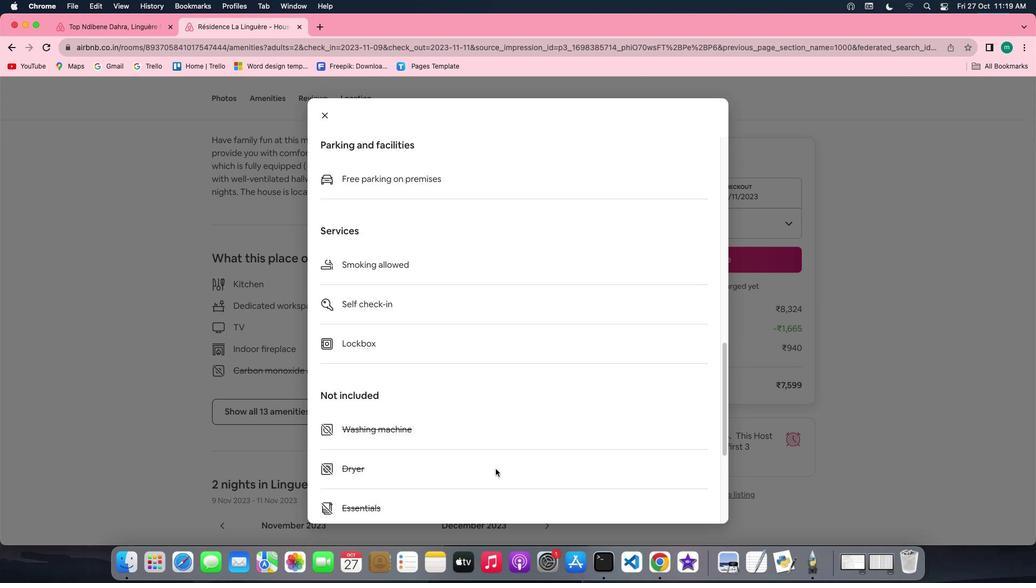 
Action: Mouse scrolled (495, 468) with delta (0, -2)
Screenshot: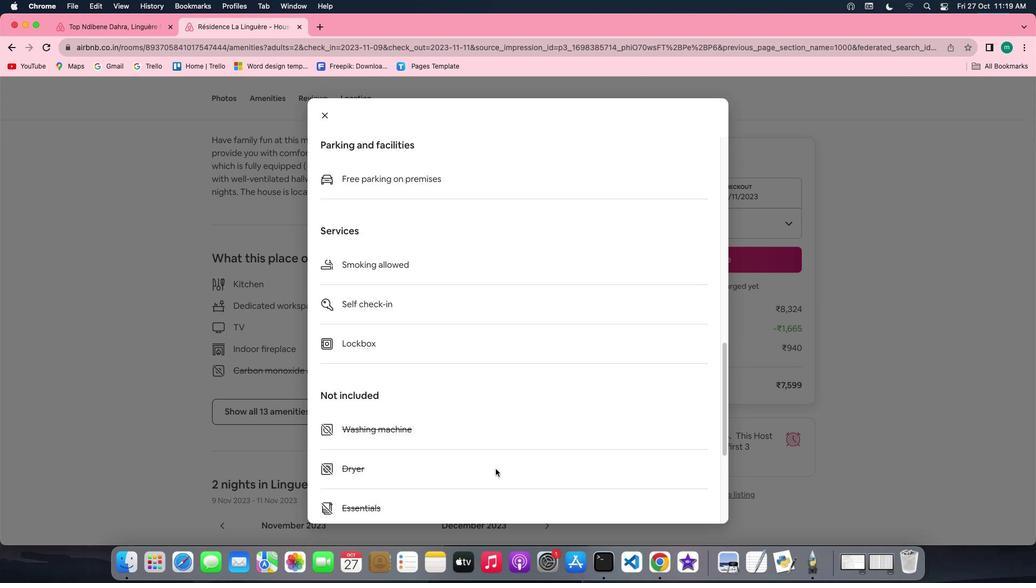 
Action: Mouse scrolled (495, 468) with delta (0, -2)
Screenshot: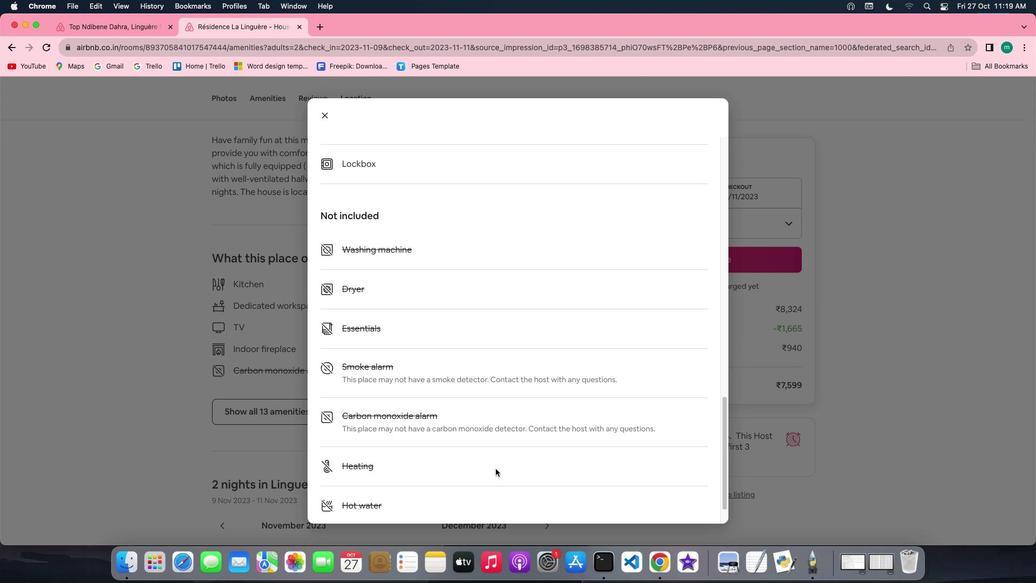 
Action: Mouse scrolled (495, 468) with delta (0, 0)
Screenshot: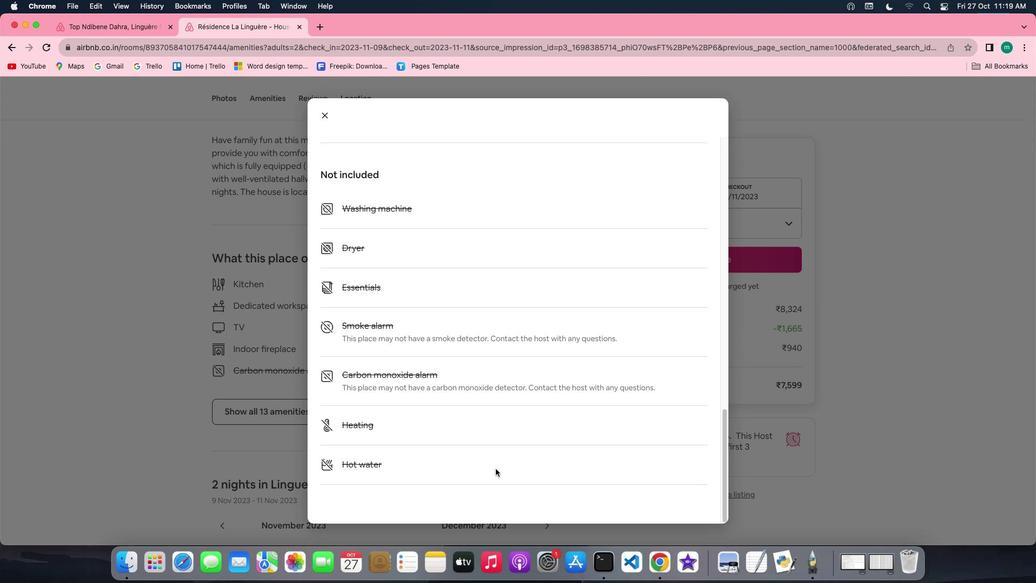 
Action: Mouse scrolled (495, 468) with delta (0, 0)
Screenshot: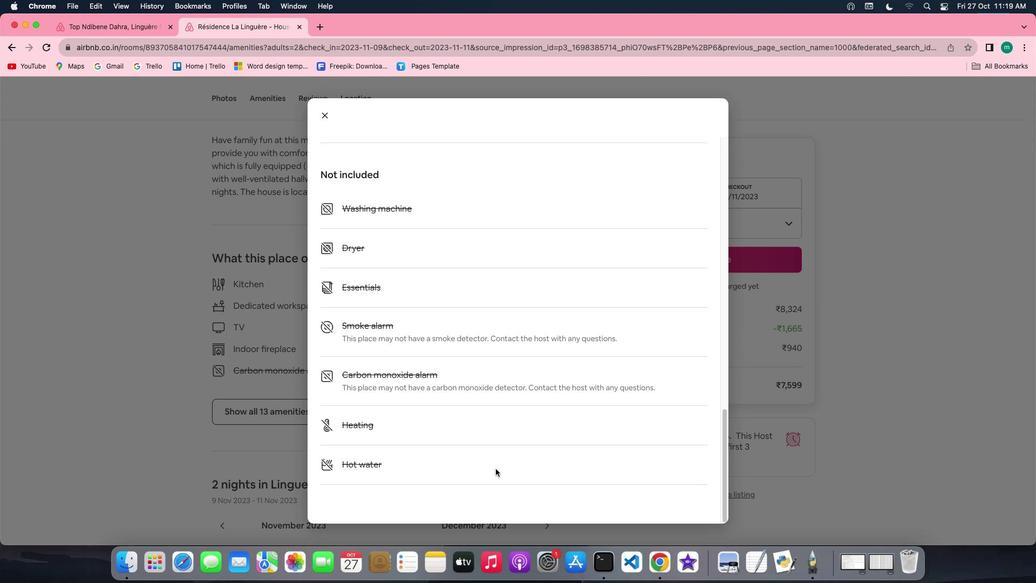 
Action: Mouse scrolled (495, 468) with delta (0, -1)
Screenshot: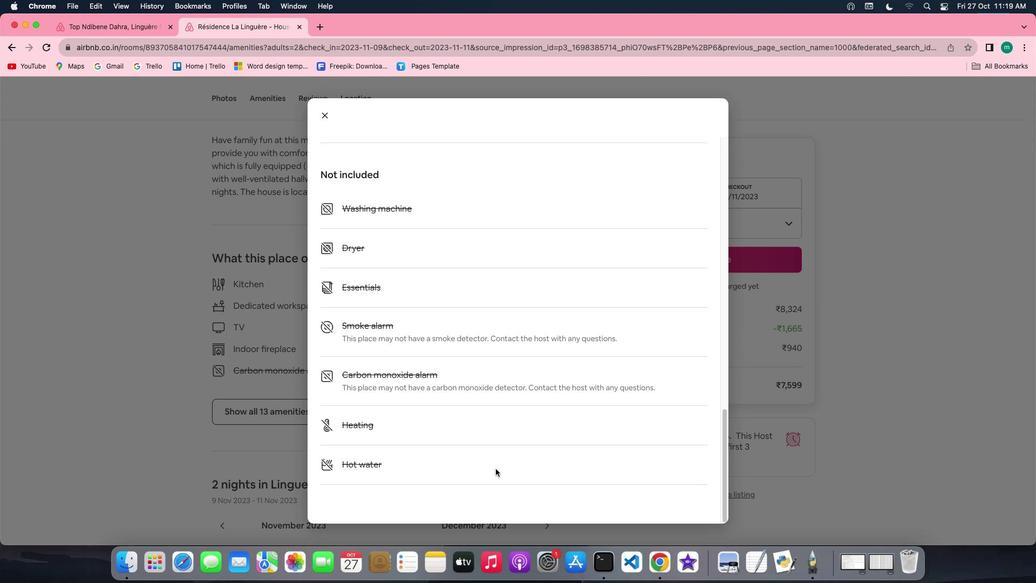 
Action: Mouse scrolled (495, 468) with delta (0, -2)
Screenshot: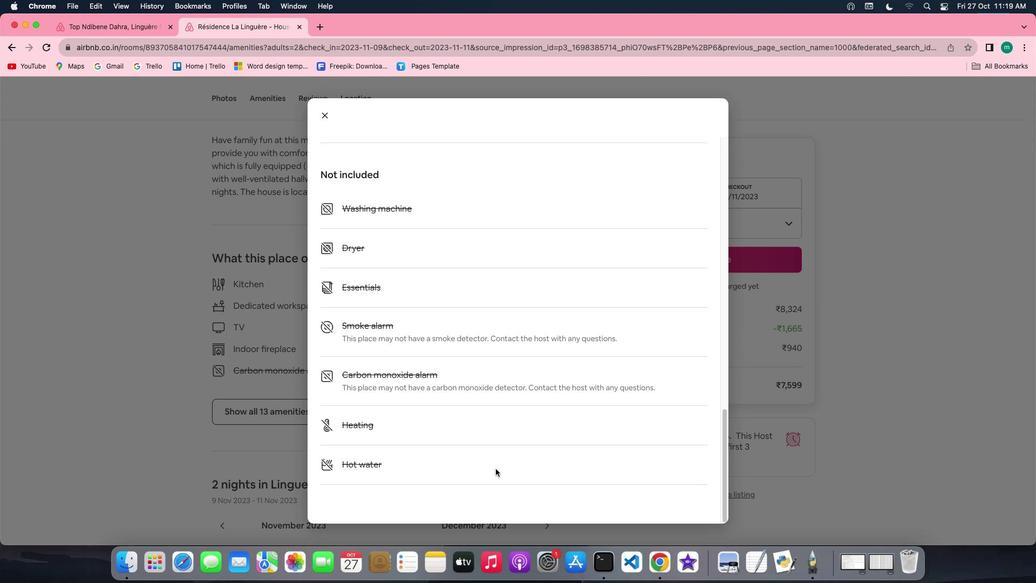 
Action: Mouse scrolled (495, 468) with delta (0, -3)
Screenshot: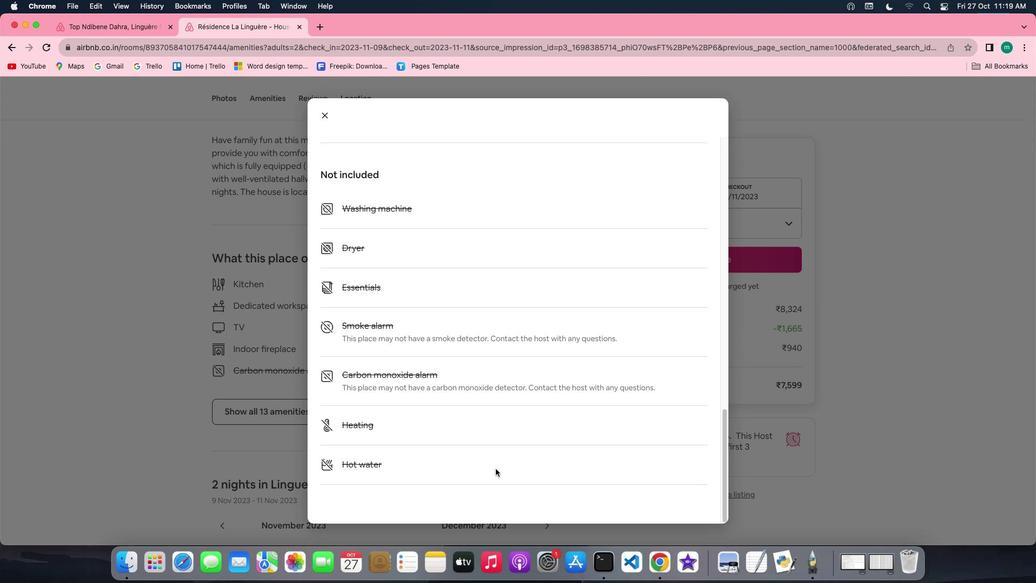 
Action: Mouse moved to (326, 113)
Screenshot: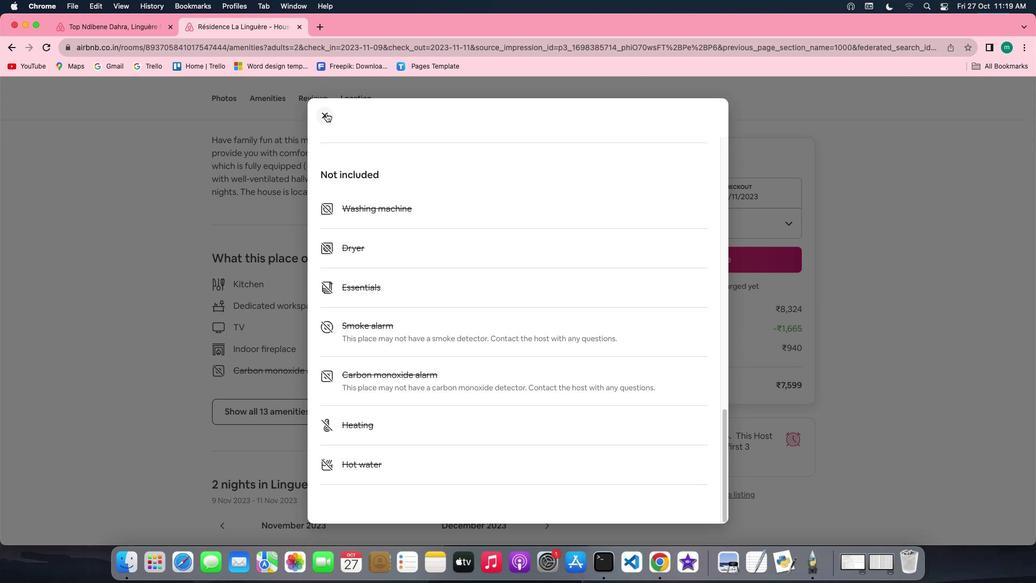 
Action: Mouse pressed left at (326, 113)
Screenshot: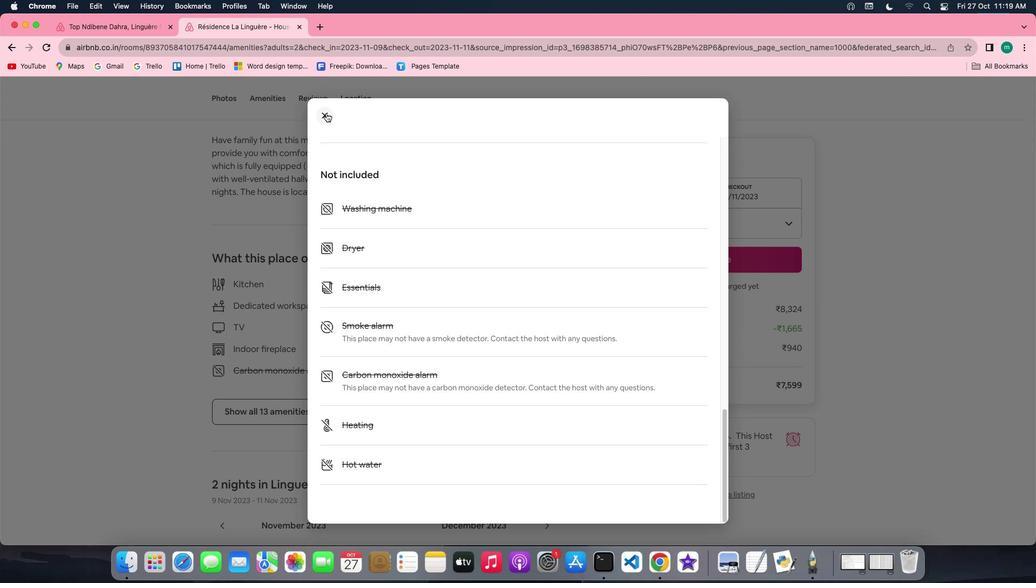 
Action: Mouse moved to (480, 288)
Screenshot: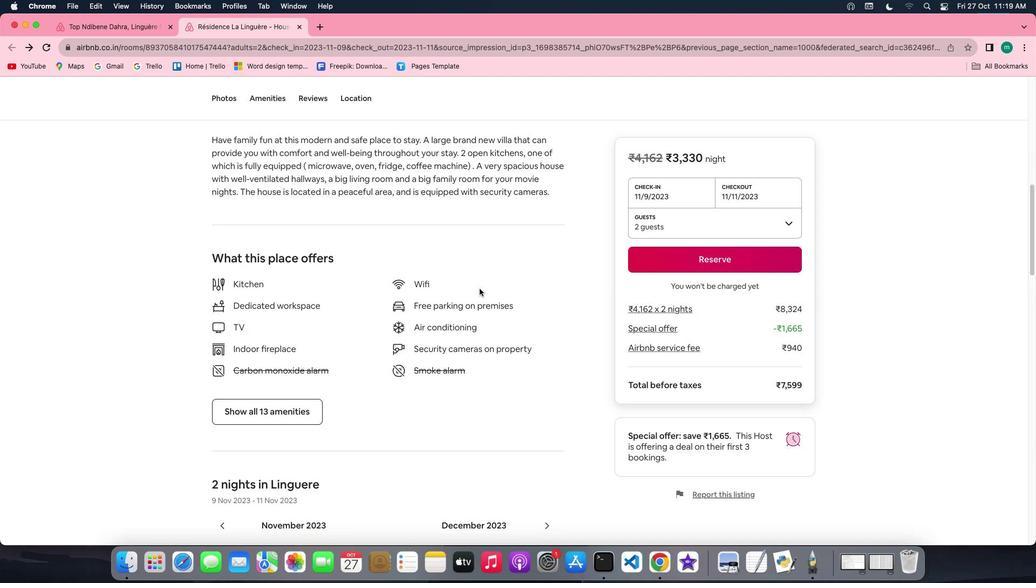
Action: Mouse scrolled (480, 288) with delta (0, 0)
Screenshot: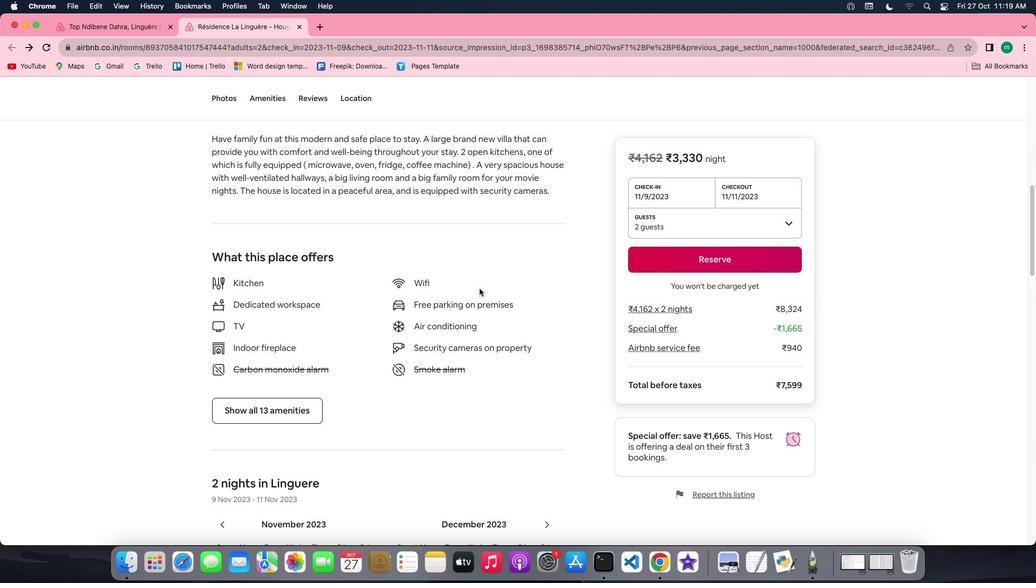 
Action: Mouse scrolled (480, 288) with delta (0, 0)
Screenshot: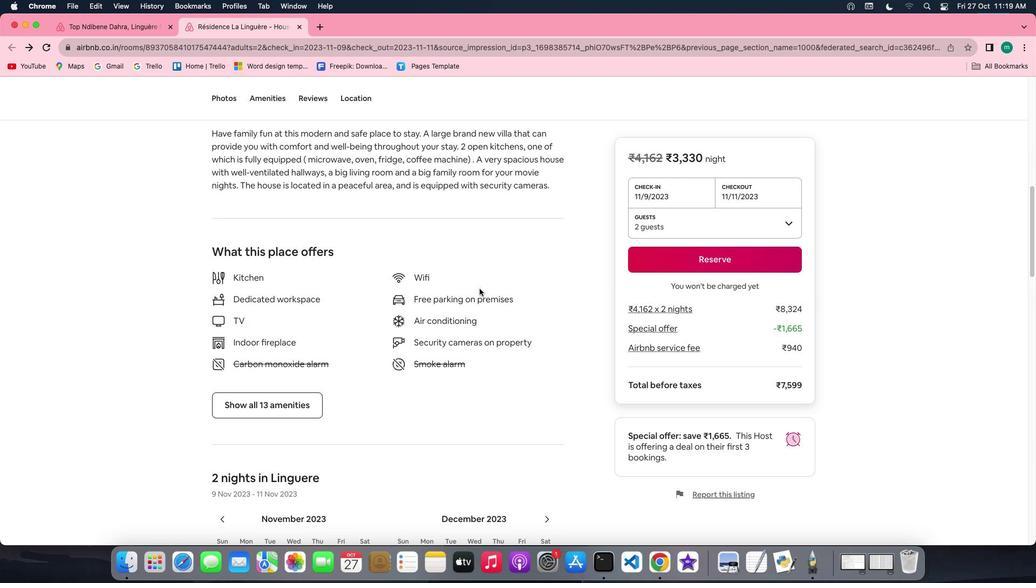 
Action: Mouse scrolled (480, 288) with delta (0, 0)
Screenshot: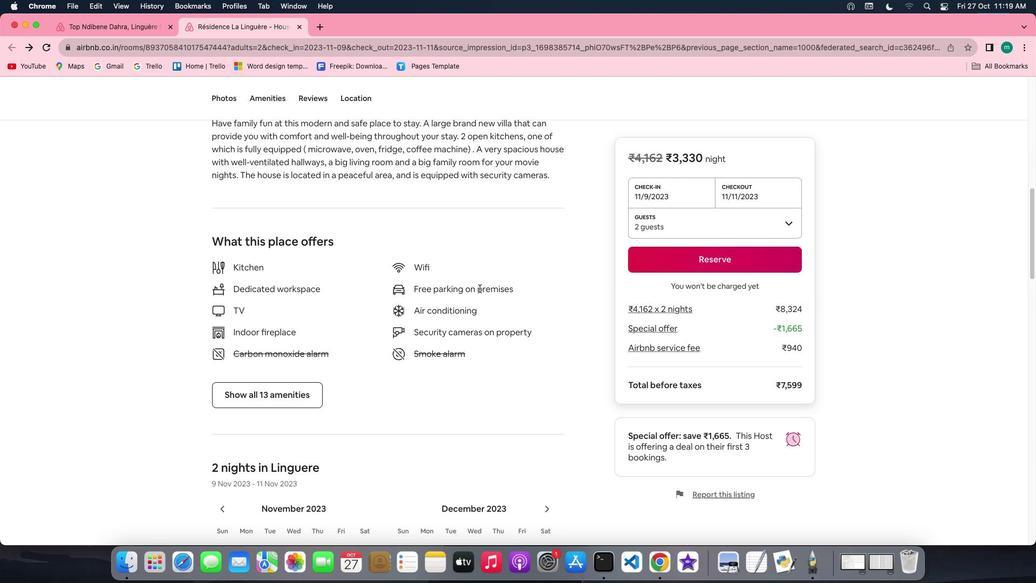 
Action: Mouse scrolled (480, 288) with delta (0, 0)
Screenshot: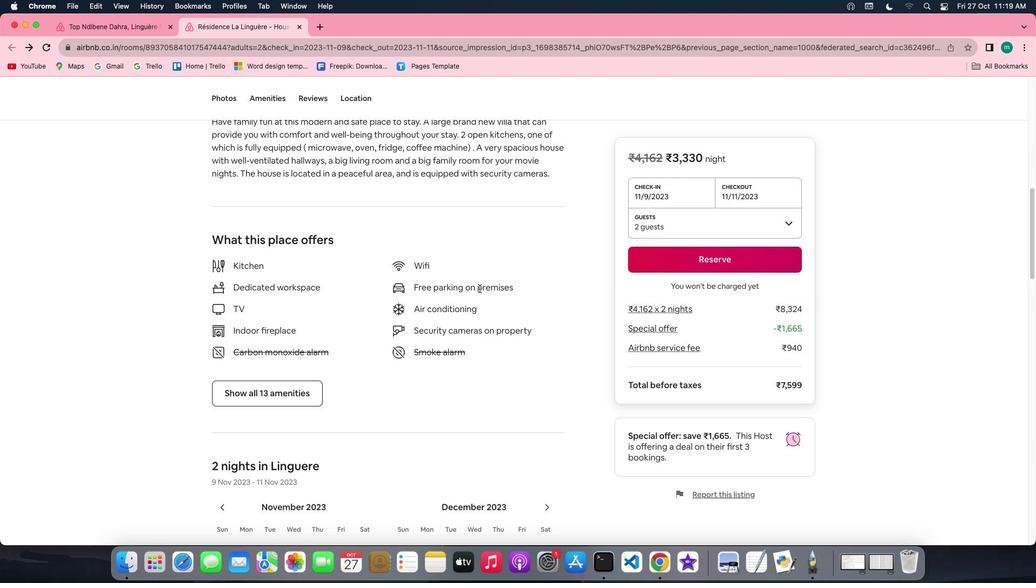 
Action: Mouse scrolled (480, 288) with delta (0, 0)
Screenshot: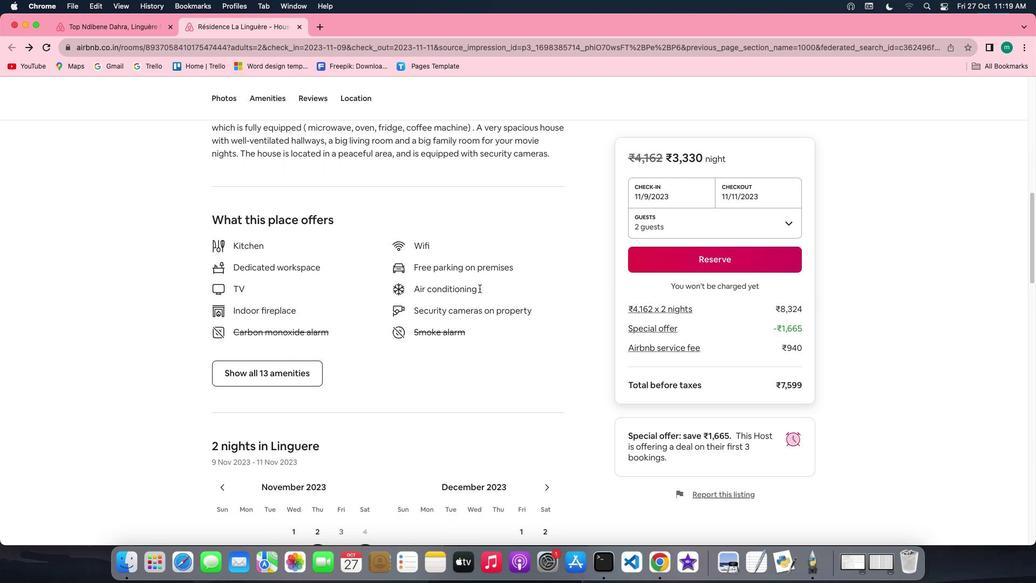 
Action: Mouse scrolled (480, 288) with delta (0, 0)
Screenshot: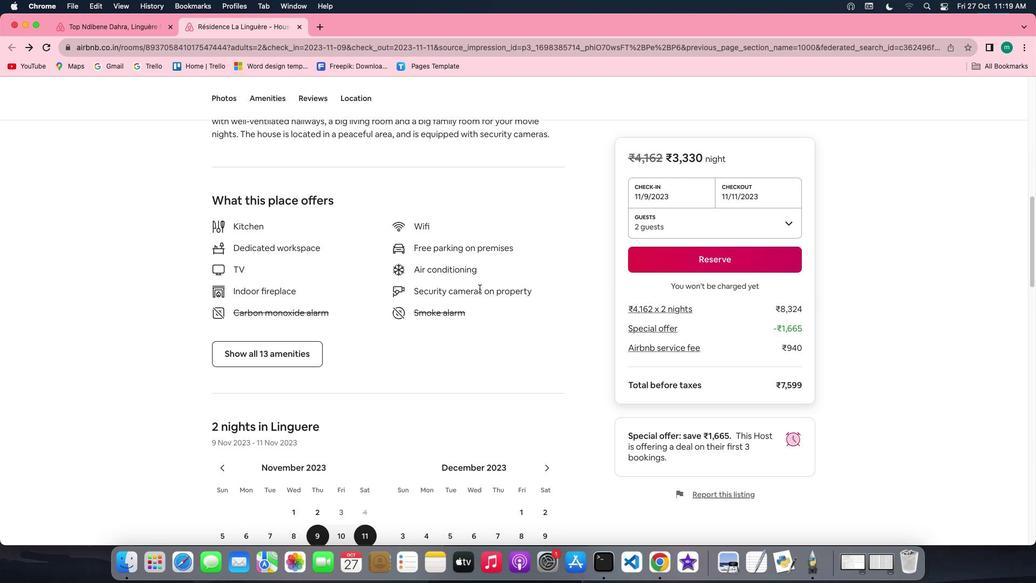 
Action: Mouse scrolled (480, 288) with delta (0, 0)
Screenshot: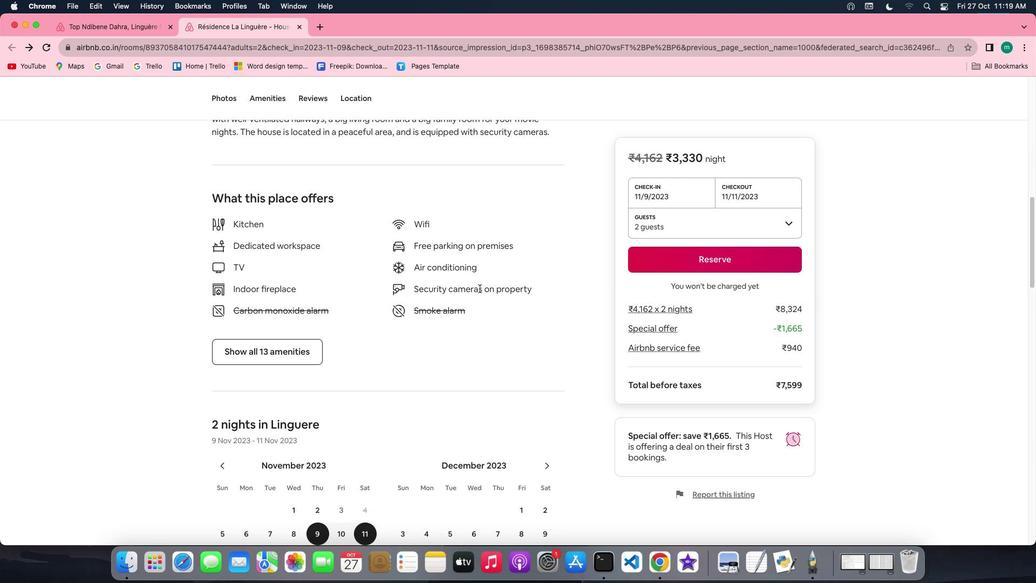 
Action: Mouse scrolled (480, 288) with delta (0, 0)
Screenshot: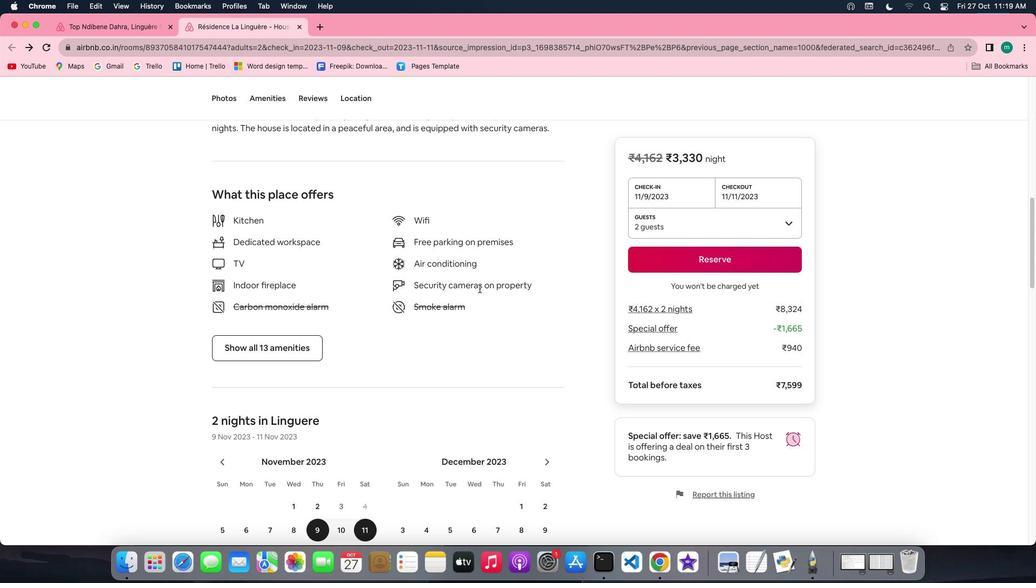 
Action: Mouse scrolled (480, 288) with delta (0, 0)
